 Task: Open an excel sheet and write heading  Triumph Sales. Add 10 people name  'William Wilson, Isabella Robinson, James Taylor, Charlotte Clark, Michael Walker, Amelia Wright, Matthew Turner, Harper Hall, Joseph Phillips, Abigail Adams'Item code in between  5005-5060. Product range in between  2000-9000. Add Products   TOMS Shoe, UGG Shoe, Wolverine Shoe, Z-Coil Shoe, Adidas shoe, Gucci T-shirt, Louis Vuitton bag, Zara Shirt, H&M jeans, Chanel perfume.Choose quantity  5 to 10 In Total Add the Amounts. Save page  Triumph Sales book
Action: Mouse moved to (26, 106)
Screenshot: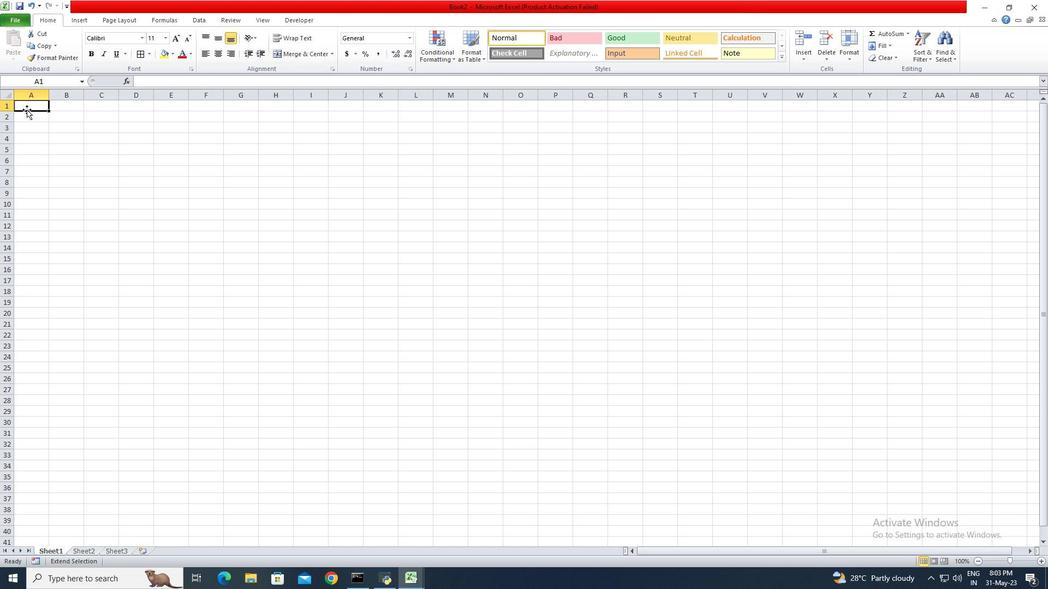 
Action: Mouse pressed left at (26, 106)
Screenshot: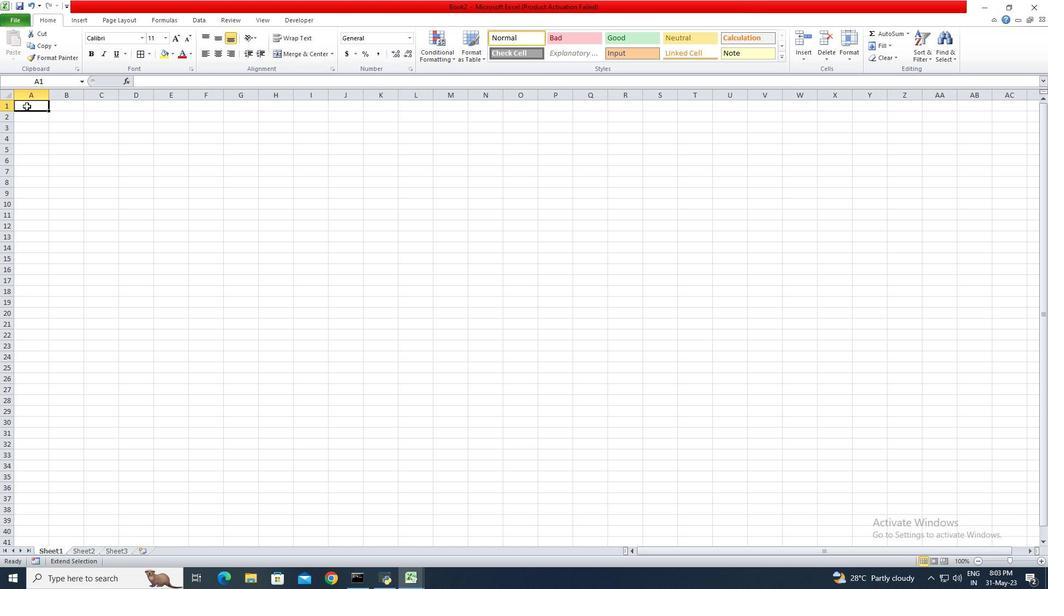 
Action: Mouse moved to (18, 101)
Screenshot: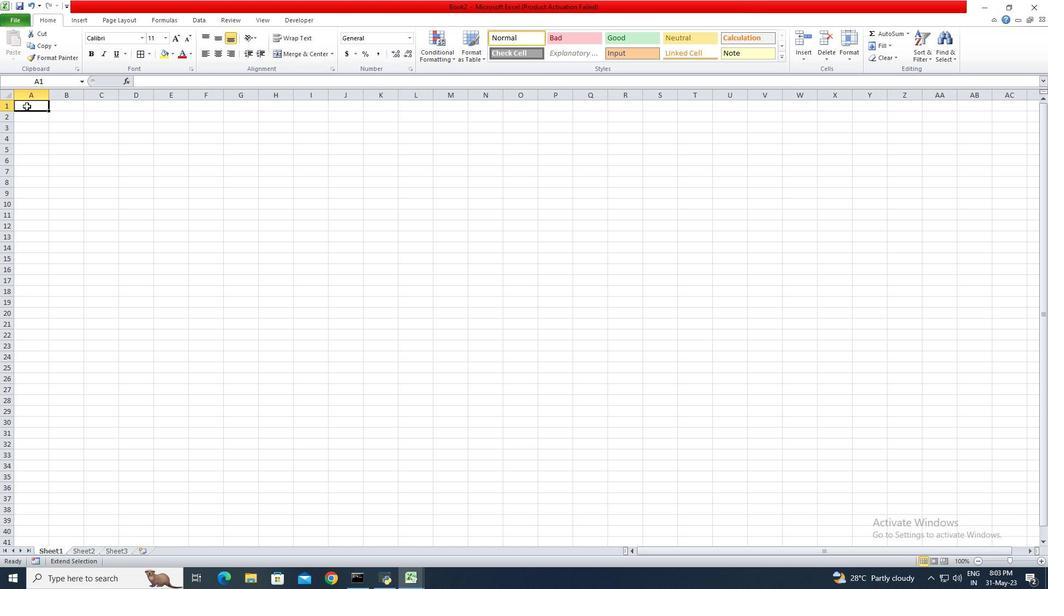 
Action: Key pressed <Key.shift><Key.shift><Key.shift>T
Screenshot: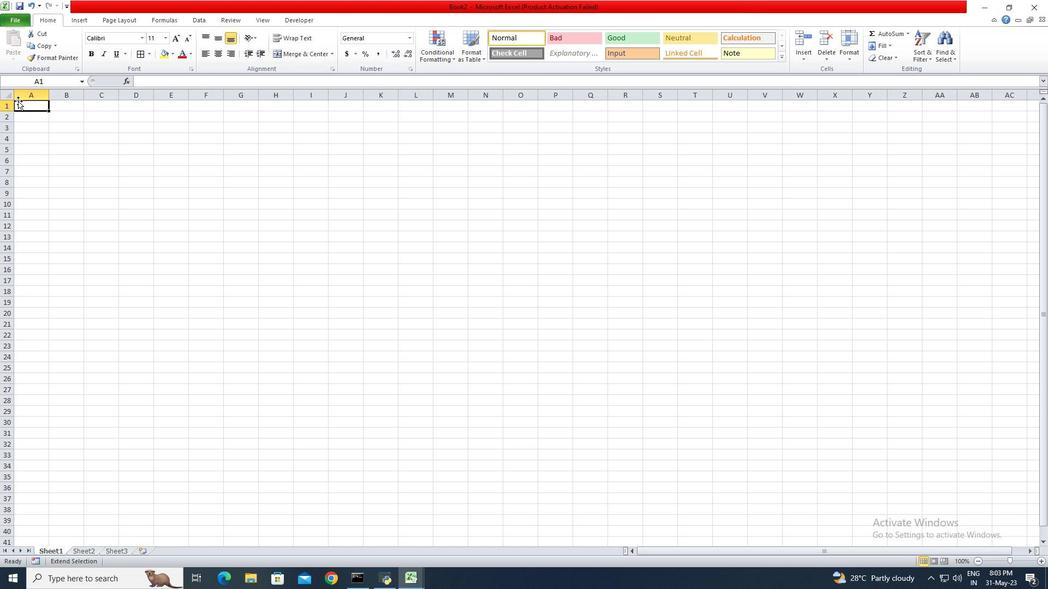 
Action: Mouse moved to (17, 101)
Screenshot: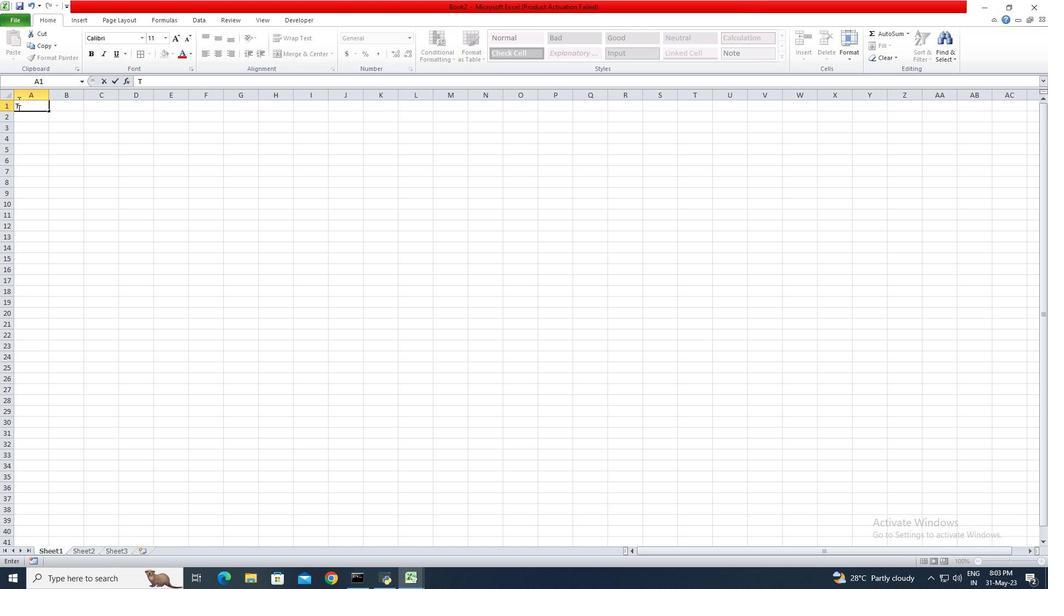 
Action: Key pressed riumph
Screenshot: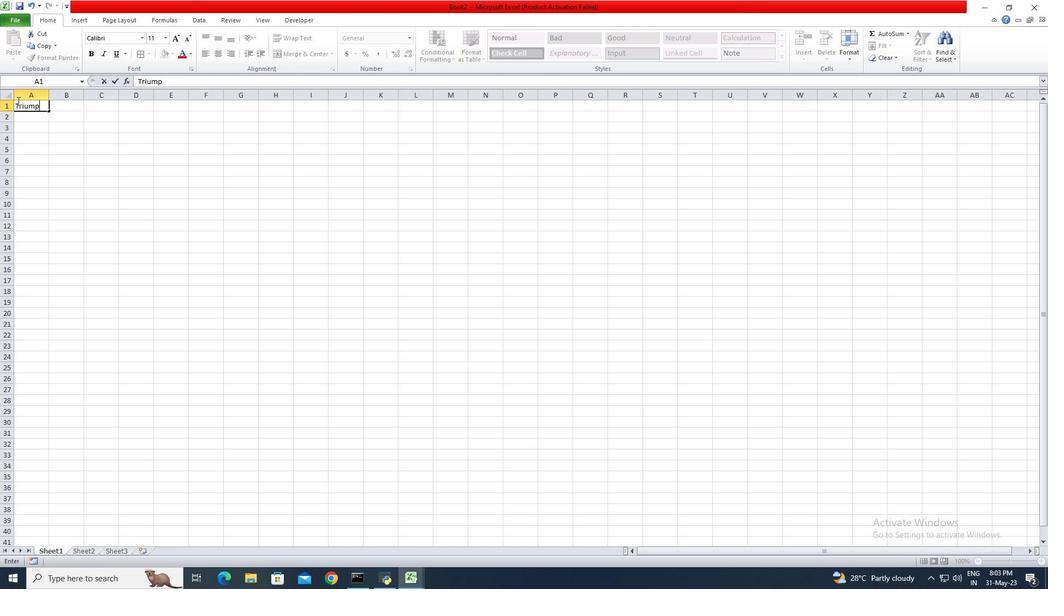 
Action: Mouse moved to (64, 104)
Screenshot: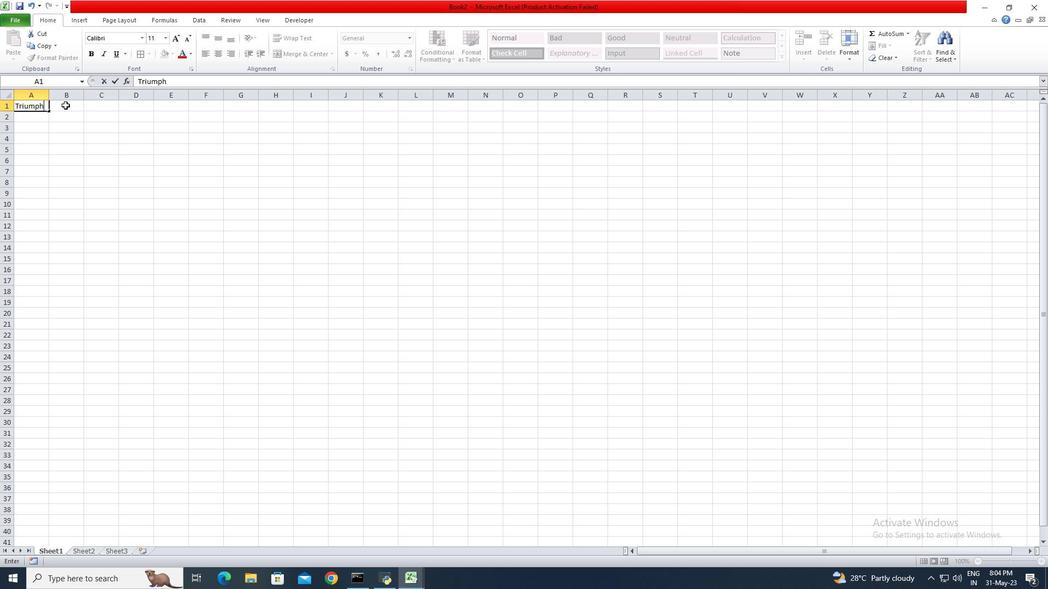 
Action: Key pressed <Key.space><Key.shift>Sales<Key.space><Key.enter><Key.shift><Key.shift><Key.shift><Key.shift><Key.shift><Key.shift><Key.shift><Key.shift><Key.shift><Key.shift><Key.shift><Key.shift><Key.shift><Key.shift><Key.shift>William<Key.space><Key.shift>Wilsom<Key.backspace>n<Key.space><Key.enter><Key.shift>Isabella<Key.space><Key.shift><Key.shift><Key.shift><Key.shift>Robia\nson<Key.enter><Key.shift>James<Key.space><Key.shift>Taylor<Key.enter><Key.shift>Charlotte<Key.space><Key.shift><Key.shift><Key.shift><Key.shift><Key.shift><Key.shift><Key.shift>Clark<Key.enter><Key.shift>Michael<Key.space><Key.shift><Key.shift><Key.shift><Key.shift><Key.shift><Key.shift>Walker<Key.enter><Key.shift><Key.shift><Key.shift><Key.shift><Key.shift><Key.shift><Key.shift><Key.shift><Key.shift><Key.shift><Key.shift><Key.shift>Amelia<Key.space><Key.shift>Wright<Key.enter><Key.shift><Key.shift><Key.shift><Key.shift><Key.shift><Key.shift><Key.shift><Key.shift><Key.shift><Key.shift><Key.shift>Matthew<Key.space><Key.shift><Key.shift>Turner<Key.enter><Key.shift><Key.shift><Key.shift><Key.shift><Key.shift><Key.shift><Key.shift><Key.shift>Harper<Key.space><Key.shift>Hall<Key.enter><Key.shift><Key.shift><Key.shift><Key.shift><Key.shift><Key.shift><Key.shift><Key.shift><Key.shift><Key.shift><Key.shift><Key.shift><Key.shift><Key.shift><Key.shift><Key.shift><Key.shift><Key.shift><Key.shift><Key.shift><Key.shift><Key.shift><Key.shift><Key.shift><Key.shift><Key.shift><Key.shift><Key.shift><Key.shift><Key.shift><Key.shift>Joseph<Key.space><Key.shift><Key.shift><Key.shift>Phillips<Key.space><Key.enter><Key.shift>Abigail<Key.space><Key.shift><Key.shift><Key.shift><Key.shift><Key.shift>Adams<Key.enter>
Screenshot: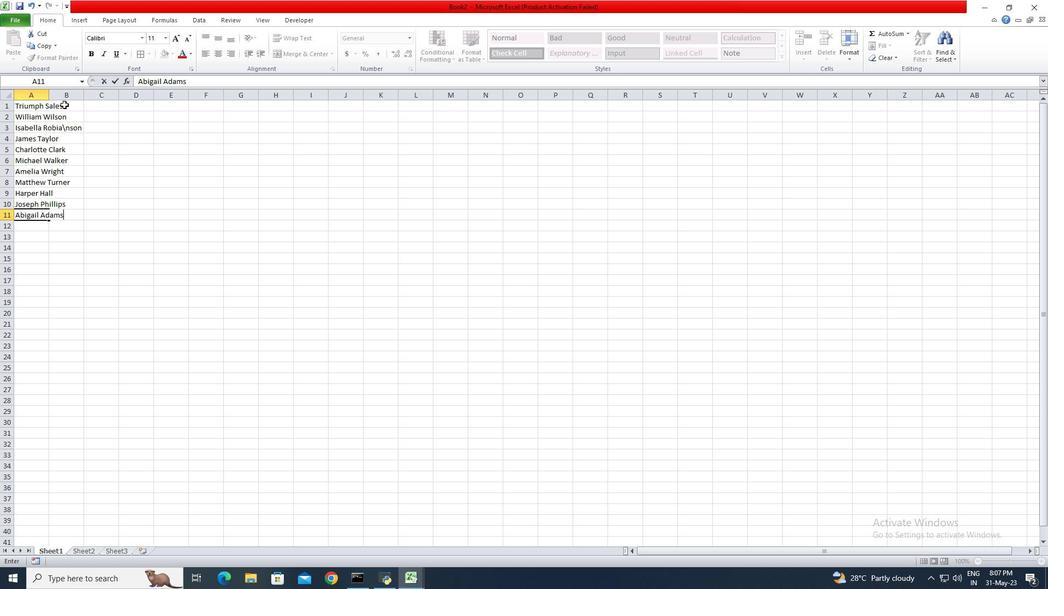 
Action: Mouse moved to (33, 116)
Screenshot: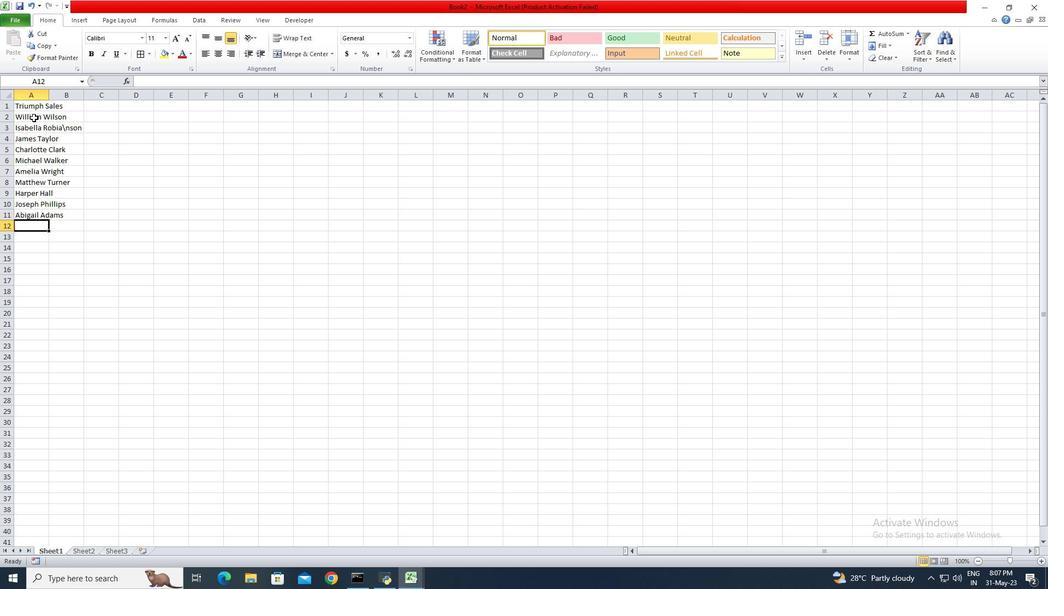 
Action: Mouse pressed left at (33, 116)
Screenshot: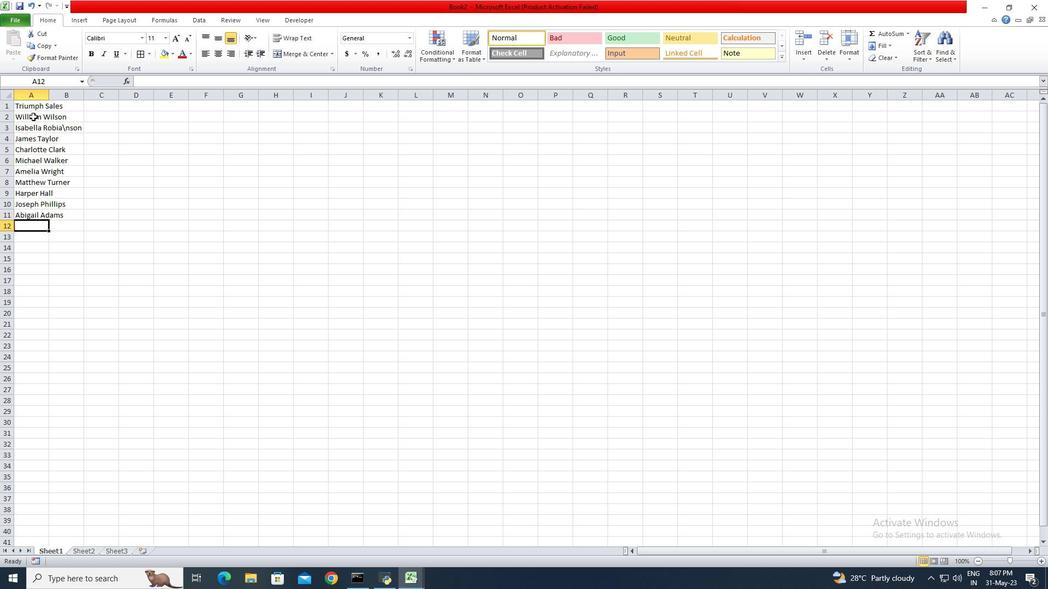 
Action: Mouse moved to (44, 118)
Screenshot: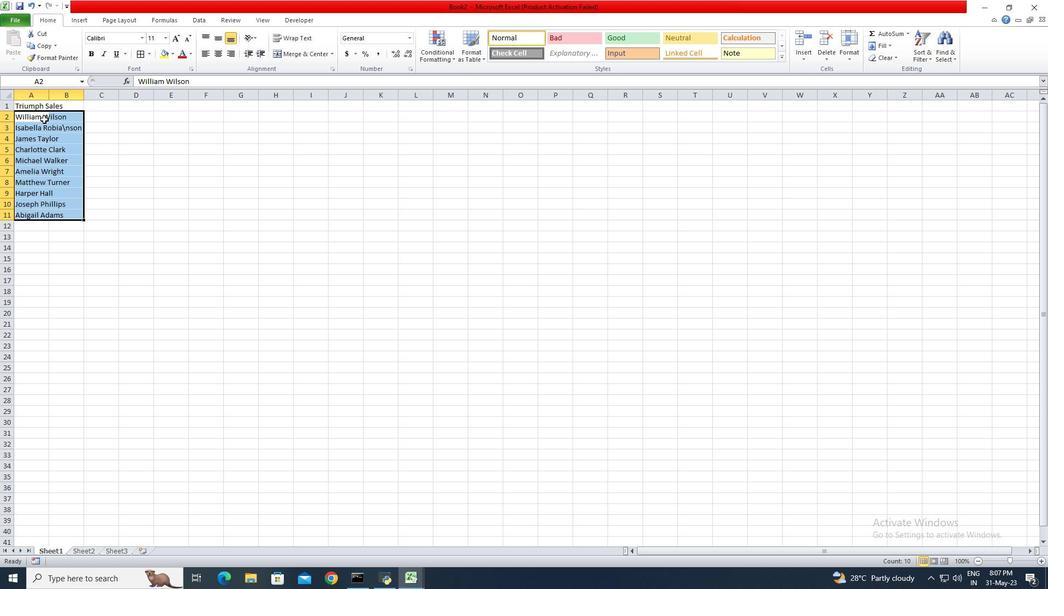 
Action: Mouse pressed left at (44, 118)
Screenshot: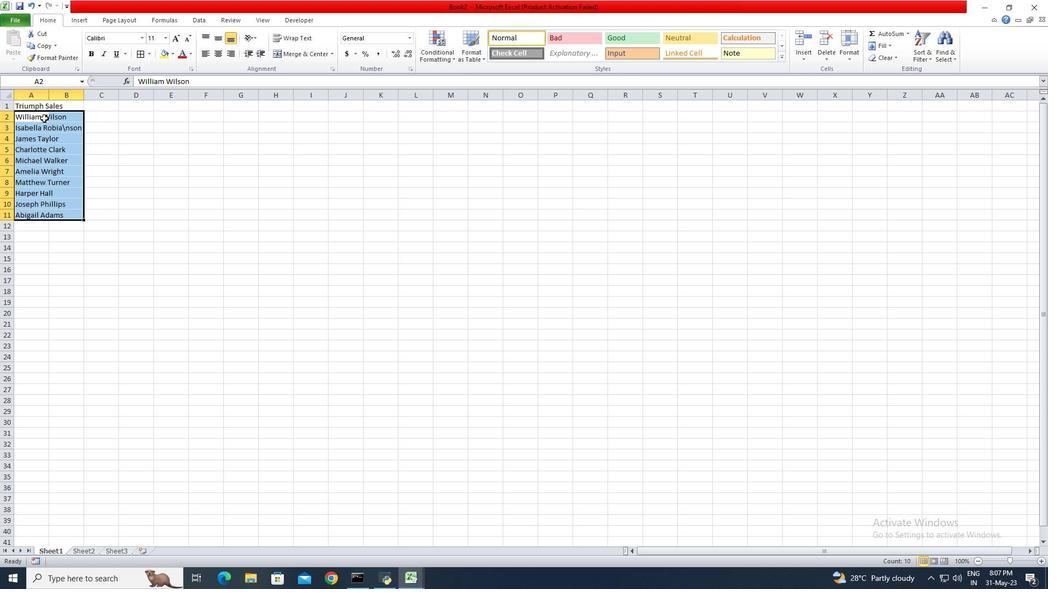 
Action: Mouse moved to (47, 131)
Screenshot: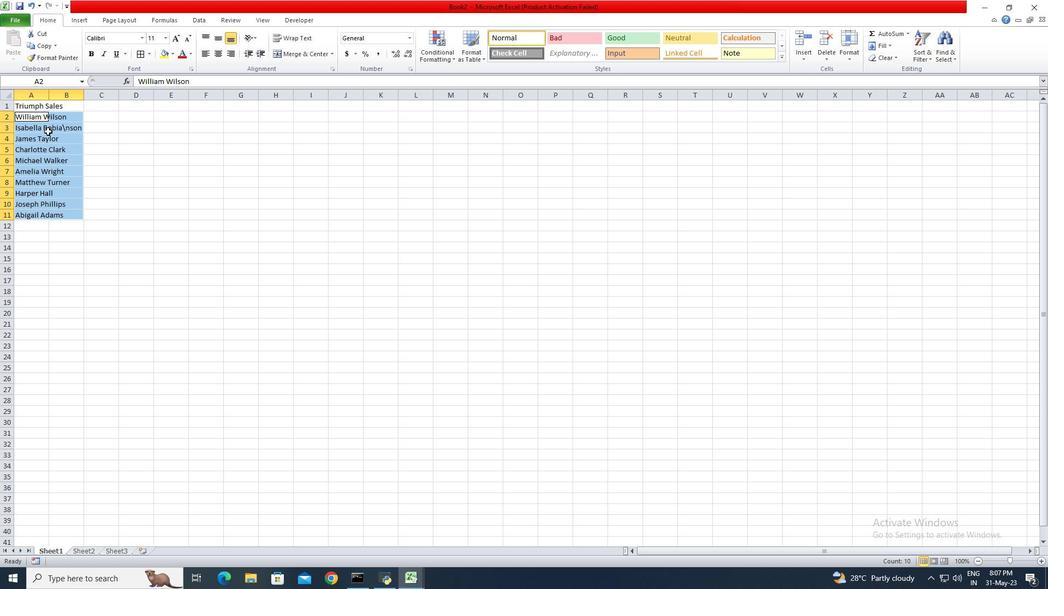 
Action: Key pressed <Key.shift>
Screenshot: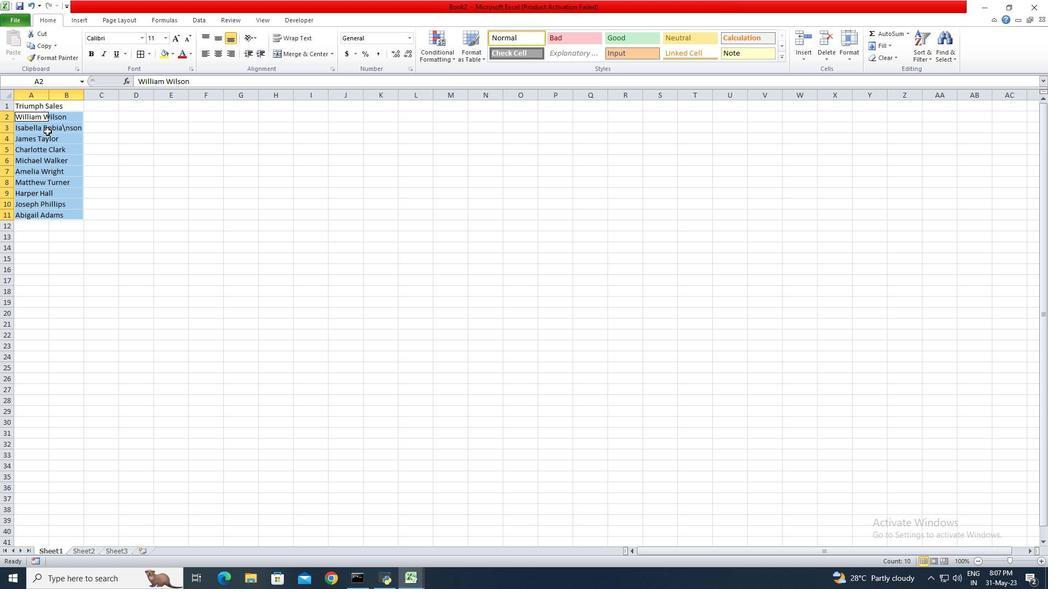 
Action: Mouse moved to (41, 114)
Screenshot: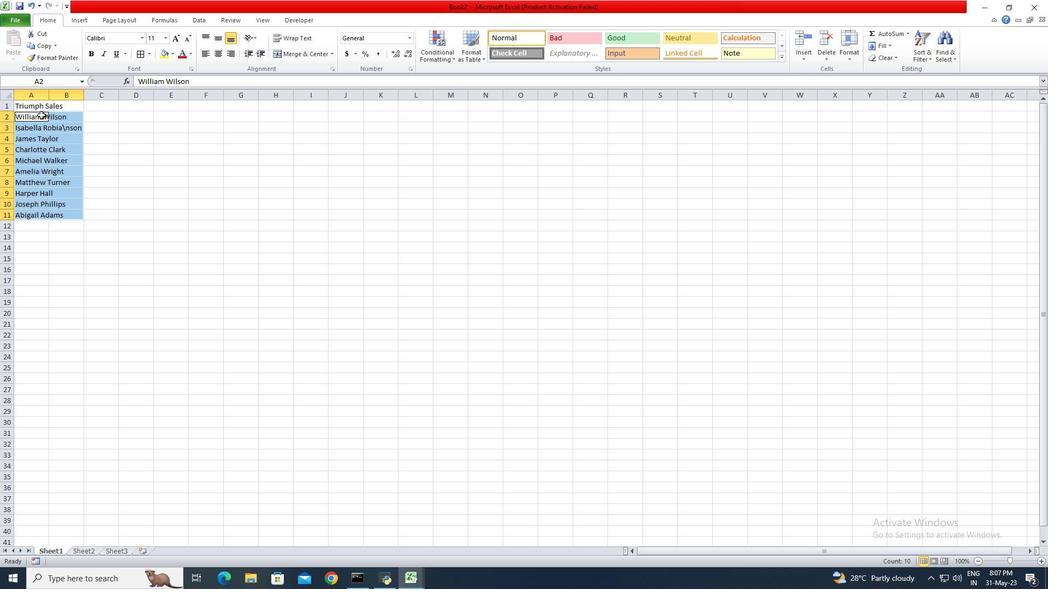 
Action: Key pressed <Key.shift><Key.shift><Key.shift><Key.shift><Key.shift><Key.shift><Key.shift>
Screenshot: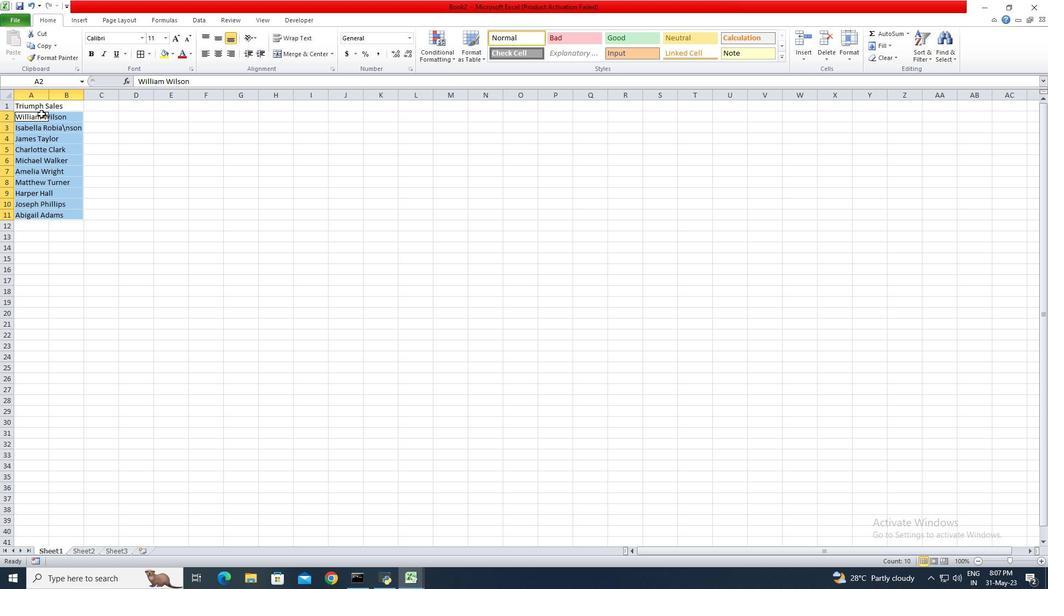 
Action: Mouse moved to (41, 114)
Screenshot: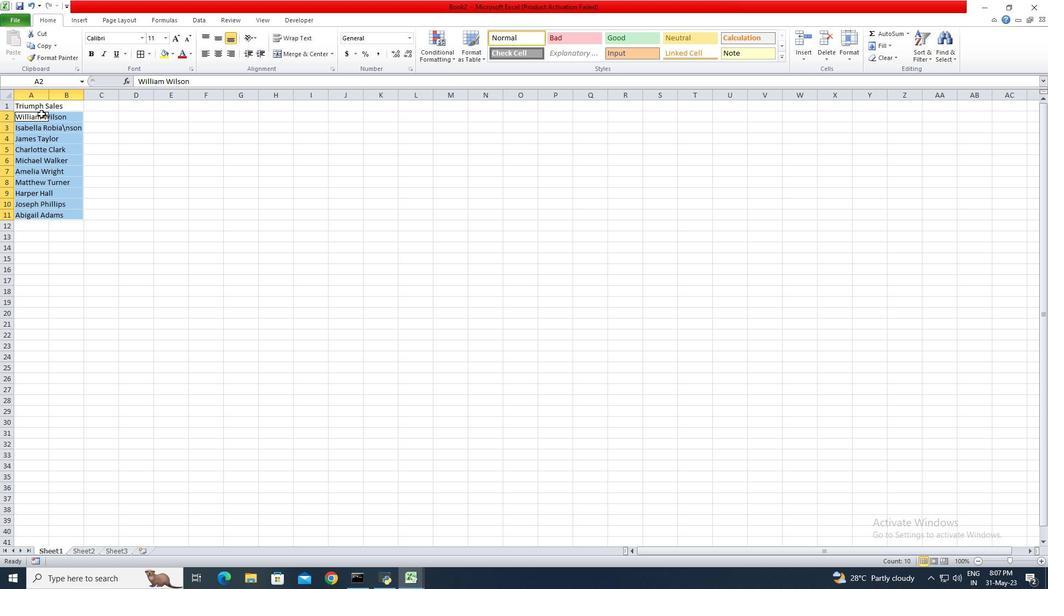 
Action: Key pressed <Key.shift>
Screenshot: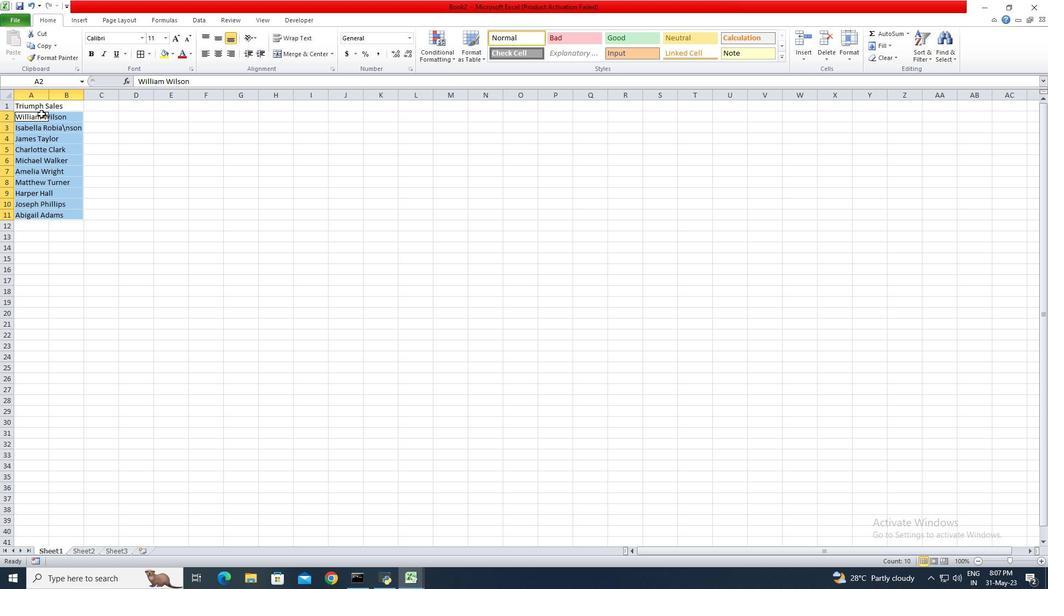 
Action: Mouse moved to (41, 115)
Screenshot: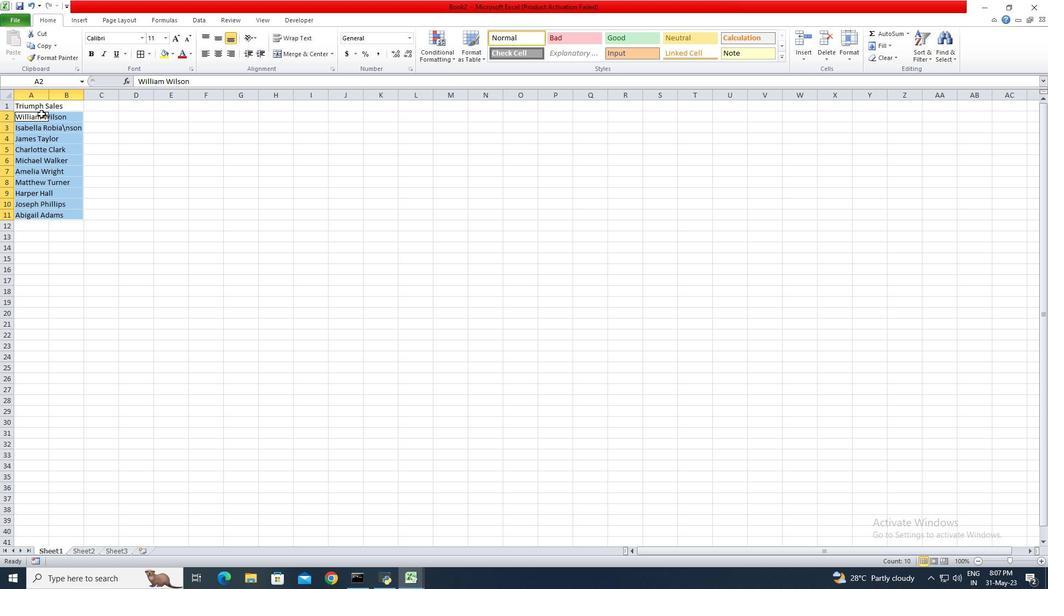 
Action: Key pressed <Key.shift>
Screenshot: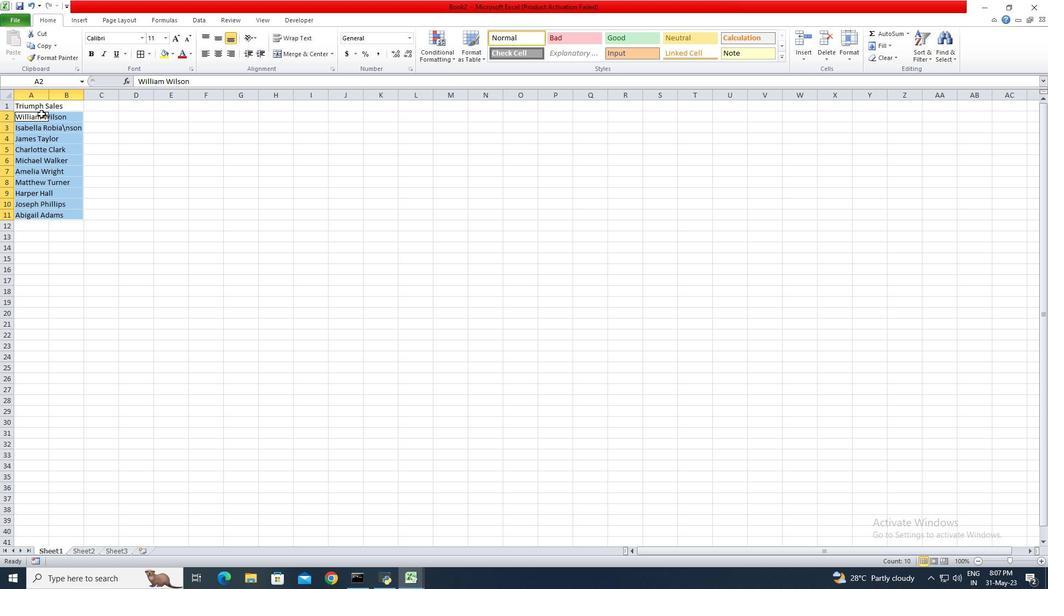 
Action: Mouse moved to (42, 115)
Screenshot: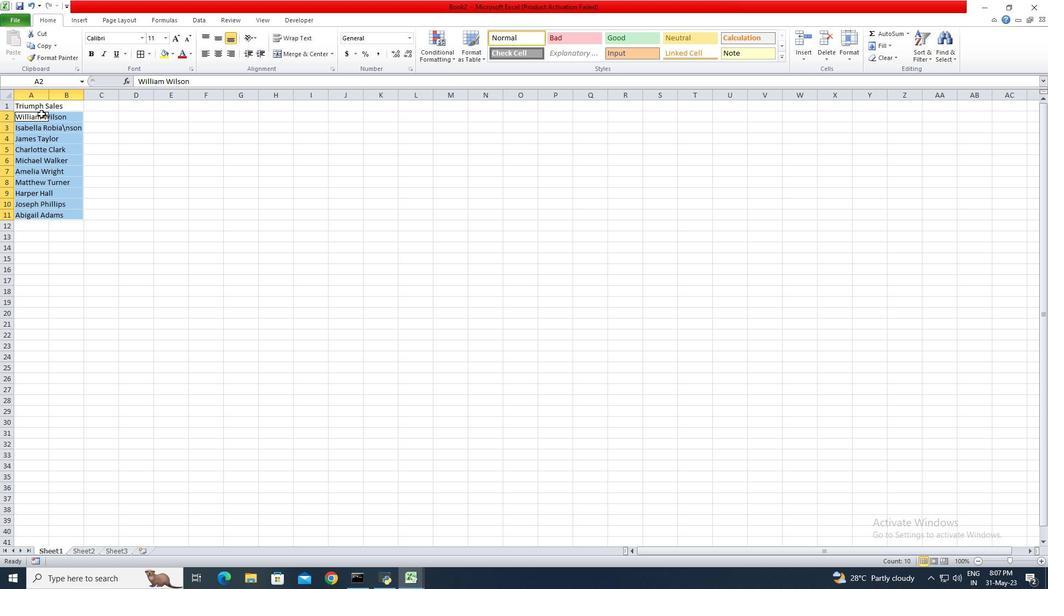 
Action: Key pressed <Key.shift>
Screenshot: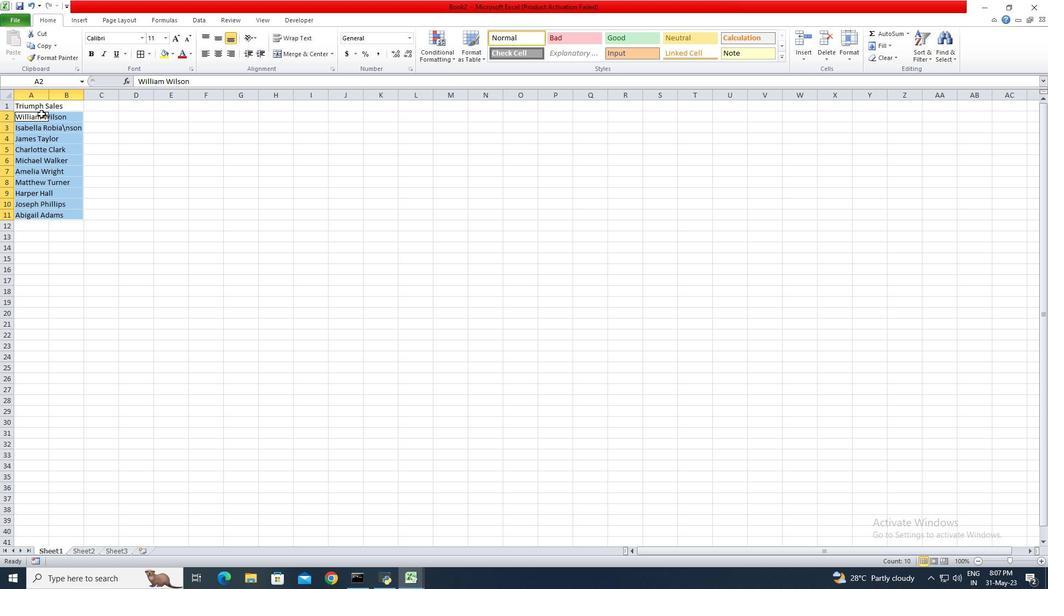 
Action: Mouse moved to (43, 115)
Screenshot: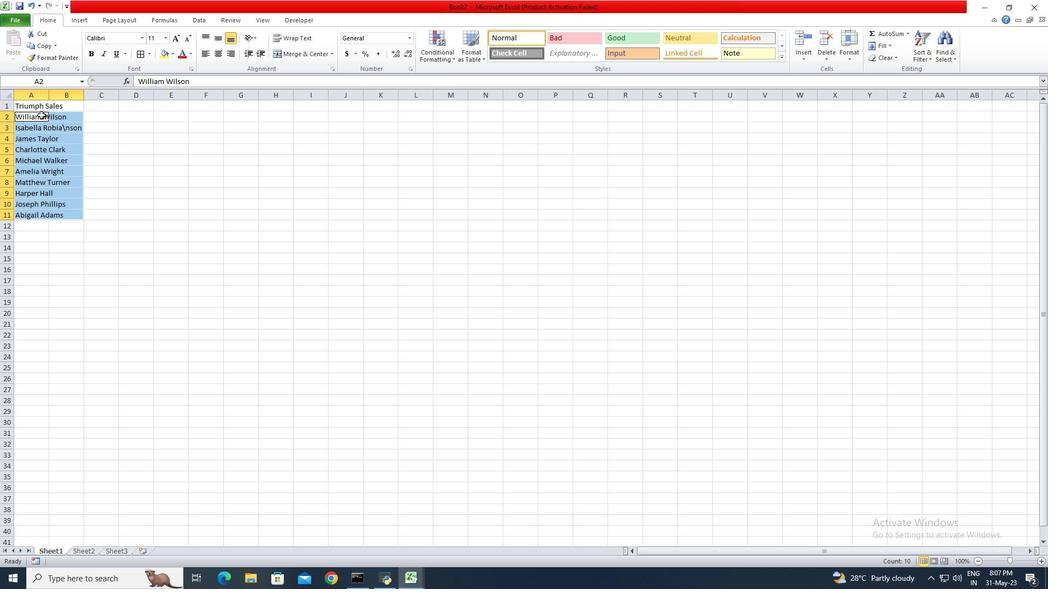 
Action: Key pressed <Key.shift>
Screenshot: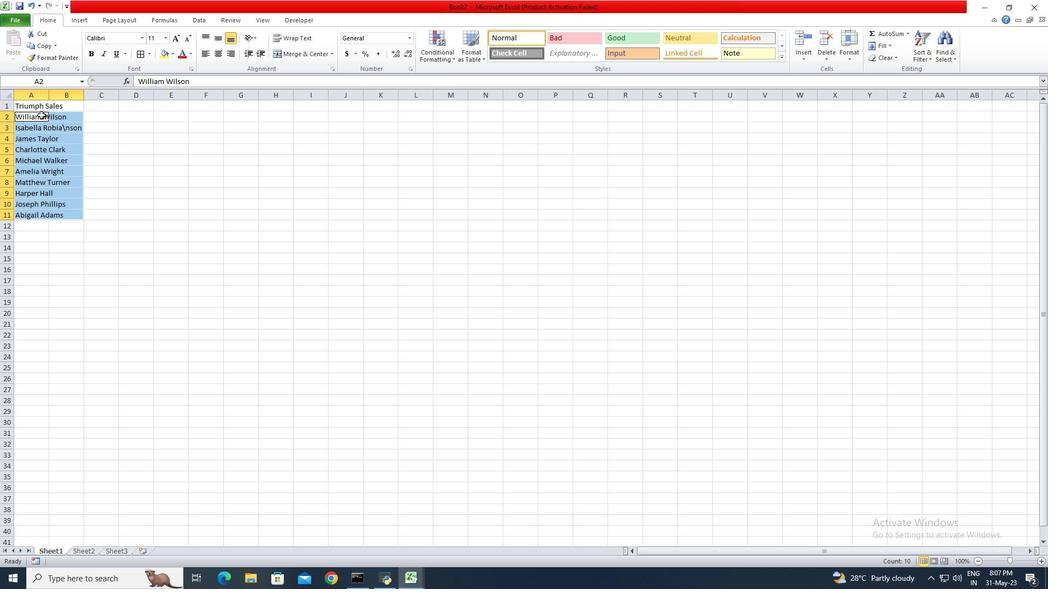 
Action: Mouse moved to (44, 115)
Screenshot: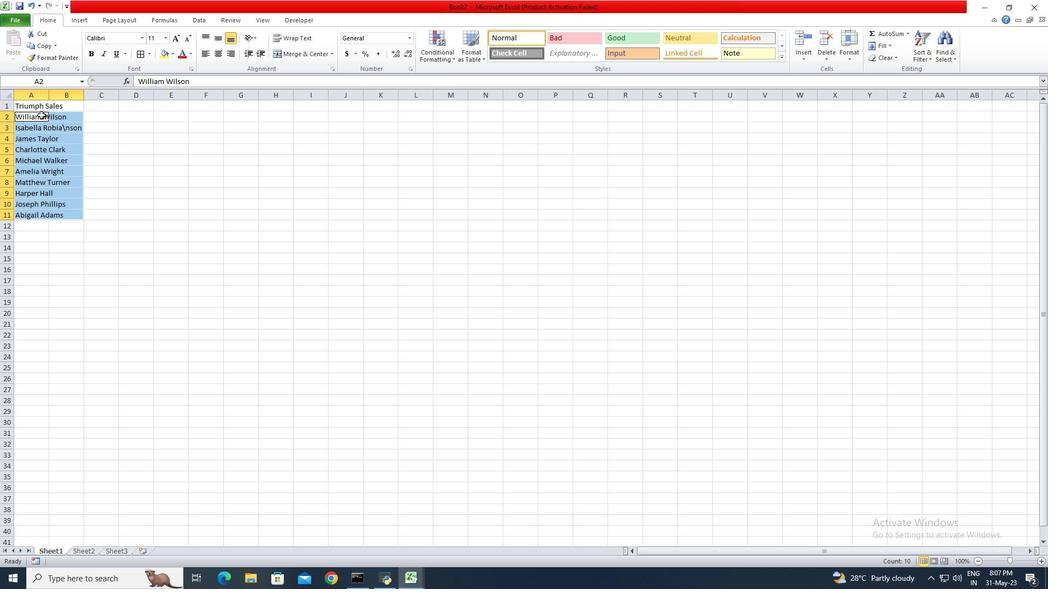 
Action: Key pressed <Key.shift>
Screenshot: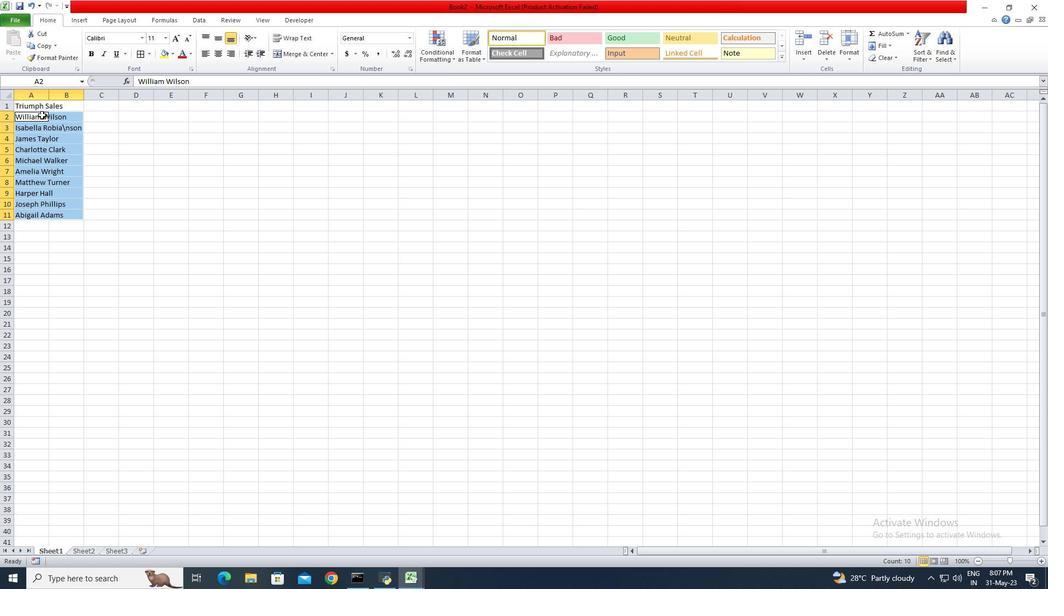
Action: Mouse moved to (46, 115)
Screenshot: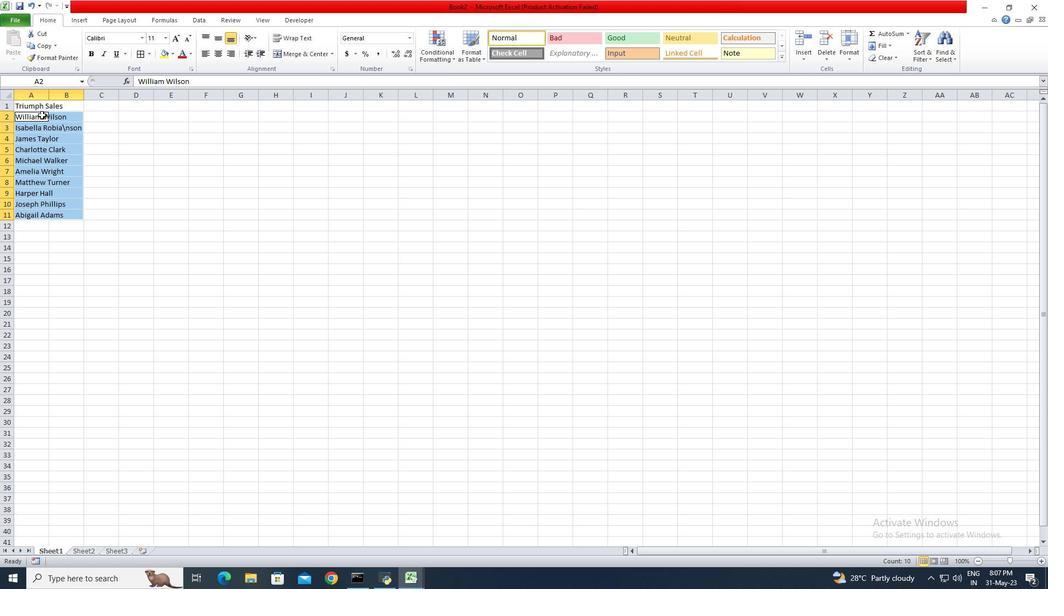 
Action: Key pressed <Key.shift>
Screenshot: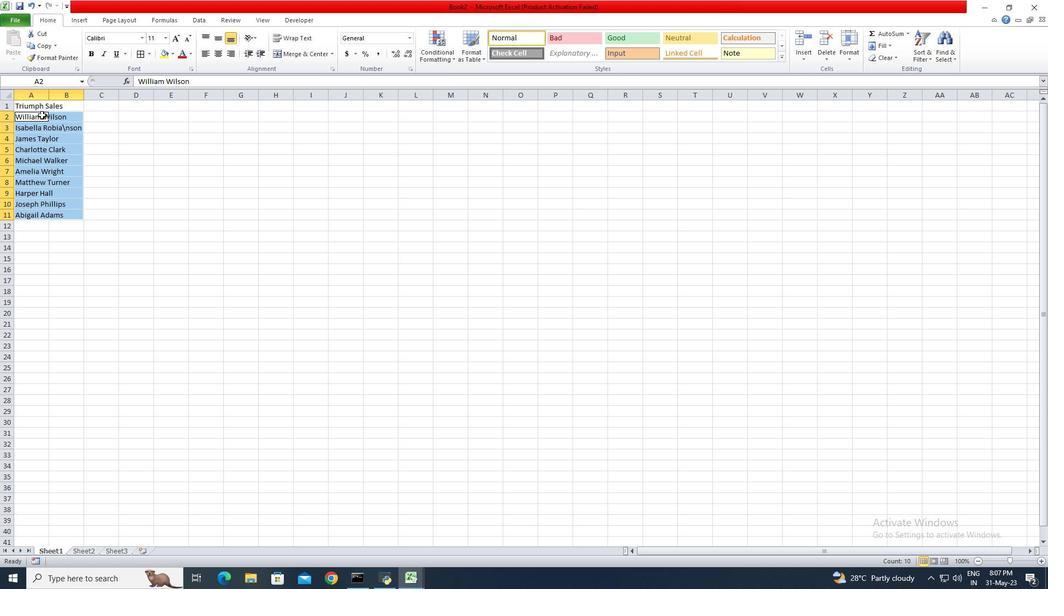 
Action: Mouse moved to (48, 115)
Screenshot: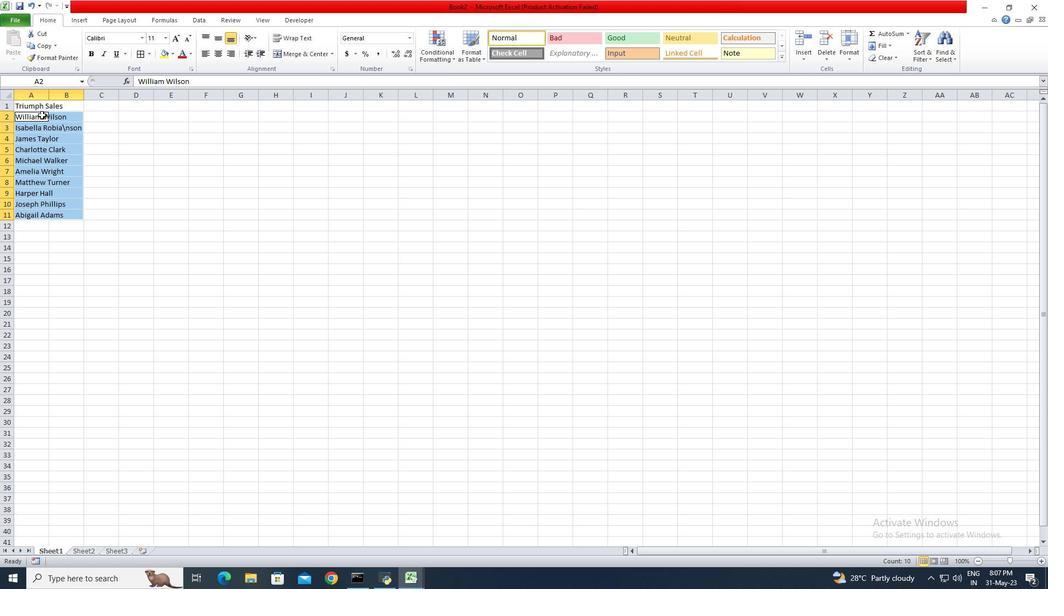 
Action: Key pressed <Key.shift>
Screenshot: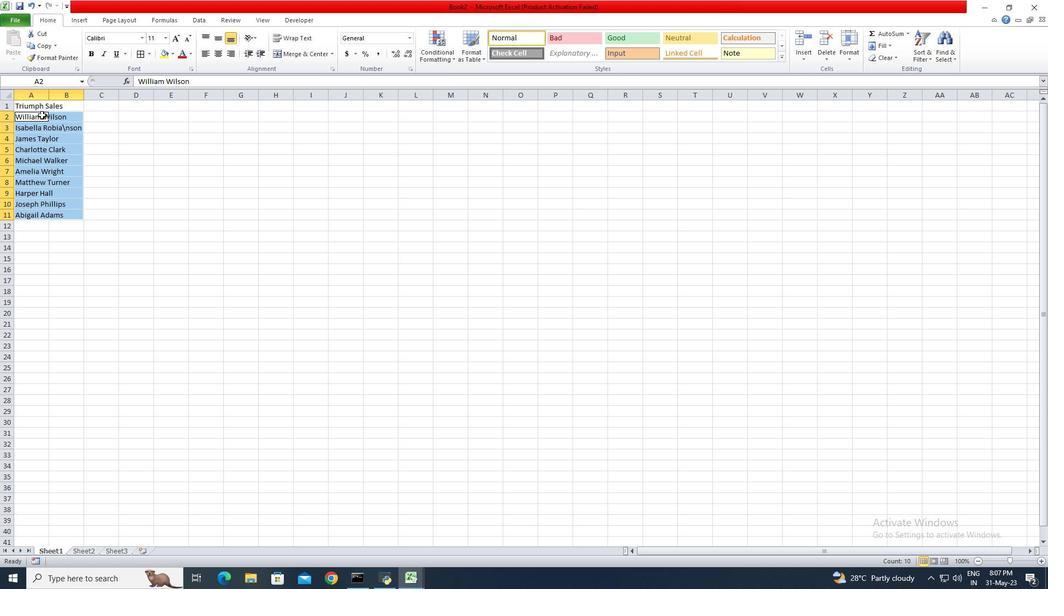 
Action: Mouse moved to (49, 115)
Screenshot: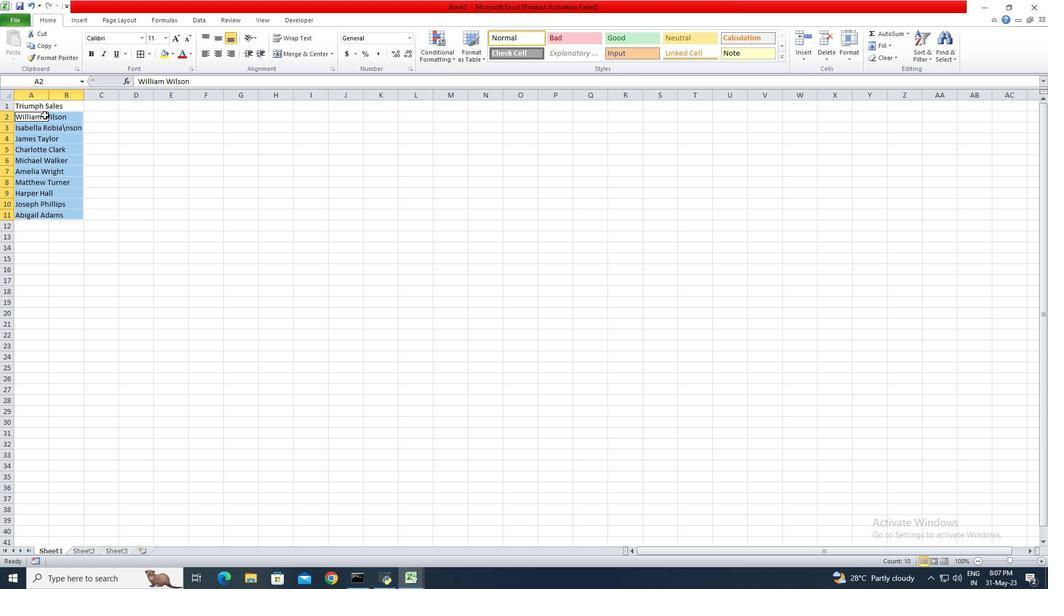 
Action: Key pressed <Key.shift>
Screenshot: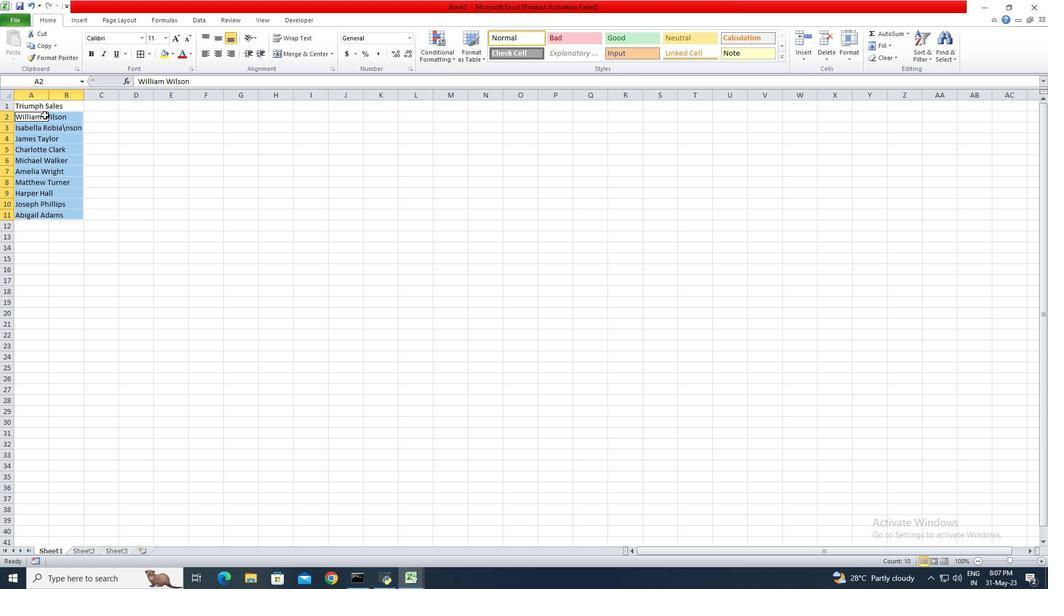 
Action: Mouse moved to (51, 116)
Screenshot: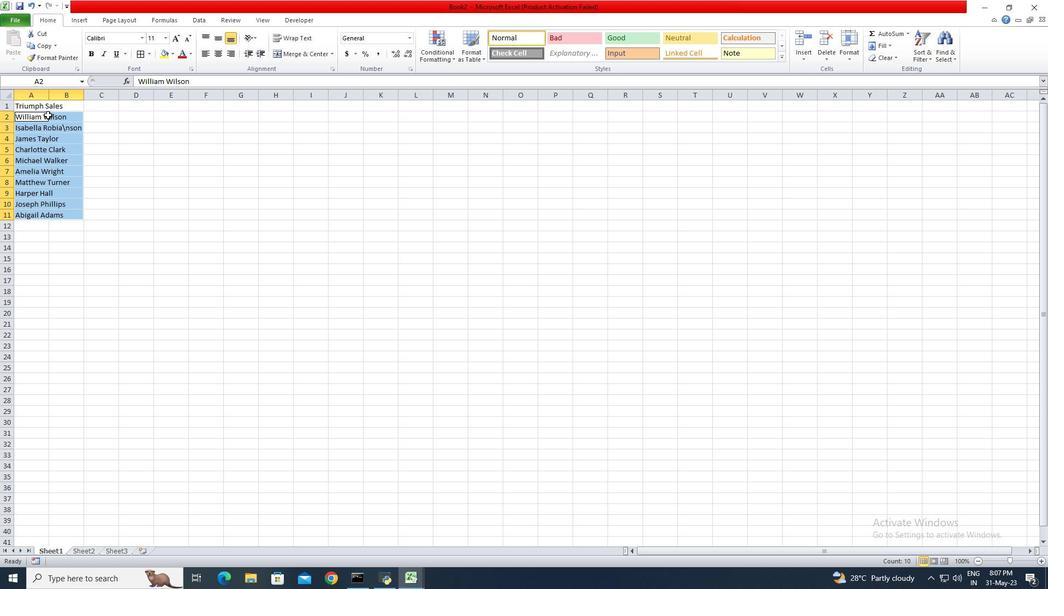 
Action: Key pressed <Key.shift>
Screenshot: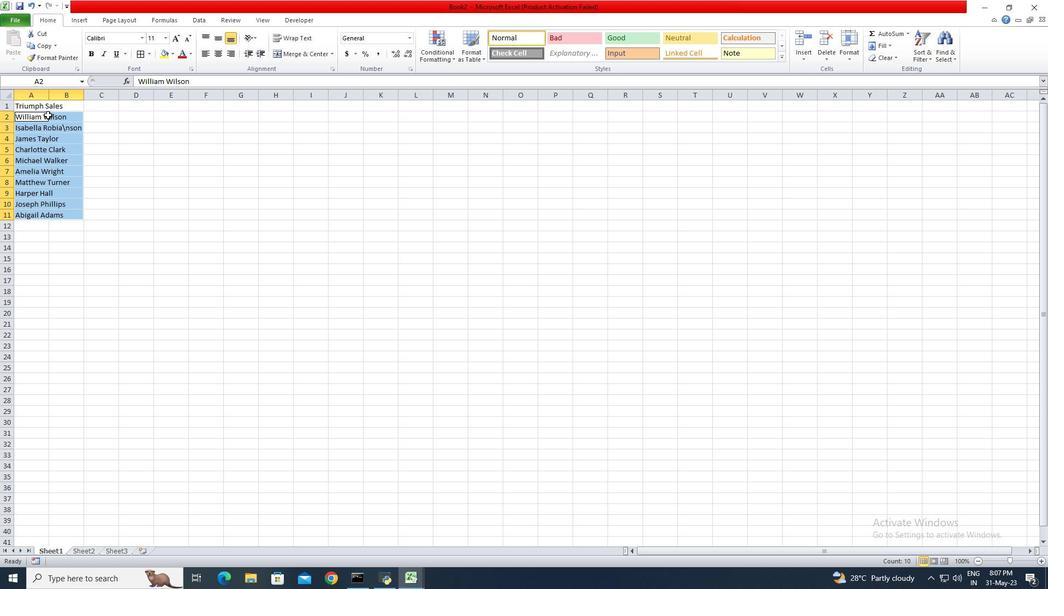 
Action: Mouse moved to (52, 116)
Screenshot: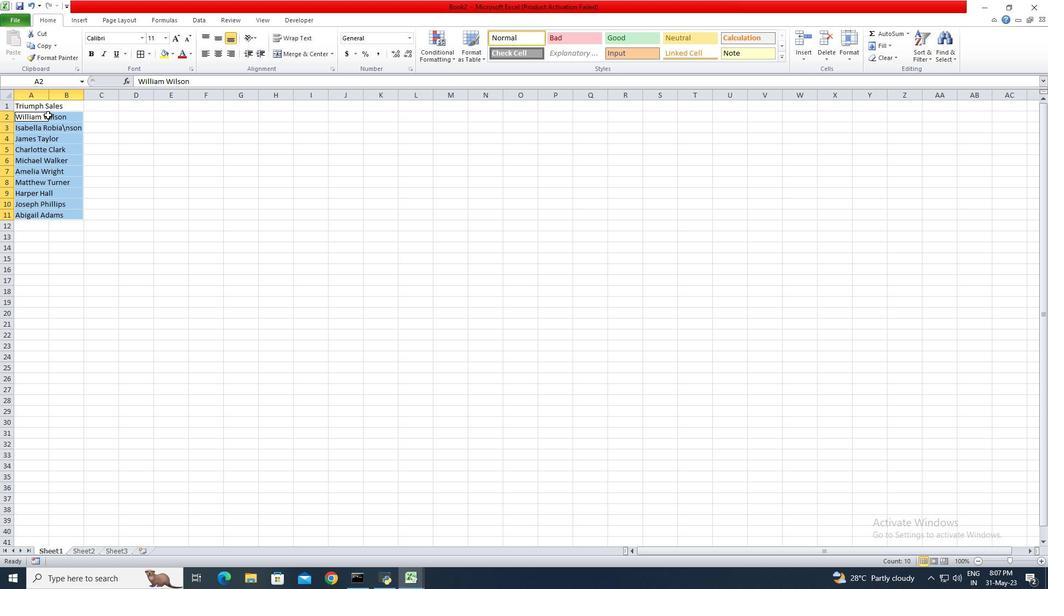 
Action: Key pressed <Key.shift><Key.shift>
Screenshot: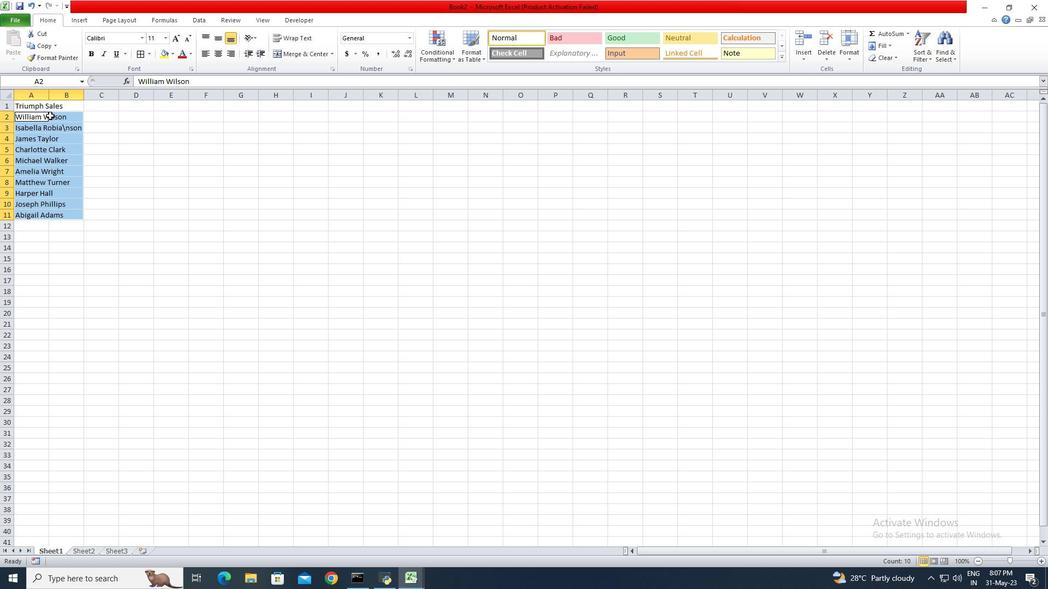 
Action: Mouse moved to (54, 117)
Screenshot: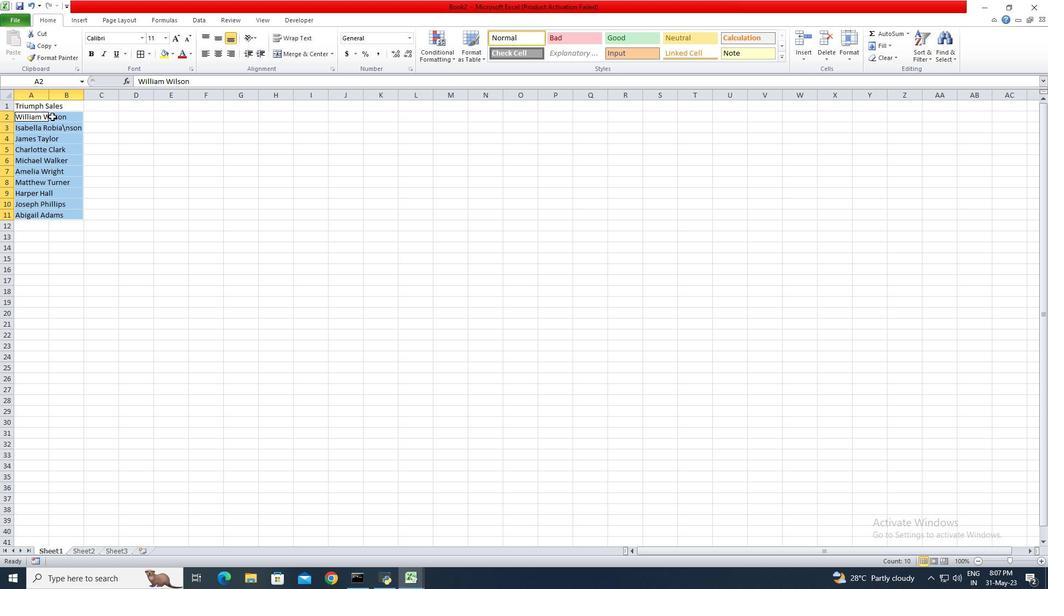
Action: Key pressed <Key.shift>
Screenshot: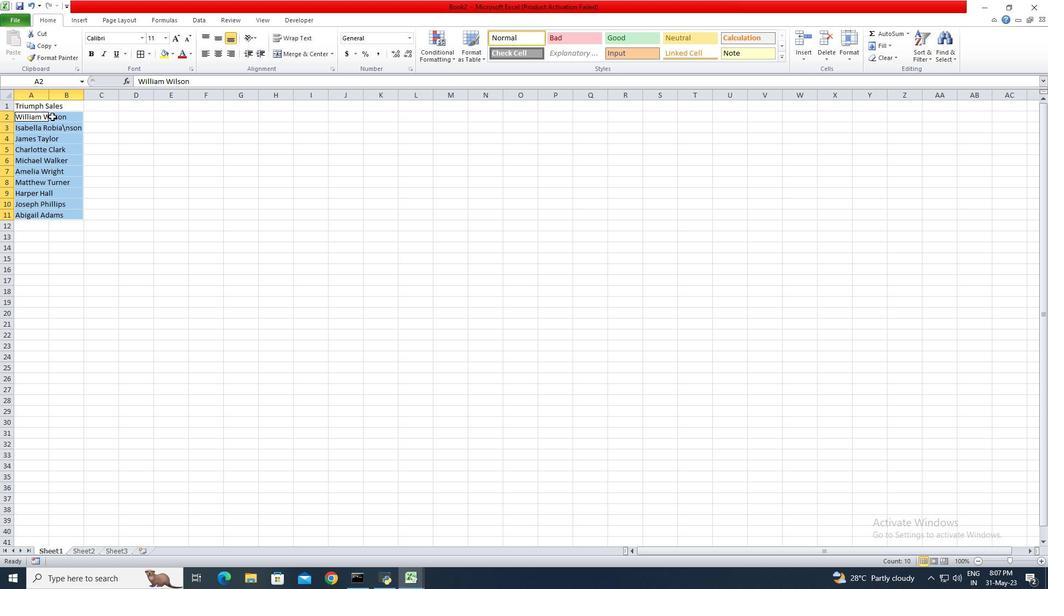 
Action: Mouse moved to (55, 118)
Screenshot: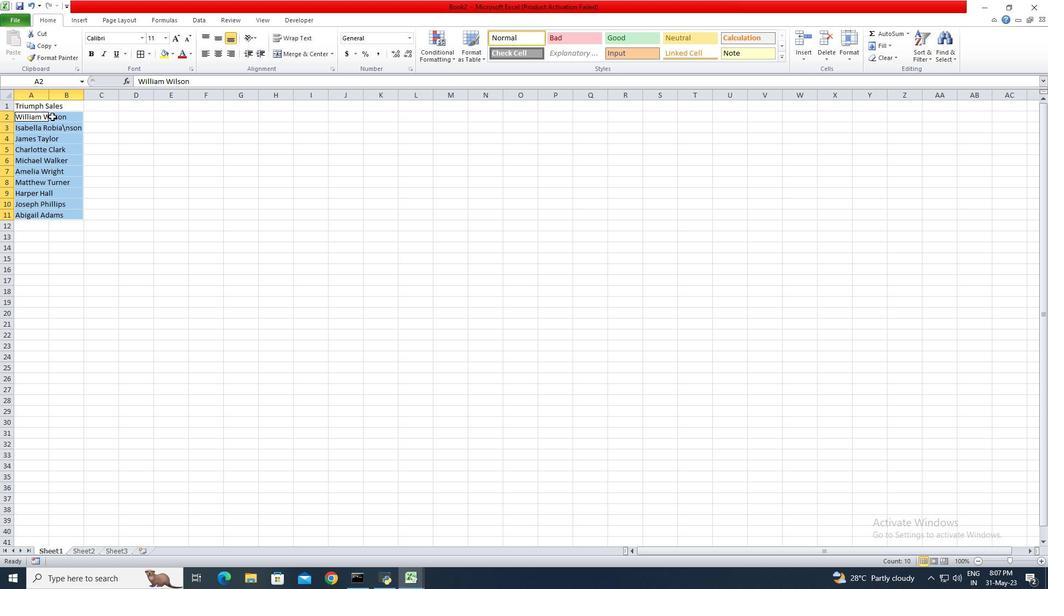 
Action: Key pressed <Key.shift><Key.shift><Key.shift><Key.shift><Key.shift><Key.shift><Key.shift>
Screenshot: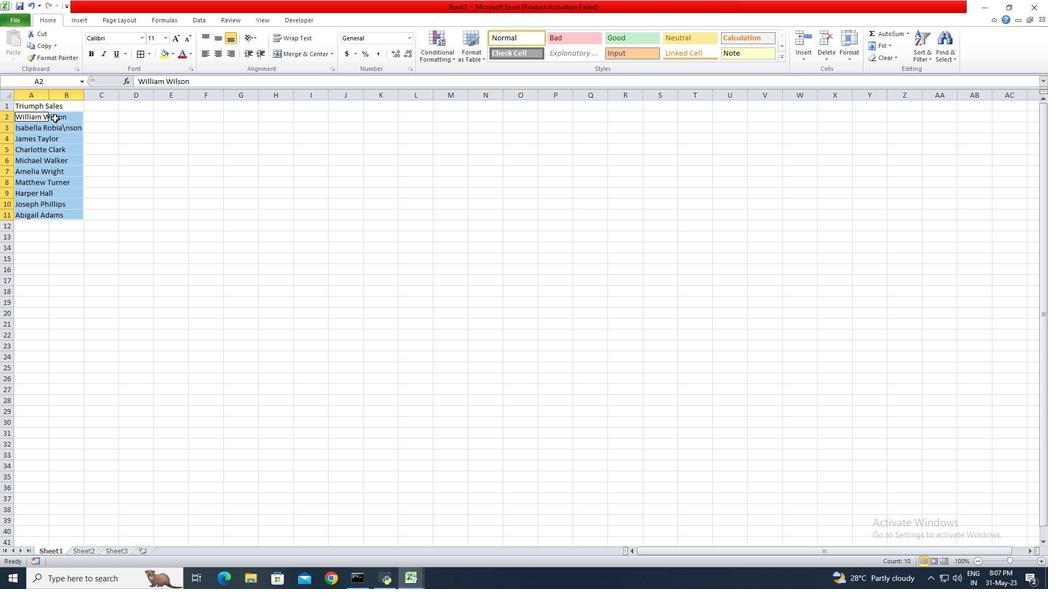 
Action: Mouse pressed left at (55, 118)
Screenshot: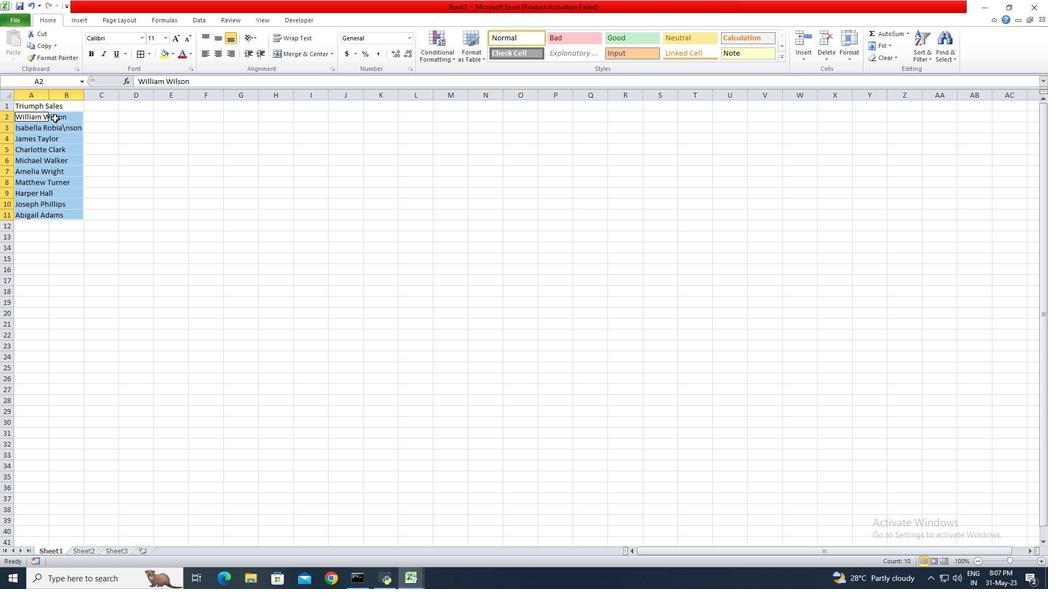 
Action: Key pressed <Key.shift><Key.shift><Key.shift><Key.shift>
Screenshot: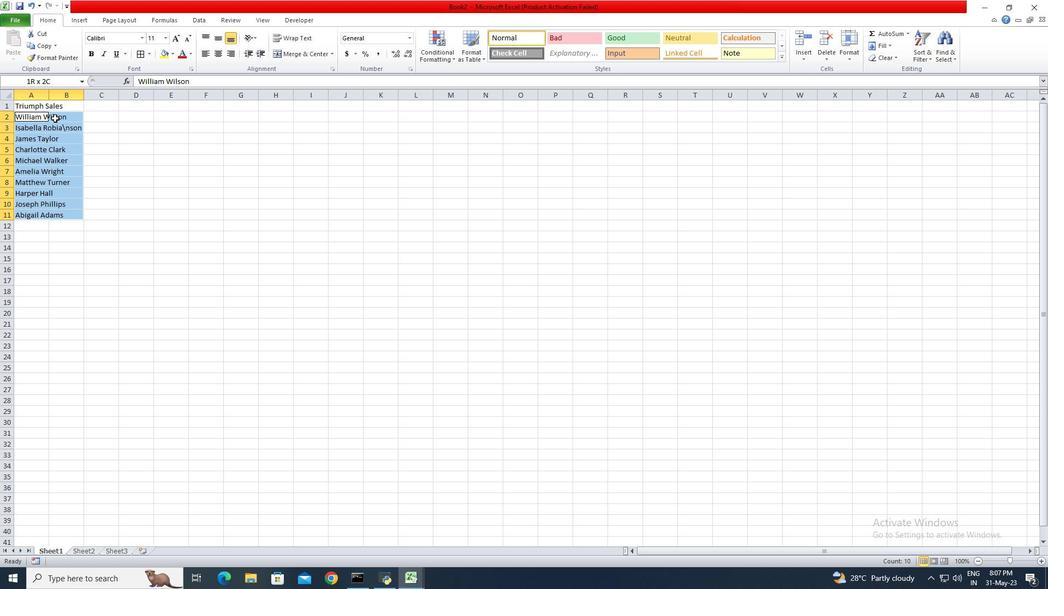 
Action: Mouse moved to (55, 119)
Screenshot: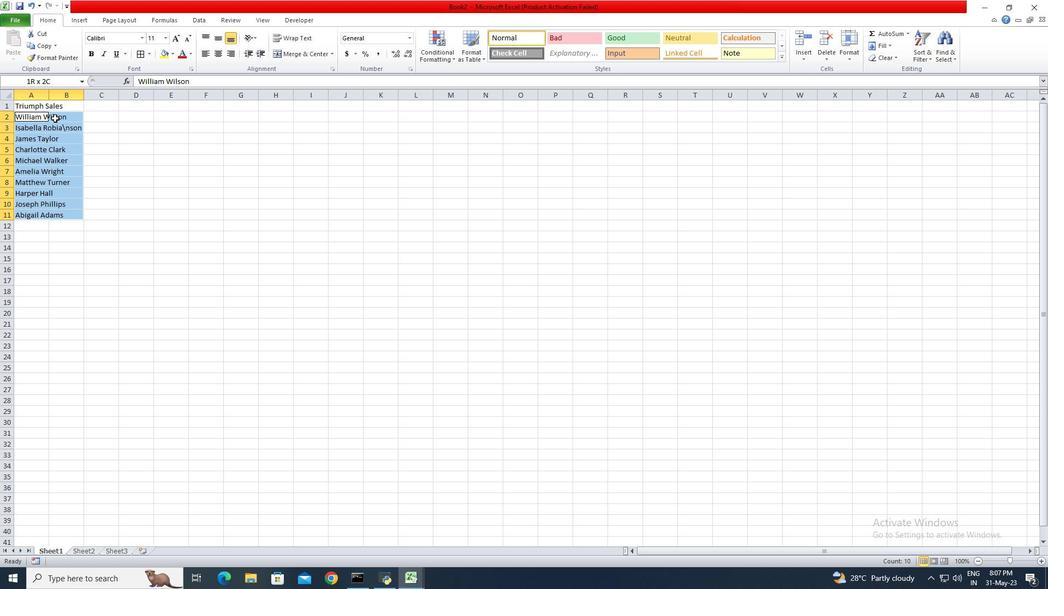 
Action: Key pressed <Key.shift>
Screenshot: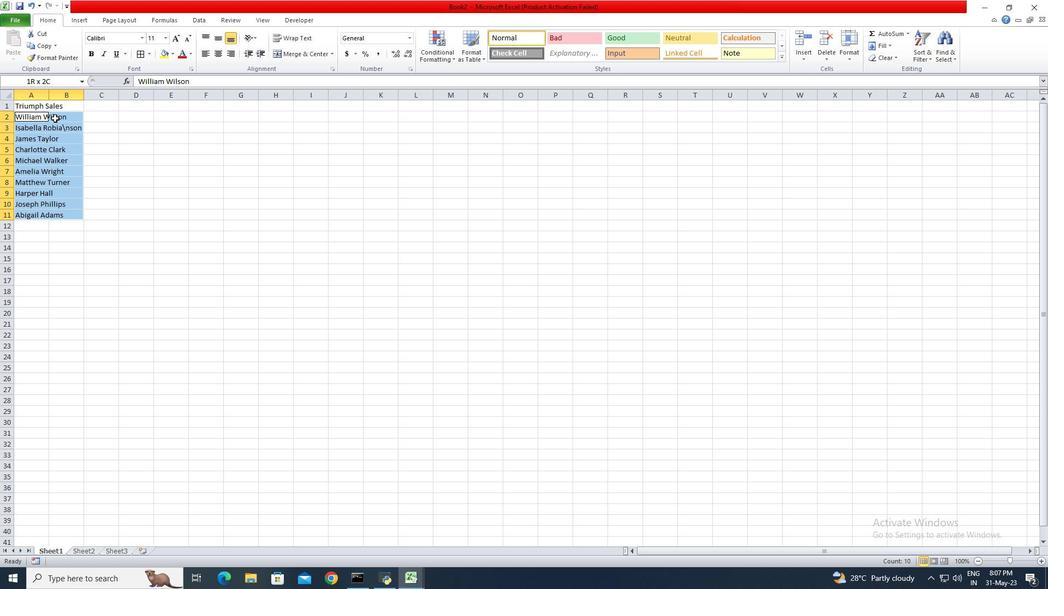 
Action: Mouse moved to (56, 119)
Screenshot: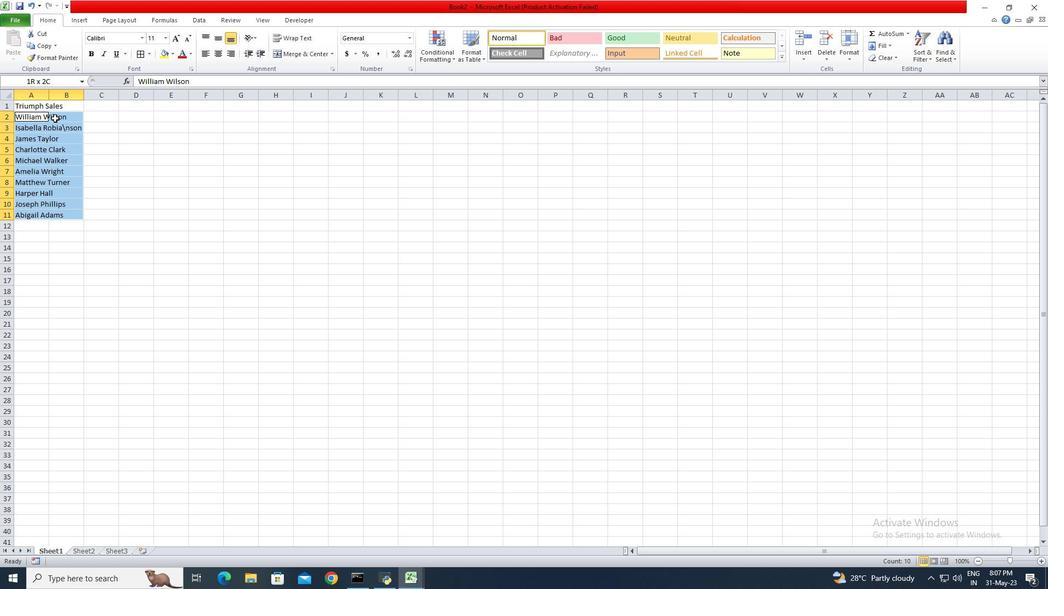 
Action: Key pressed <Key.shift>
Screenshot: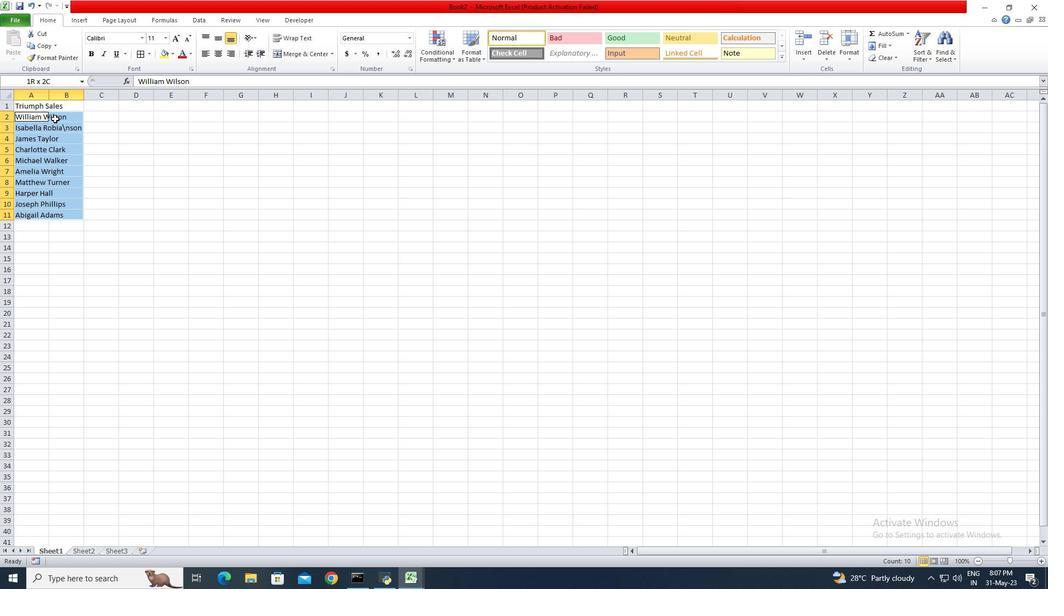
Action: Mouse moved to (57, 121)
Screenshot: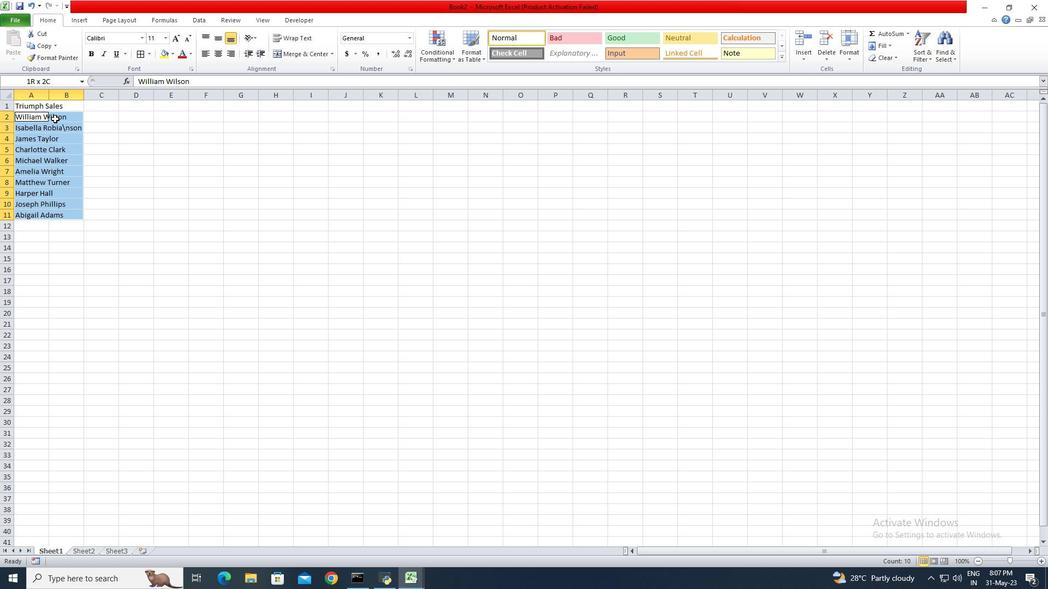 
Action: Key pressed <Key.shift>
Screenshot: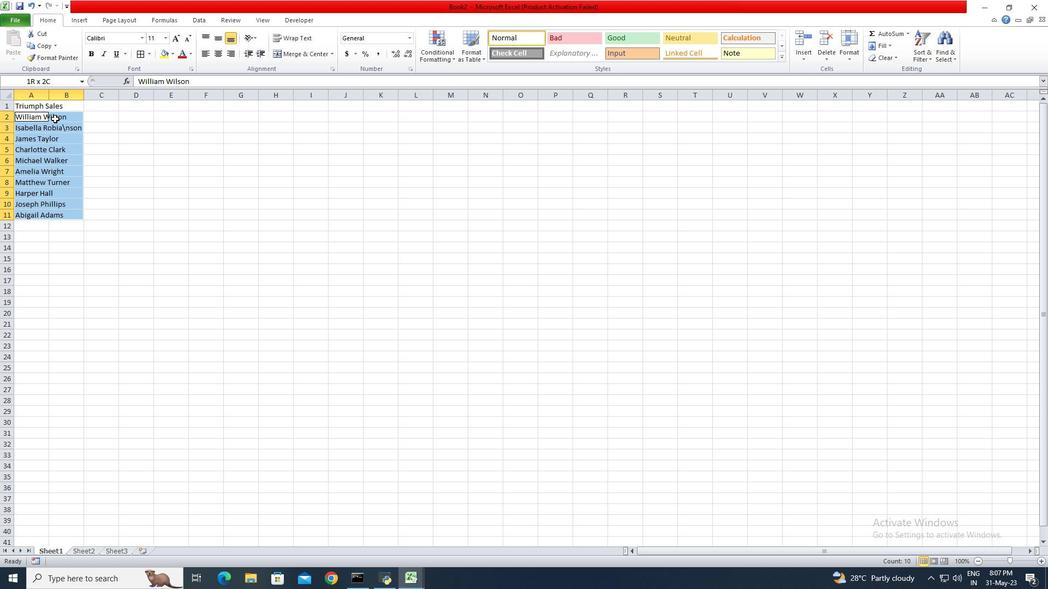 
Action: Mouse moved to (57, 125)
Screenshot: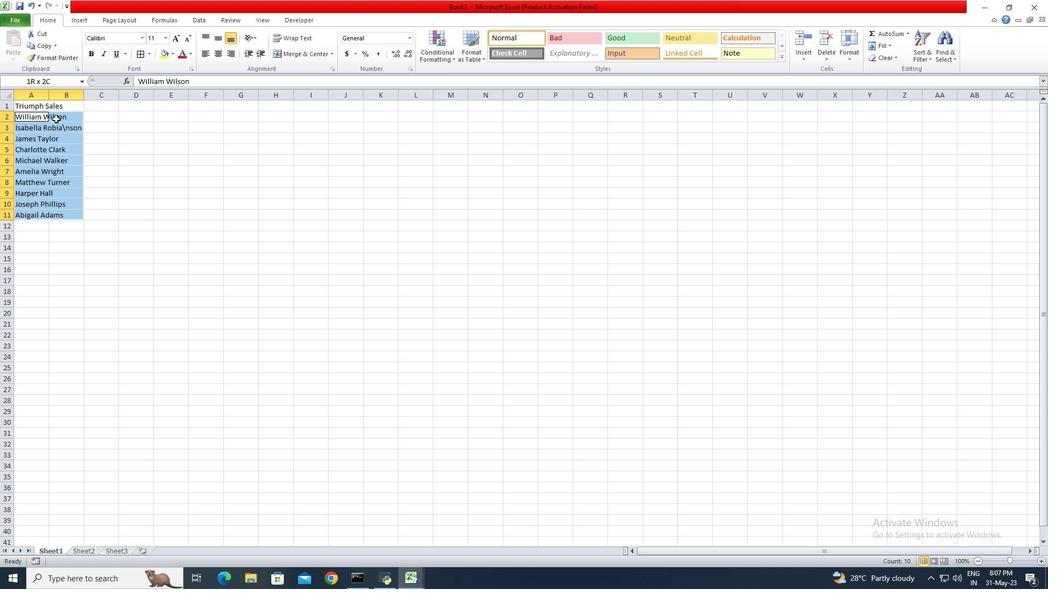 
Action: Key pressed <Key.shift>
Screenshot: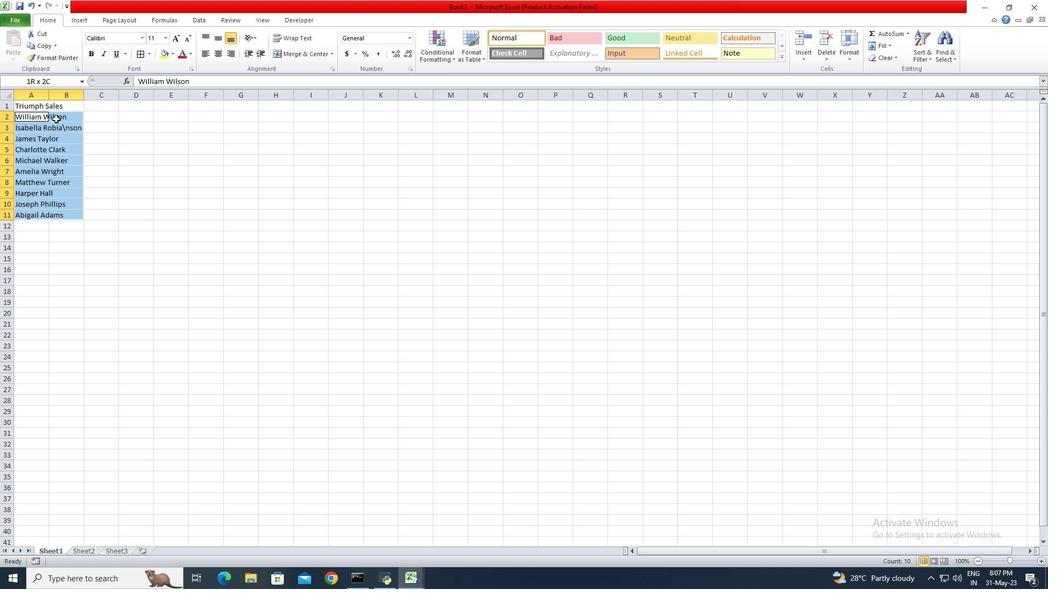 
Action: Mouse moved to (58, 130)
Screenshot: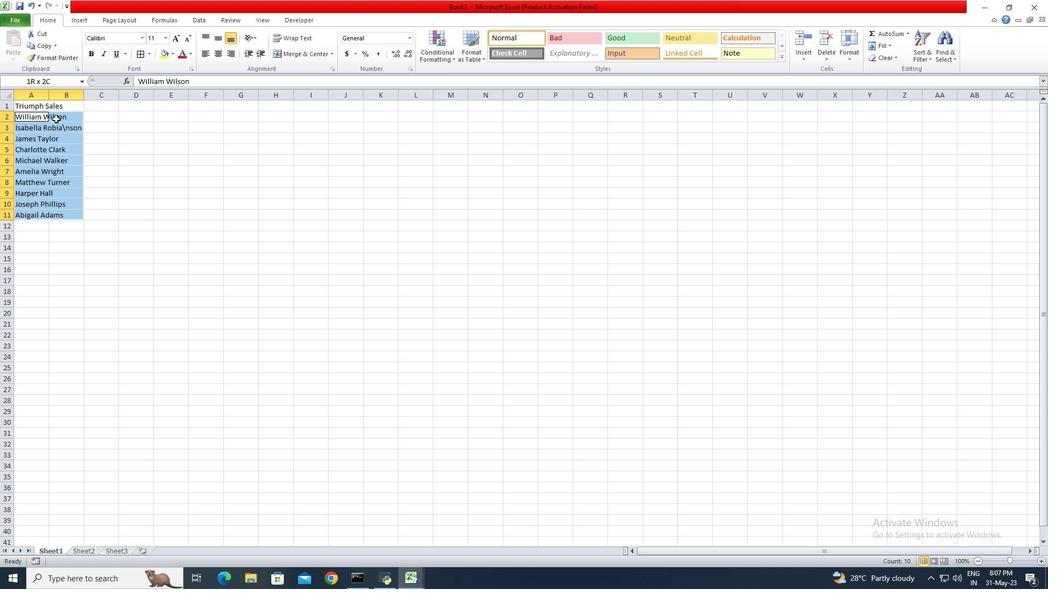 
Action: Key pressed <Key.shift>
Screenshot: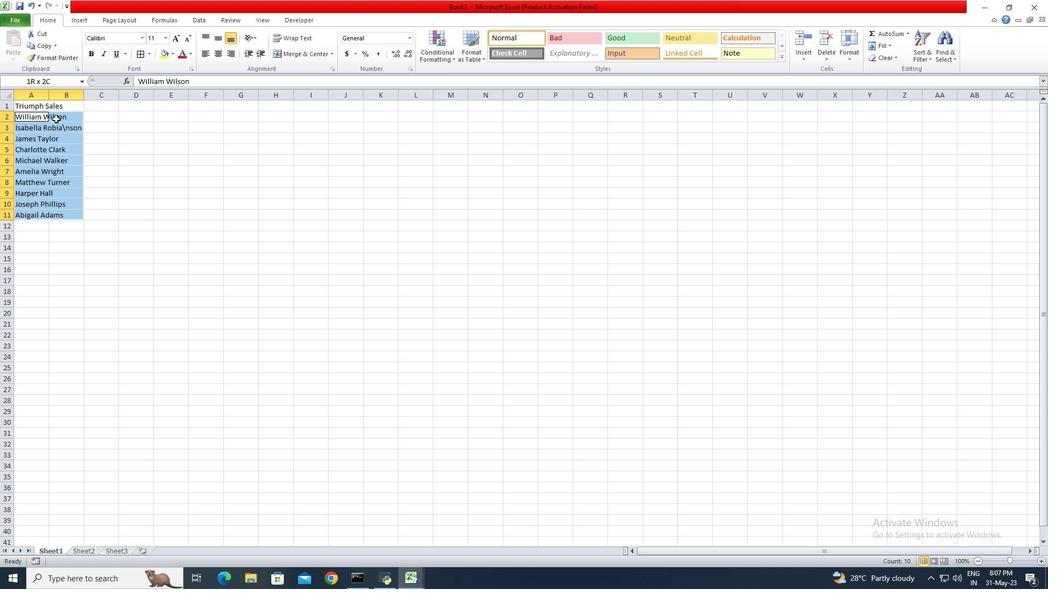 
Action: Mouse moved to (58, 133)
Screenshot: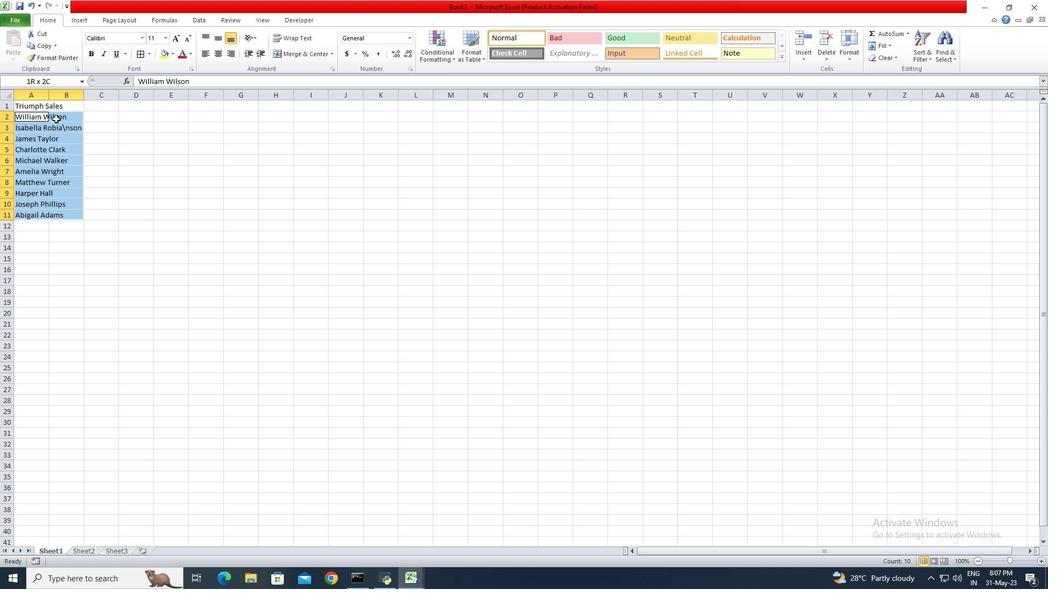 
Action: Key pressed <Key.shift>
Screenshot: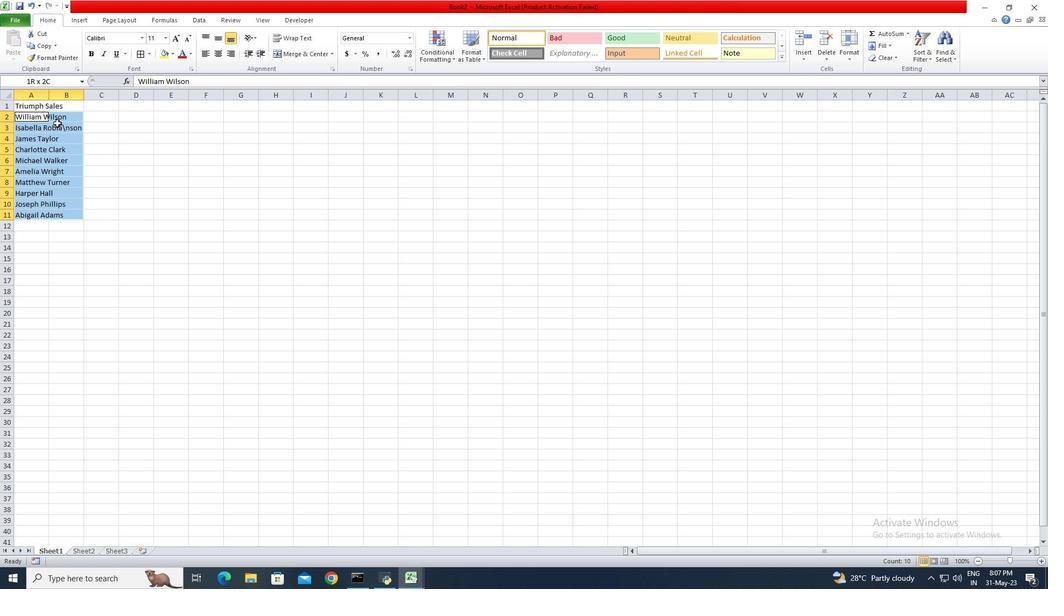 
Action: Mouse moved to (59, 139)
Screenshot: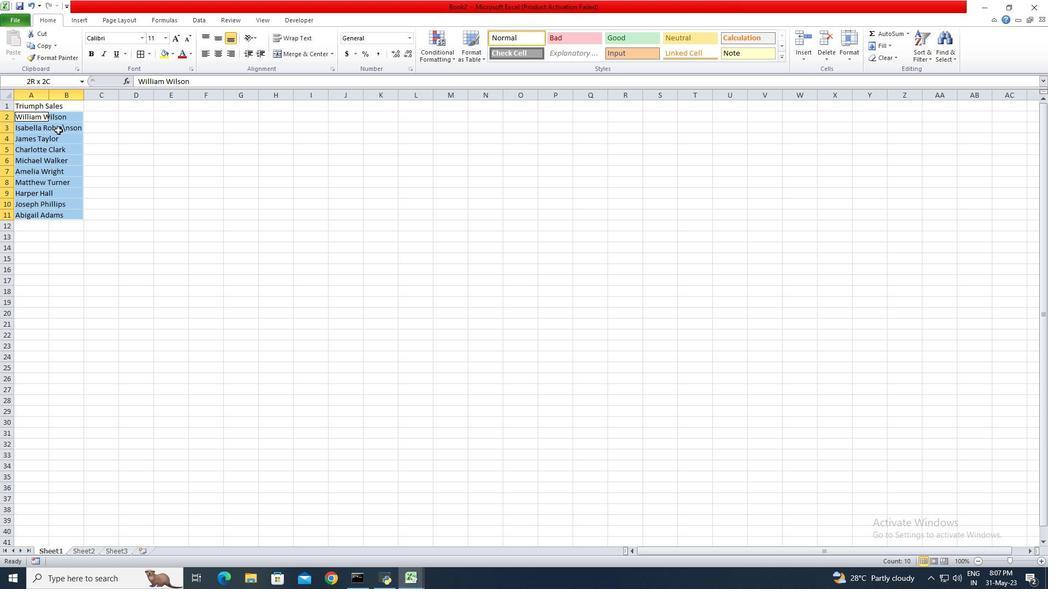 
Action: Key pressed <Key.shift>
Screenshot: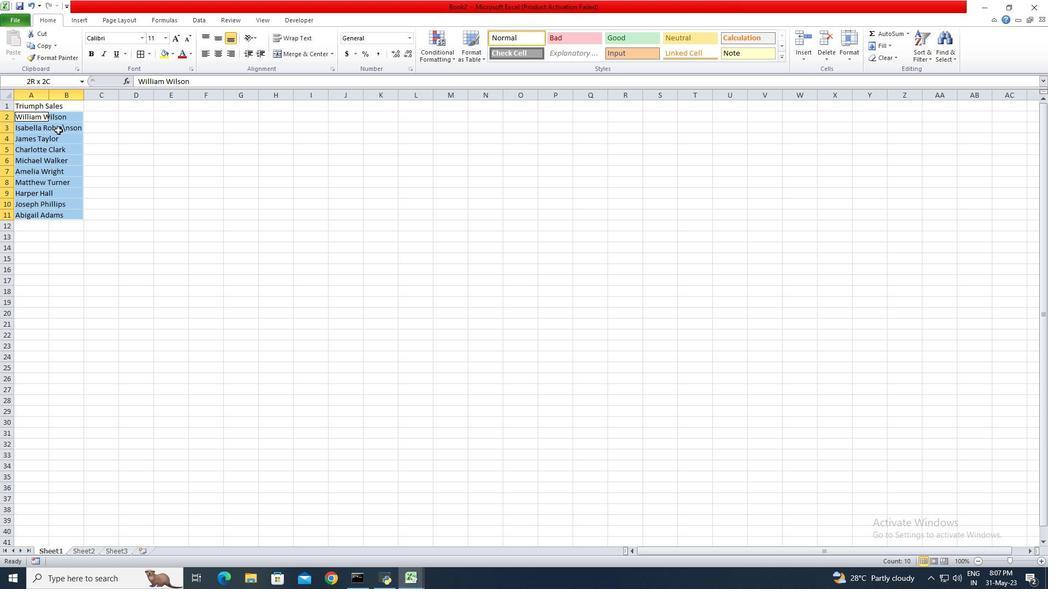 
Action: Mouse moved to (60, 142)
Screenshot: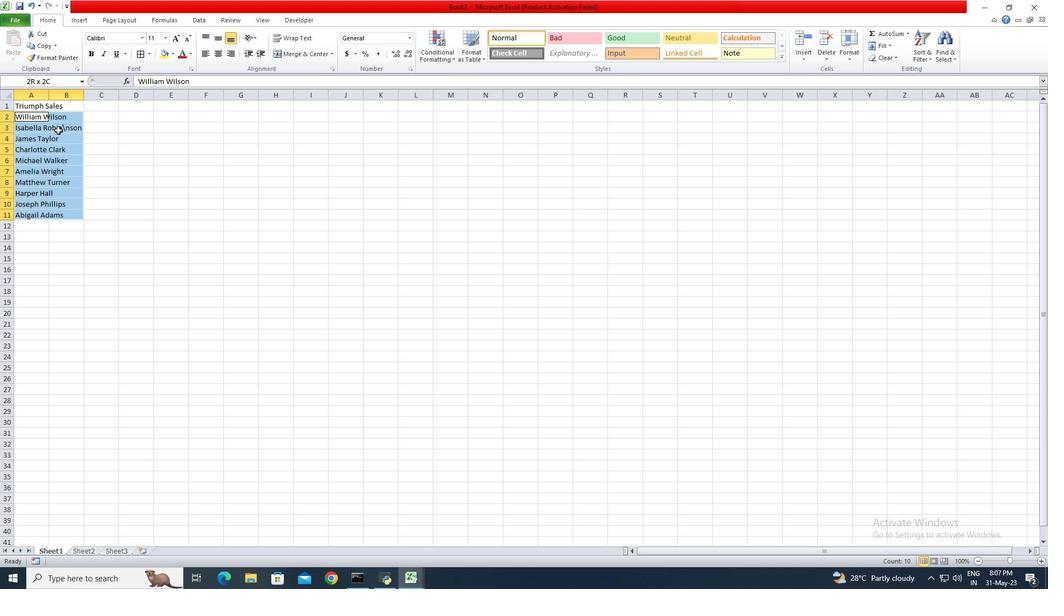 
Action: Key pressed <Key.shift>
Screenshot: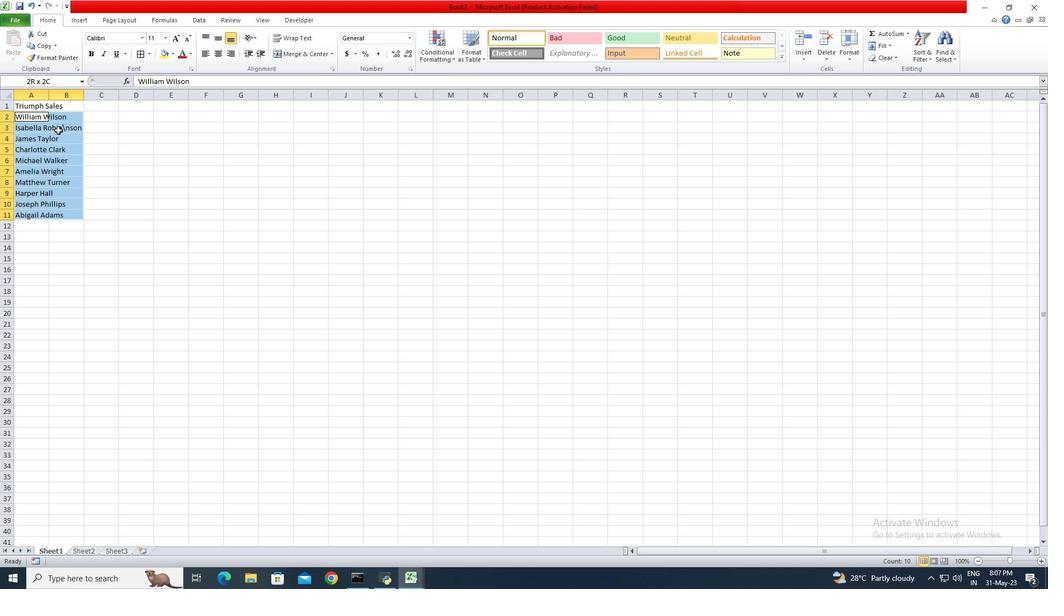 
Action: Mouse moved to (60, 145)
Screenshot: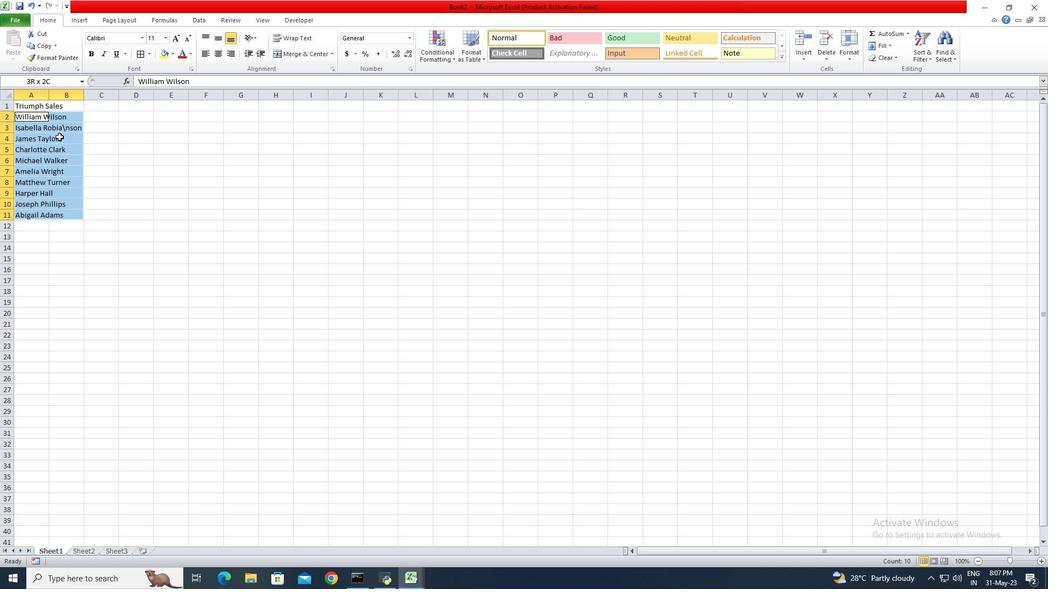 
Action: Key pressed <Key.shift>
Screenshot: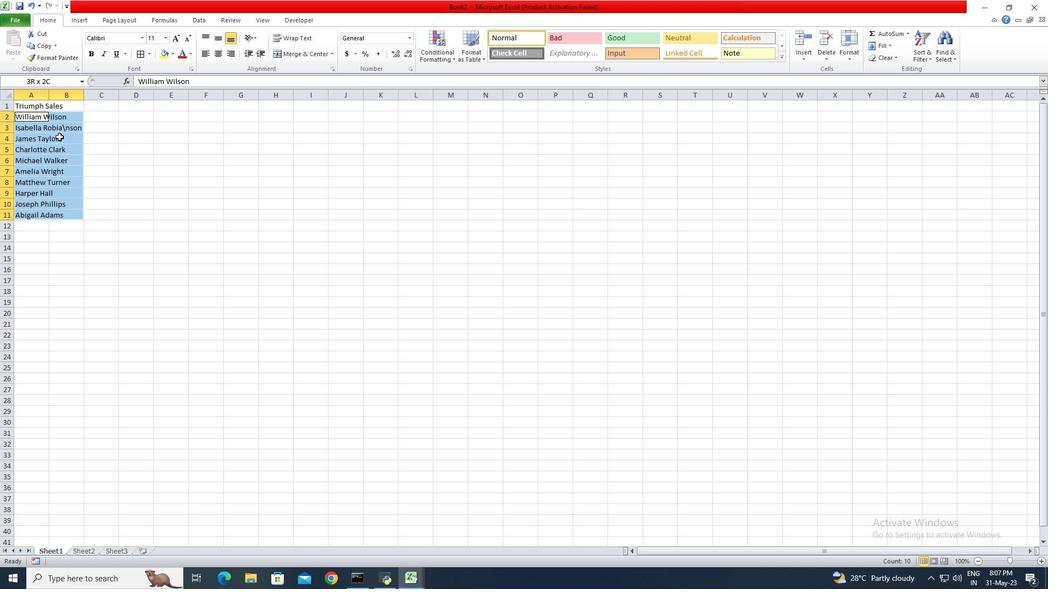 
Action: Mouse moved to (60, 150)
Screenshot: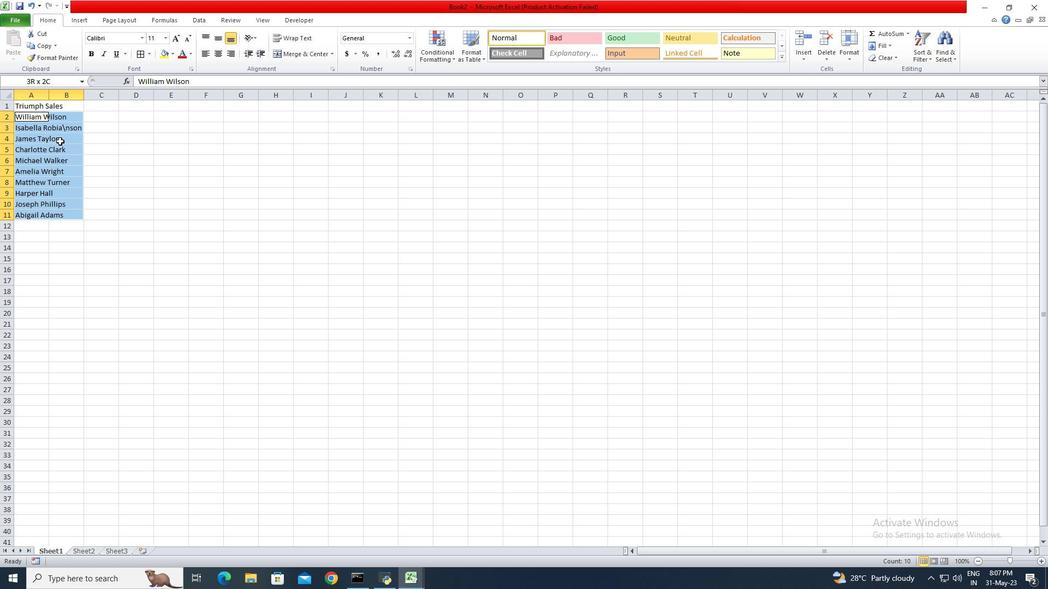 
Action: Key pressed <Key.shift>
Screenshot: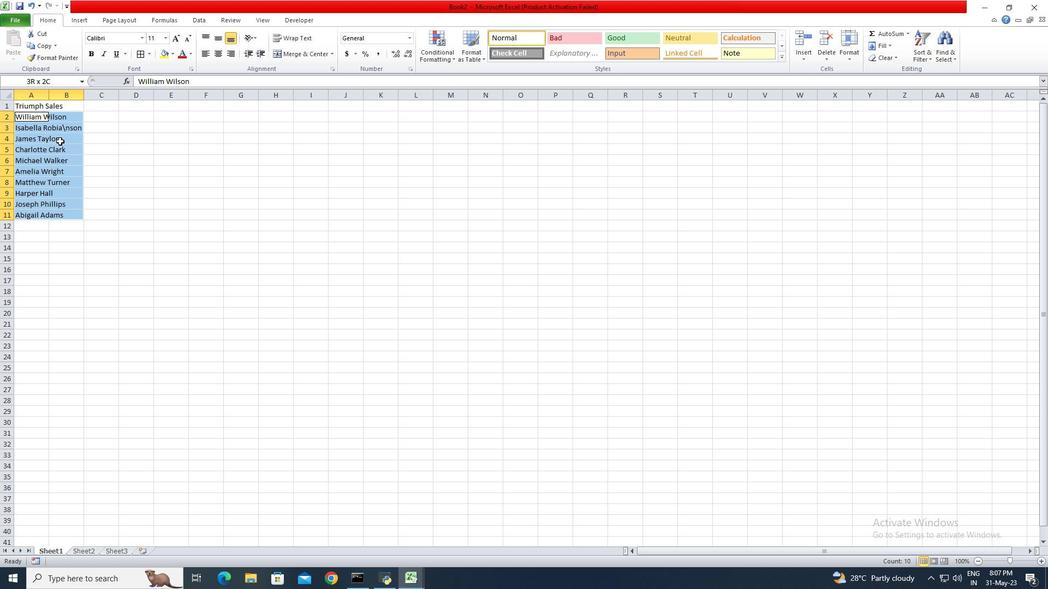 
Action: Mouse moved to (60, 162)
Screenshot: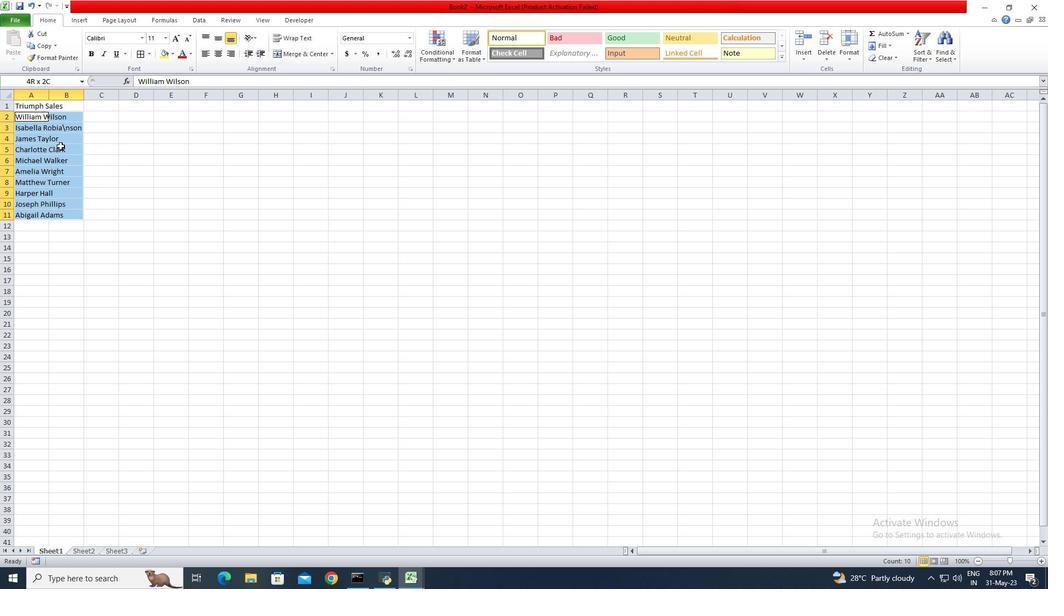 
Action: Key pressed <Key.shift>
Screenshot: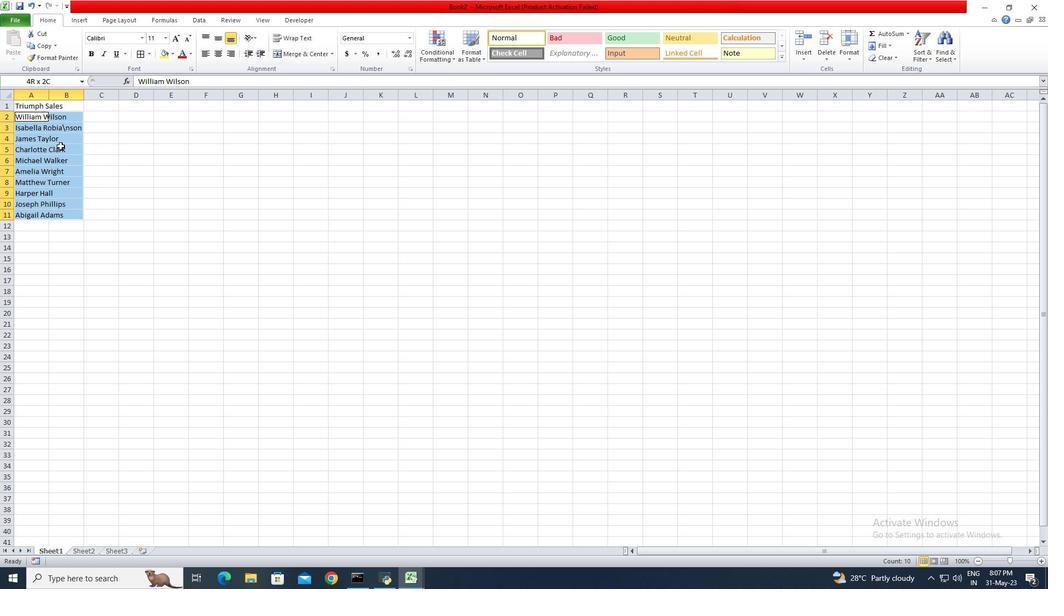 
Action: Mouse moved to (60, 164)
Screenshot: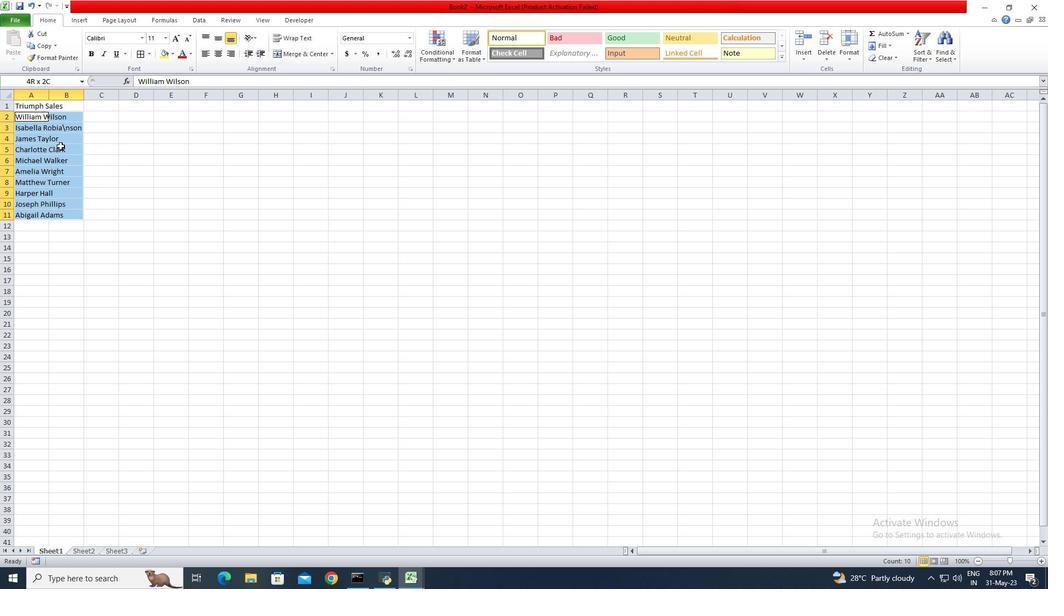 
Action: Key pressed <Key.shift>
Screenshot: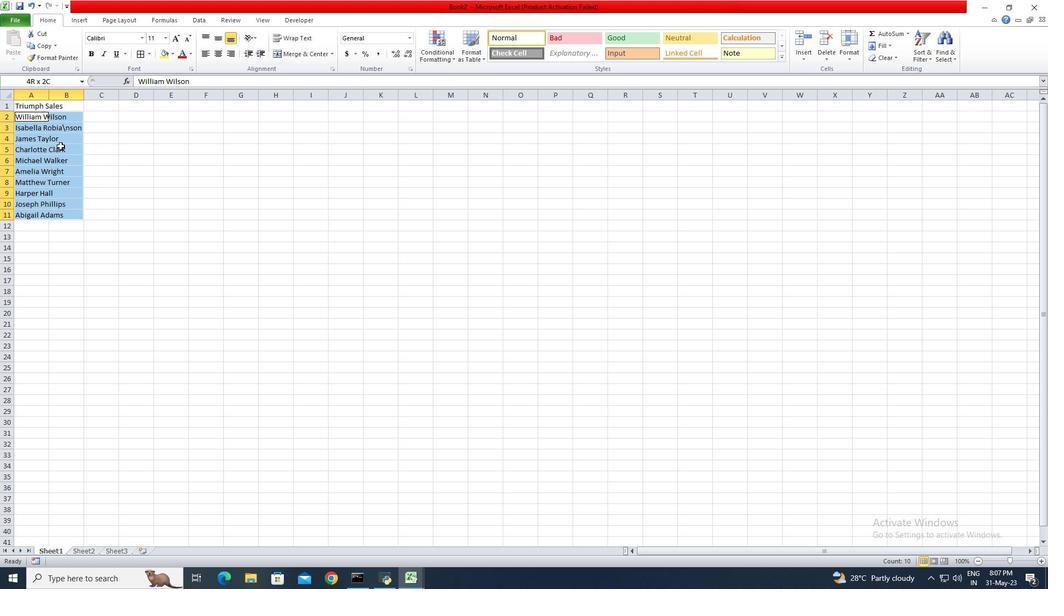 
Action: Mouse moved to (60, 167)
Screenshot: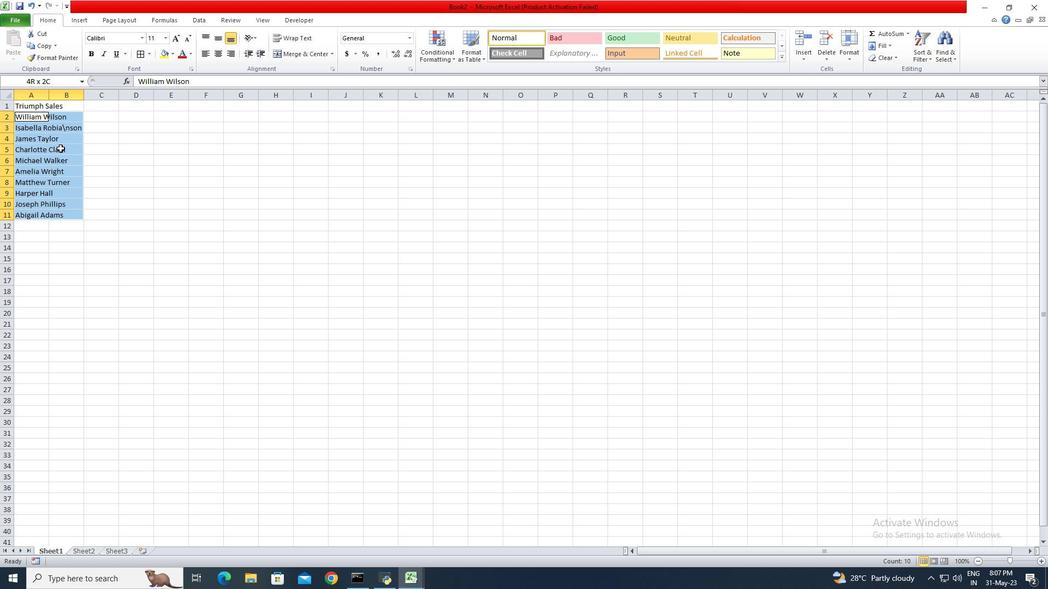 
Action: Key pressed <Key.shift>
Screenshot: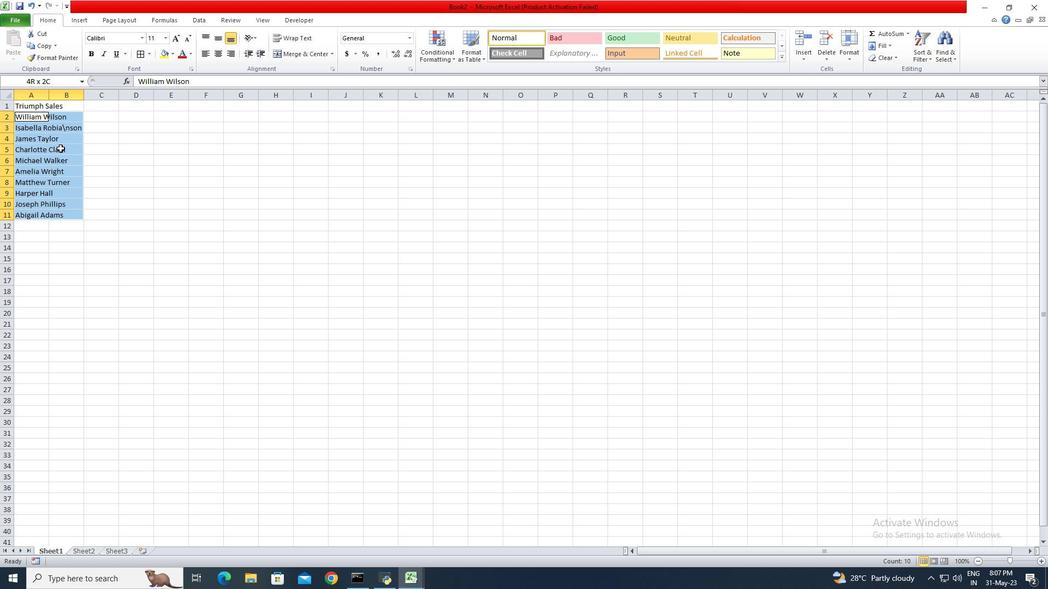 
Action: Mouse moved to (60, 173)
Screenshot: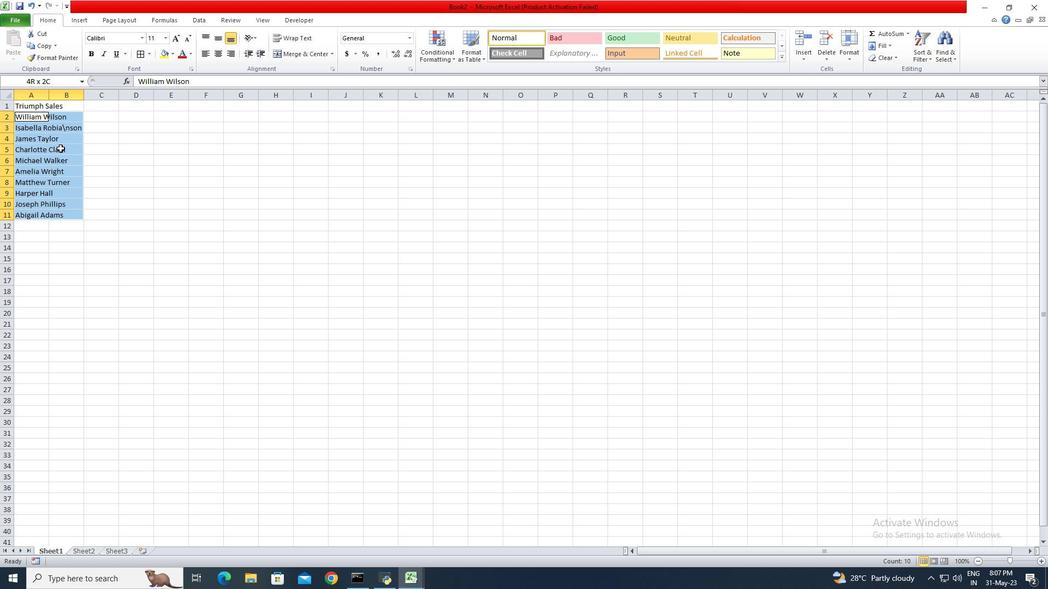 
Action: Key pressed <Key.shift>
Screenshot: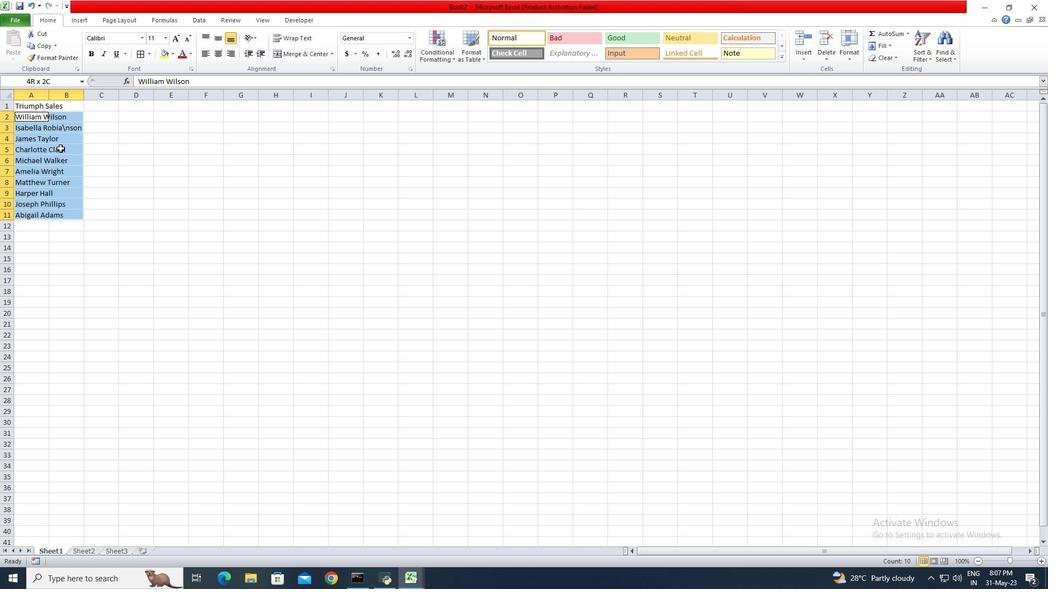 
Action: Mouse moved to (61, 185)
Screenshot: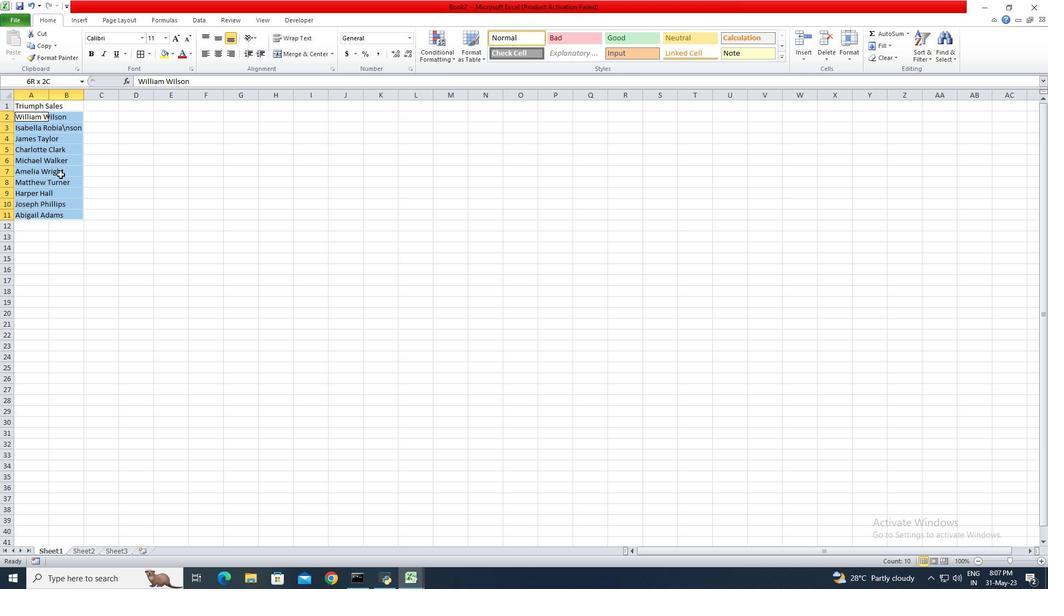
Action: Key pressed <Key.shift>
Screenshot: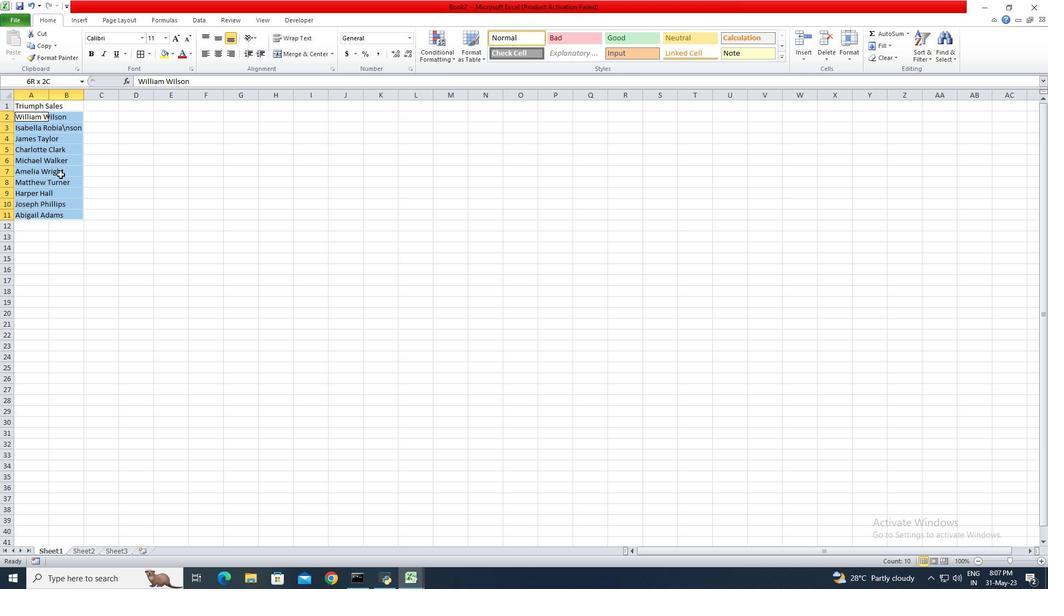 
Action: Mouse moved to (63, 188)
Screenshot: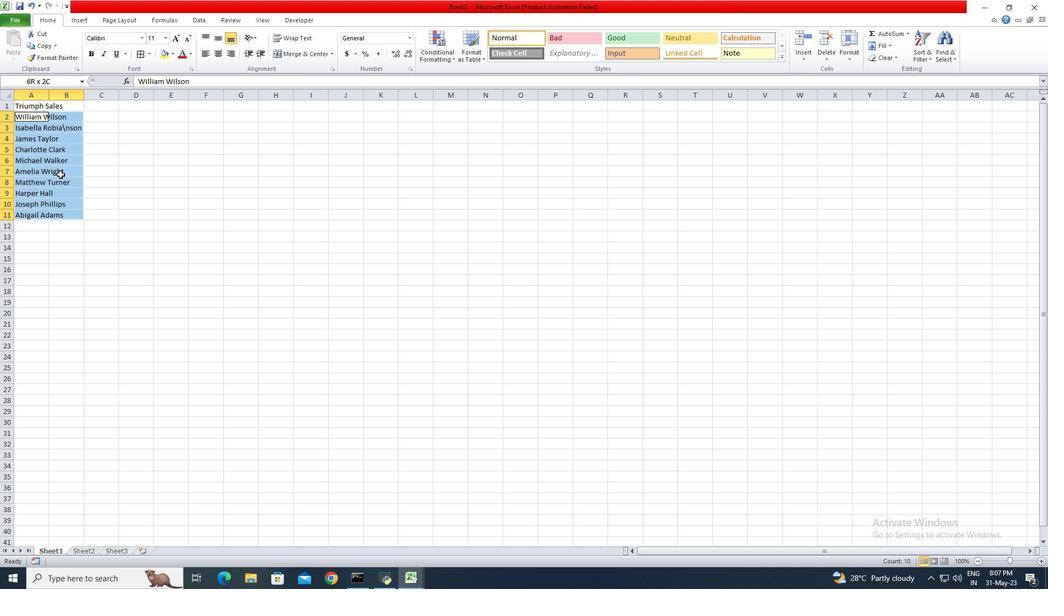 
Action: Key pressed <Key.shift>
Screenshot: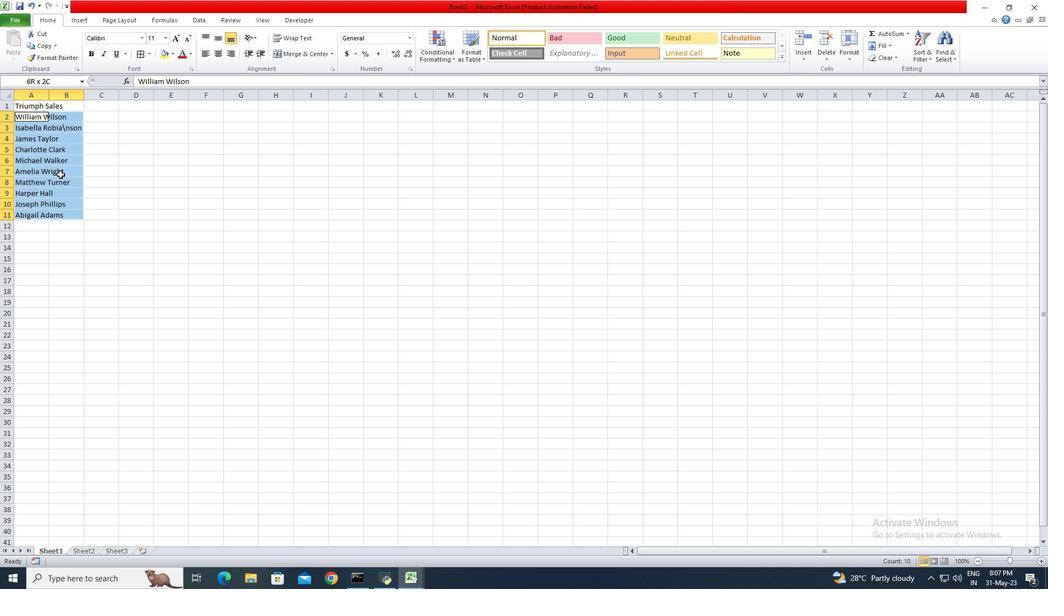 
Action: Mouse moved to (64, 190)
Screenshot: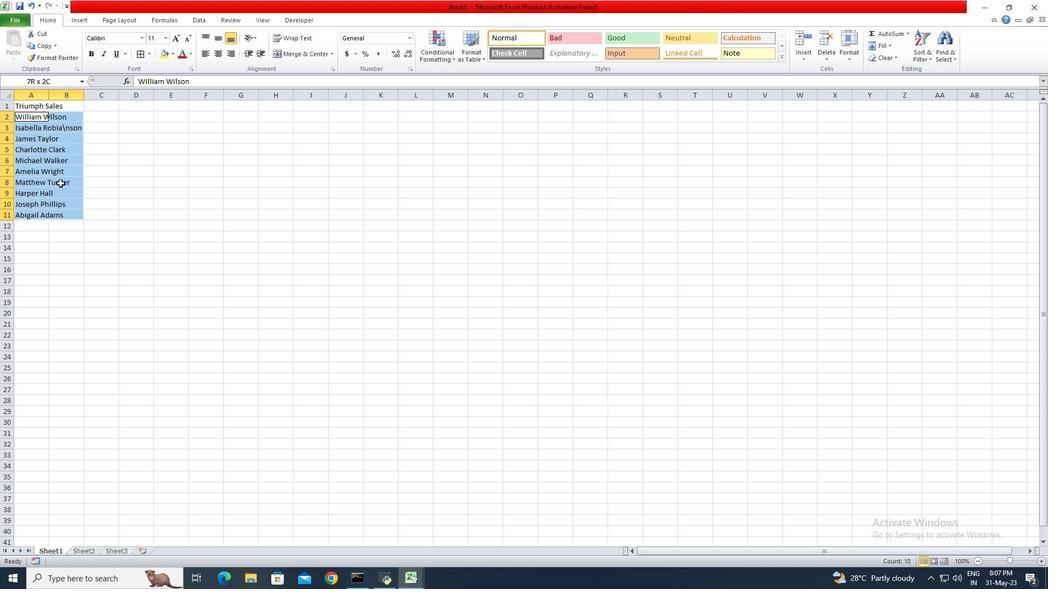 
Action: Key pressed <Key.shift>
Screenshot: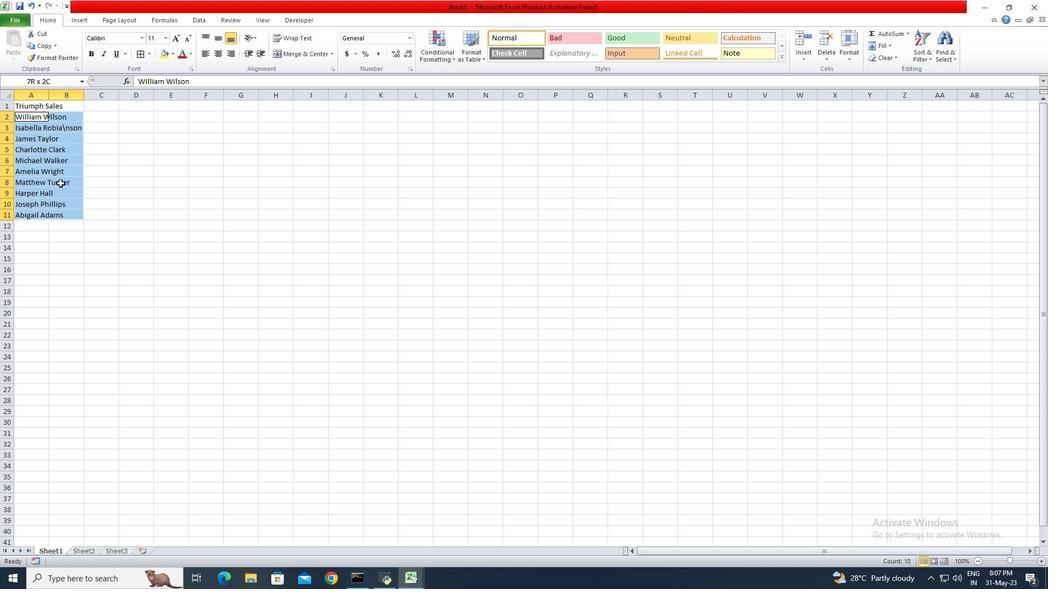 
Action: Mouse moved to (64, 191)
Screenshot: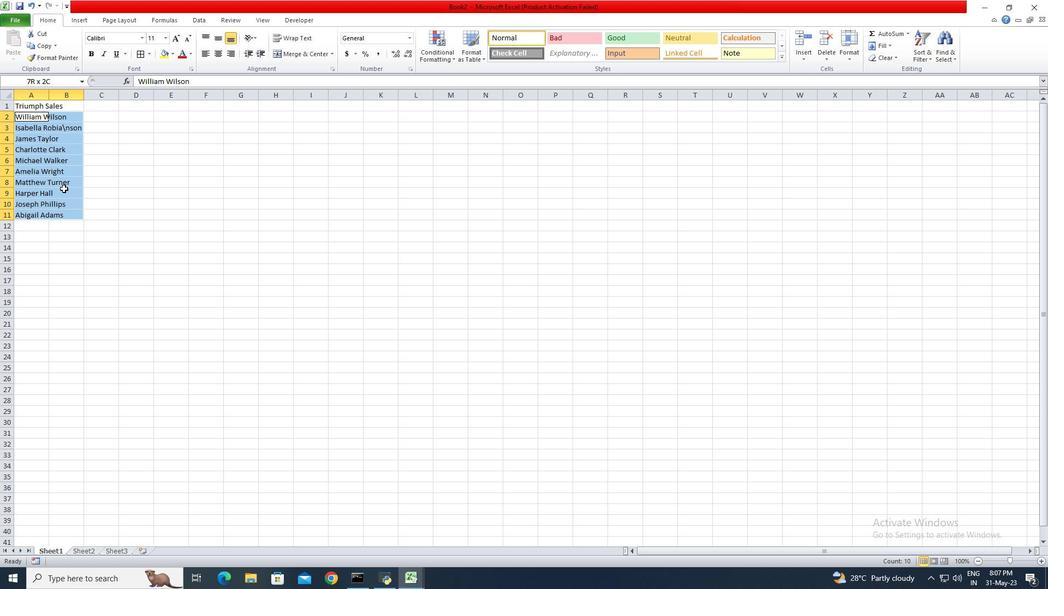 
Action: Key pressed <Key.shift>
Screenshot: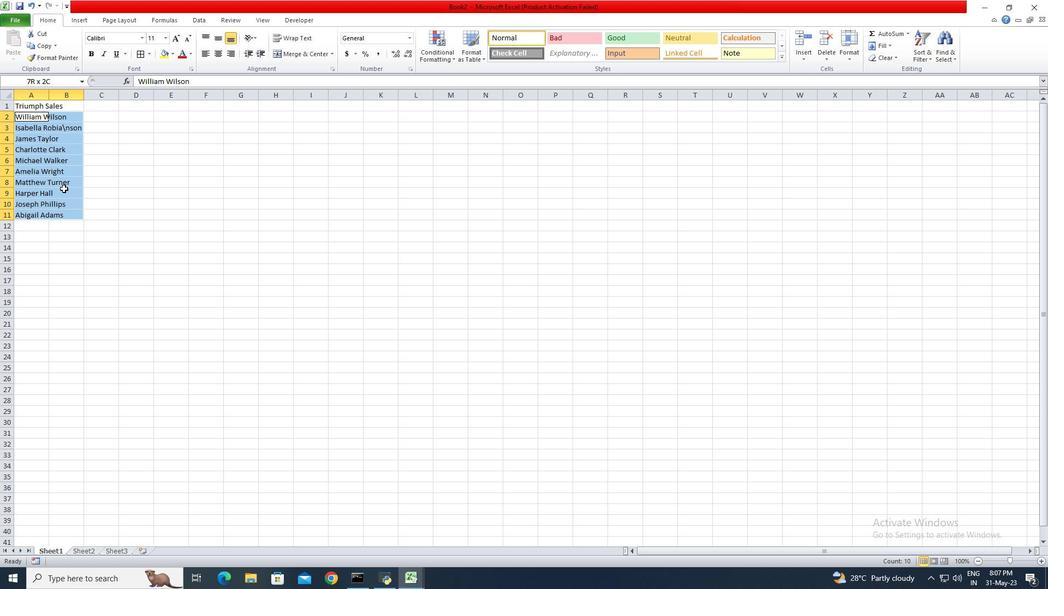 
Action: Mouse moved to (68, 194)
Screenshot: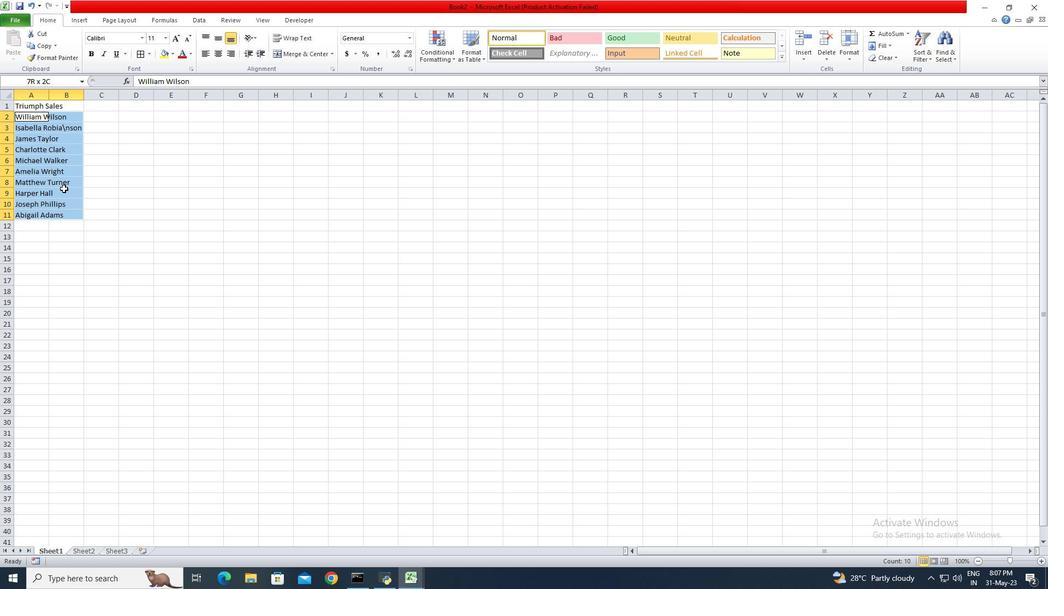
Action: Key pressed <Key.shift>
Screenshot: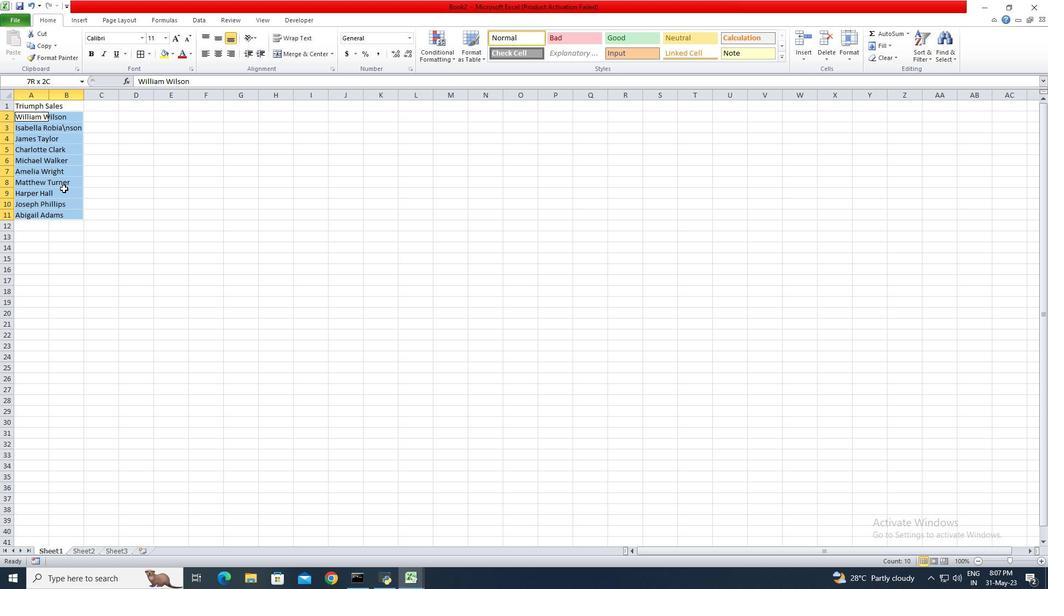 
Action: Mouse moved to (72, 199)
Screenshot: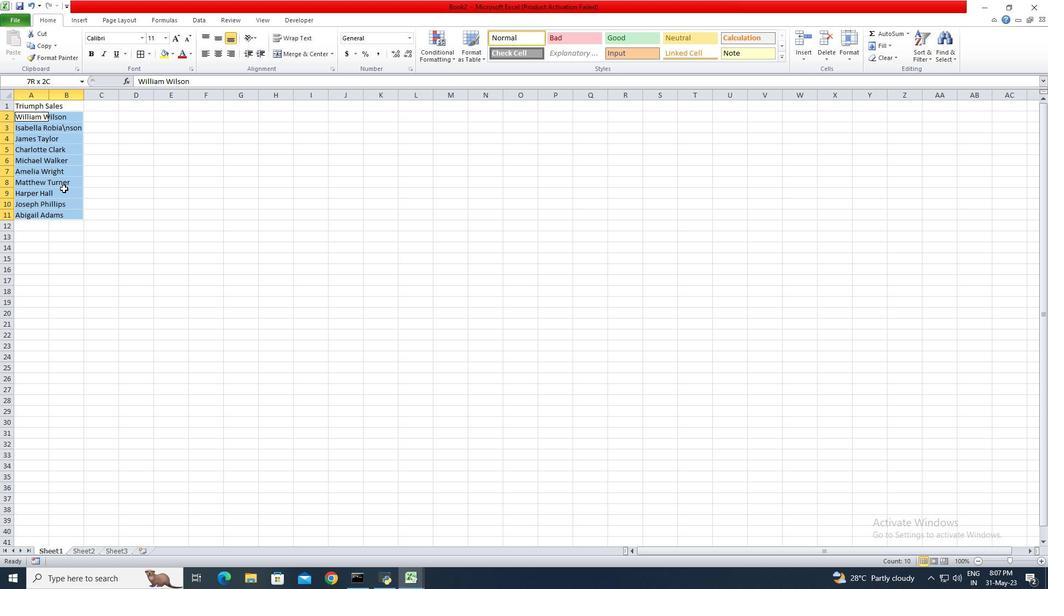 
Action: Key pressed <Key.shift>
Screenshot: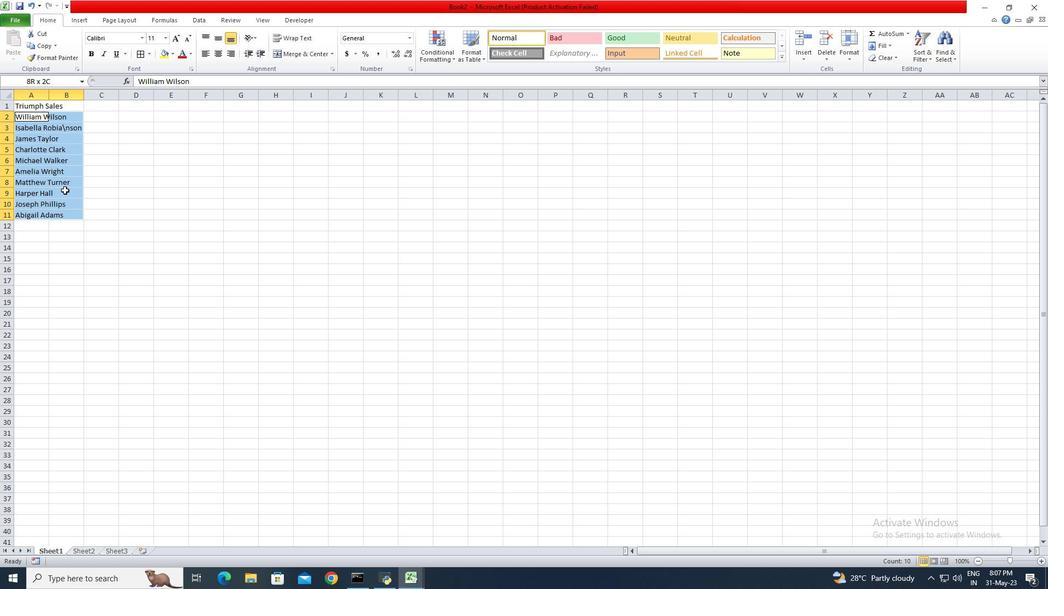 
Action: Mouse moved to (76, 206)
Screenshot: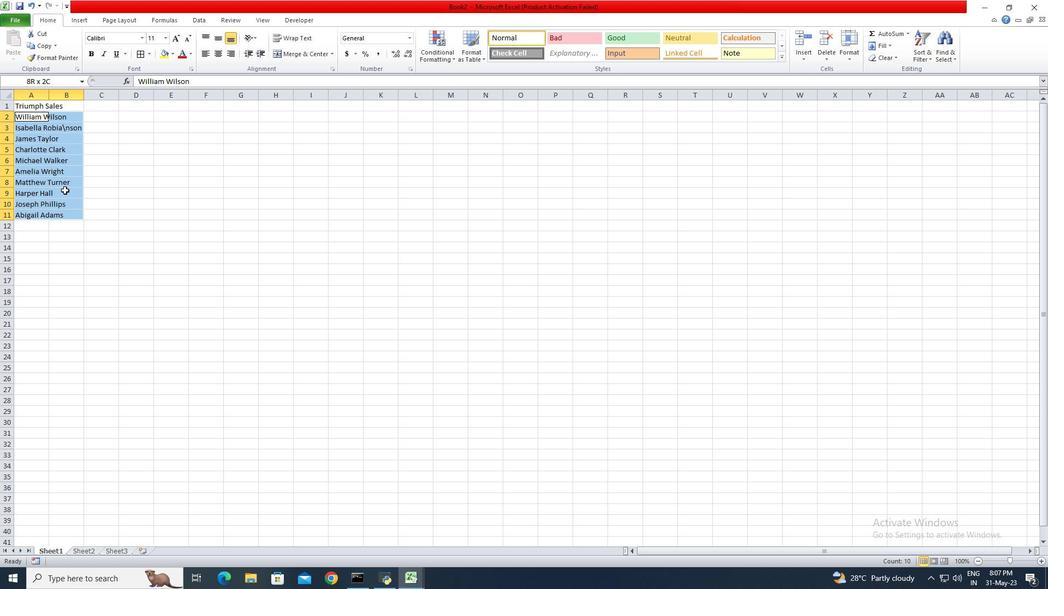 
Action: Key pressed <Key.shift>
Screenshot: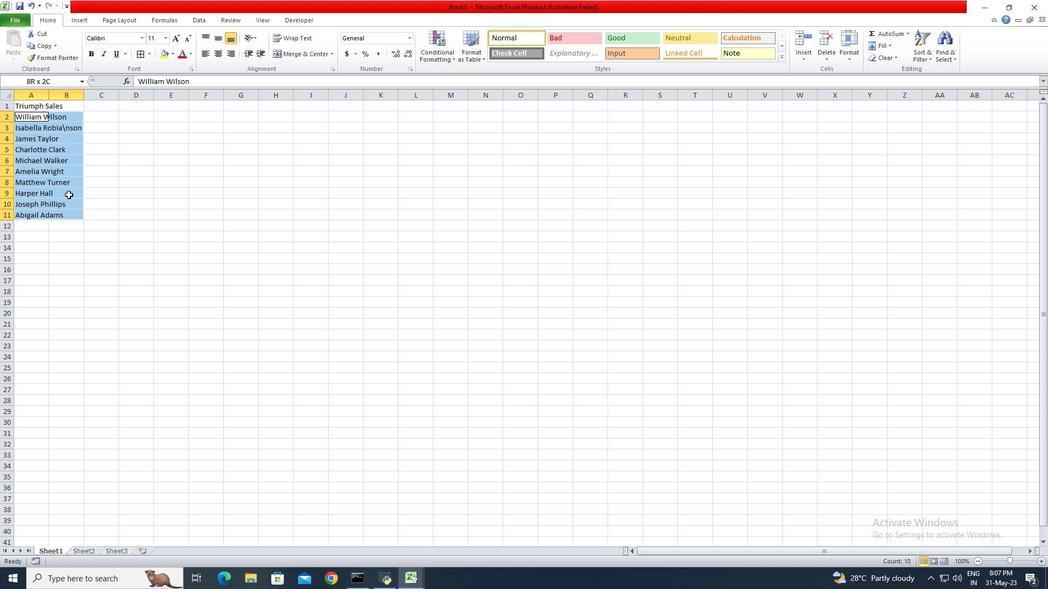 
Action: Mouse moved to (78, 208)
Screenshot: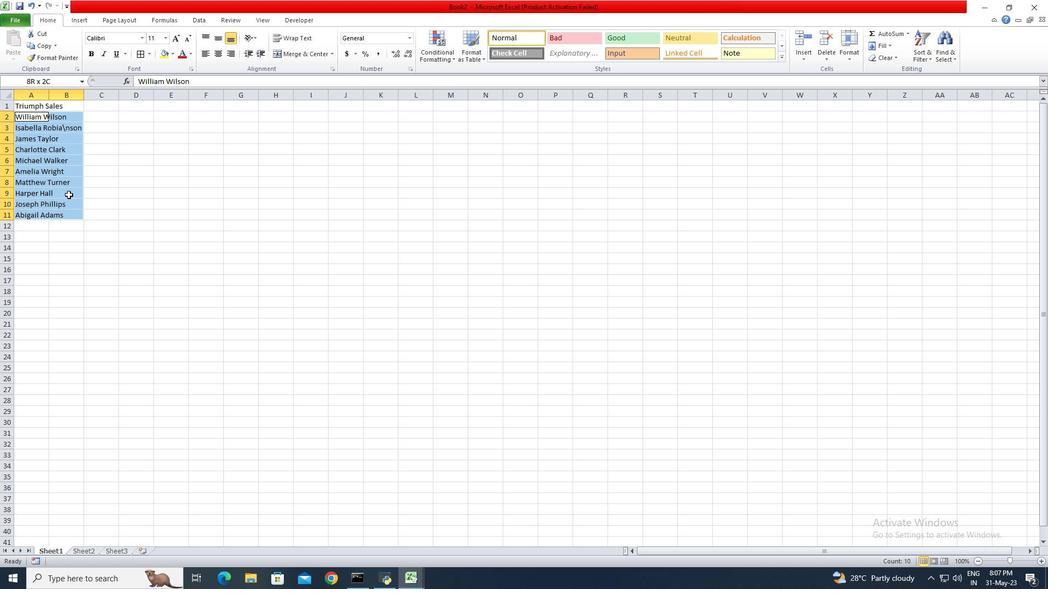 
Action: Key pressed <Key.shift>
Screenshot: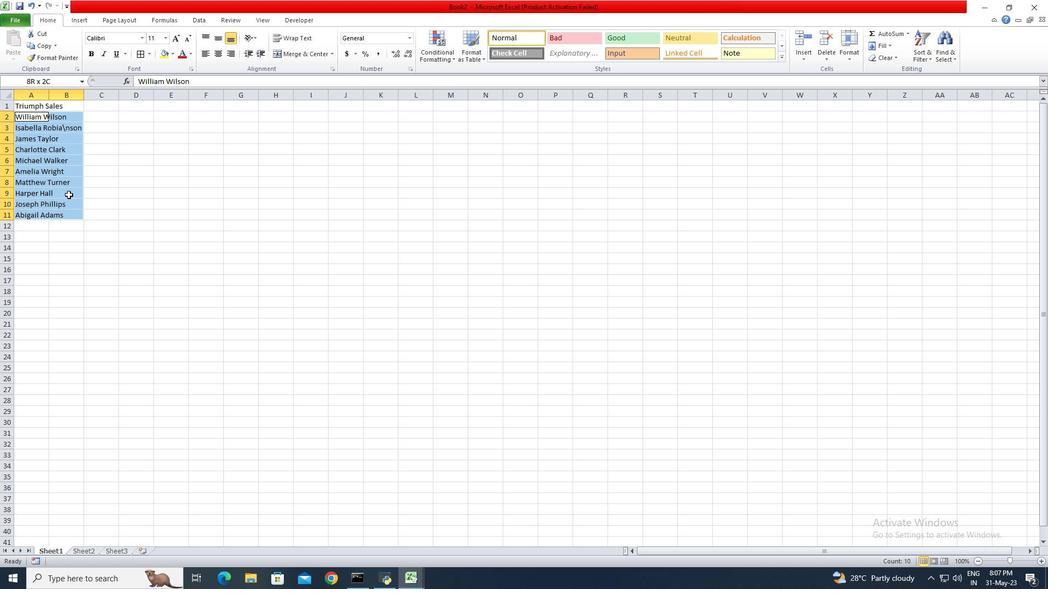 
Action: Mouse moved to (80, 211)
Screenshot: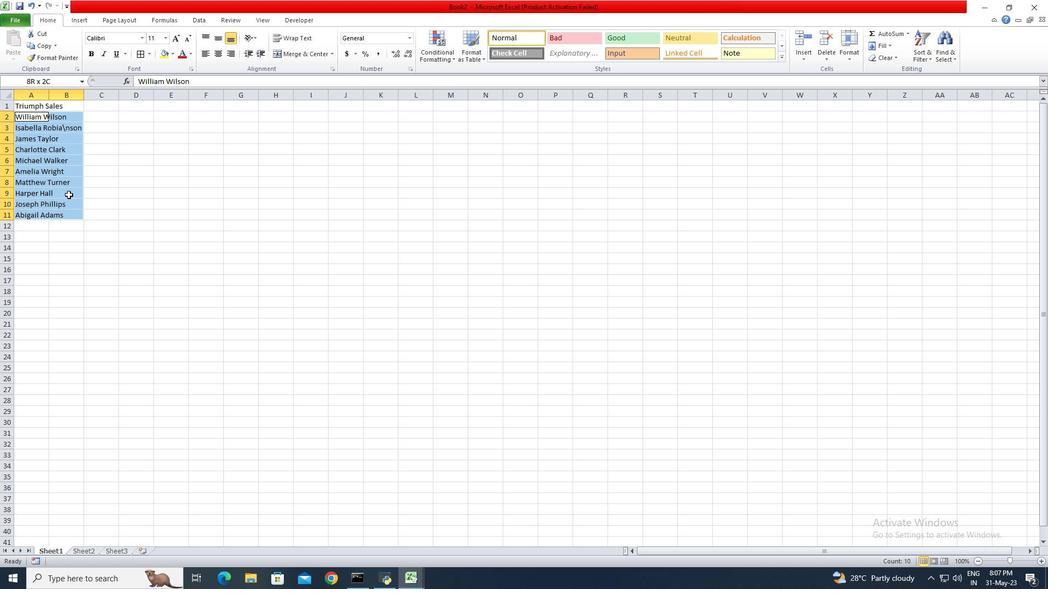 
Action: Key pressed <Key.shift>
Screenshot: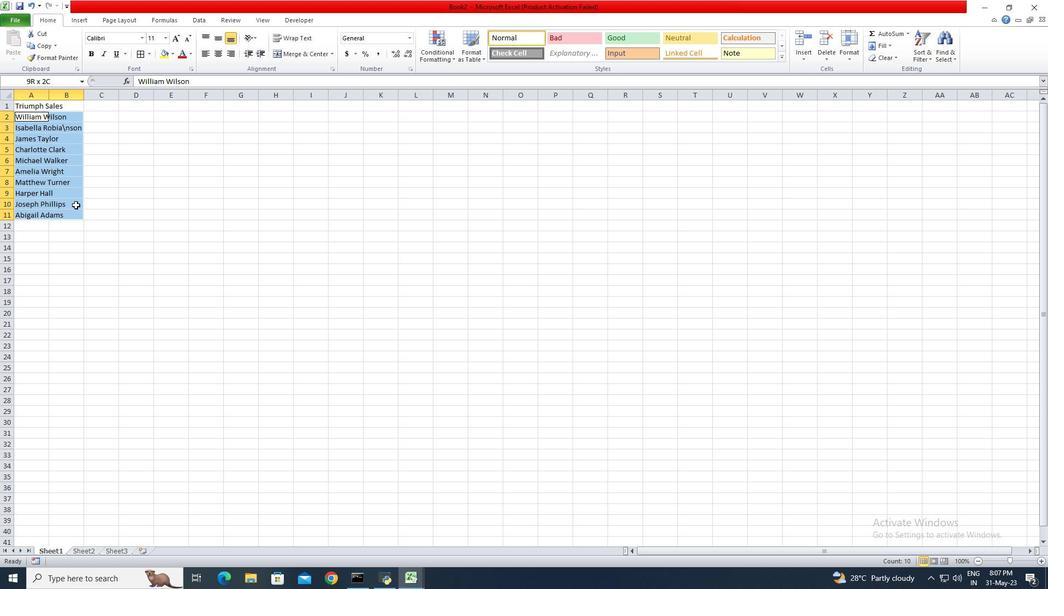 
Action: Mouse moved to (85, 220)
Screenshot: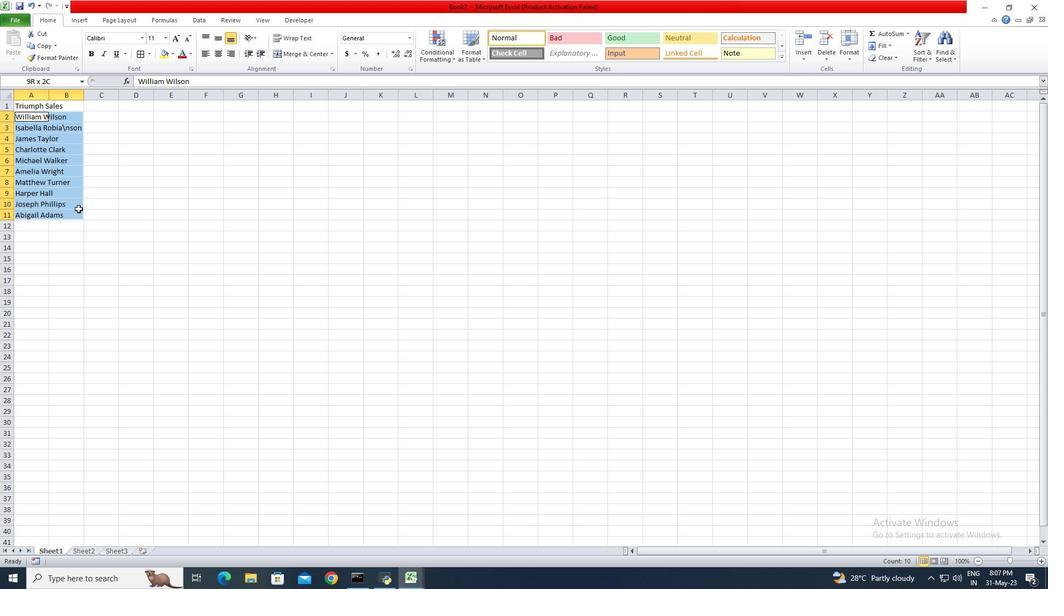 
Action: Key pressed <Key.shift>
Screenshot: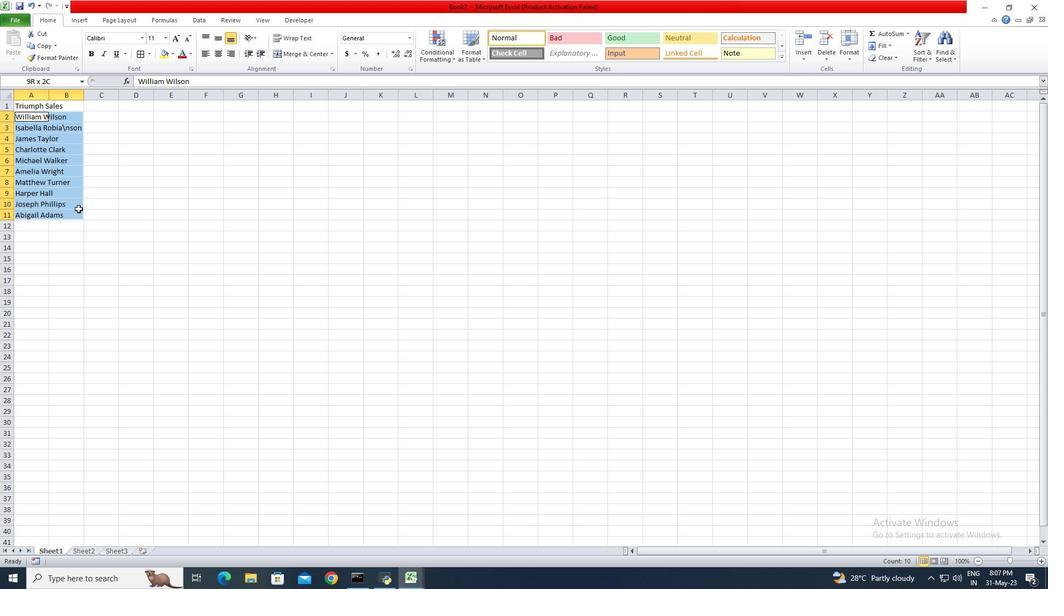 
Action: Mouse moved to (89, 224)
Screenshot: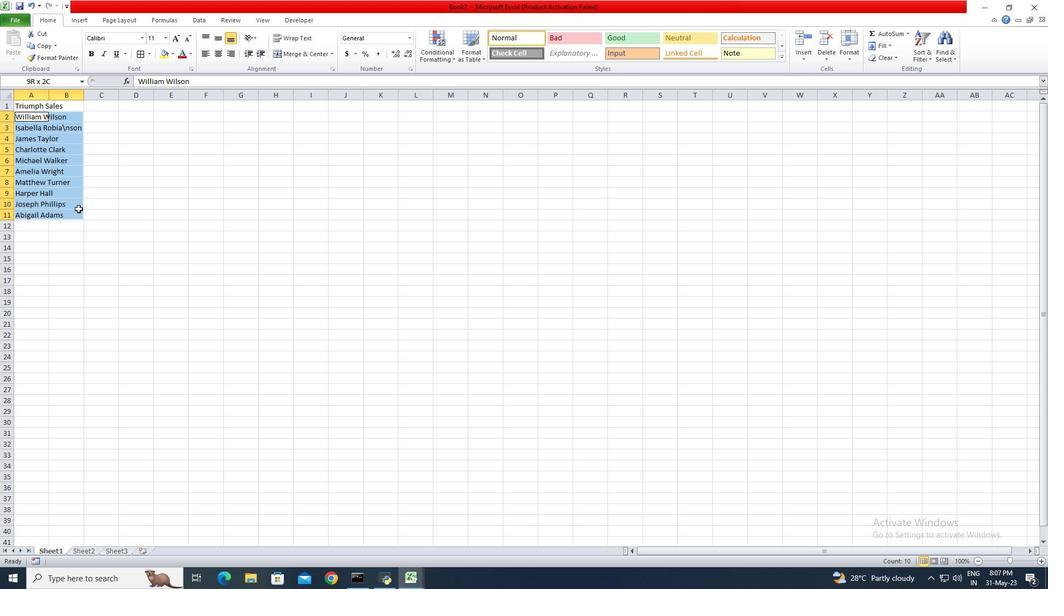 
Action: Key pressed <Key.shift>
Screenshot: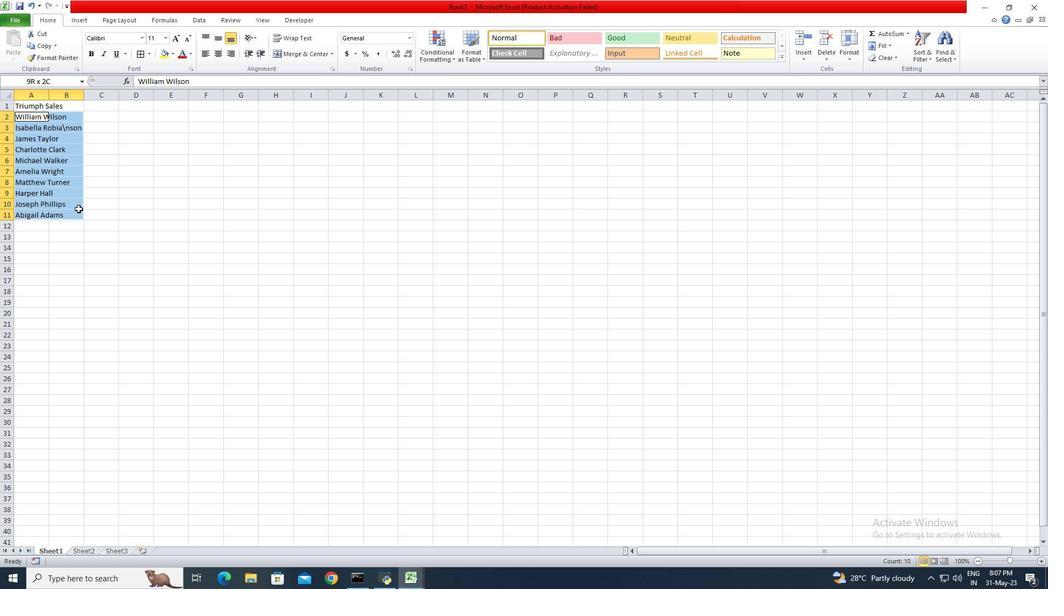 
Action: Mouse moved to (93, 229)
Screenshot: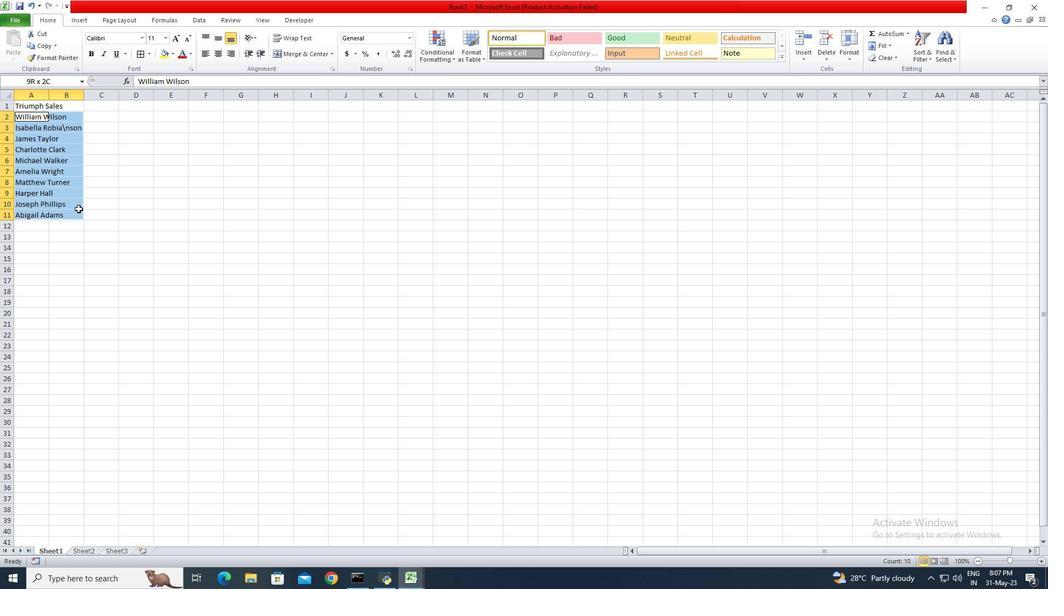 
Action: Key pressed <Key.shift>
Screenshot: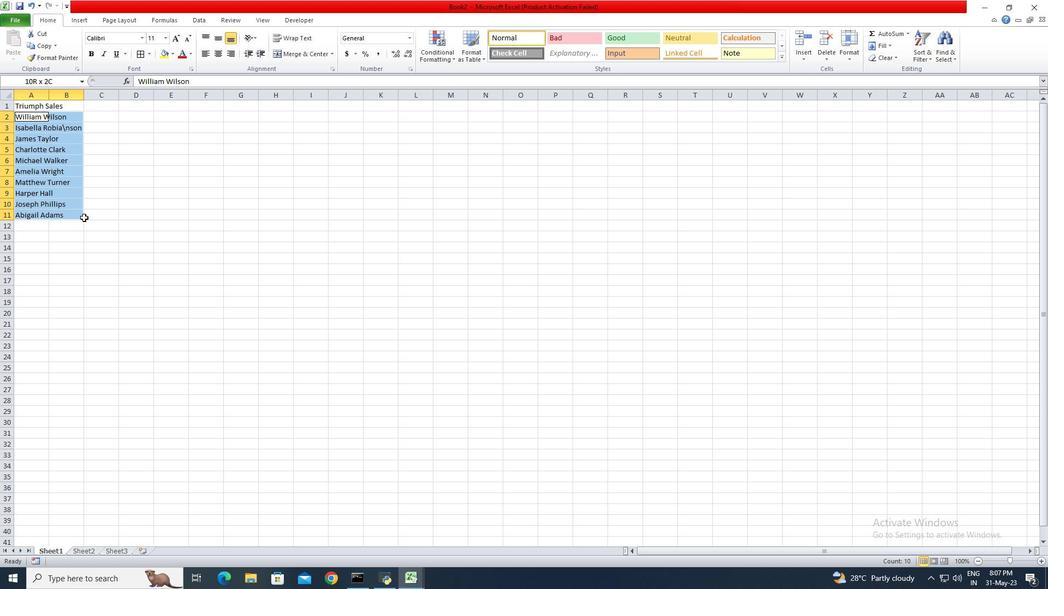 
Action: Mouse moved to (98, 235)
Screenshot: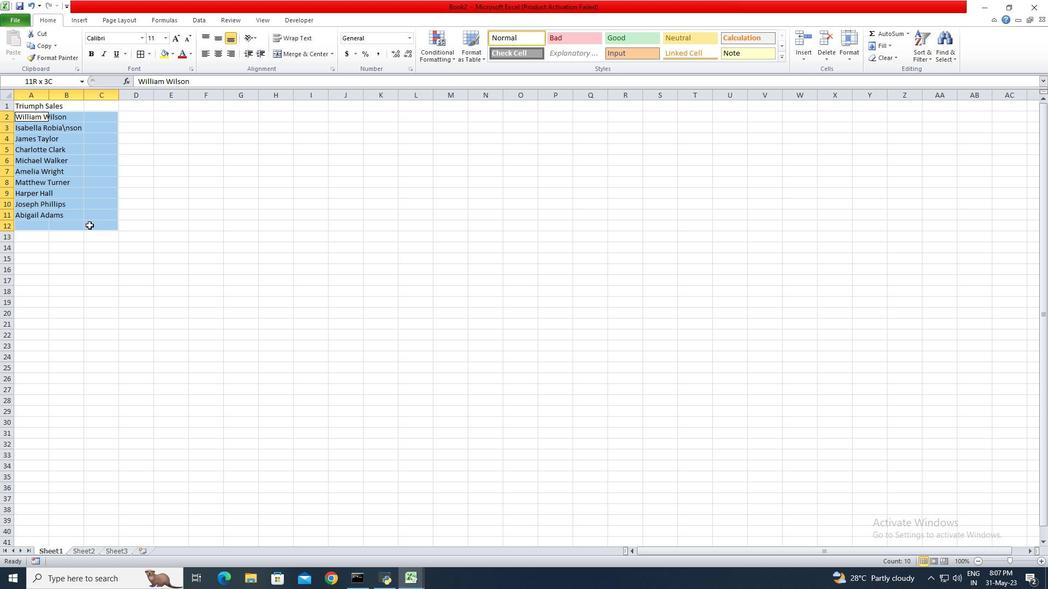
Action: Key pressed <Key.shift>
Screenshot: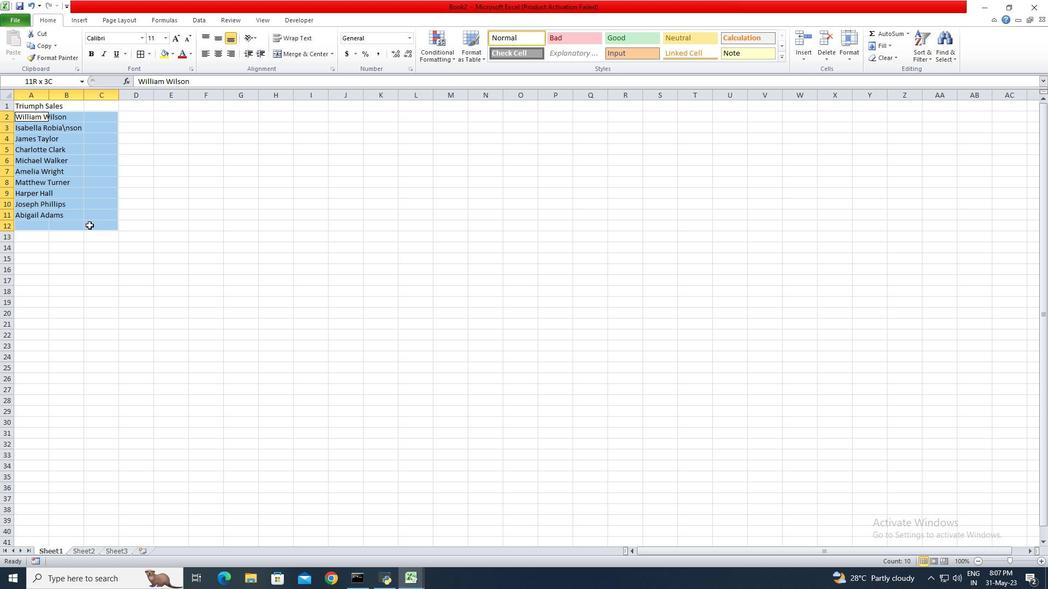 
Action: Mouse moved to (107, 244)
Screenshot: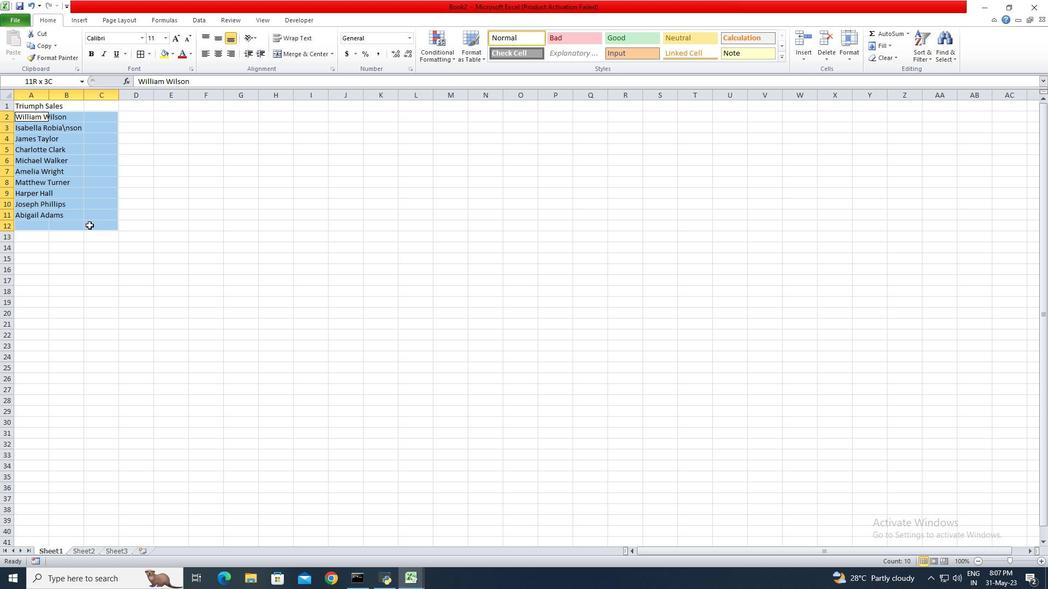
Action: Key pressed <Key.shift>
Screenshot: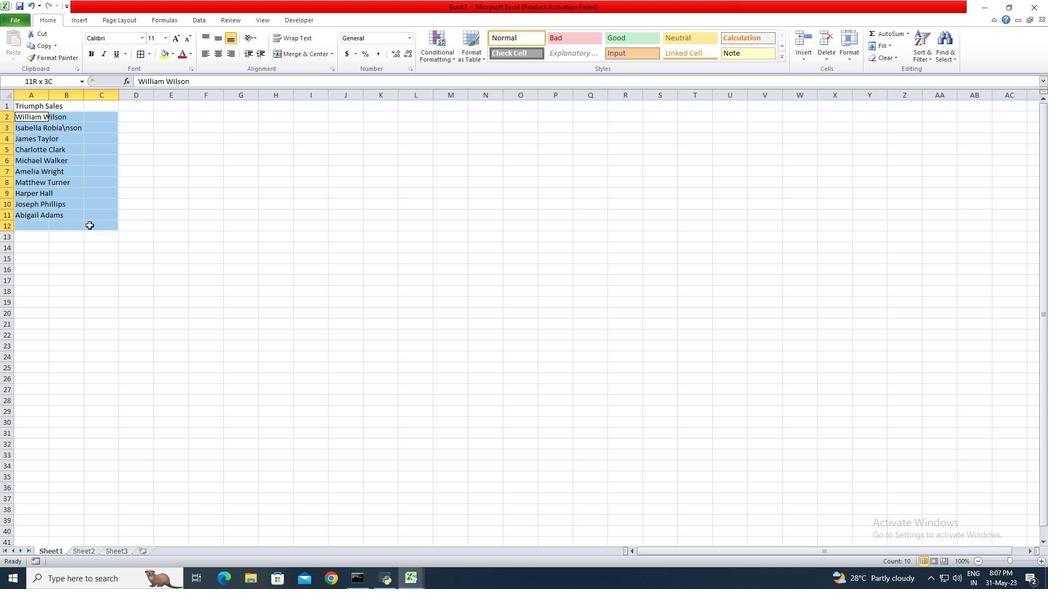 
Action: Mouse moved to (114, 250)
Screenshot: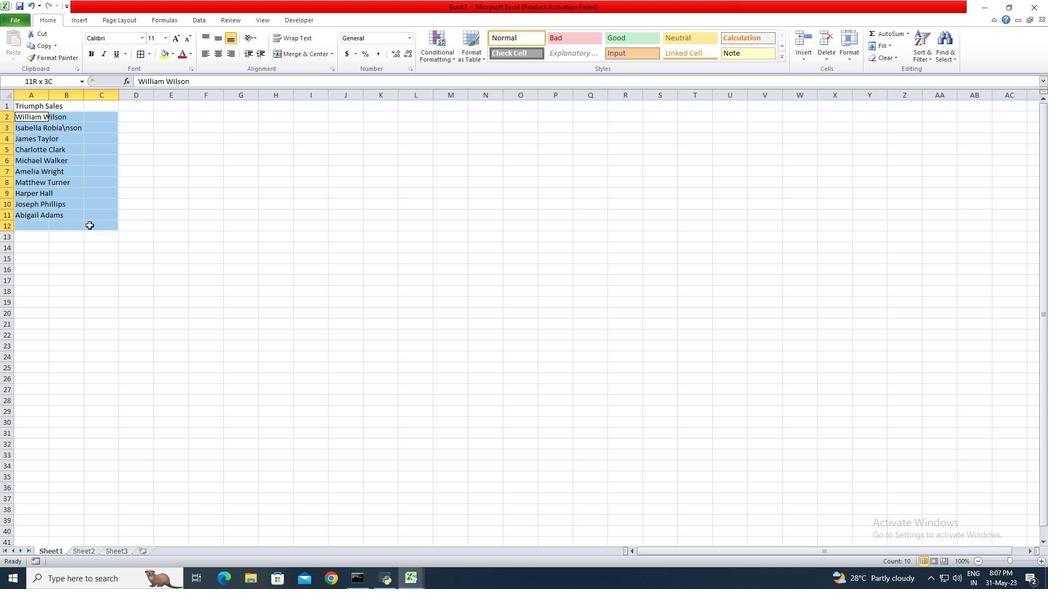 
Action: Key pressed <Key.shift>
Screenshot: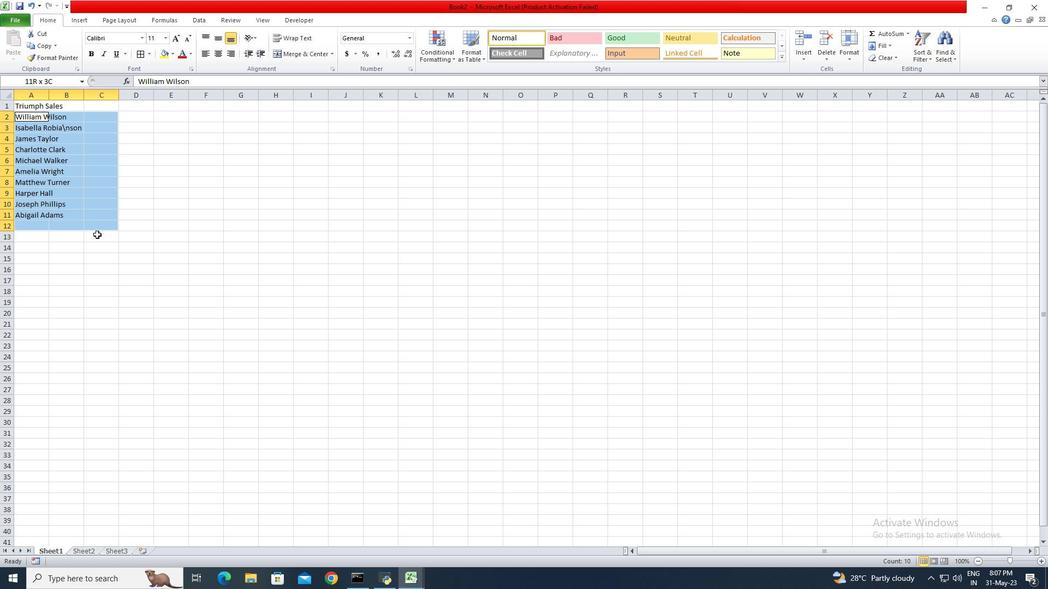 
Action: Mouse moved to (119, 255)
Screenshot: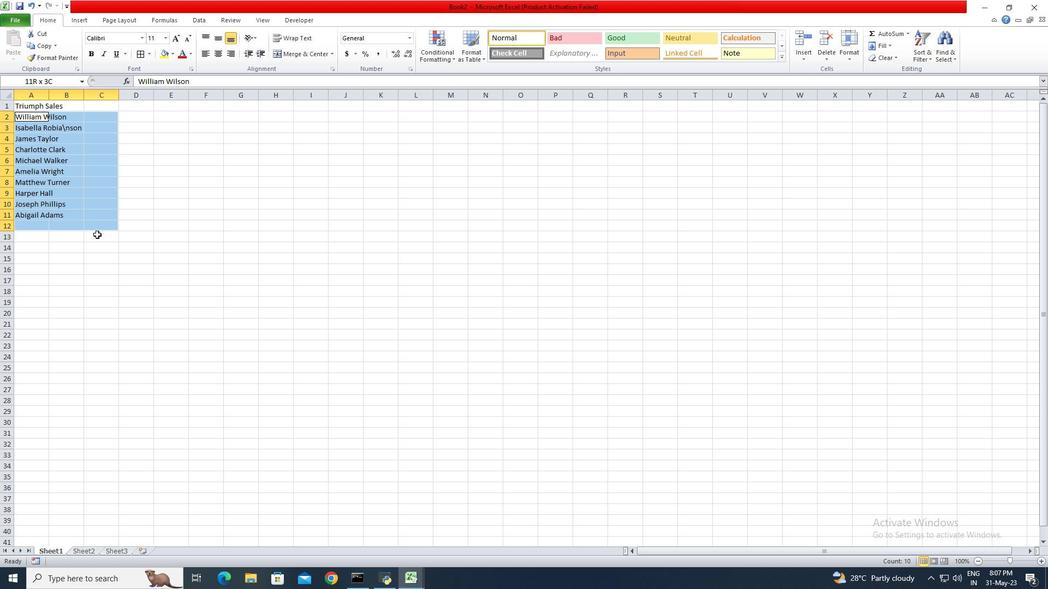 
Action: Key pressed <Key.shift>
Screenshot: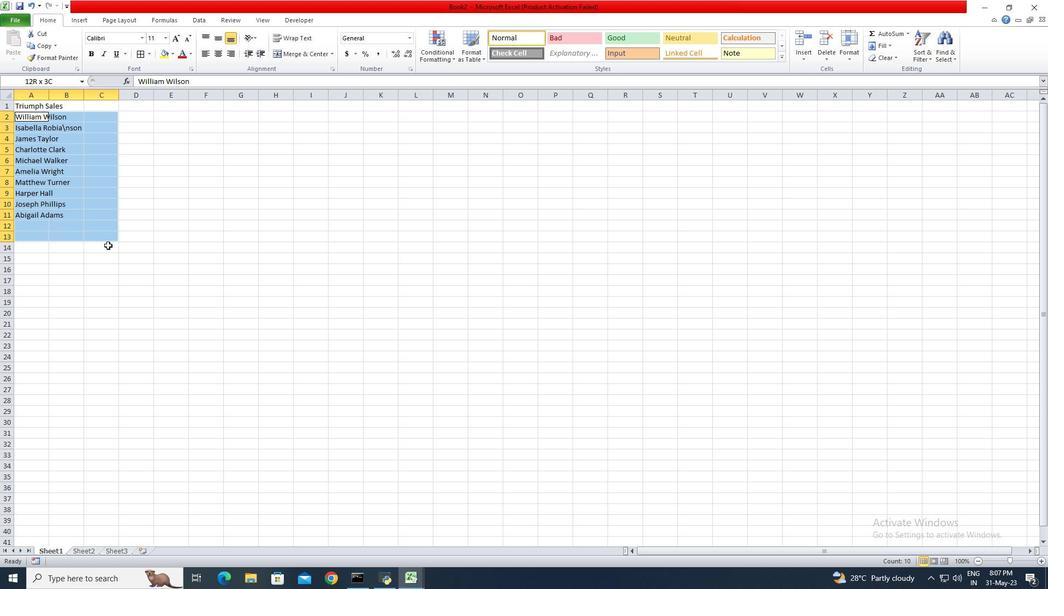 
Action: Mouse moved to (120, 256)
Screenshot: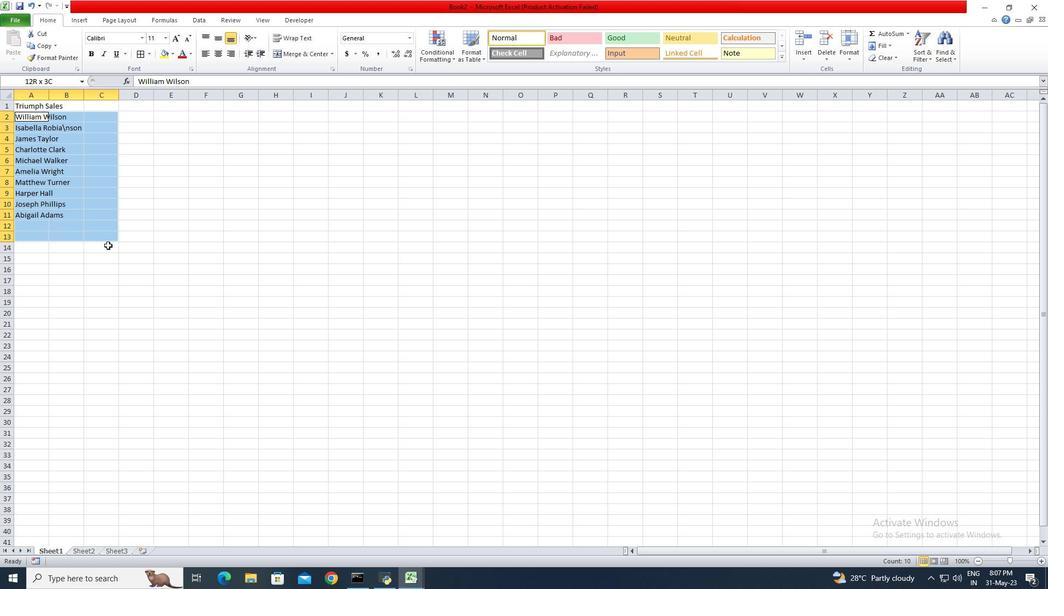 
Action: Key pressed <Key.shift>
Screenshot: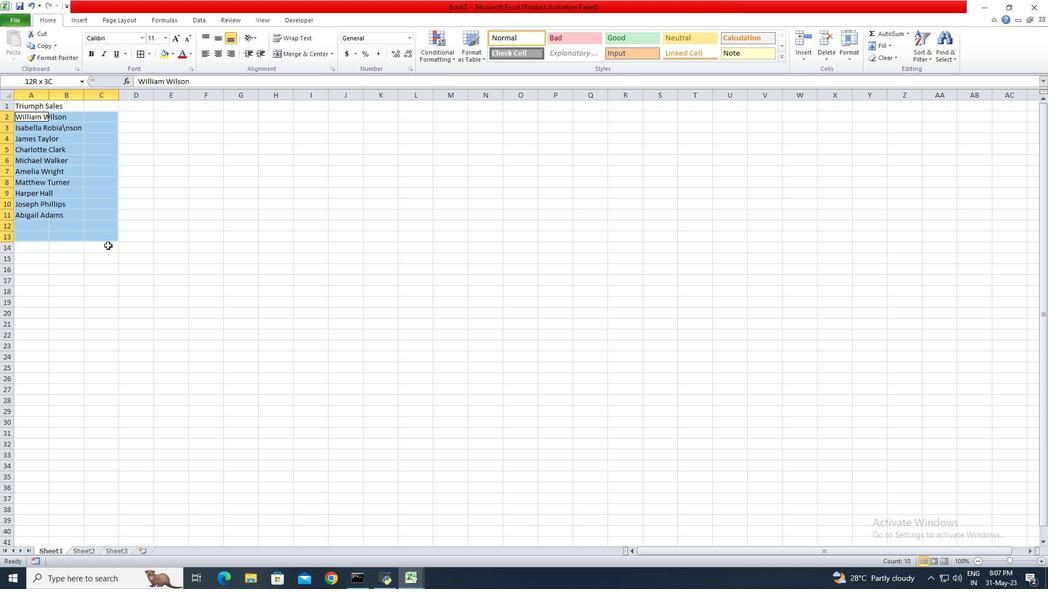 
Action: Mouse moved to (120, 256)
Screenshot: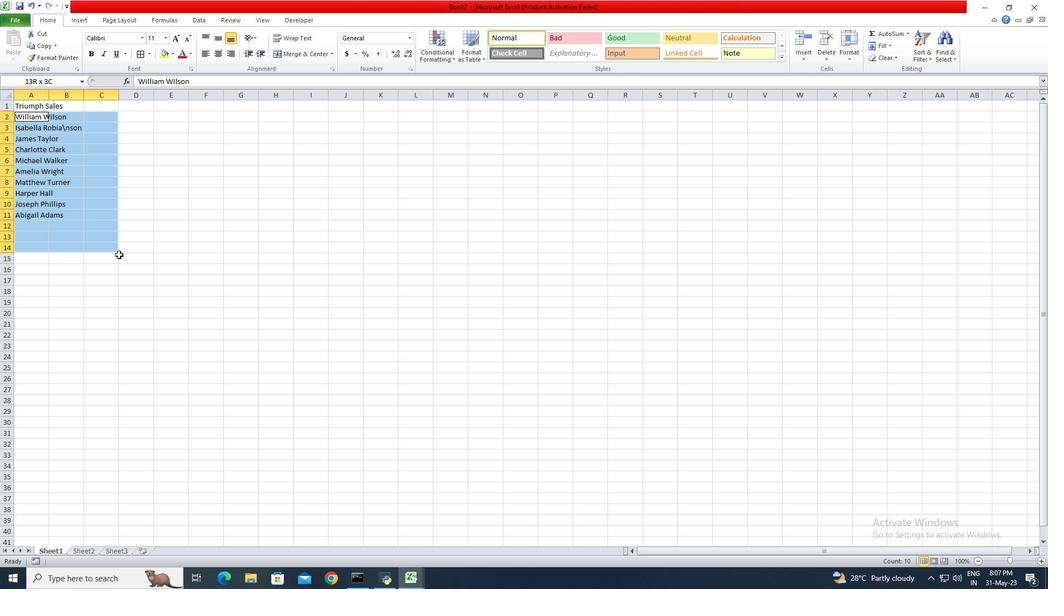 
Action: Key pressed <Key.shift>
Screenshot: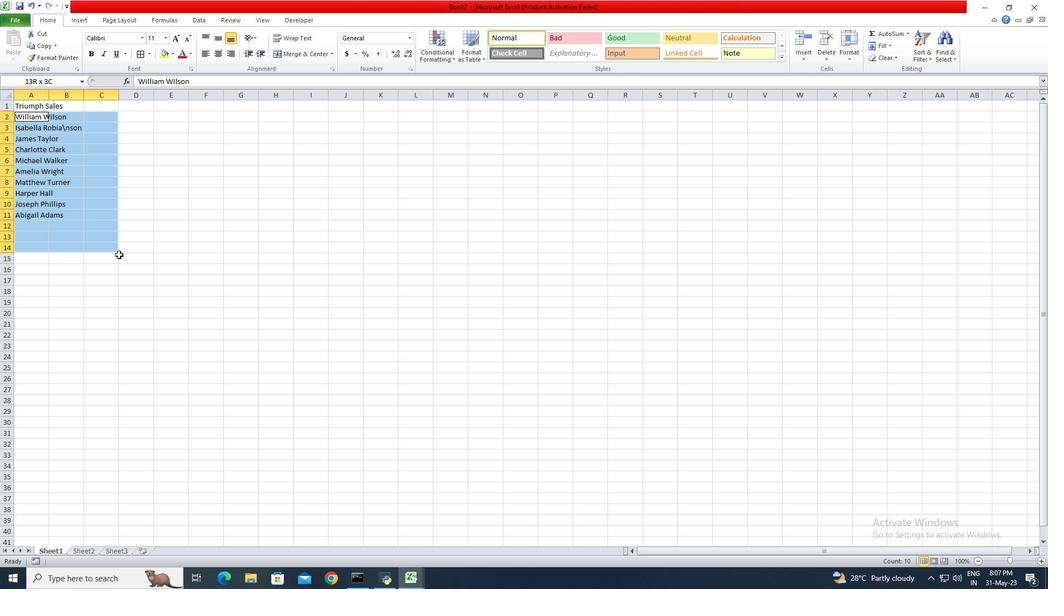
Action: Mouse moved to (121, 256)
Screenshot: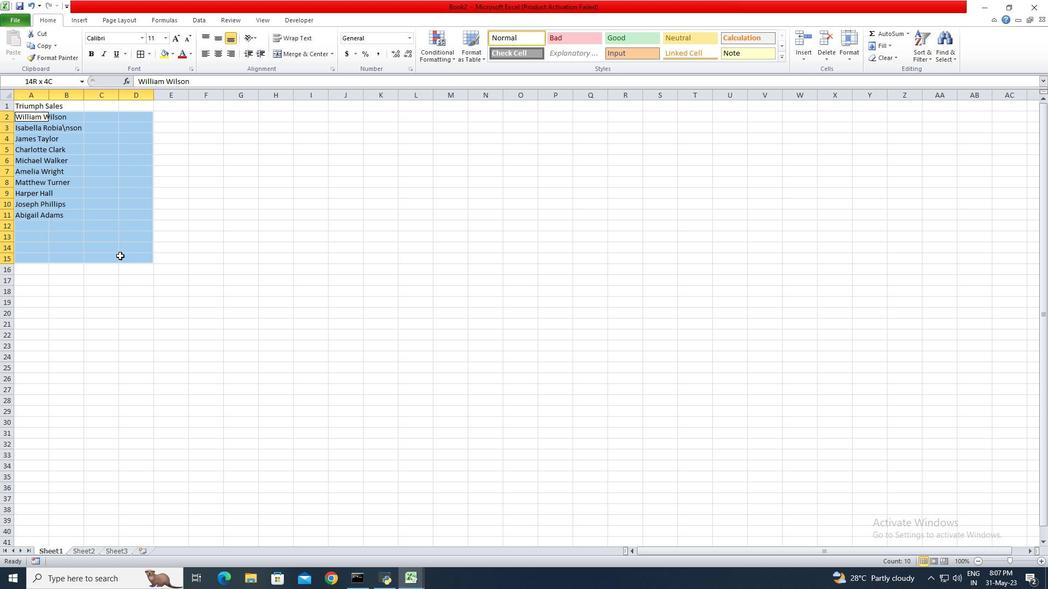
Action: Key pressed <Key.shift>
Screenshot: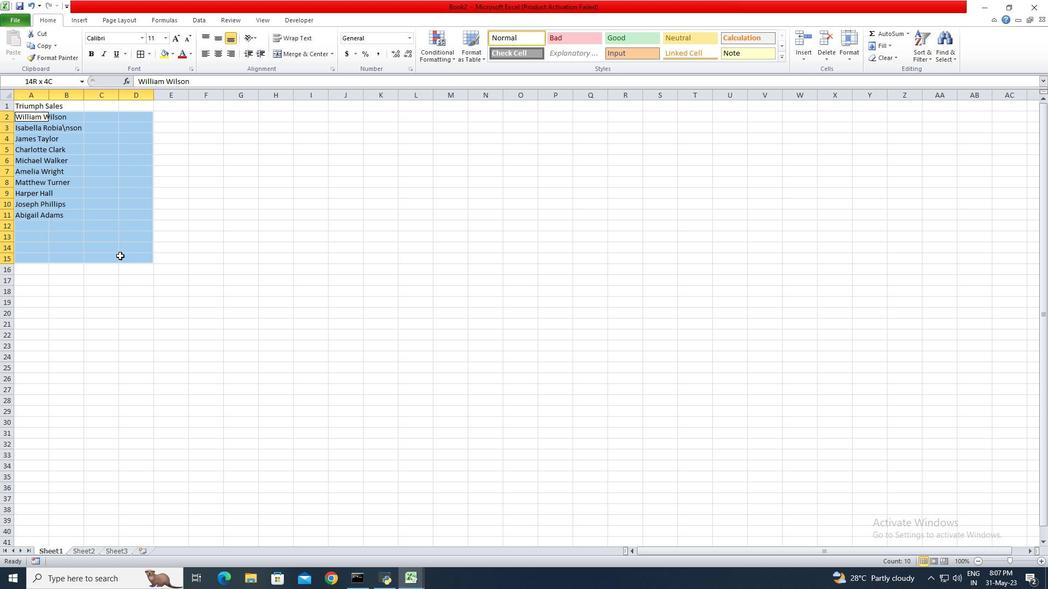 
Action: Mouse moved to (121, 256)
Screenshot: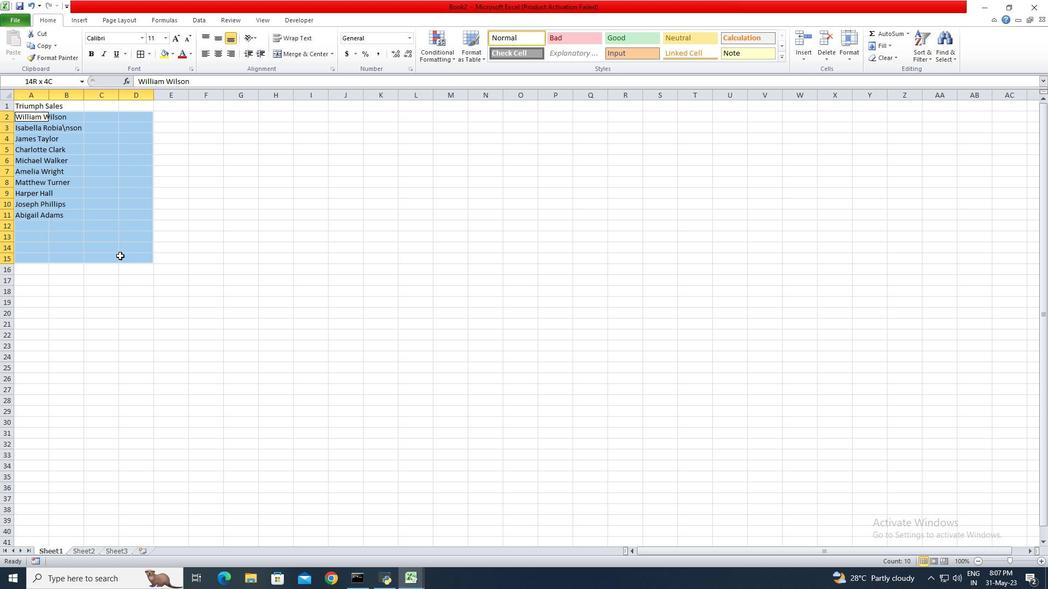 
Action: Key pressed <Key.shift>
Screenshot: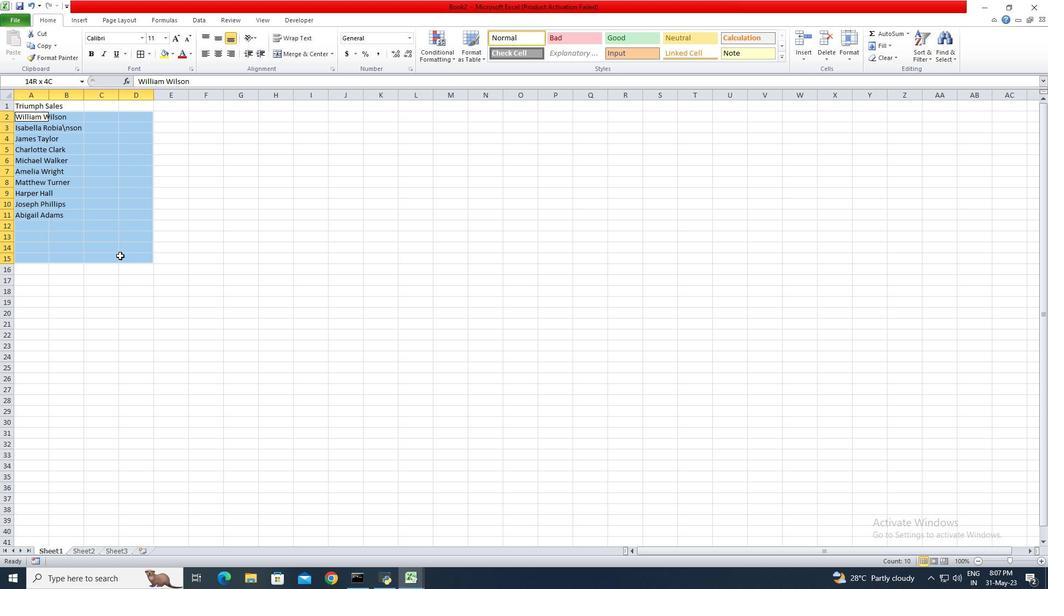 
Action: Mouse moved to (122, 257)
Screenshot: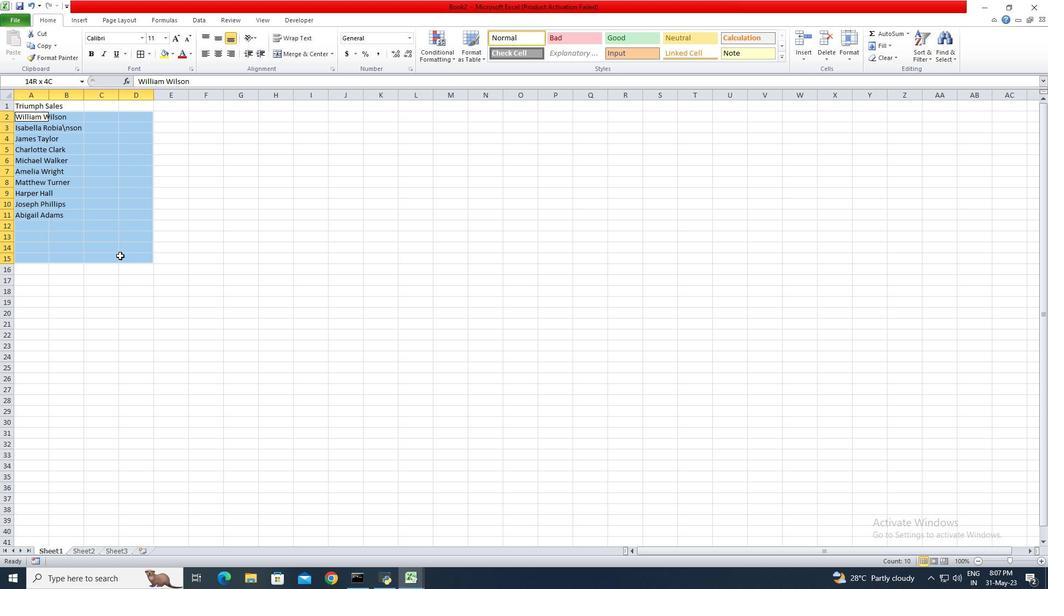 
Action: Key pressed <Key.shift><Key.shift><Key.shift><Key.shift>
Screenshot: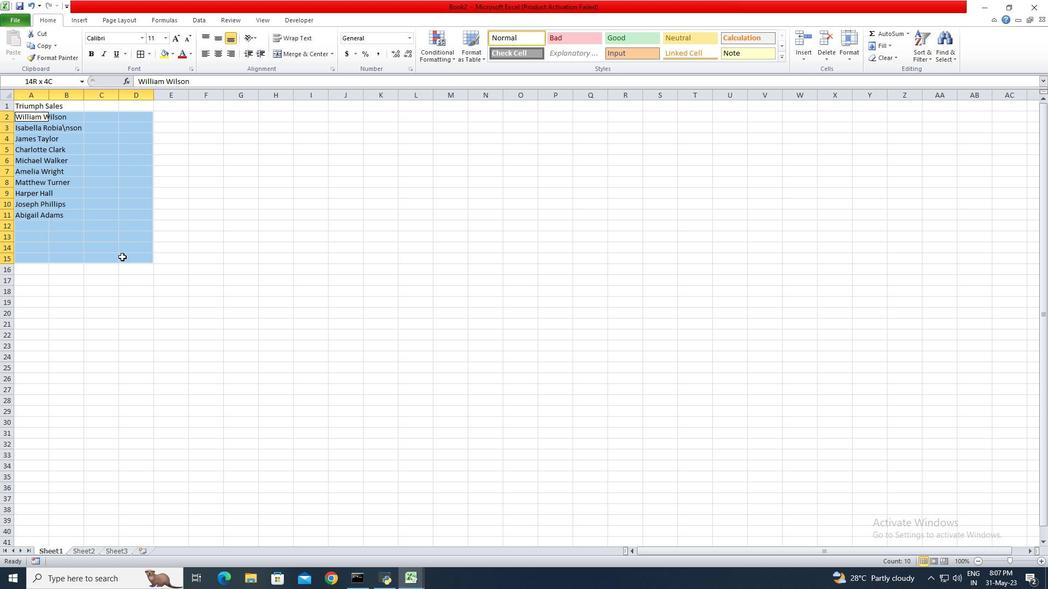 
Action: Mouse moved to (122, 257)
Screenshot: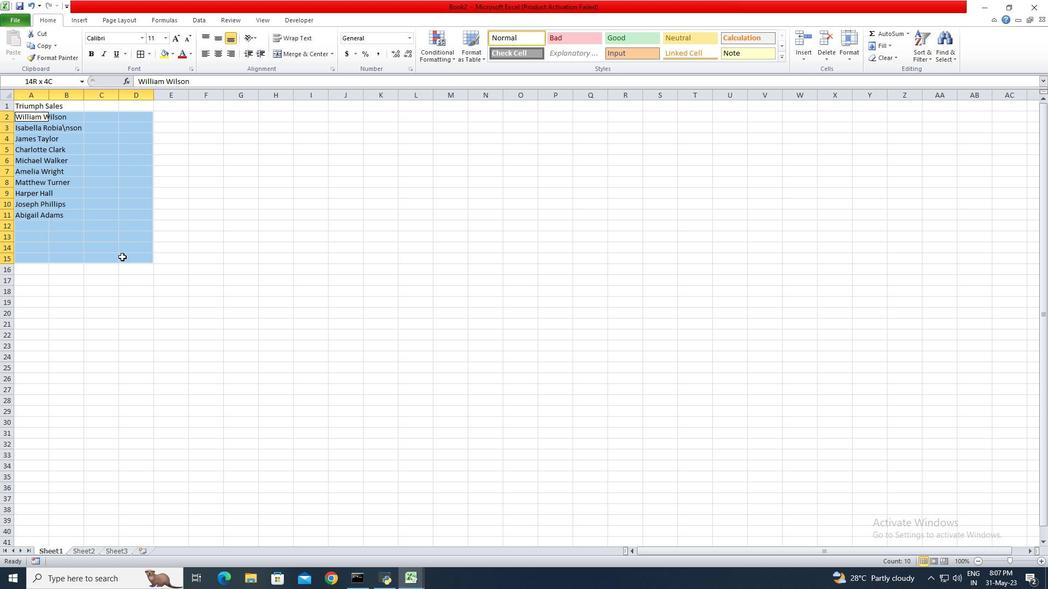 
Action: Key pressed <Key.shift><Key.shift><Key.shift>
Screenshot: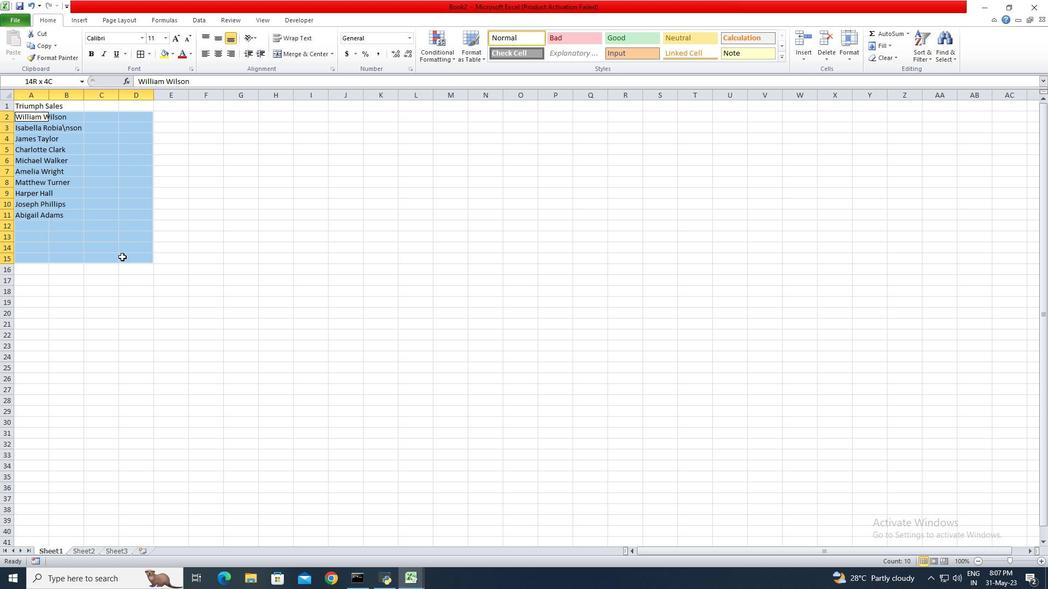 
Action: Mouse moved to (120, 253)
Screenshot: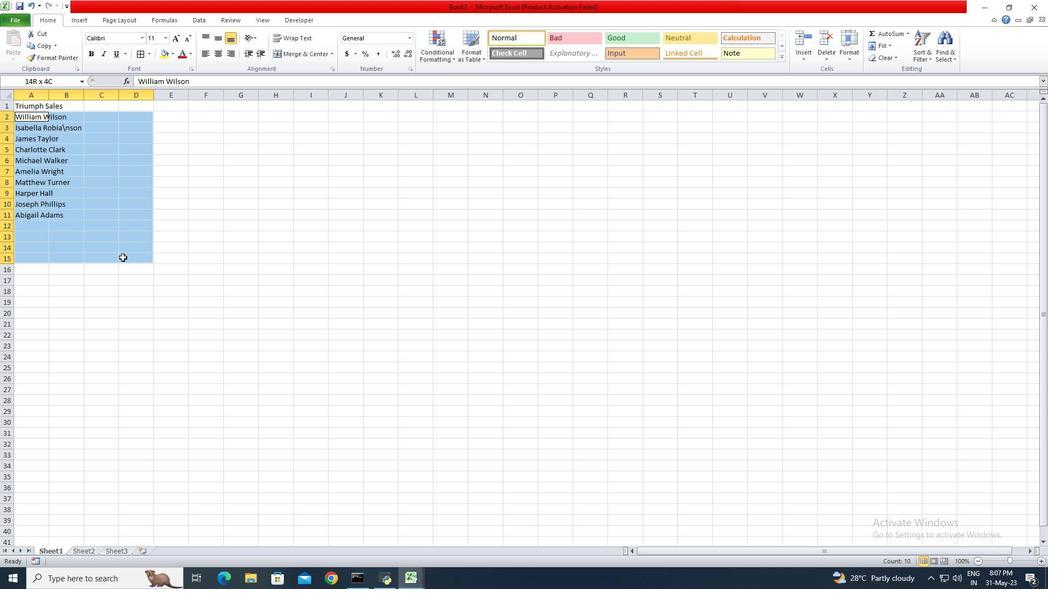 
Action: Key pressed <Key.shift>
Screenshot: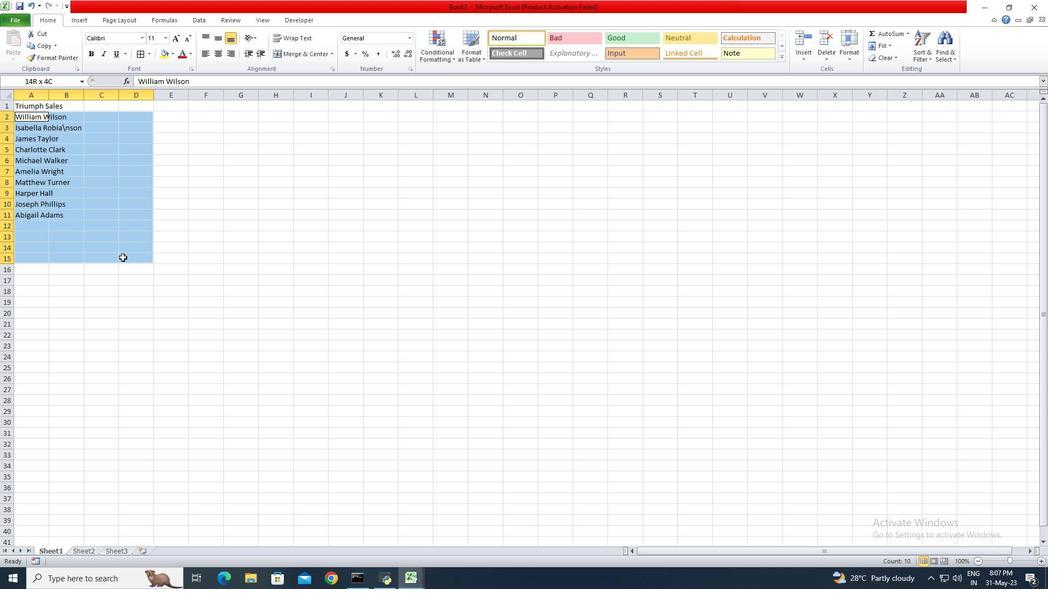 
Action: Mouse moved to (109, 238)
Screenshot: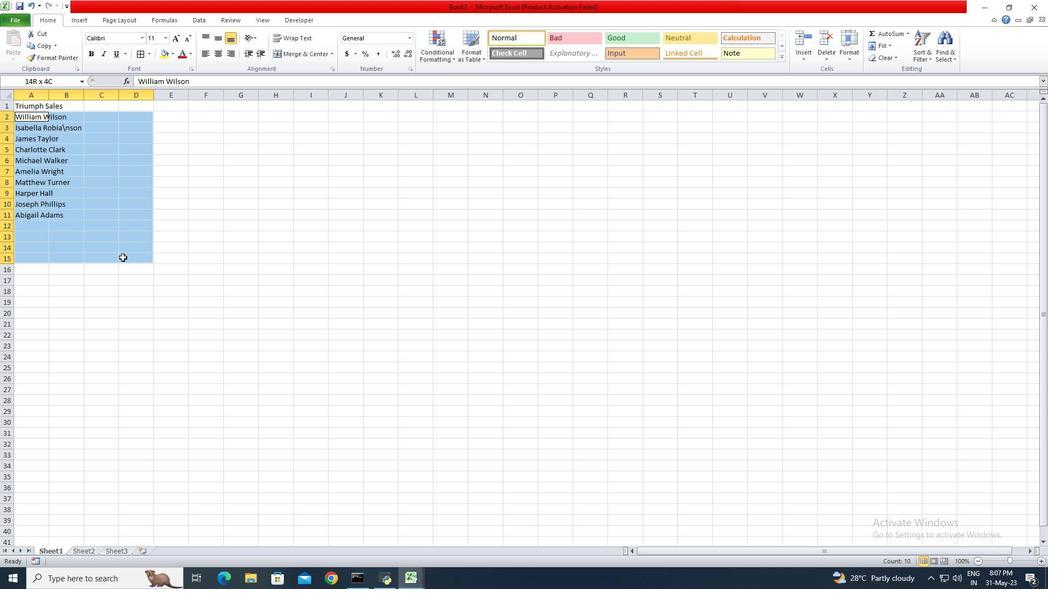 
Action: Key pressed <Key.shift>
Screenshot: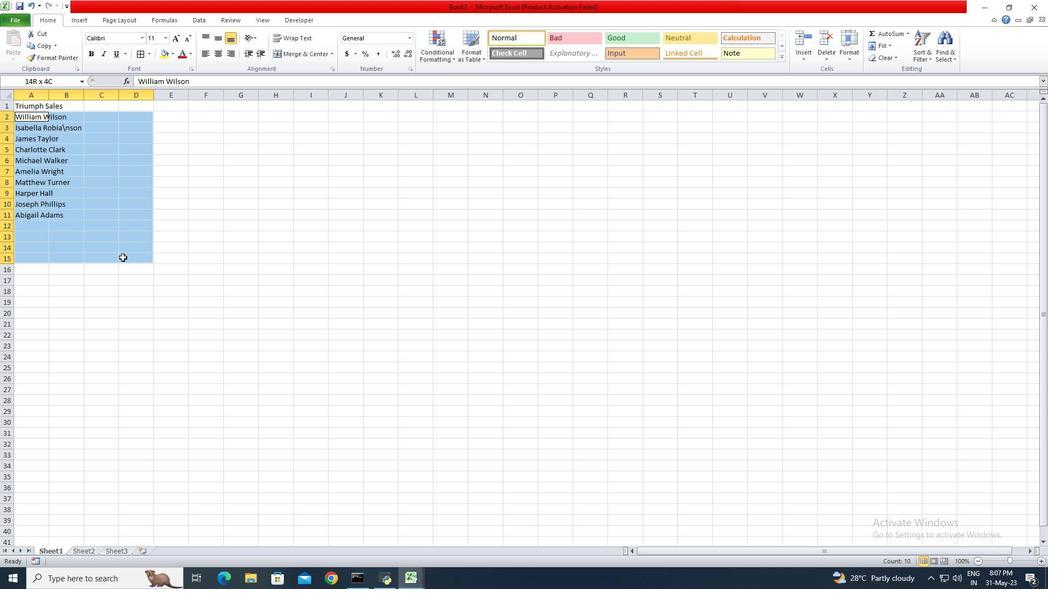
Action: Mouse moved to (99, 226)
Screenshot: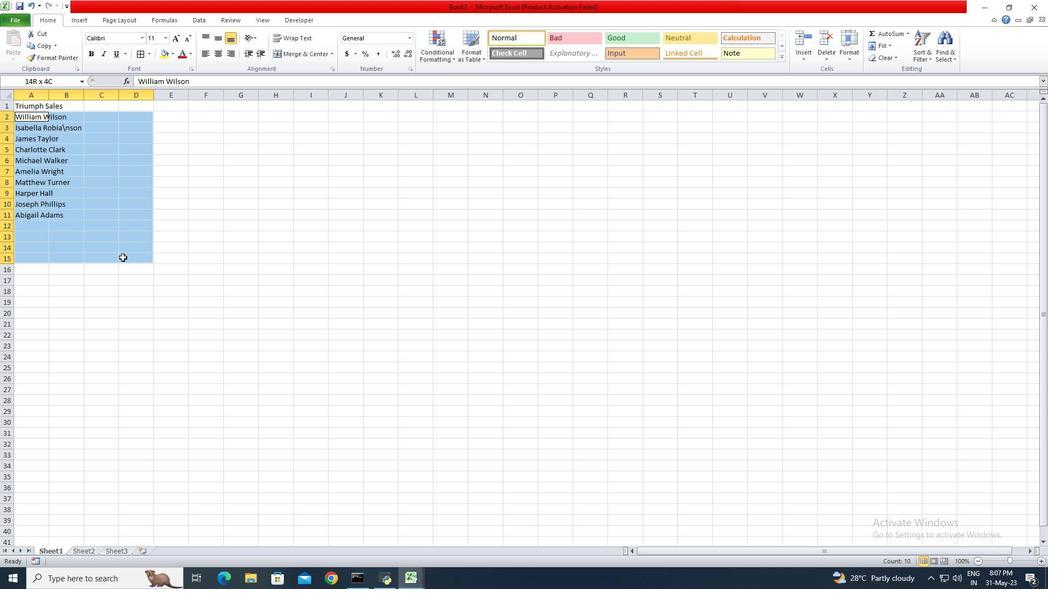 
Action: Key pressed <Key.shift>
Screenshot: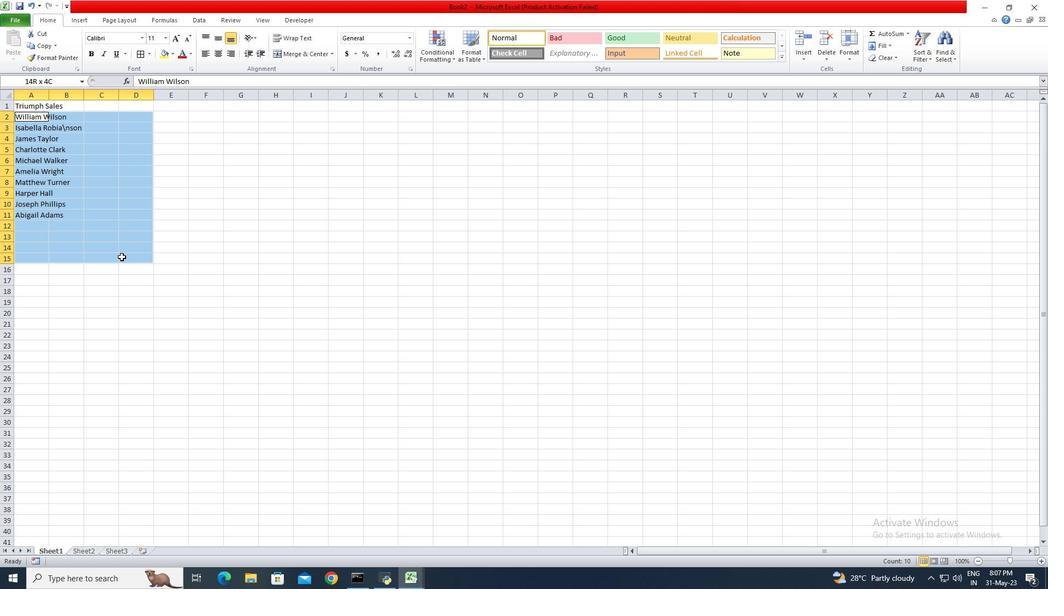 
Action: Mouse moved to (92, 217)
Screenshot: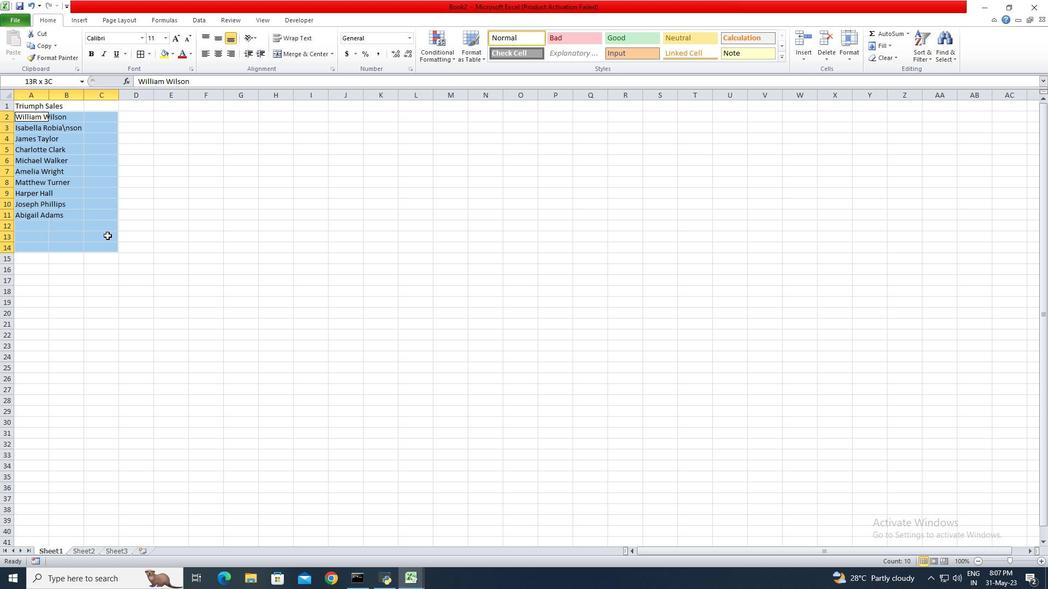 
Action: Key pressed <Key.shift>
Screenshot: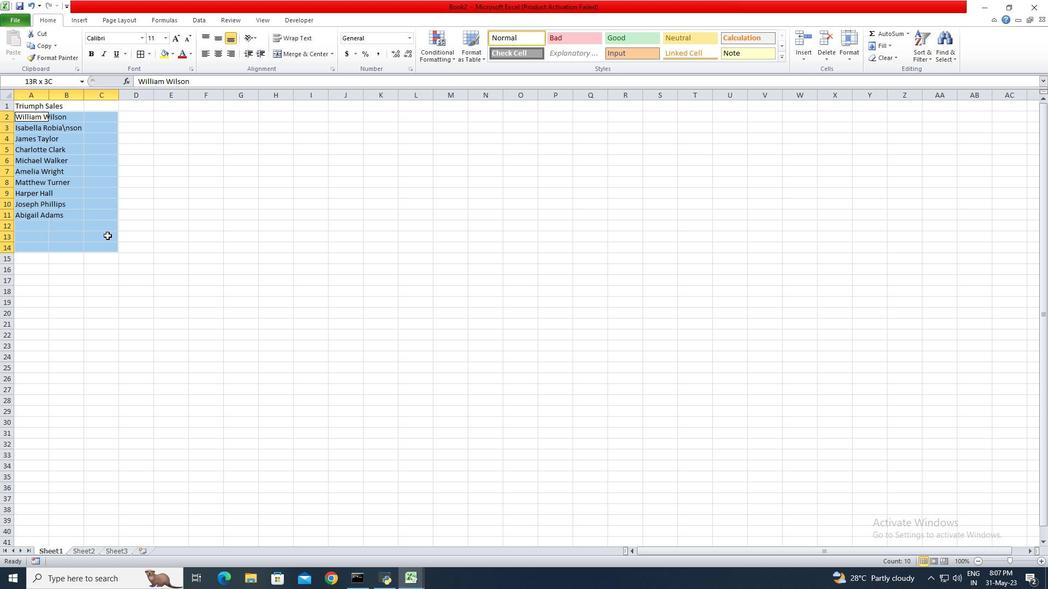 
Action: Mouse moved to (88, 211)
Screenshot: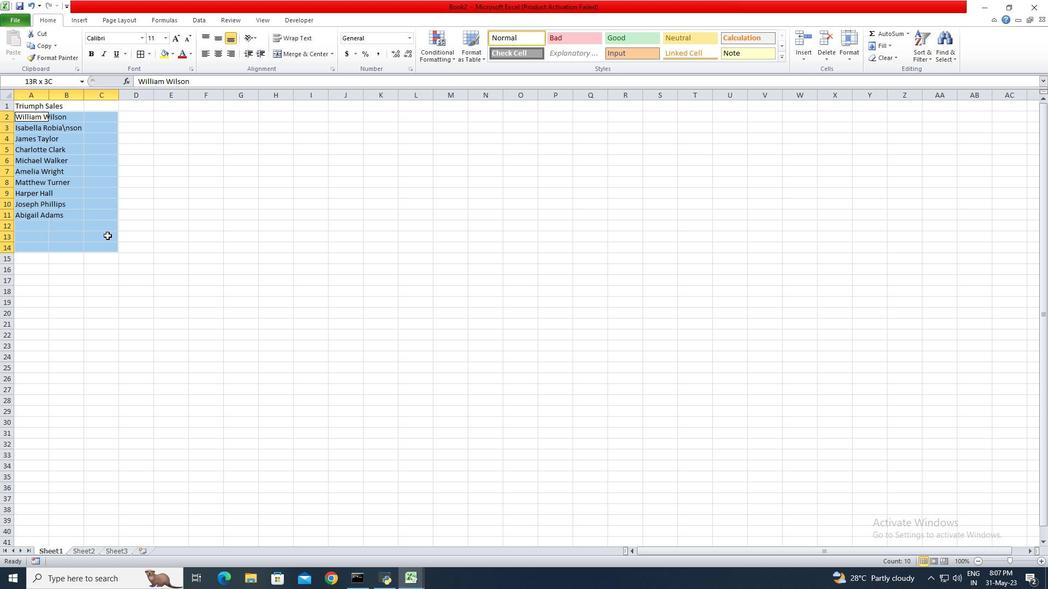 
Action: Key pressed <Key.shift>
Screenshot: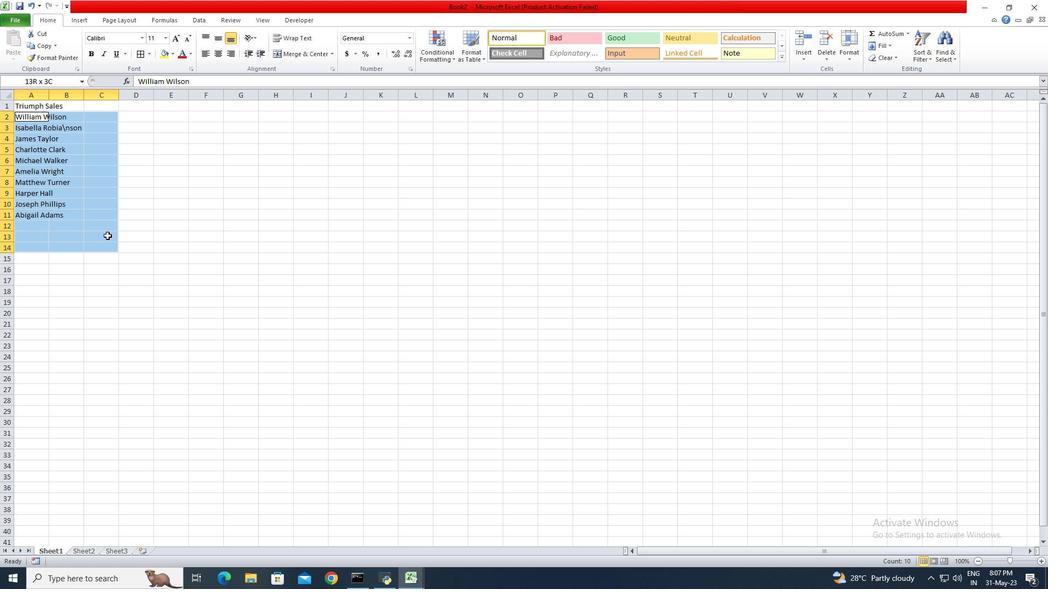 
Action: Mouse moved to (86, 209)
Screenshot: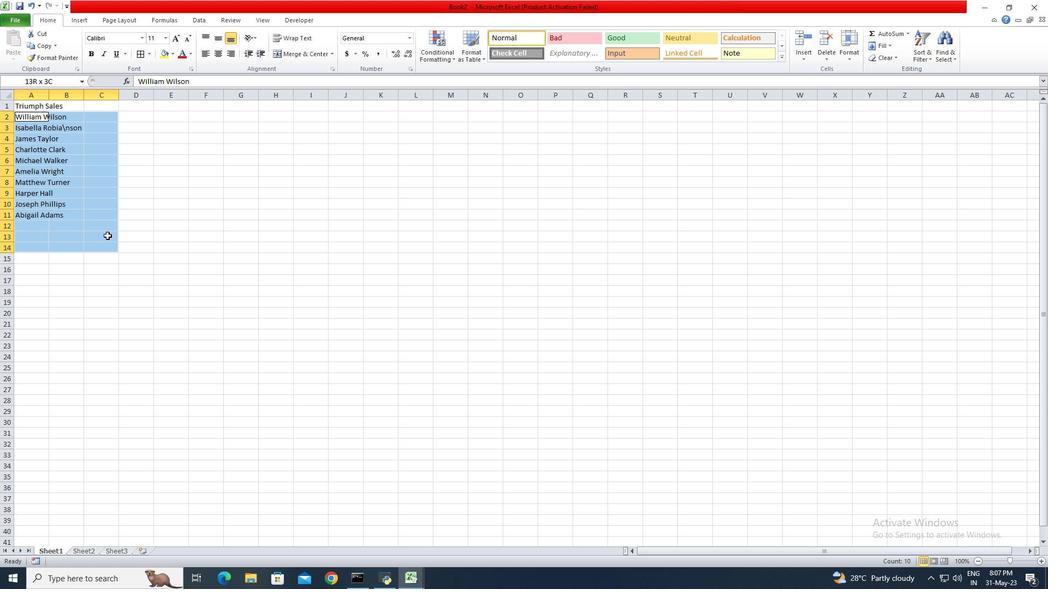 
Action: Key pressed <Key.shift>
Screenshot: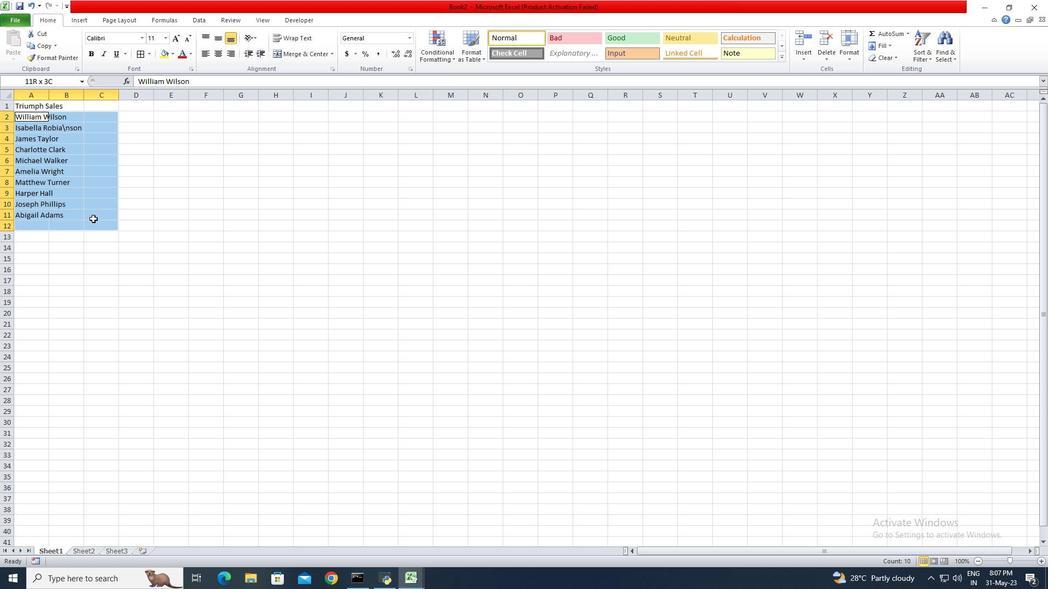 
Action: Mouse moved to (84, 207)
Screenshot: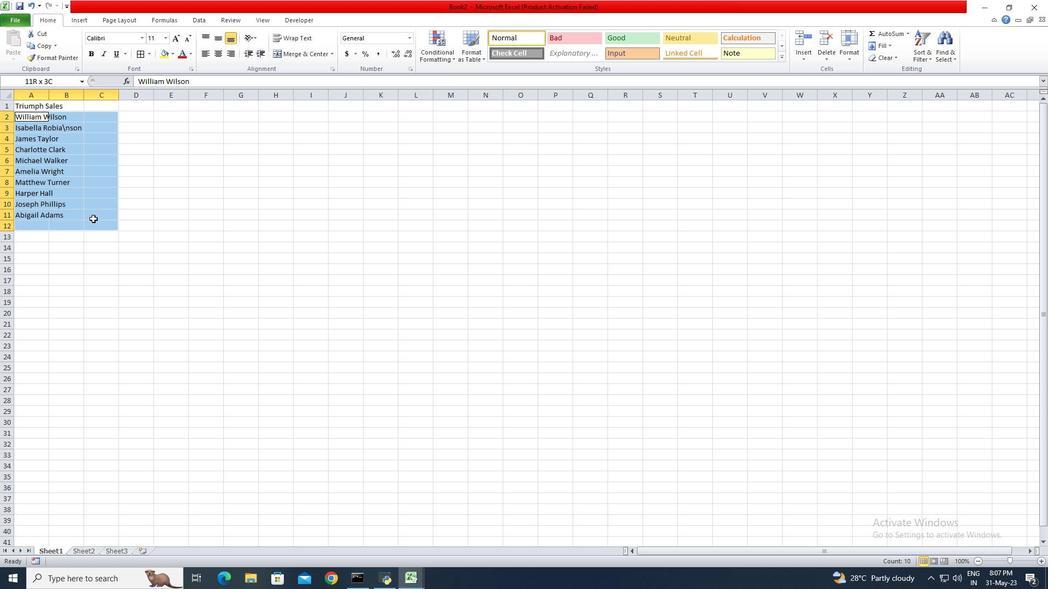 
Action: Key pressed <Key.shift>
Screenshot: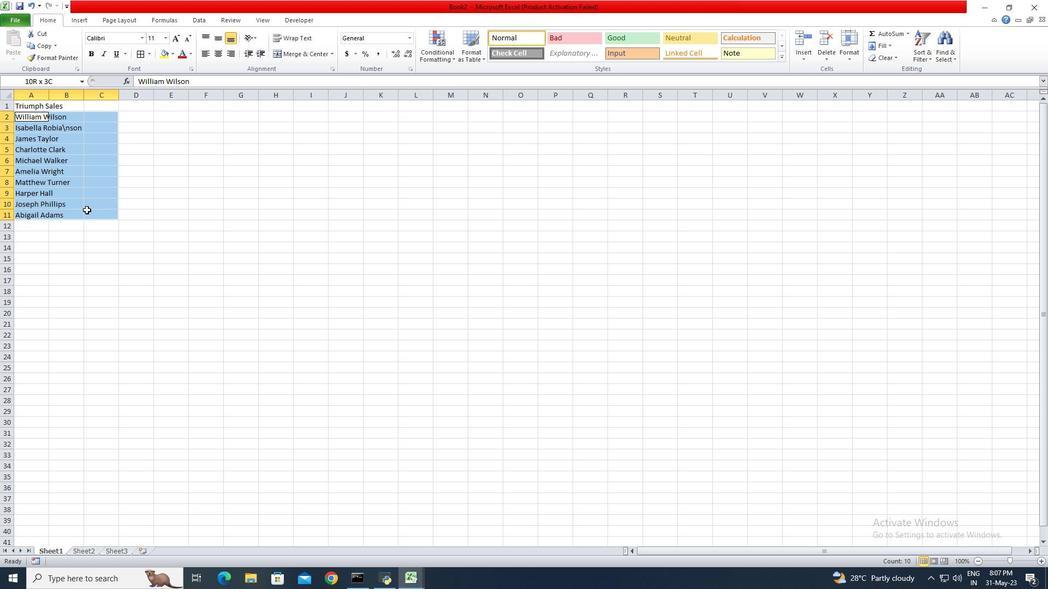 
Action: Mouse moved to (83, 207)
Screenshot: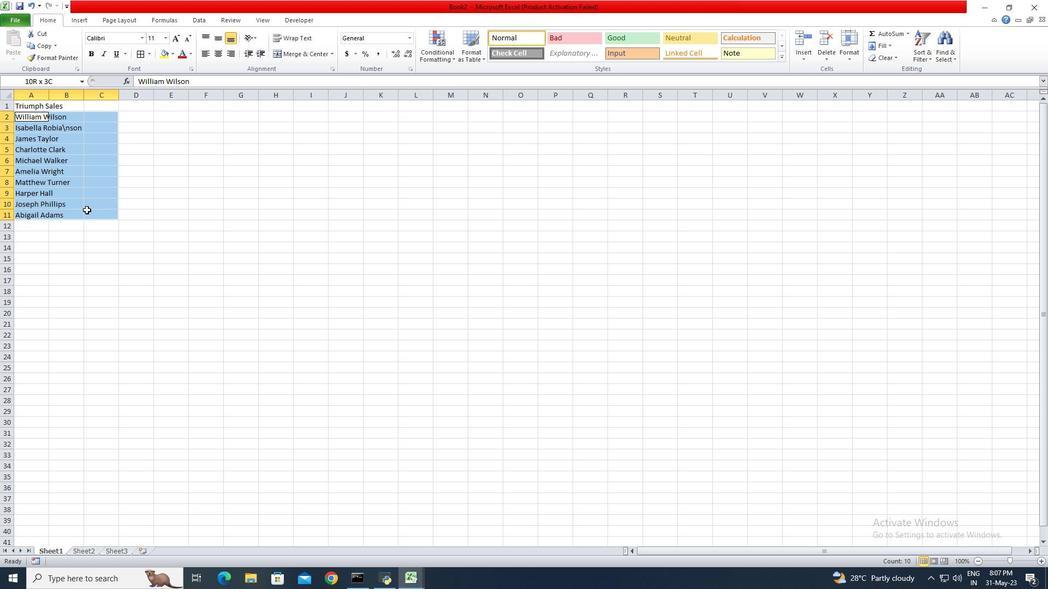 
Action: Key pressed <Key.shift>
Screenshot: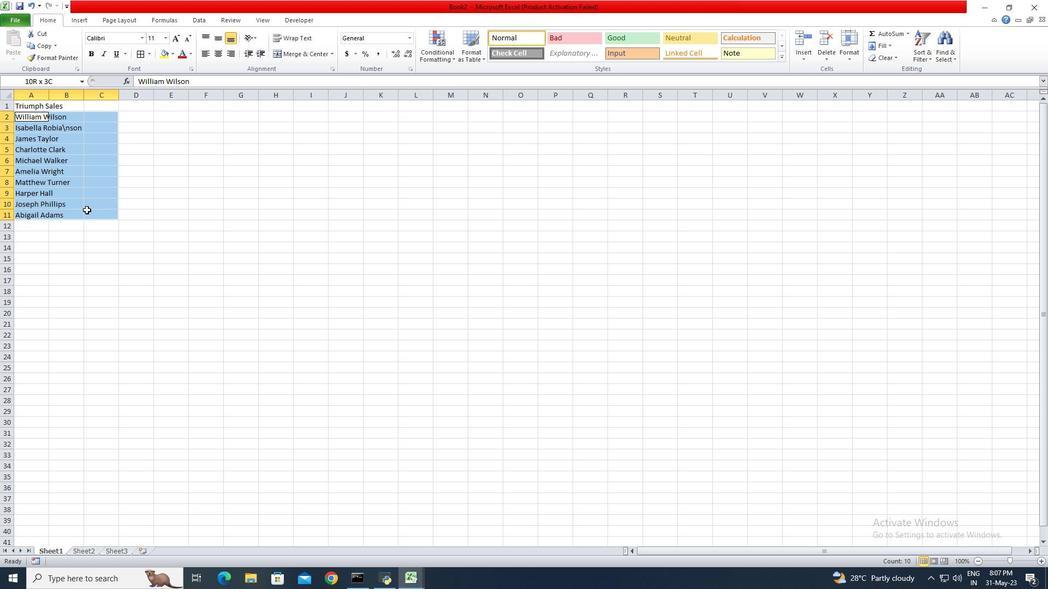 
Action: Mouse moved to (83, 207)
Screenshot: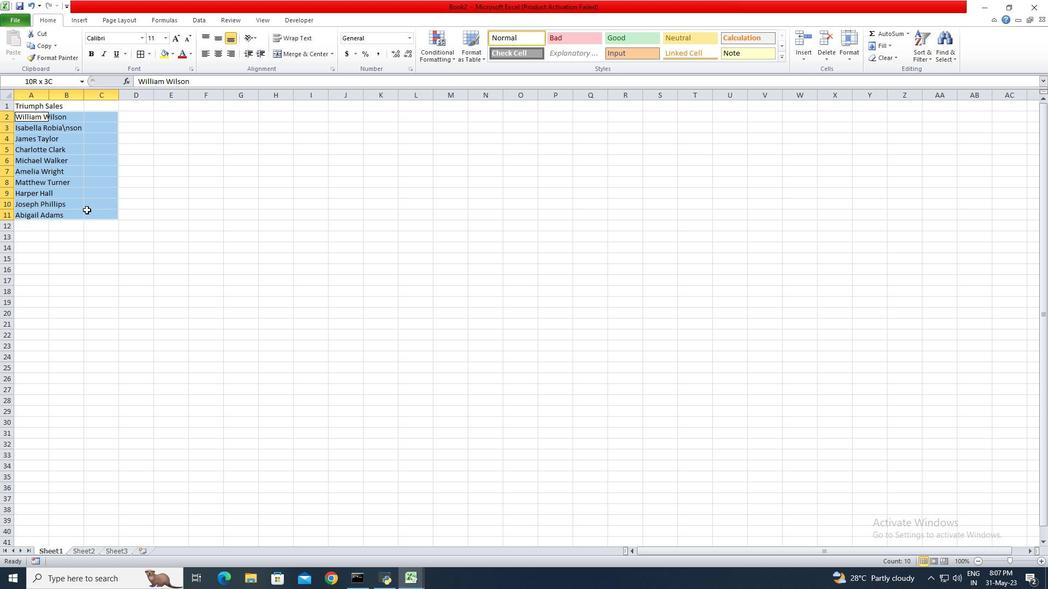 
Action: Key pressed <Key.shift>
Screenshot: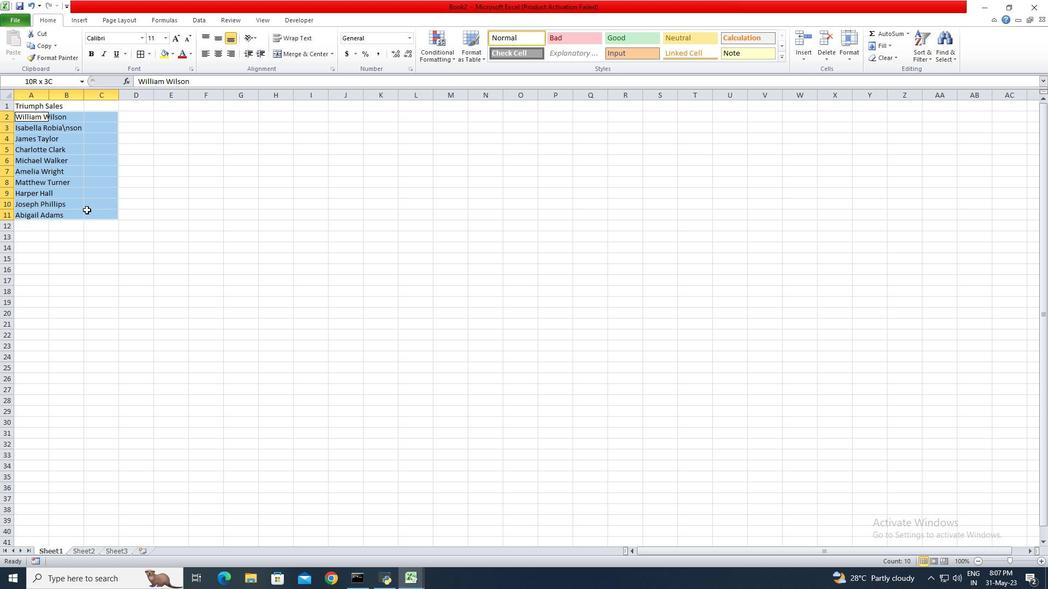 
Action: Mouse moved to (81, 207)
Screenshot: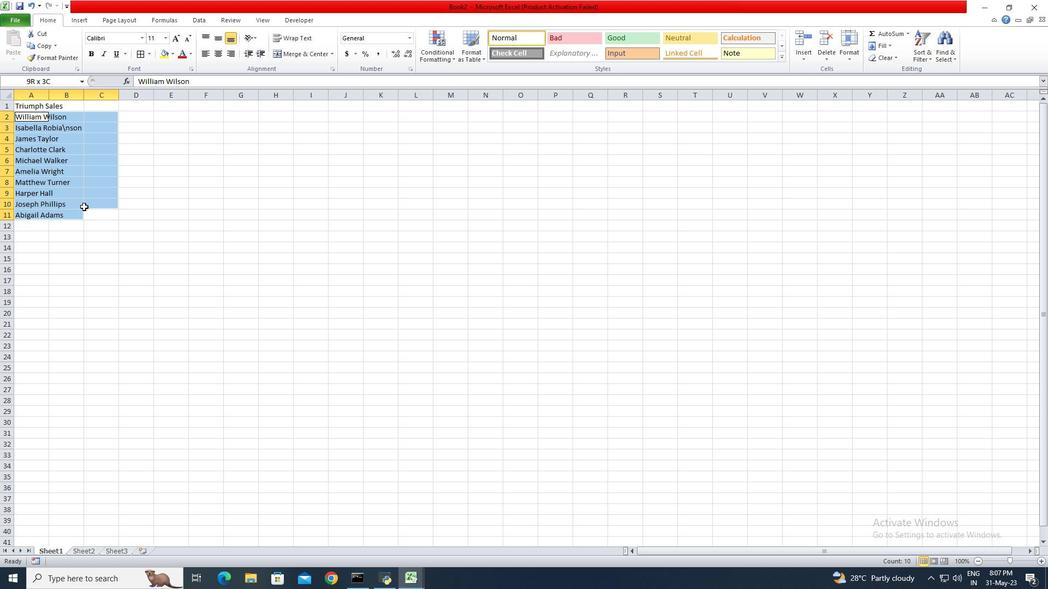 
Action: Key pressed <Key.shift><Key.shift><Key.shift><Key.shift><Key.shift><Key.shift><Key.shift>
Screenshot: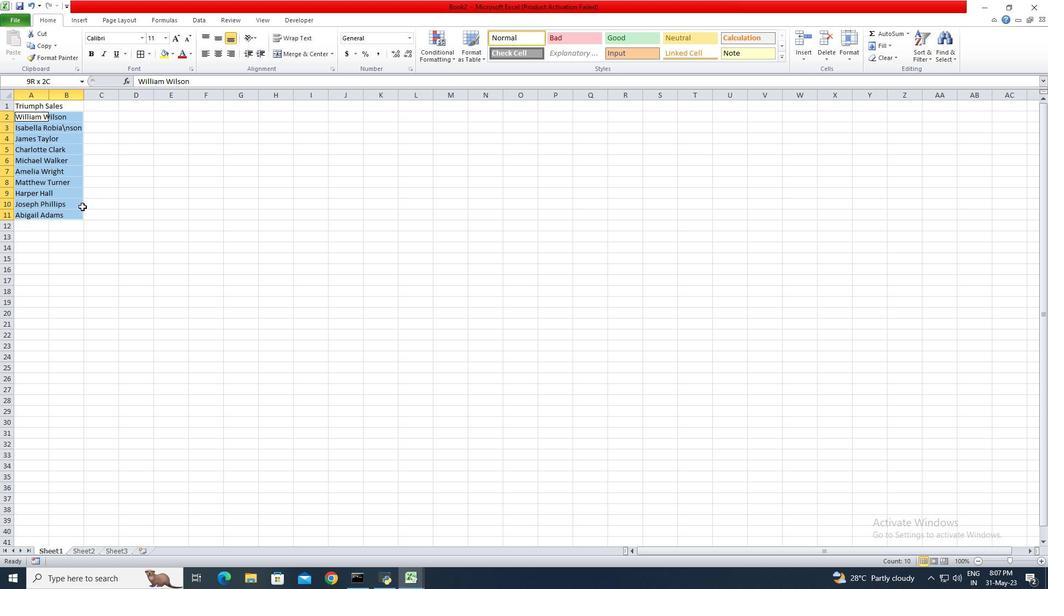 
Action: Mouse moved to (77, 209)
Screenshot: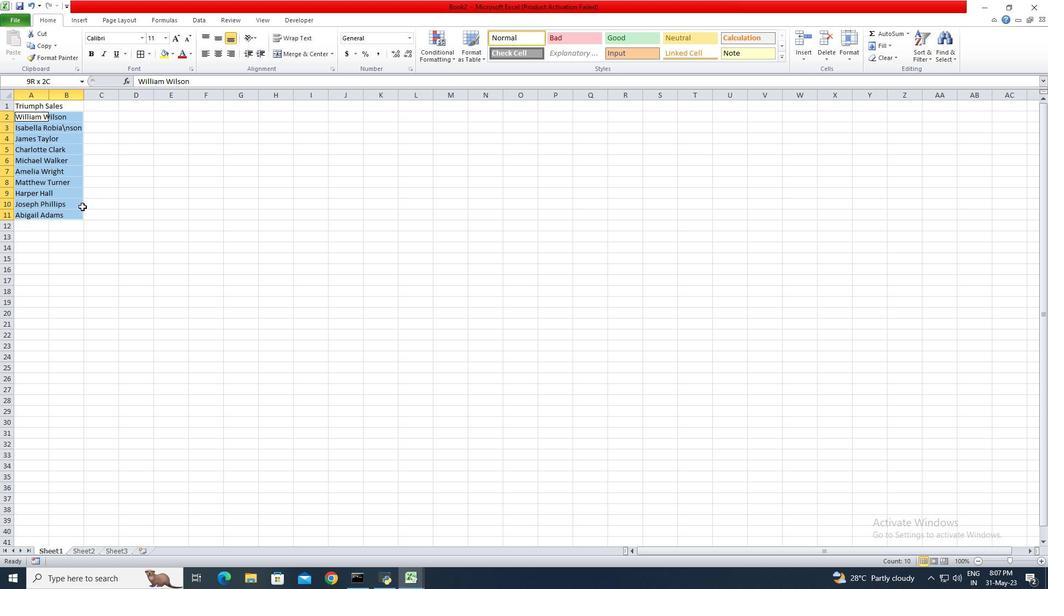 
Action: Key pressed <Key.shift>
Screenshot: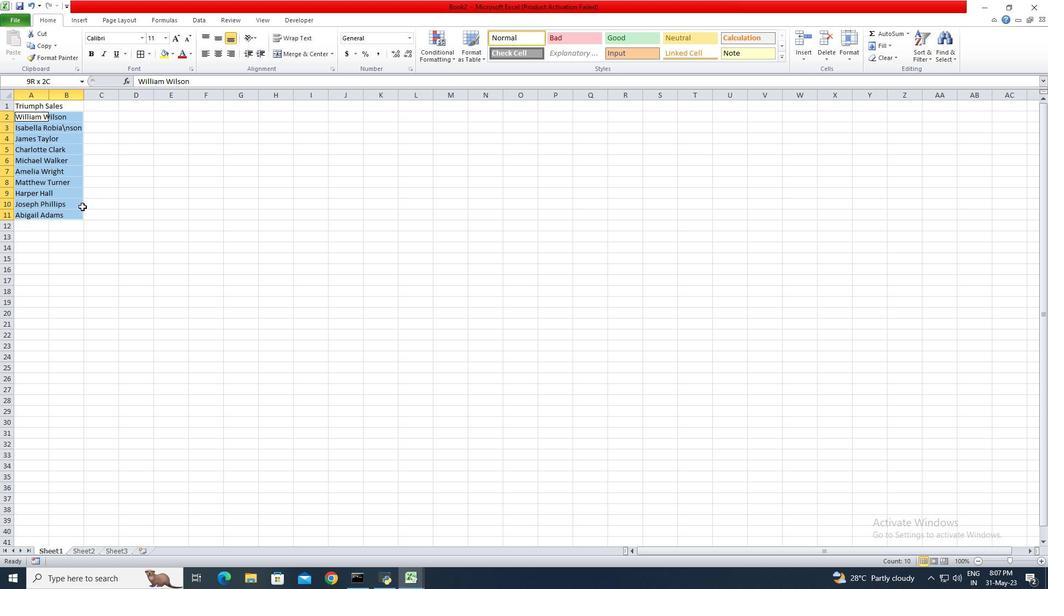 
Action: Mouse moved to (76, 209)
Screenshot: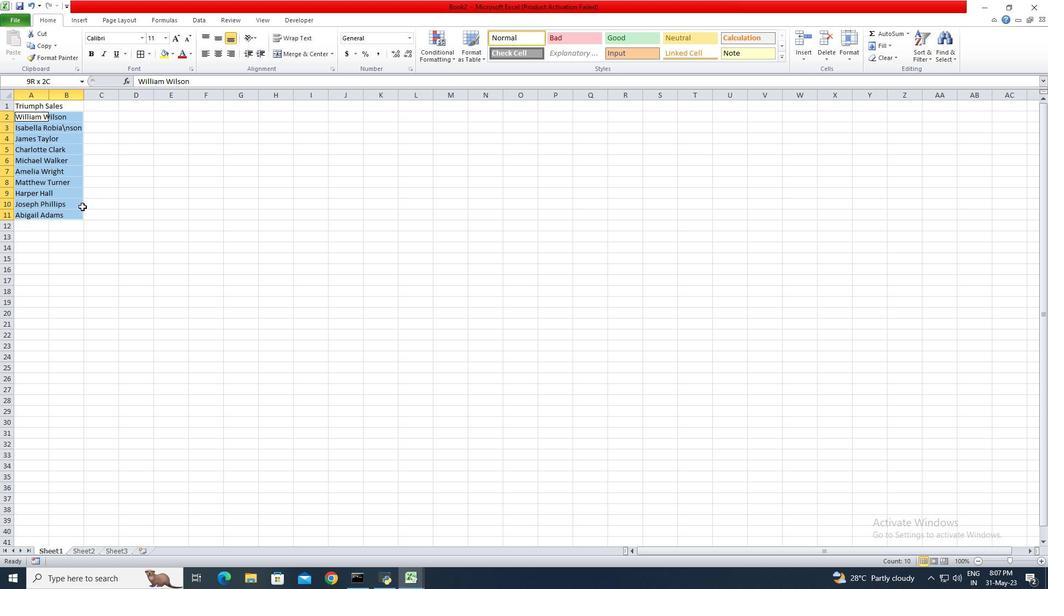 
Action: Key pressed <Key.shift><Key.shift>
Screenshot: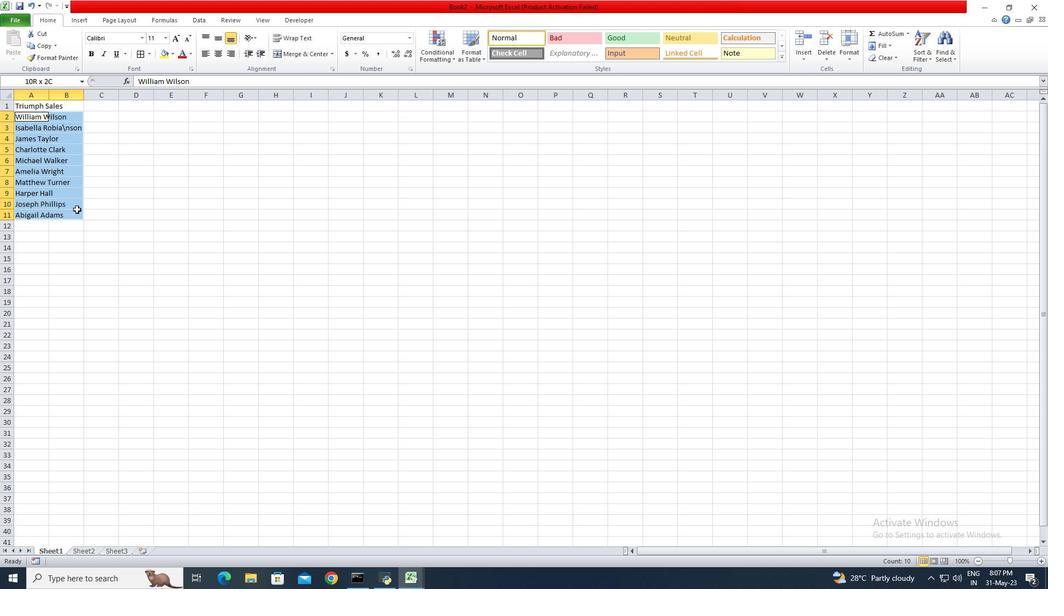 
Action: Mouse moved to (76, 210)
Screenshot: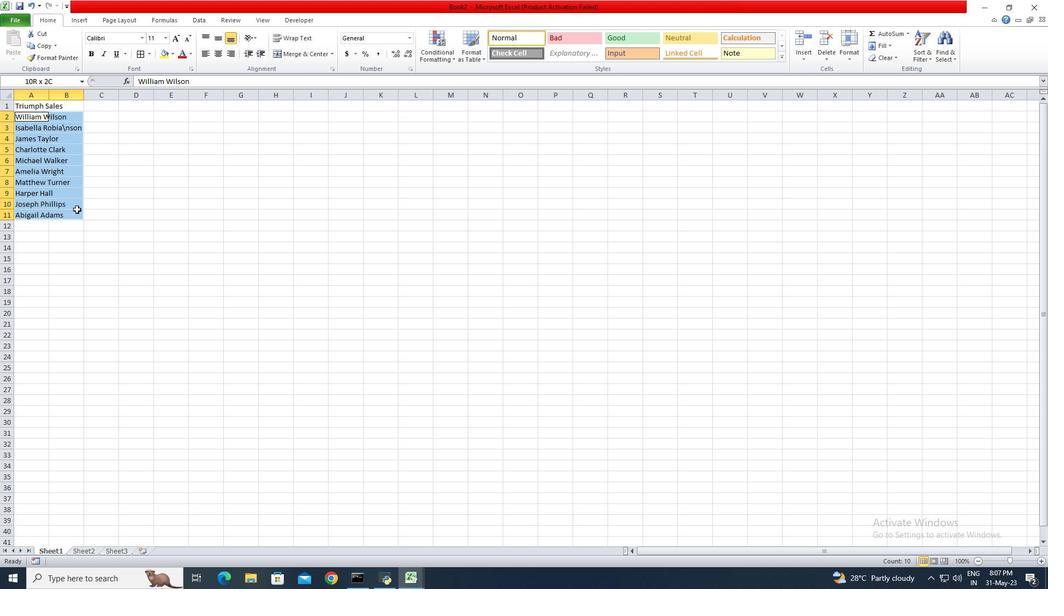 
Action: Key pressed <Key.shift>
Screenshot: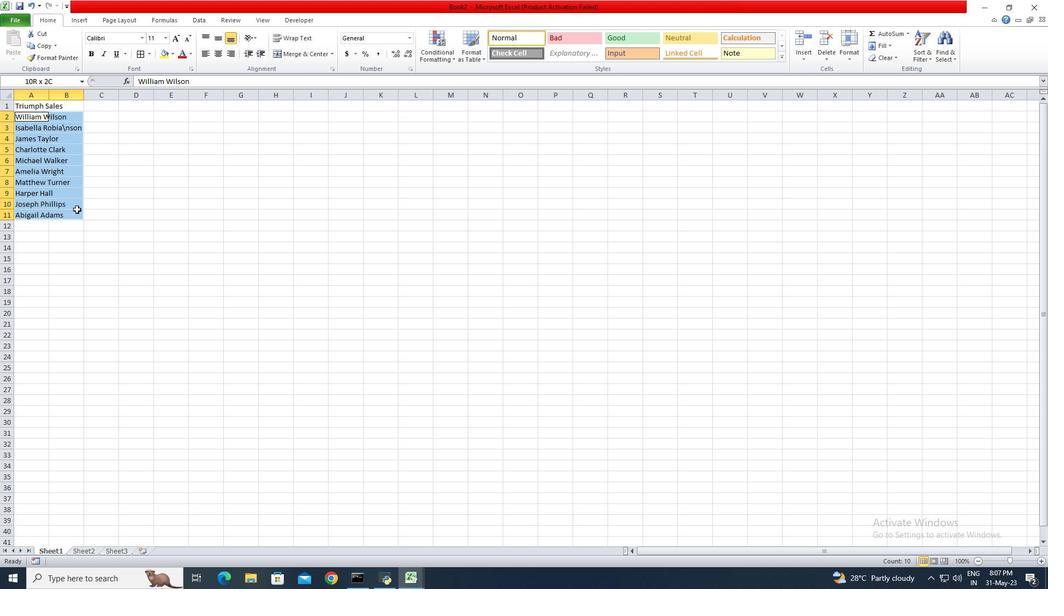 
Action: Mouse moved to (76, 210)
Screenshot: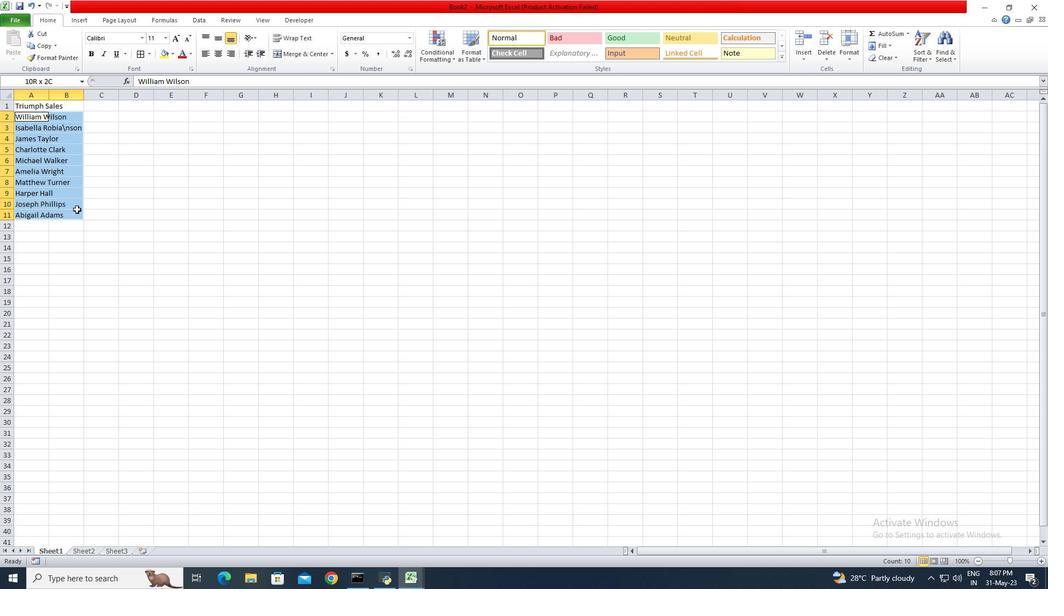 
Action: Key pressed <Key.shift><Key.shift>
Screenshot: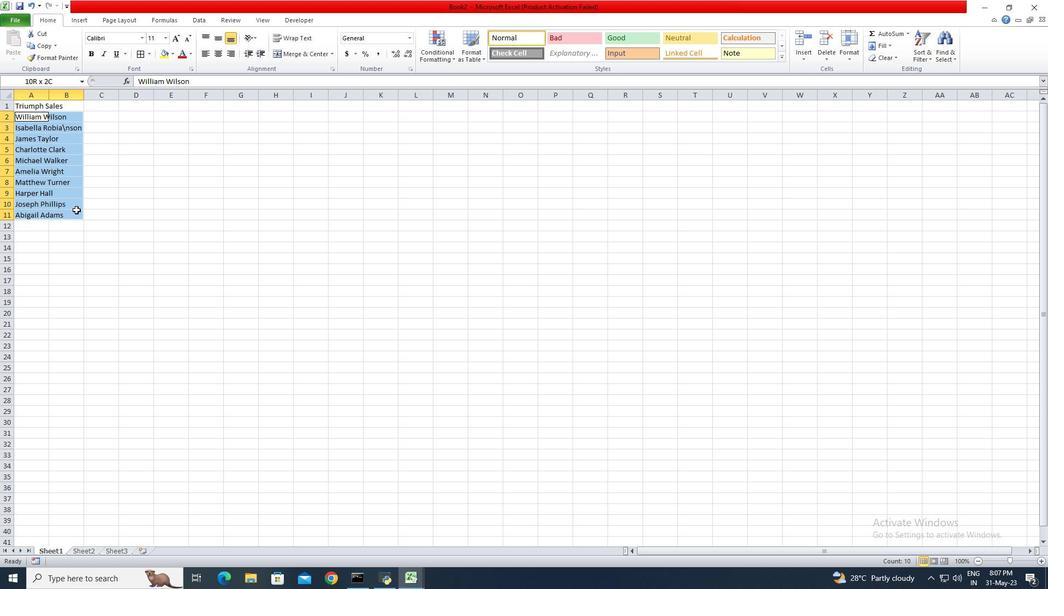 
Action: Mouse moved to (76, 210)
Screenshot: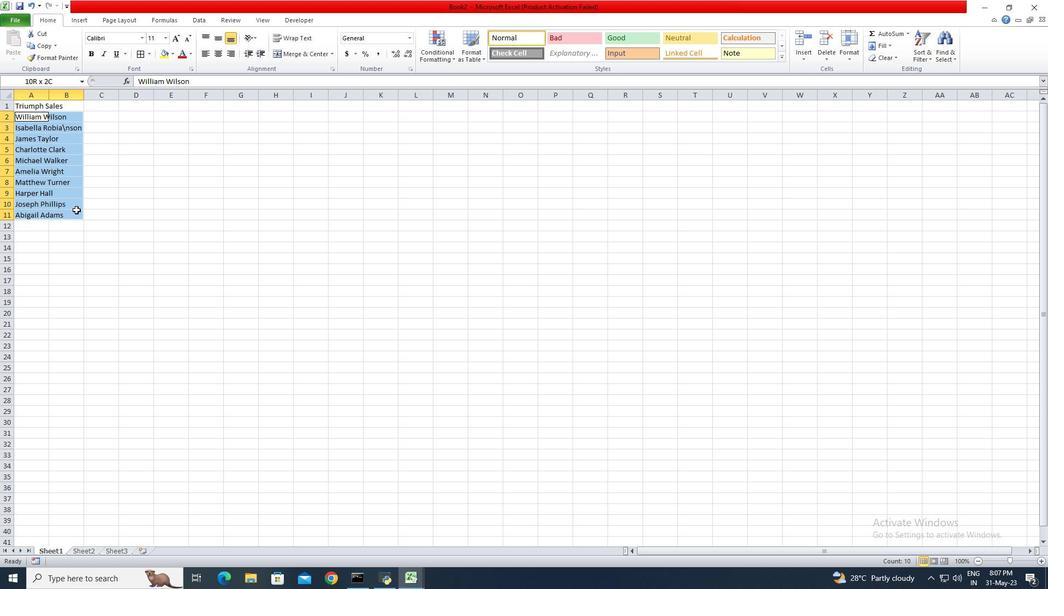 
Action: Key pressed <Key.shift><Key.shift><Key.shift><Key.shift><Key.shift><Key.shift><Key.shift>
Screenshot: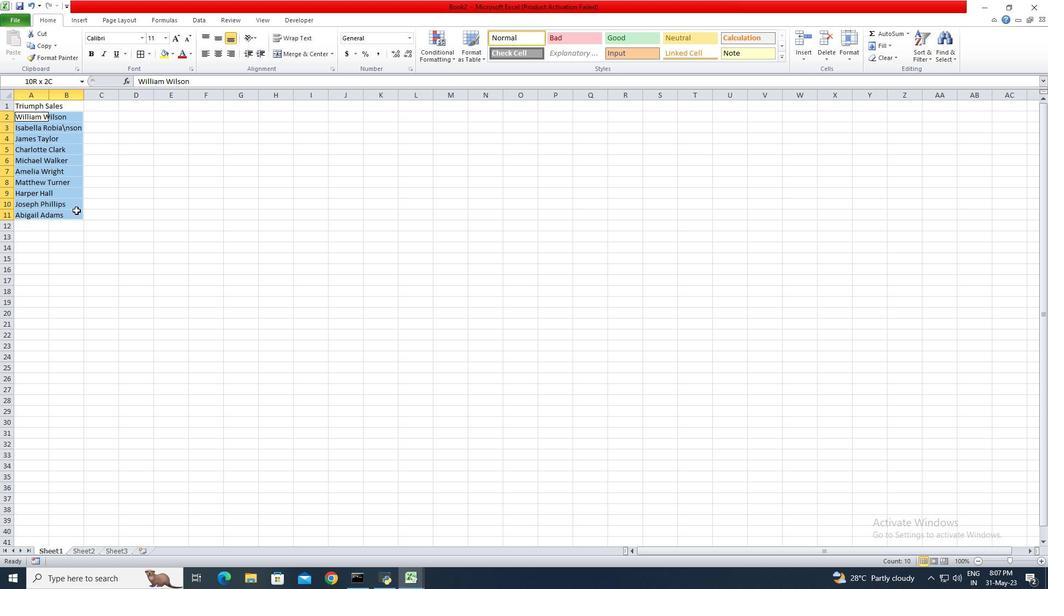 
Action: Mouse moved to (62, 116)
Screenshot: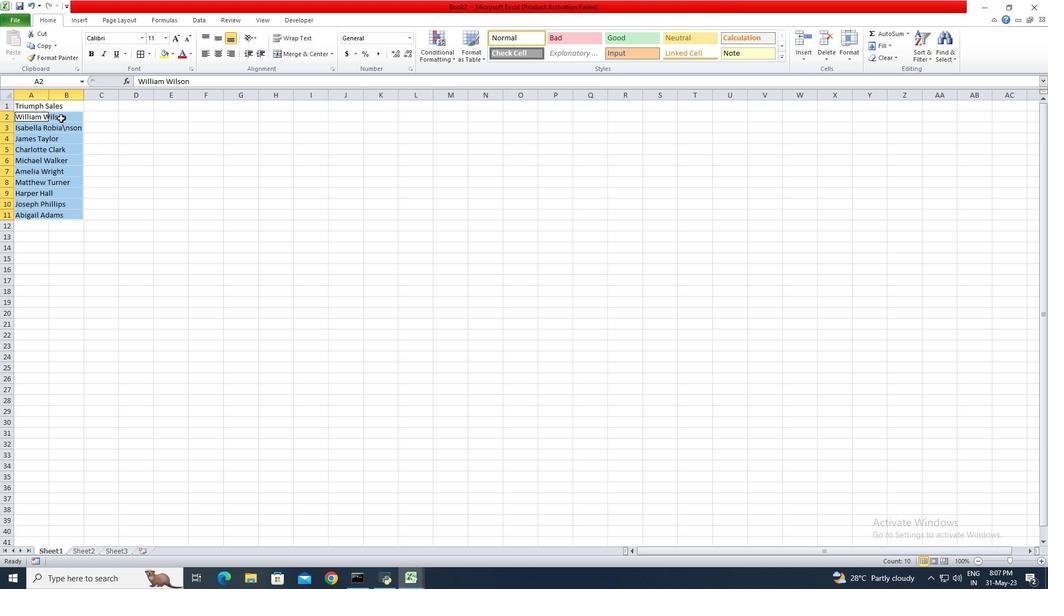 
Action: Mouse pressed right at (62, 116)
Screenshot: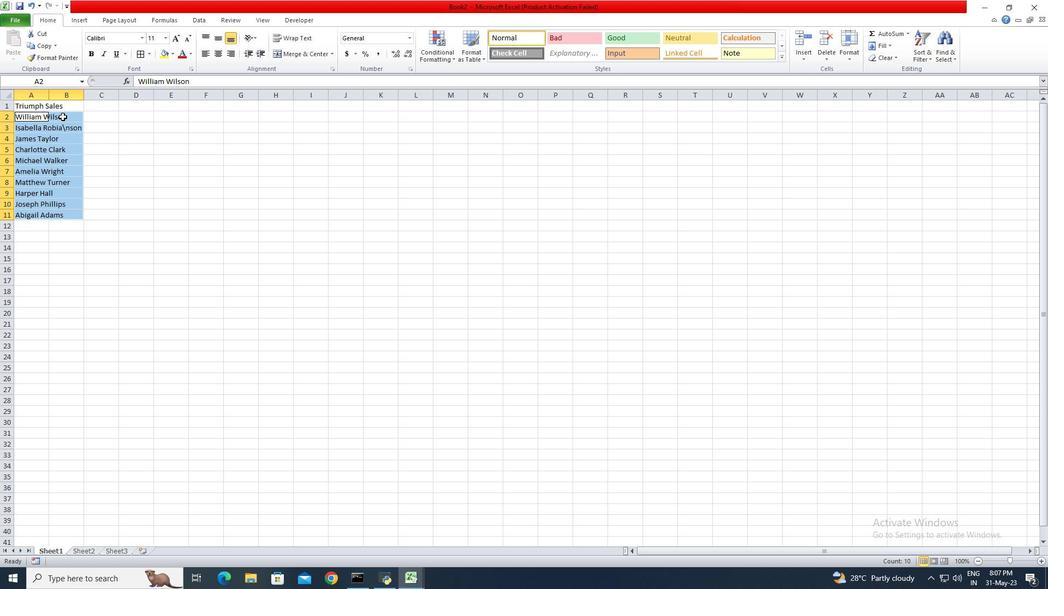 
Action: Mouse moved to (57, 117)
Screenshot: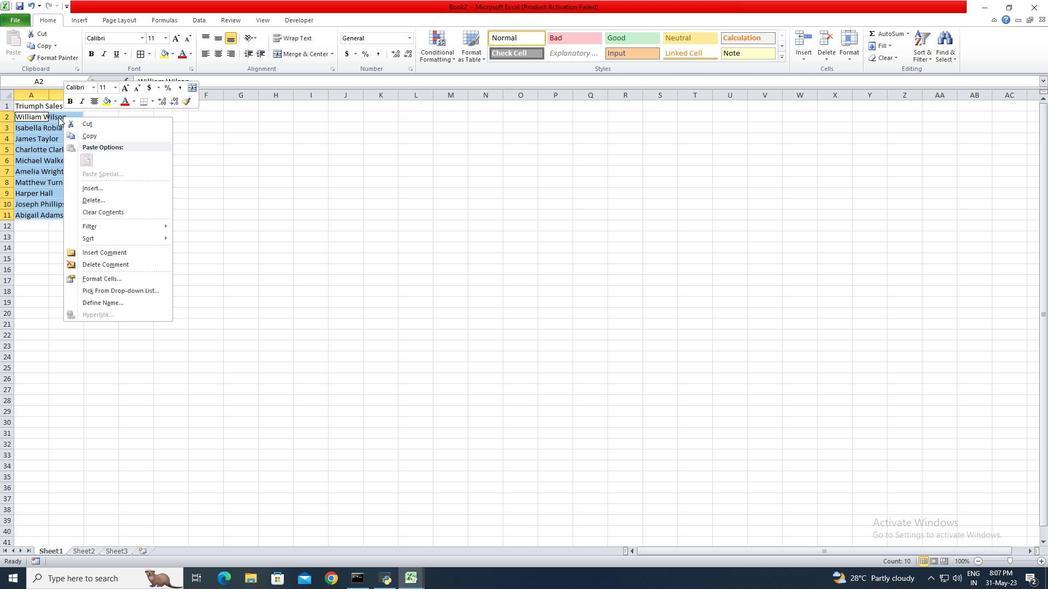 
Action: Mouse pressed left at (57, 117)
Screenshot: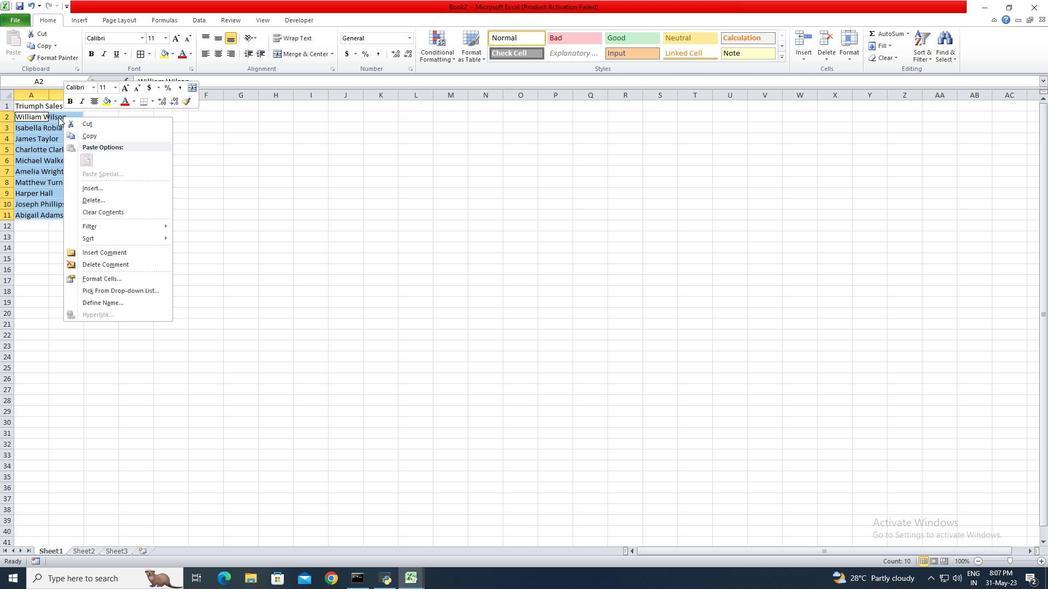 
Action: Mouse moved to (65, 121)
Screenshot: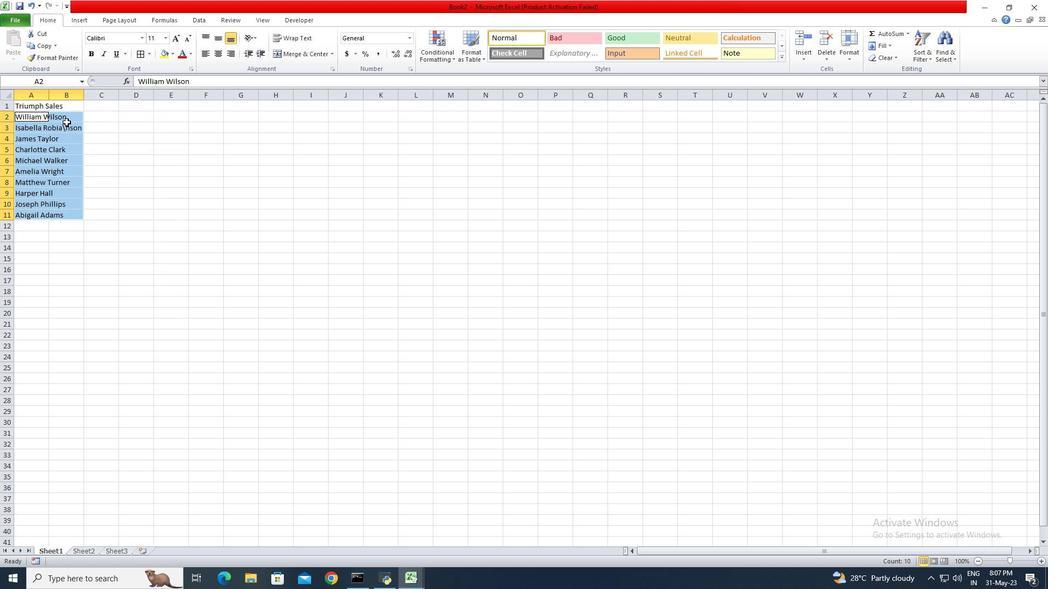 
Action: Mouse pressed right at (65, 121)
Screenshot: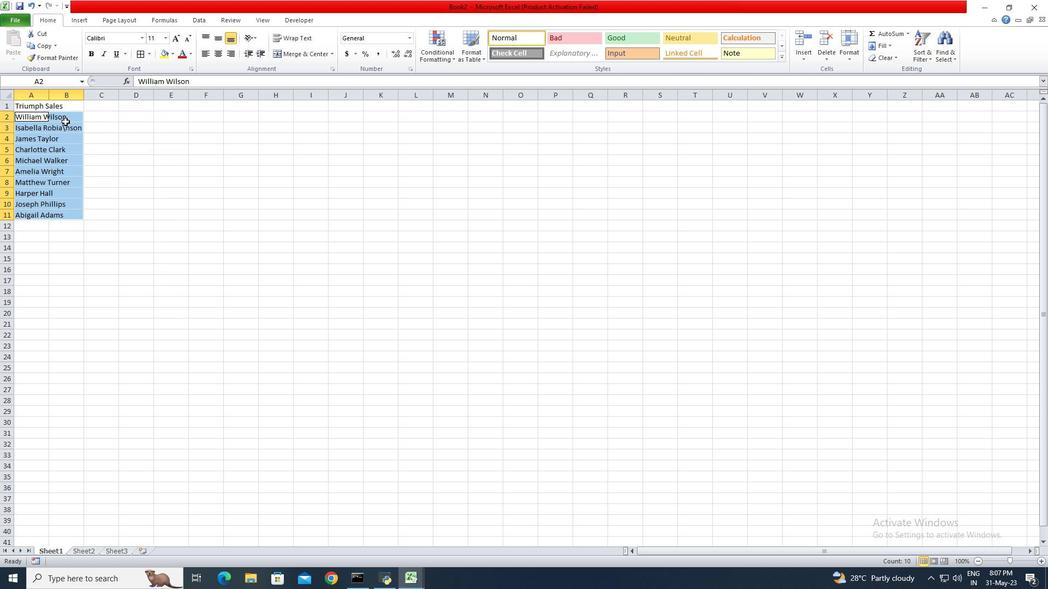 
Action: Mouse moved to (75, 126)
Screenshot: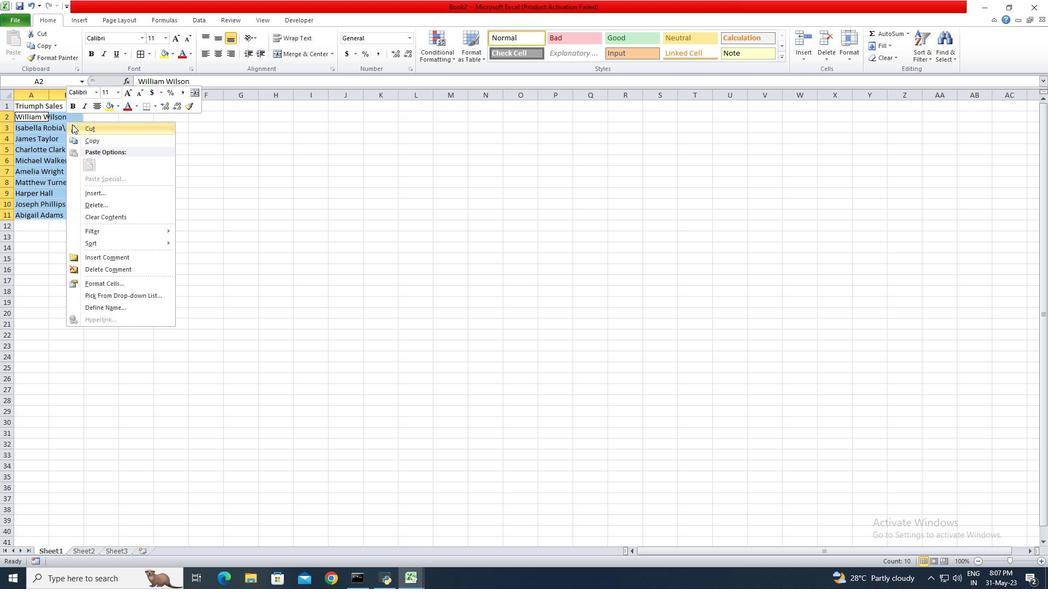 
Action: Mouse pressed left at (75, 126)
Screenshot: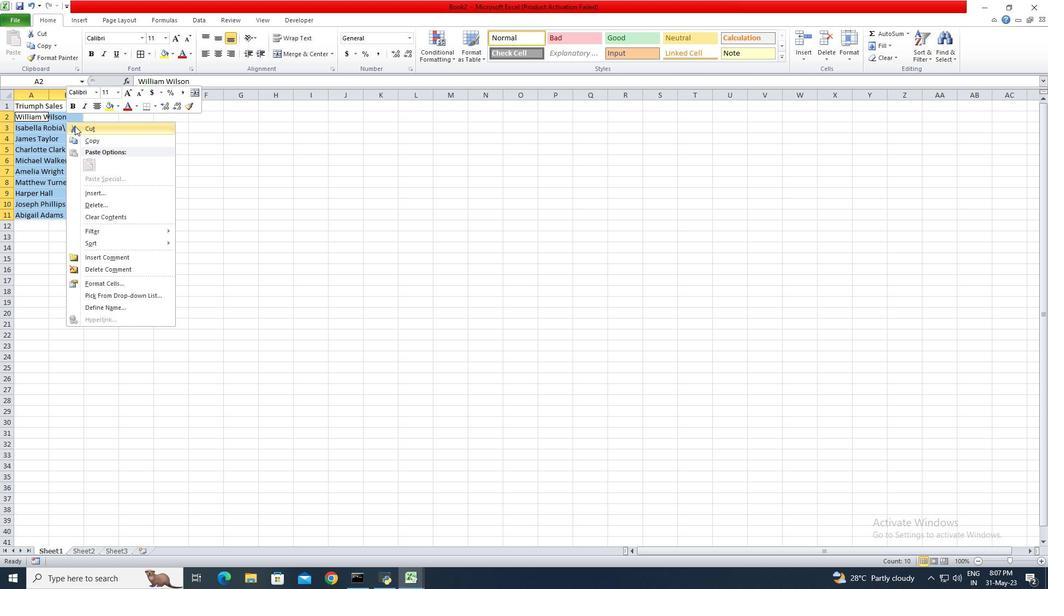 
Action: Mouse moved to (530, 321)
Screenshot: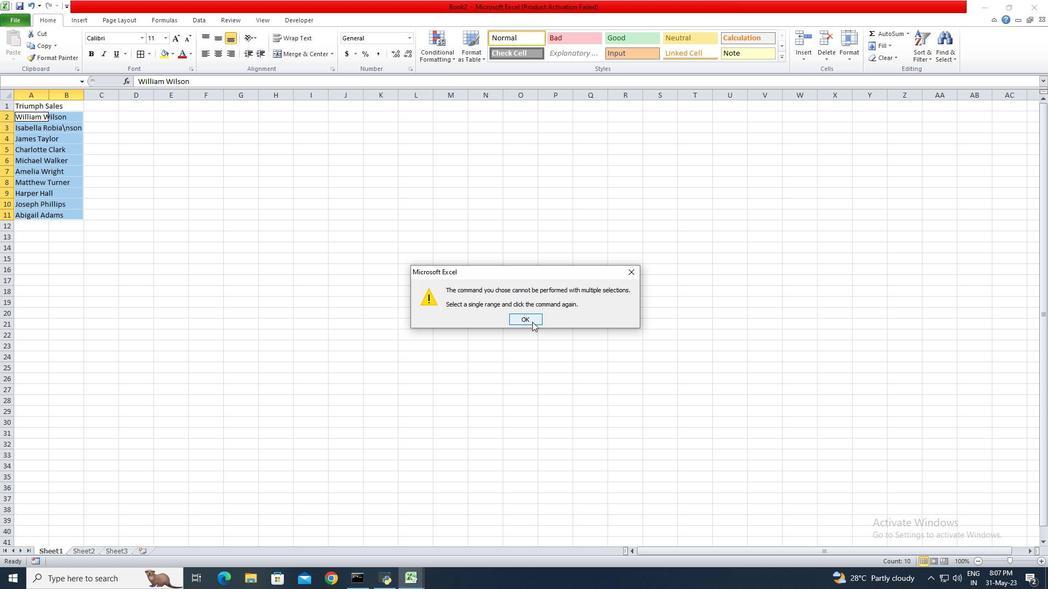 
Action: Mouse pressed left at (530, 321)
Screenshot: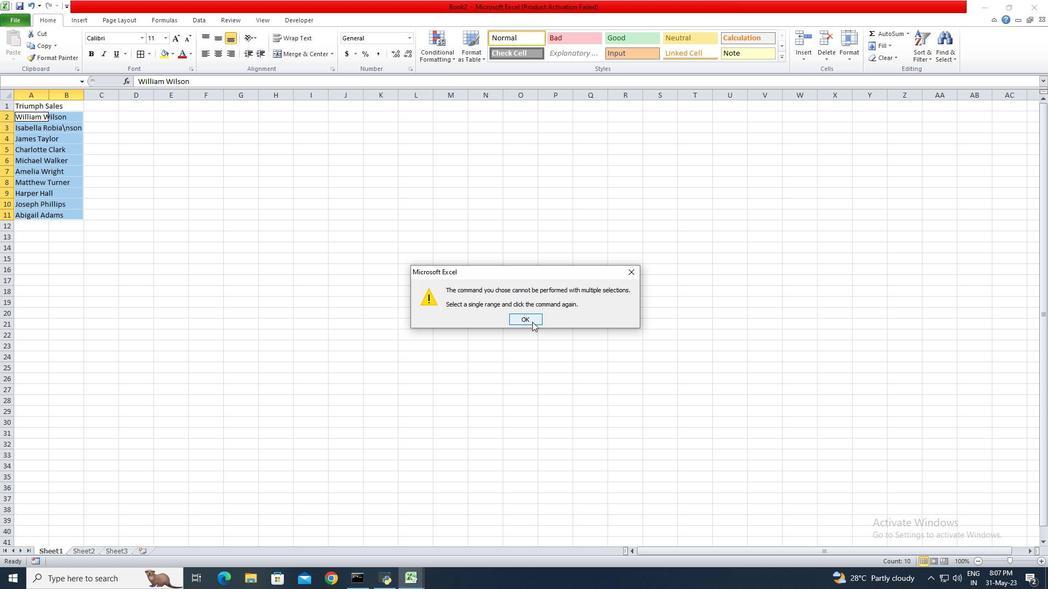 
Action: Mouse moved to (67, 119)
Screenshot: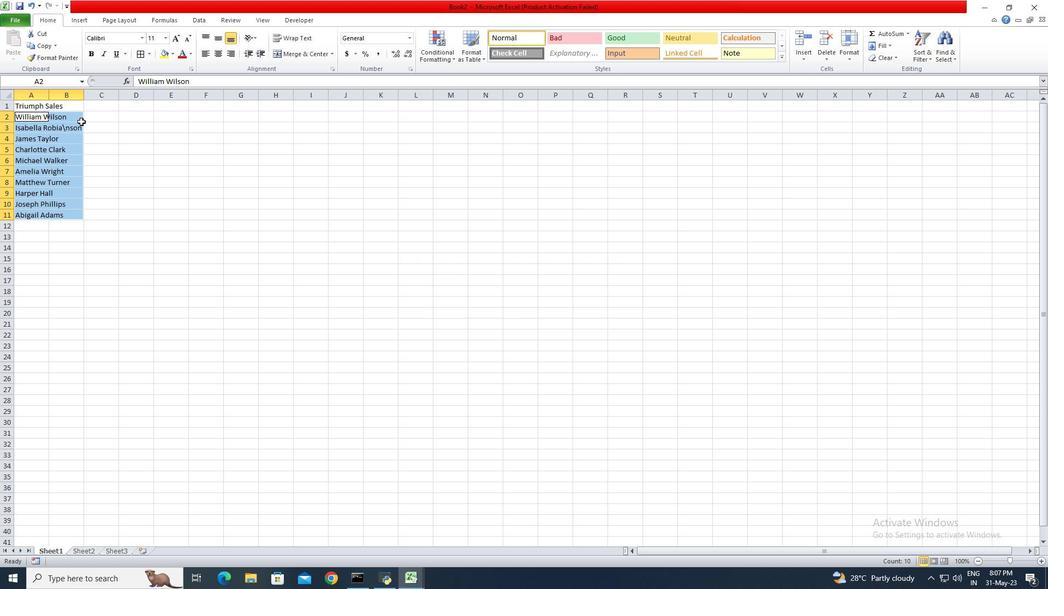
Action: Mouse pressed left at (67, 119)
Screenshot: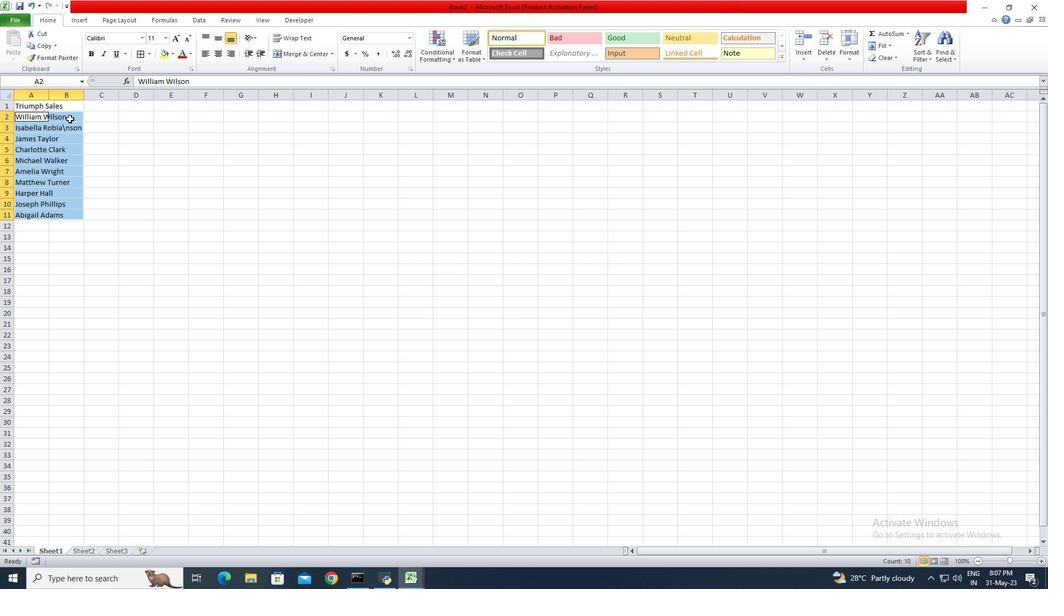
Action: Mouse moved to (25, 117)
Screenshot: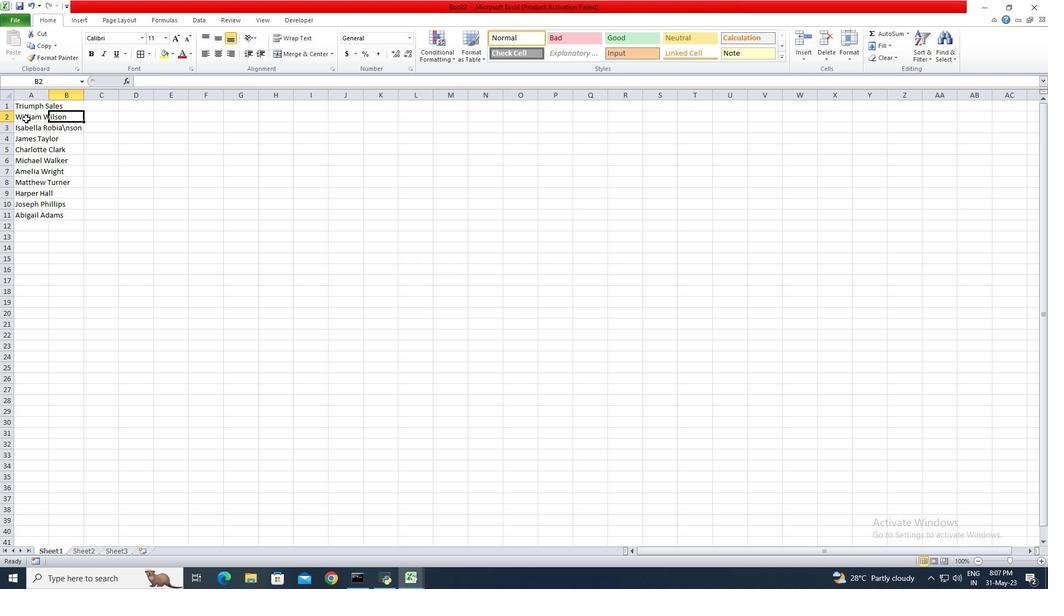 
Action: Mouse pressed left at (25, 117)
Screenshot: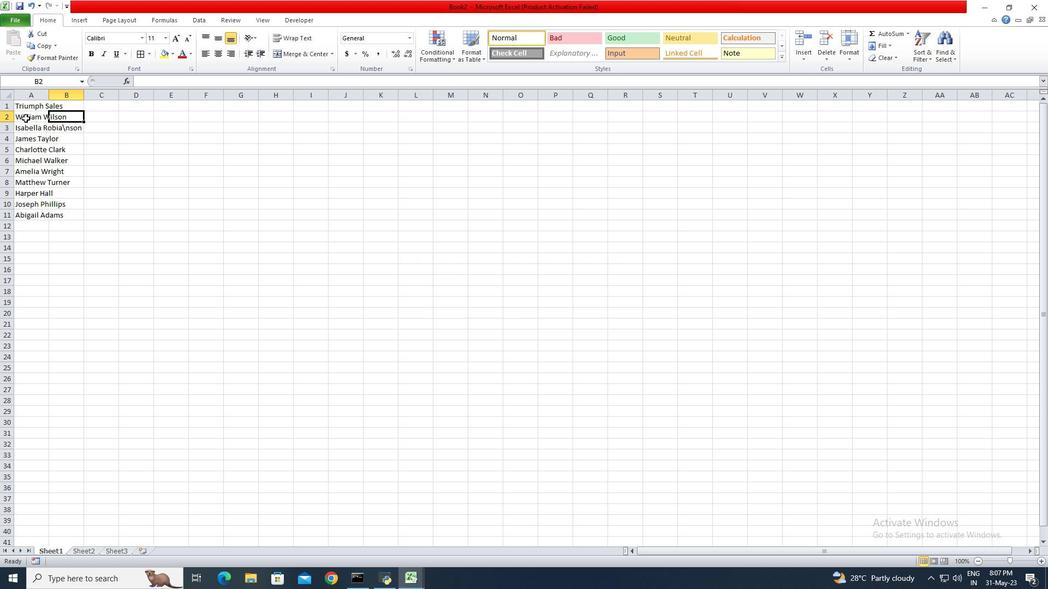 
Action: Mouse moved to (51, 144)
Screenshot: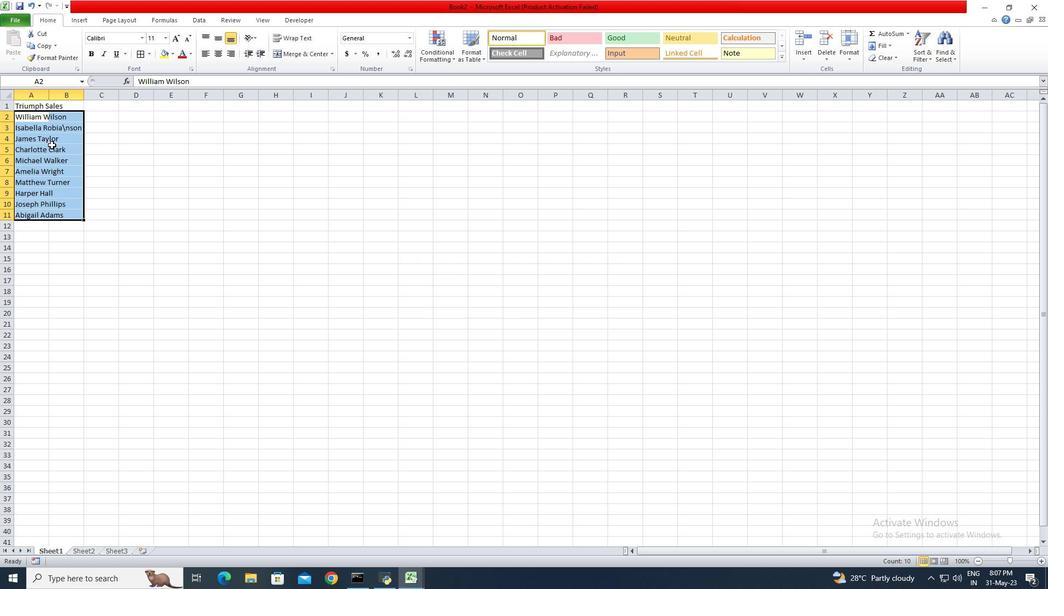 
Action: Mouse pressed right at (51, 144)
Screenshot: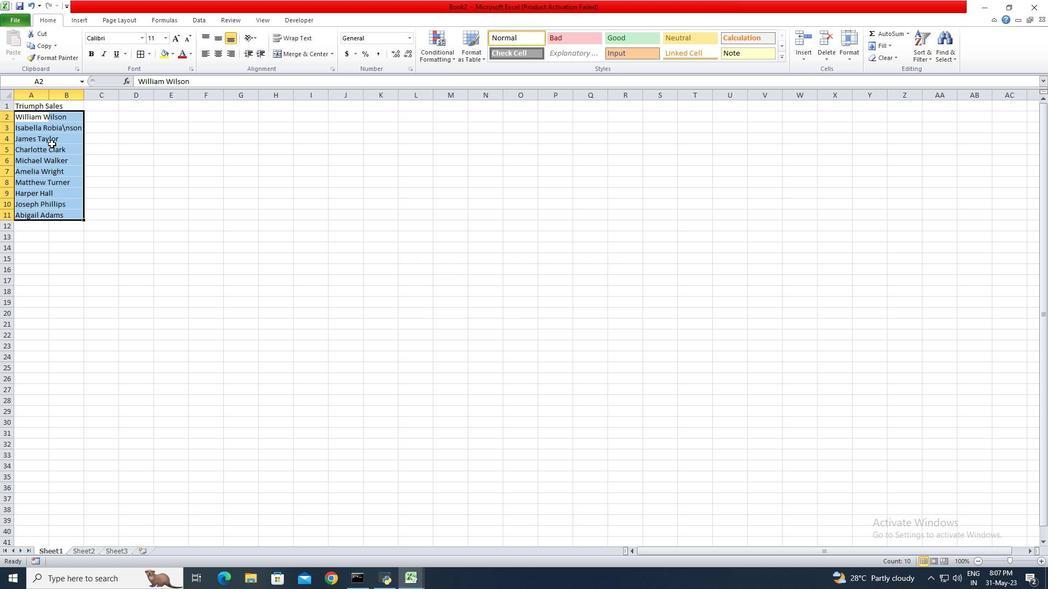 
Action: Mouse moved to (88, 152)
Screenshot: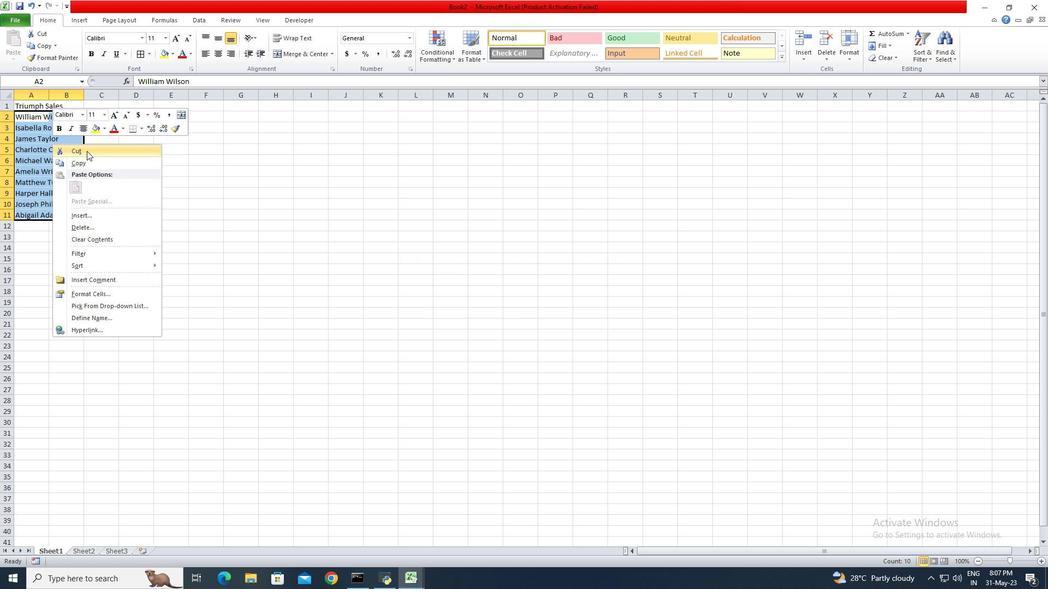 
Action: Mouse pressed left at (88, 152)
Screenshot: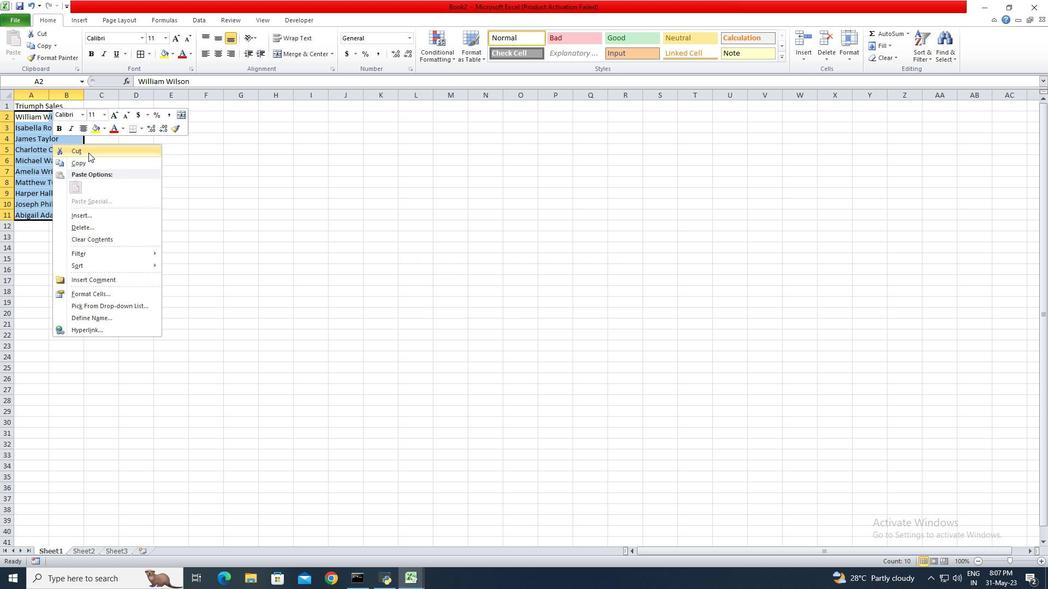 
Action: Mouse moved to (45, 129)
Screenshot: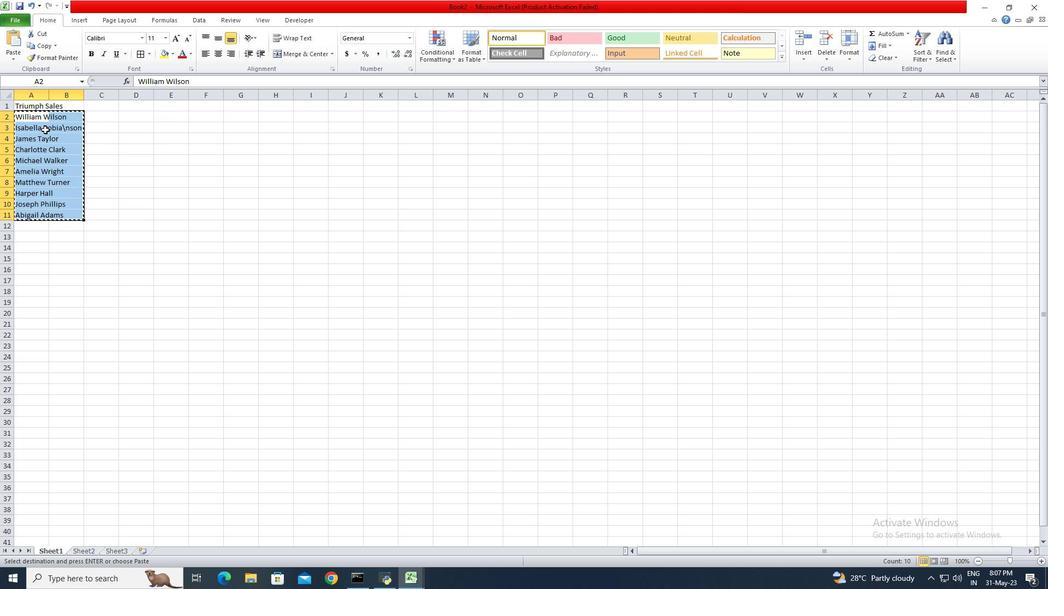 
Action: Mouse pressed right at (45, 129)
Screenshot: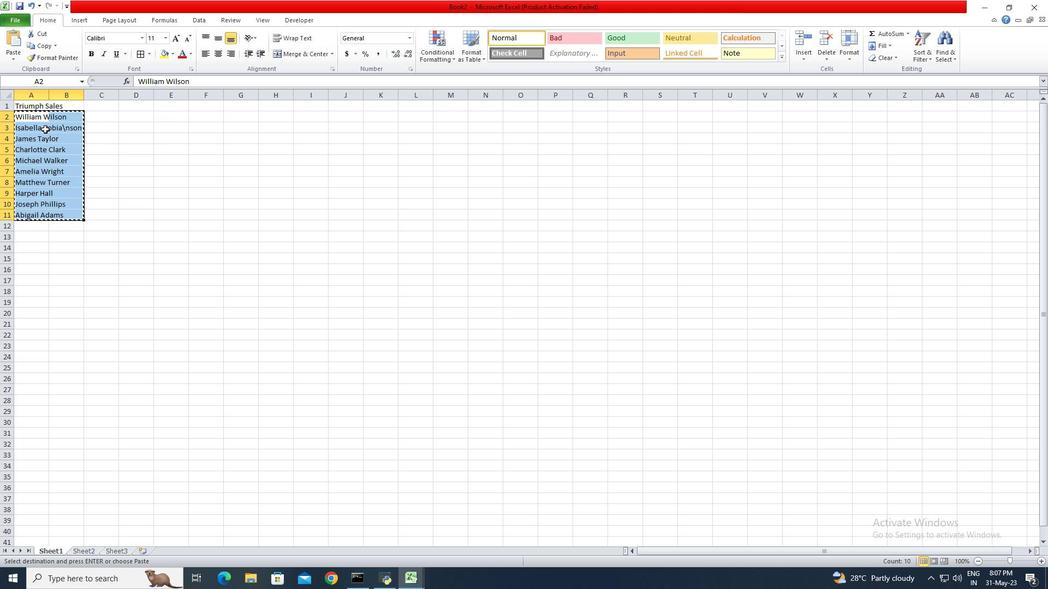 
Action: Mouse moved to (60, 151)
Screenshot: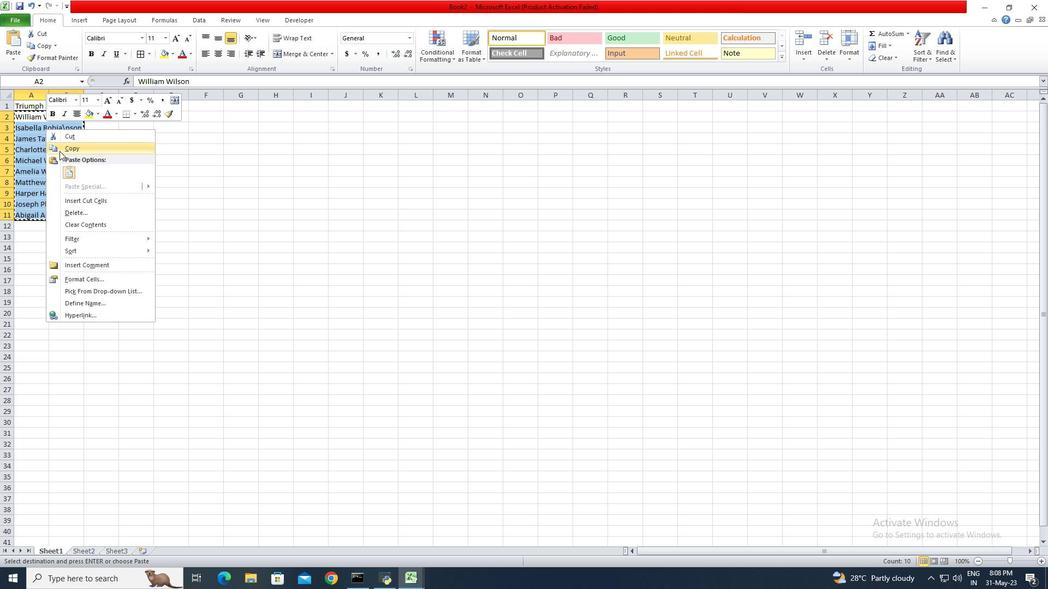 
Action: Mouse pressed left at (60, 151)
Screenshot: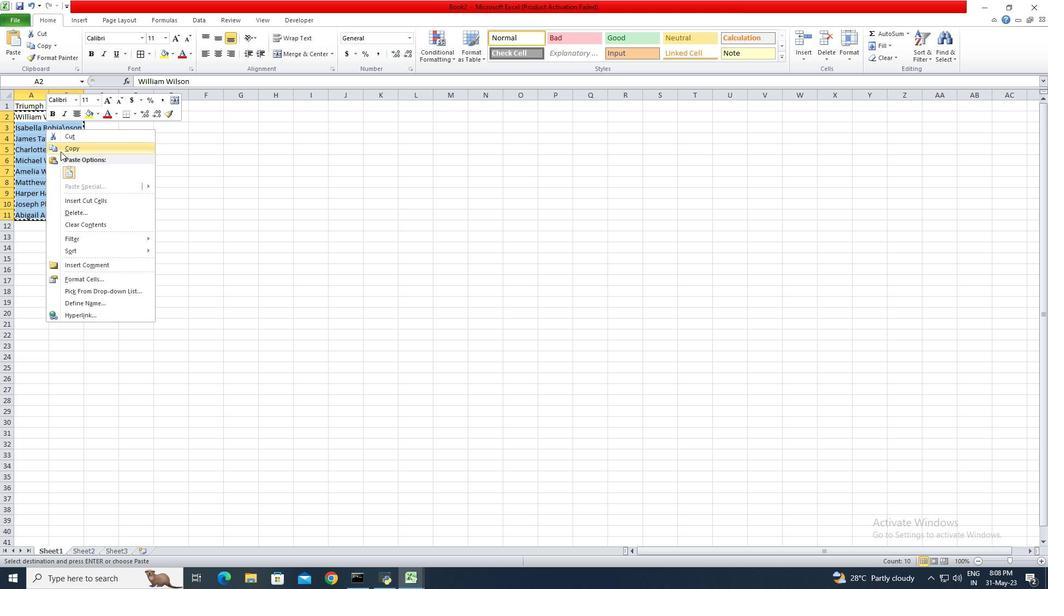 
Action: Mouse moved to (54, 280)
Screenshot: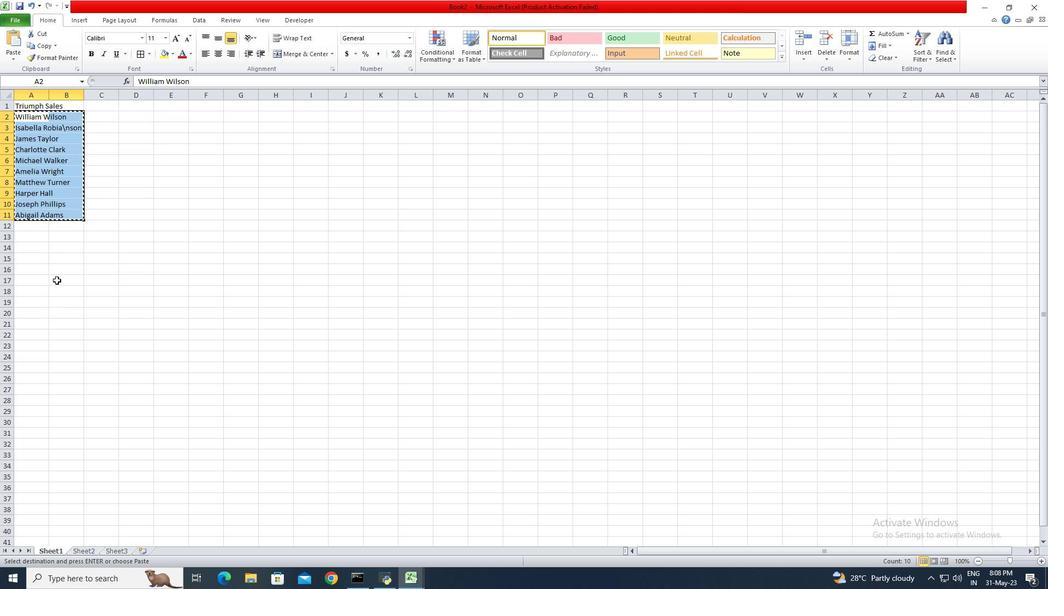 
Action: Mouse pressed right at (54, 280)
Screenshot: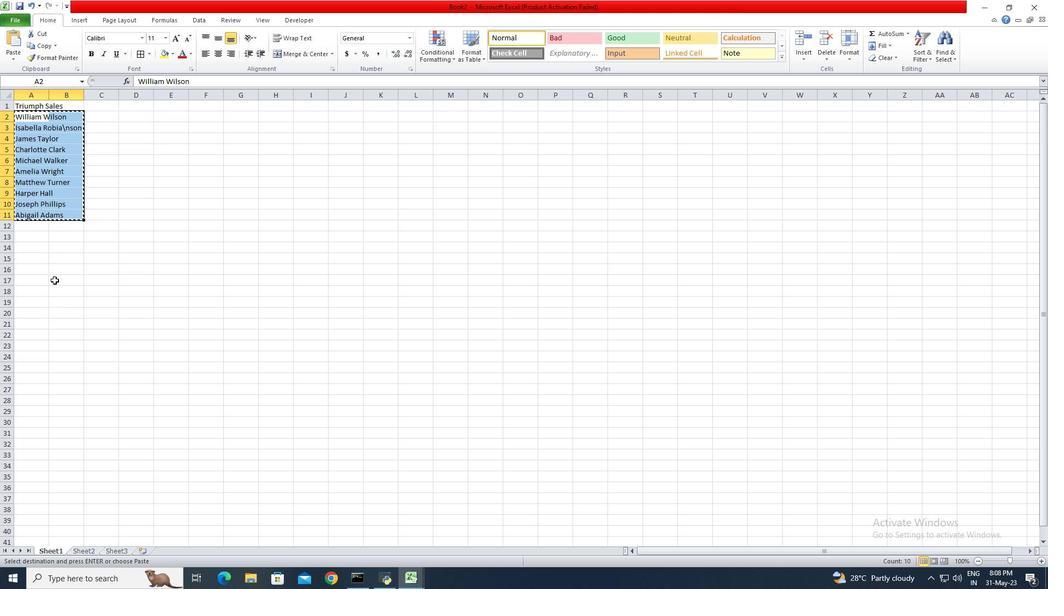 
Action: Mouse moved to (34, 223)
Screenshot: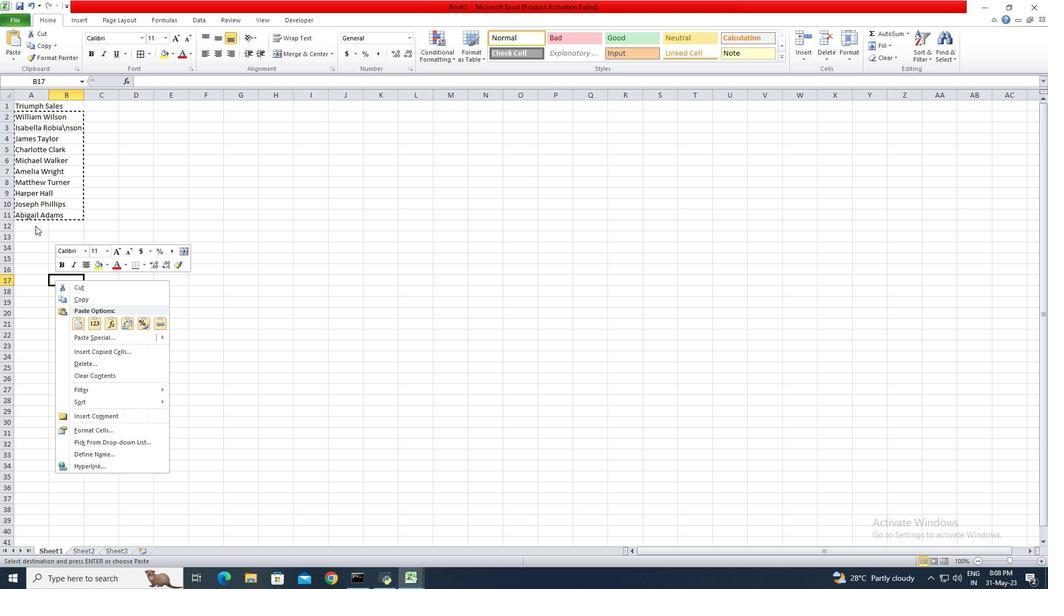 
Action: Mouse pressed left at (34, 223)
Screenshot: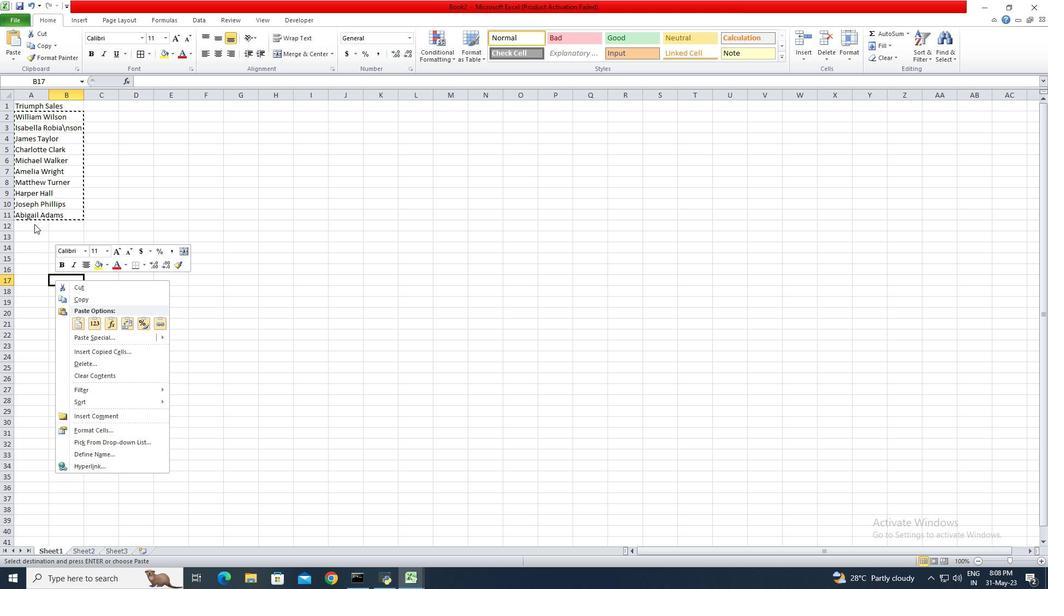 
Action: Mouse moved to (48, 253)
Screenshot: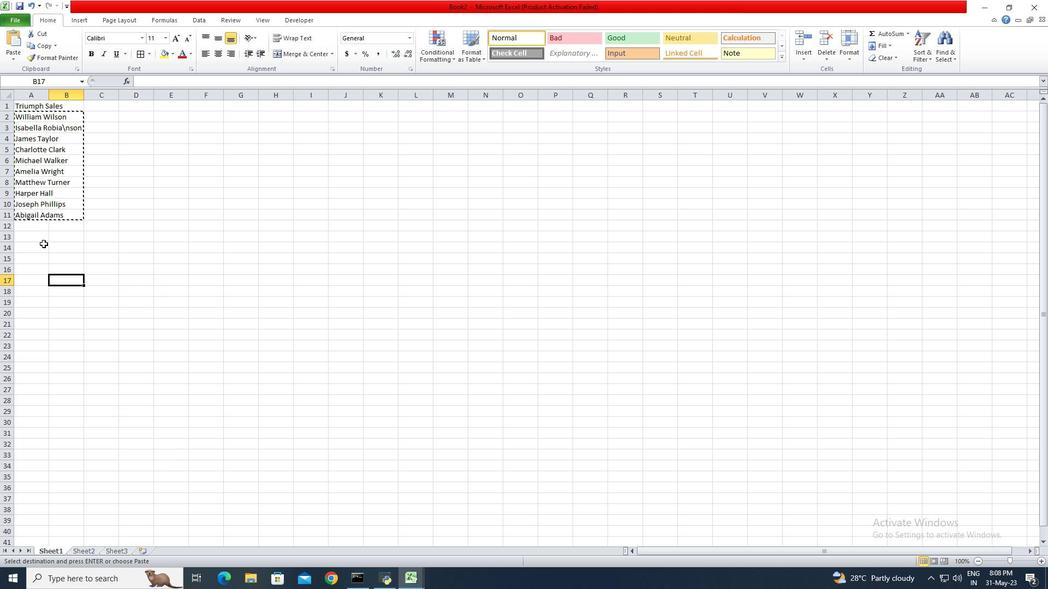 
Action: Mouse pressed left at (48, 253)
Screenshot: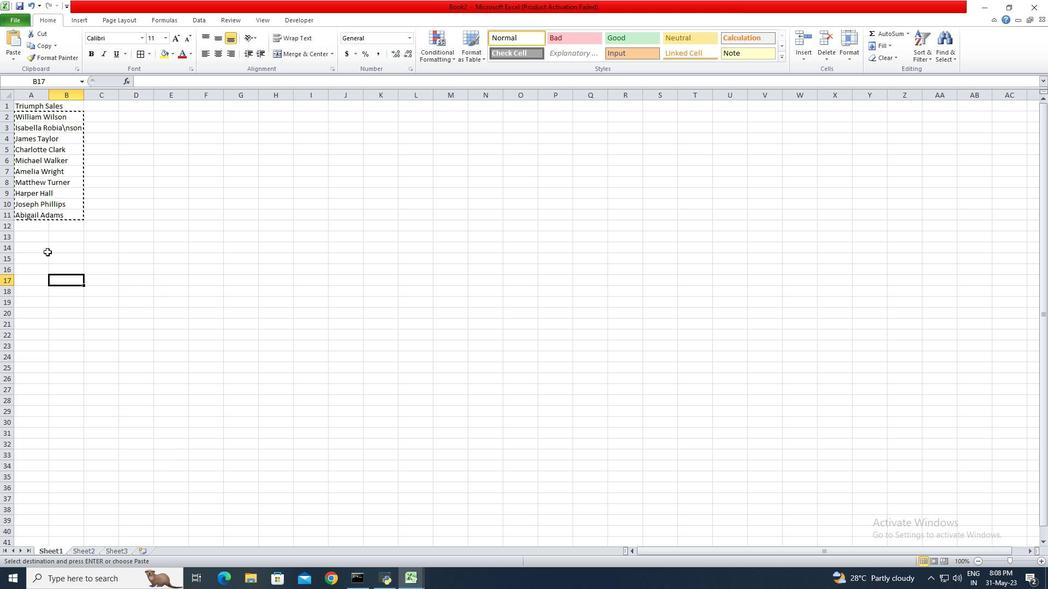 
Action: Key pressed ctrl+V
Screenshot: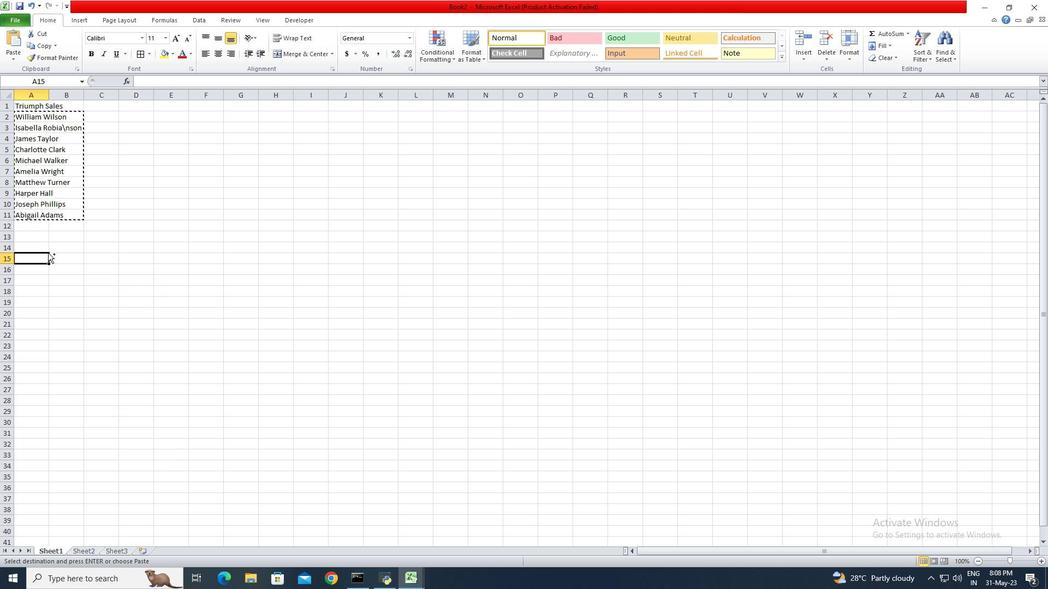 
Action: Mouse moved to (42, 144)
Screenshot: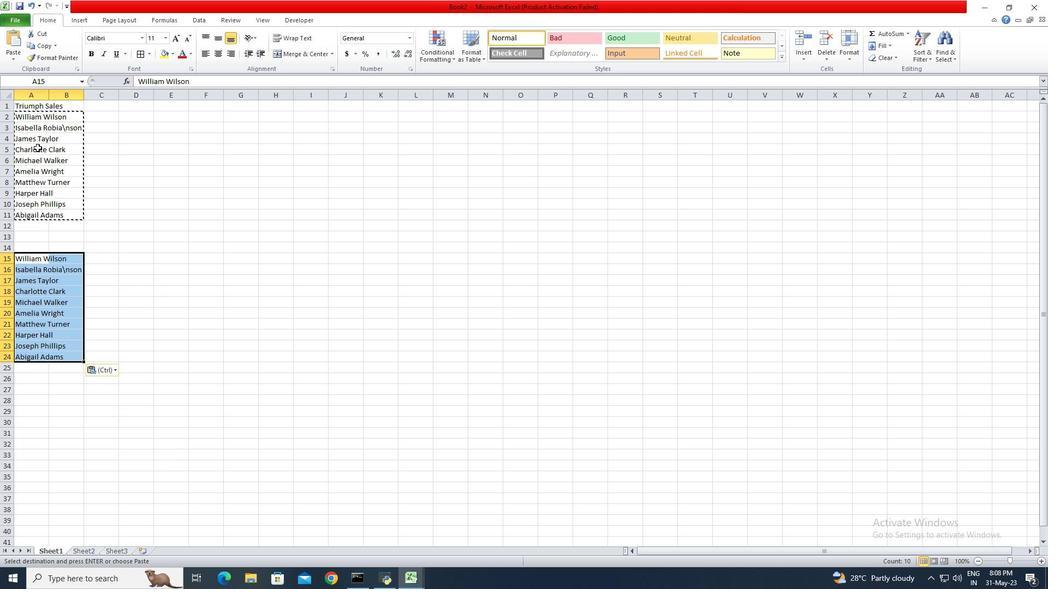 
Action: Mouse pressed right at (42, 144)
Screenshot: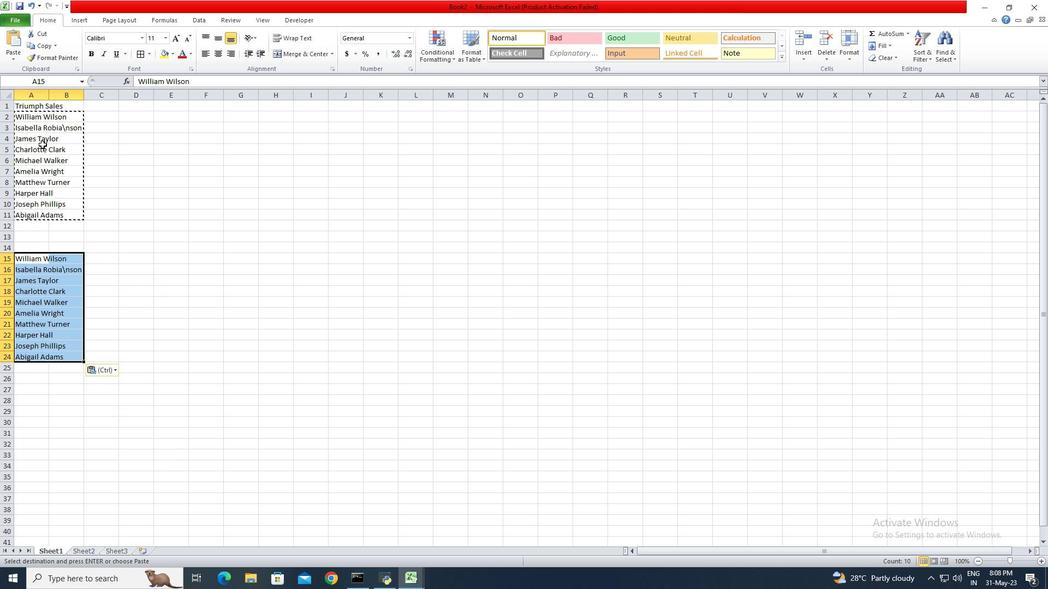 
Action: Mouse moved to (27, 122)
Screenshot: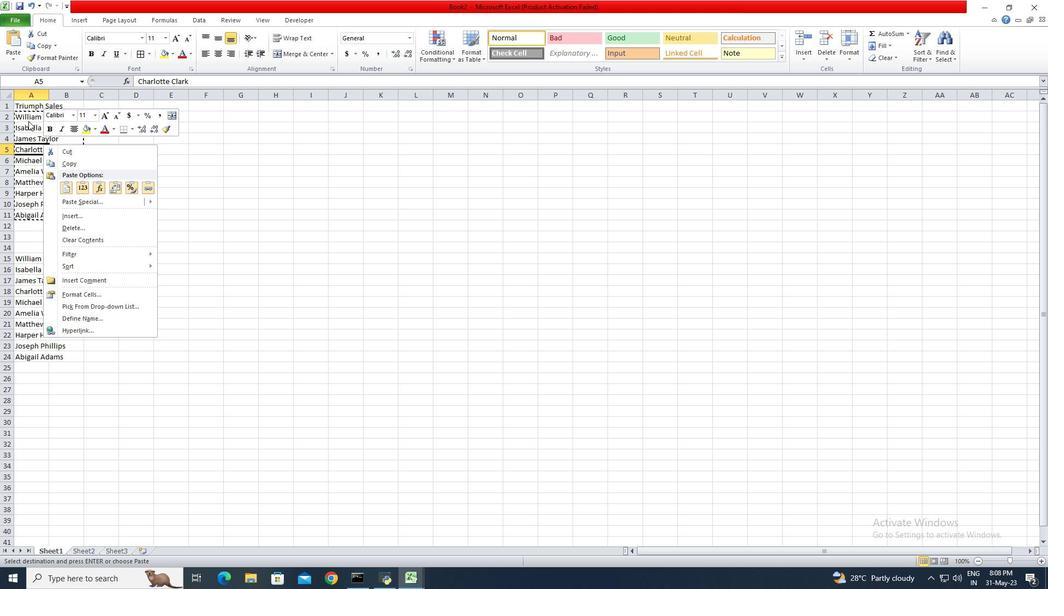 
Action: Key pressed ctrl+Z
Screenshot: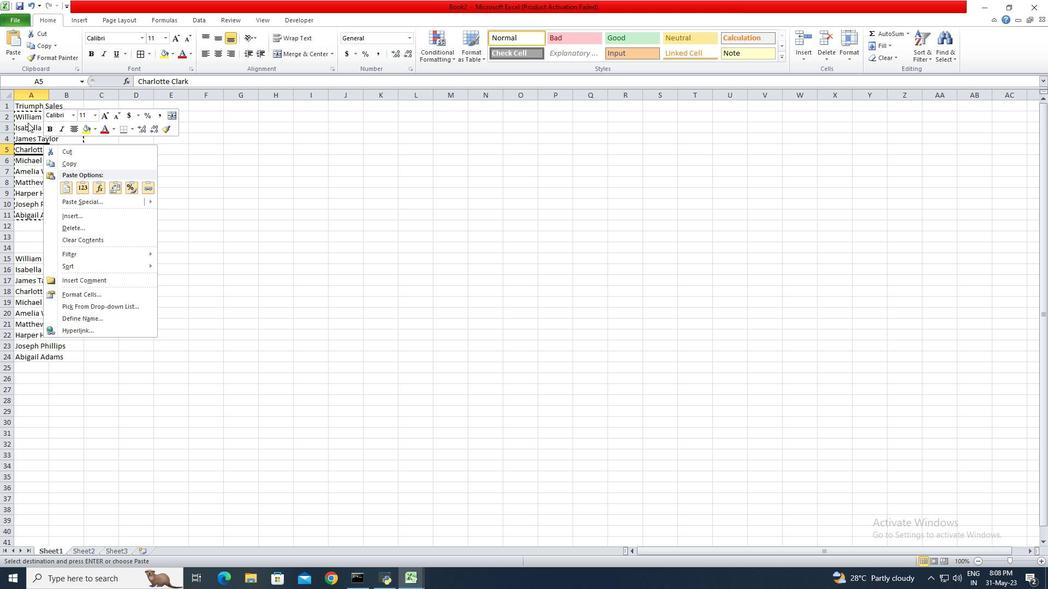 
Action: Mouse moved to (27, 124)
Screenshot: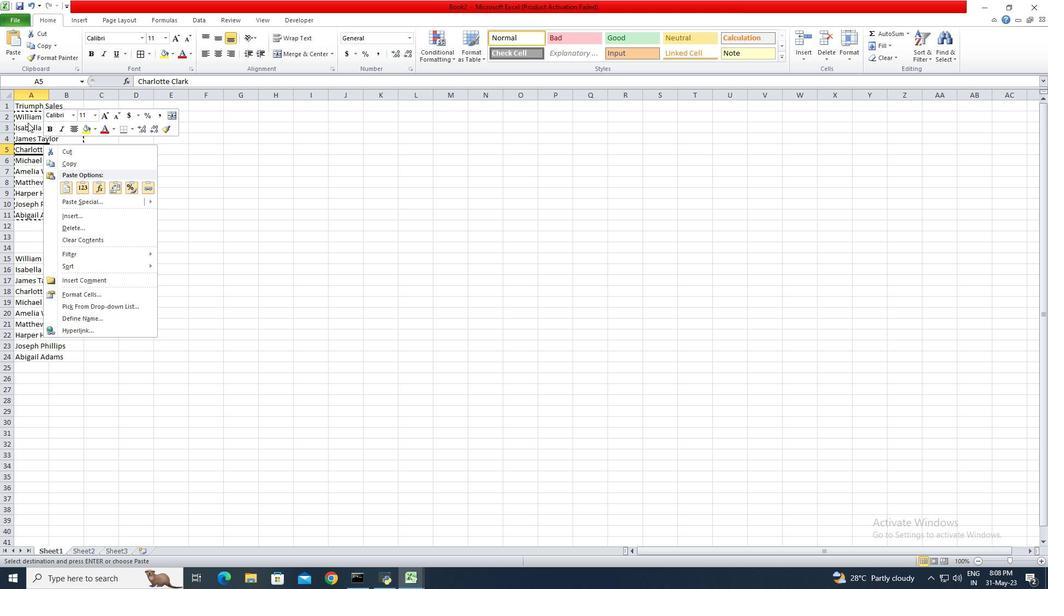 
Action: Key pressed <'\x1a'><'\x1a'>
Screenshot: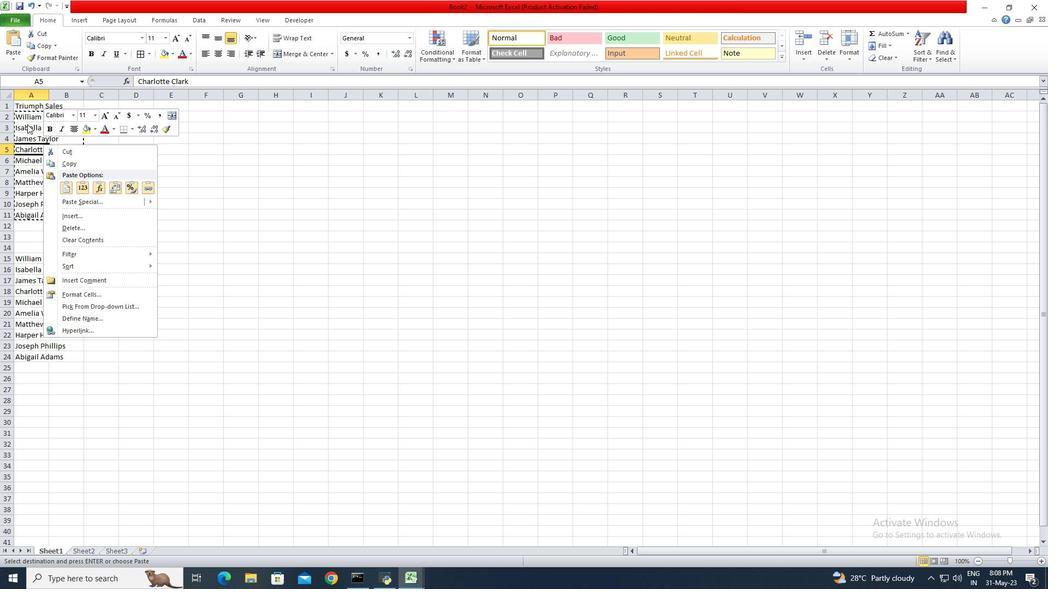 
Action: Mouse moved to (77, 229)
Screenshot: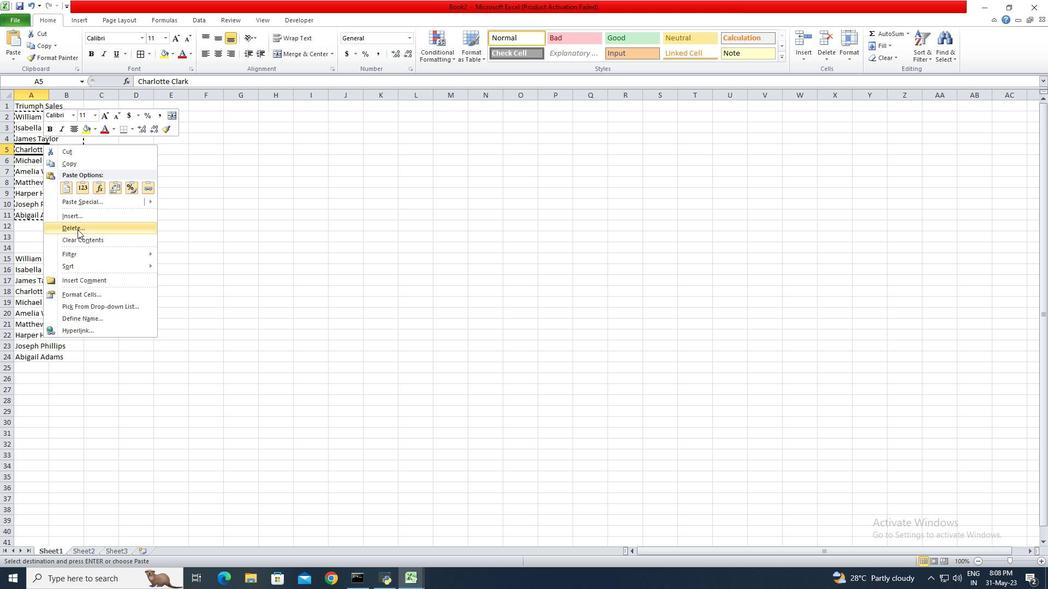 
Action: Mouse pressed left at (77, 229)
Screenshot: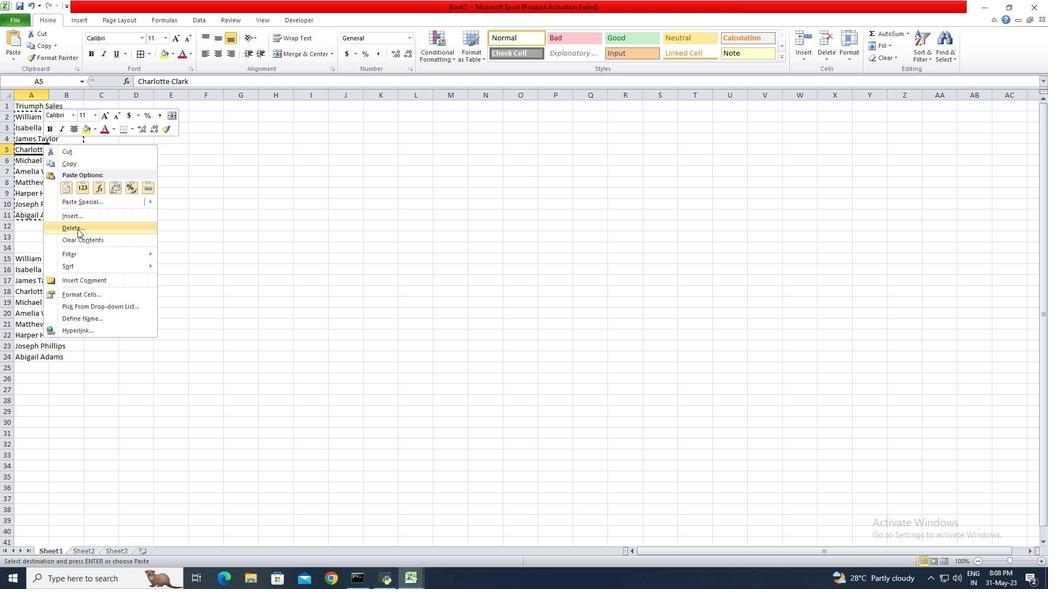 
Action: Mouse moved to (60, 257)
Screenshot: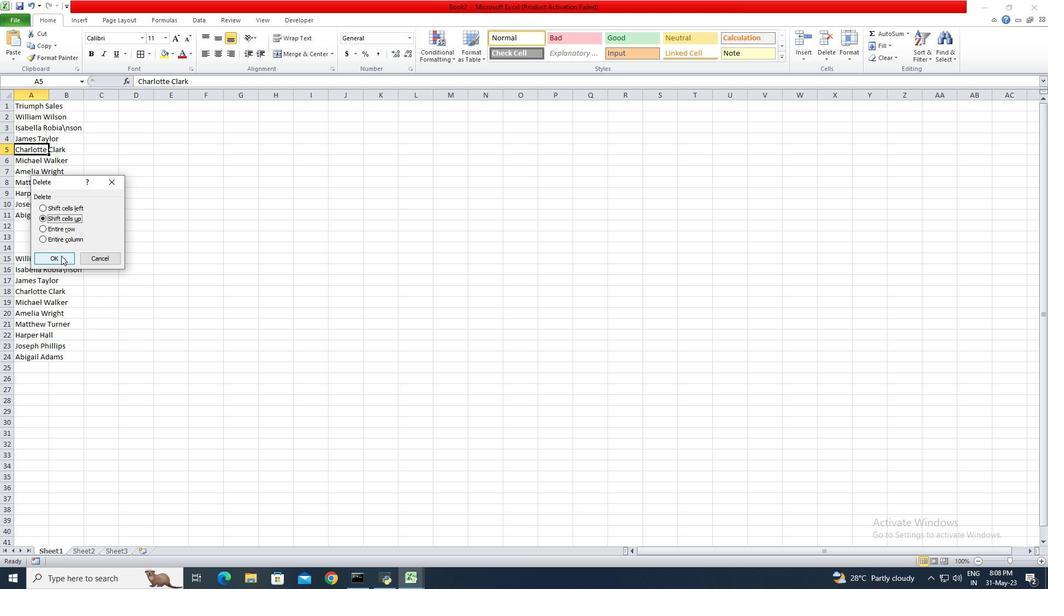 
Action: Mouse pressed left at (60, 257)
Screenshot: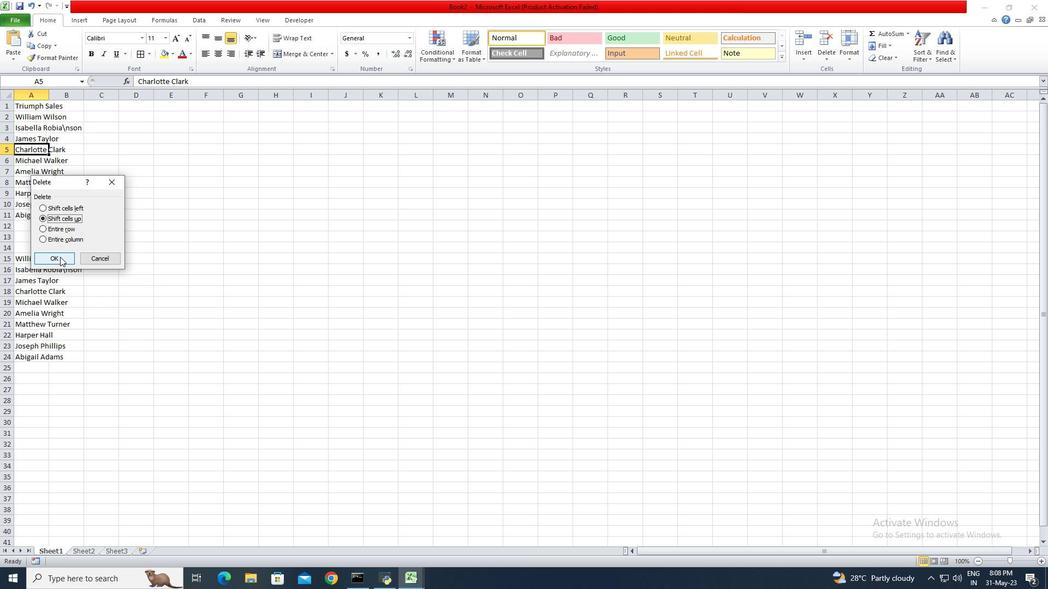 
Action: Mouse moved to (22, 116)
Screenshot: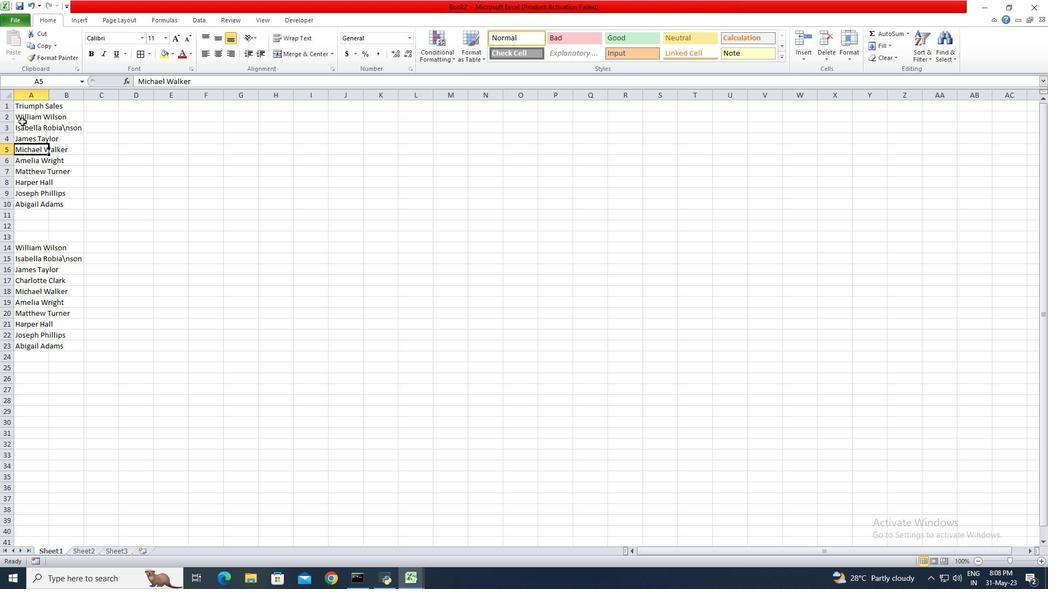 
Action: Mouse pressed left at (22, 116)
Screenshot: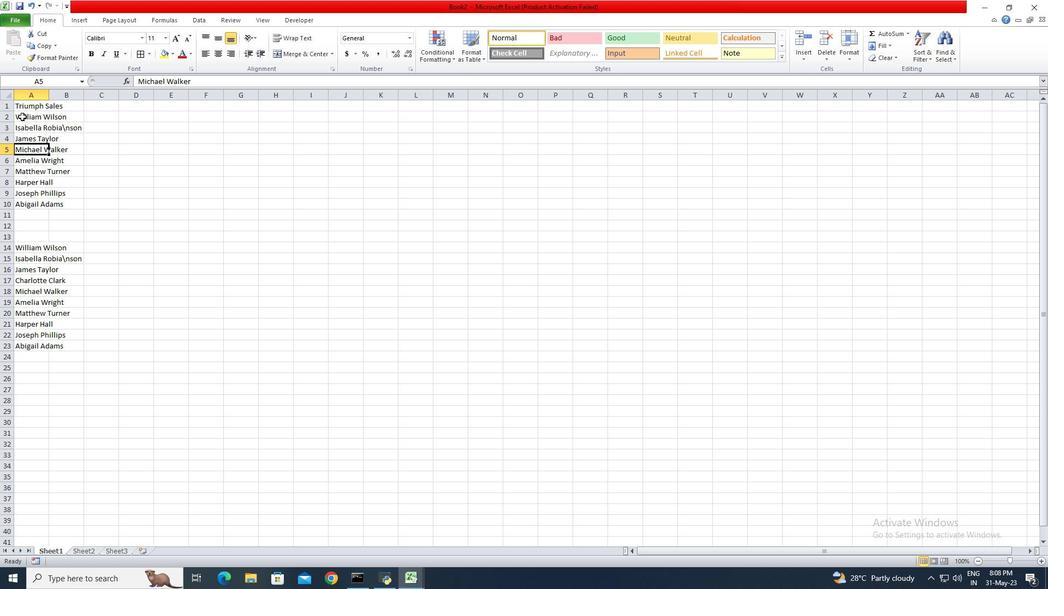 
Action: Mouse moved to (35, 150)
Screenshot: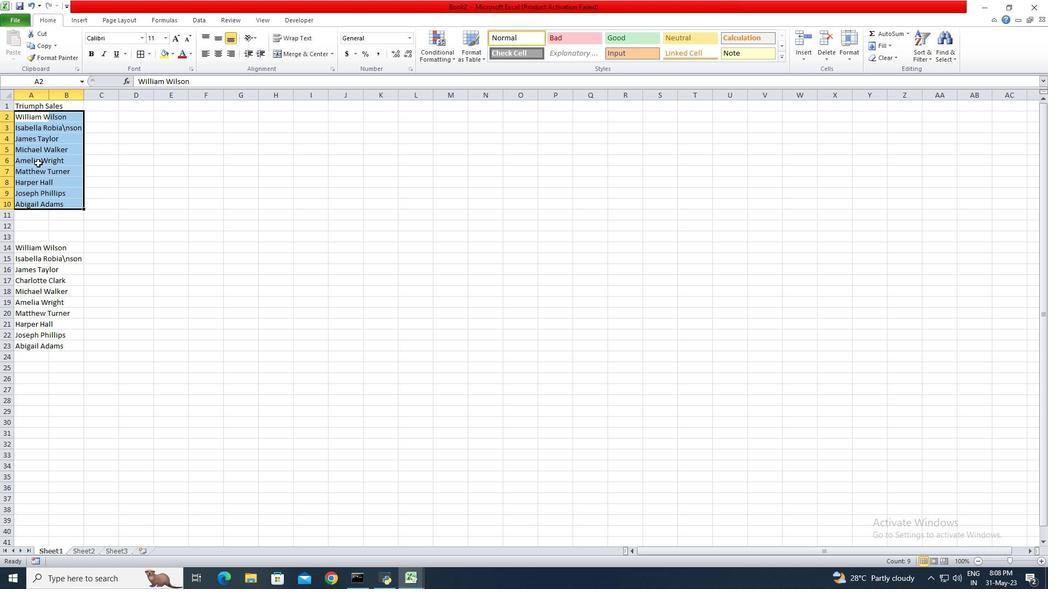 
Action: Mouse pressed right at (35, 150)
Screenshot: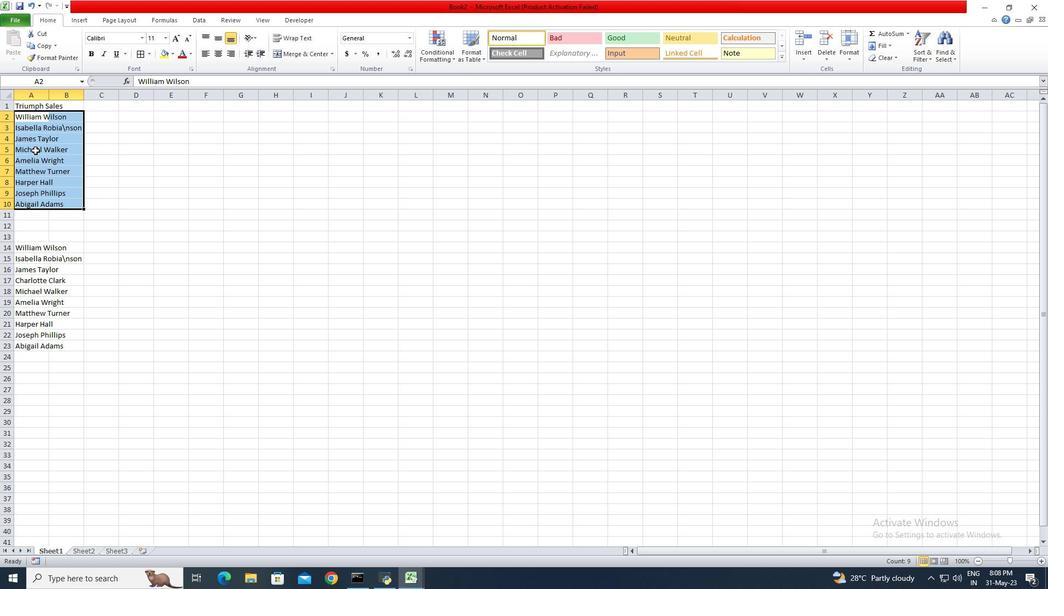 
Action: Mouse moved to (71, 232)
Screenshot: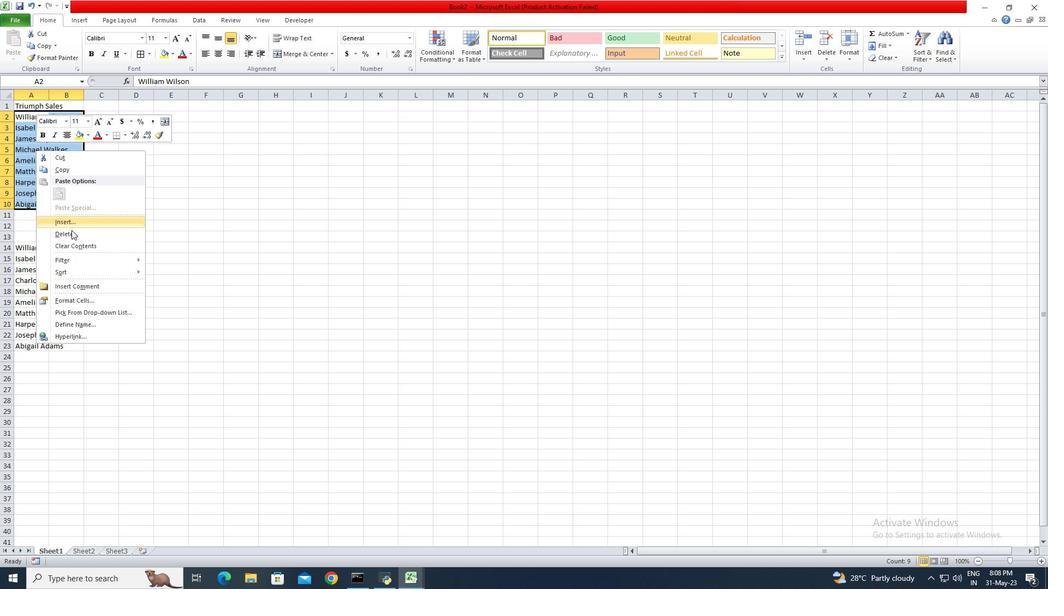 
Action: Mouse pressed left at (71, 232)
Screenshot: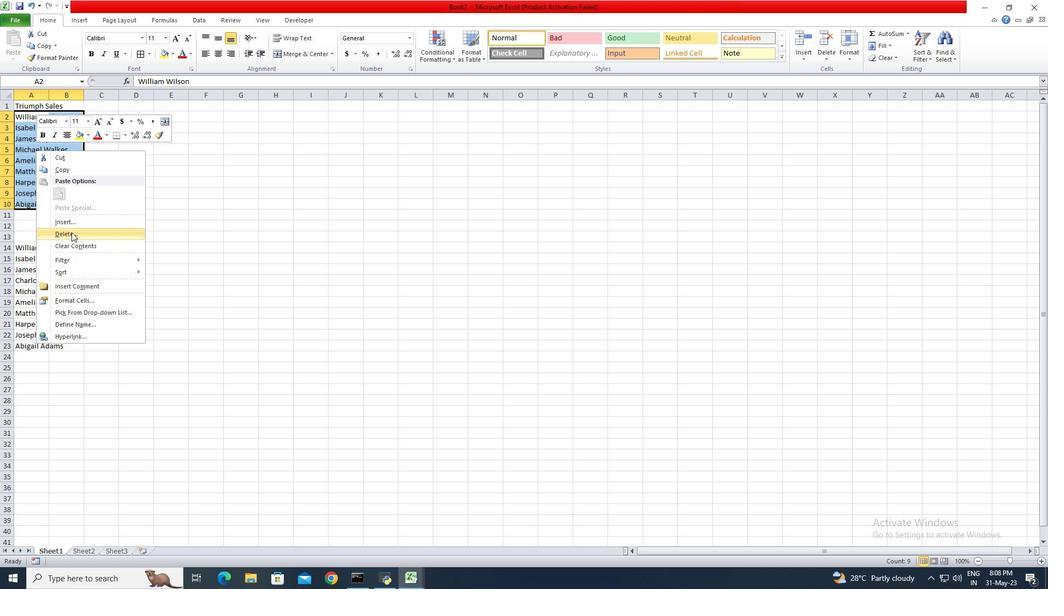 
Action: Mouse moved to (56, 257)
Screenshot: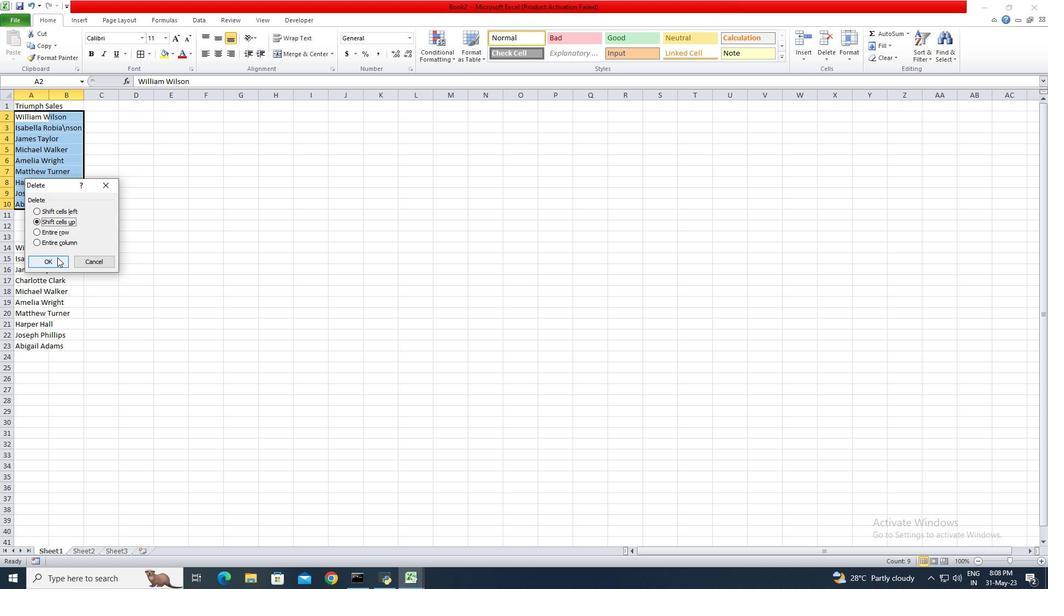 
Action: Mouse pressed left at (56, 257)
Screenshot: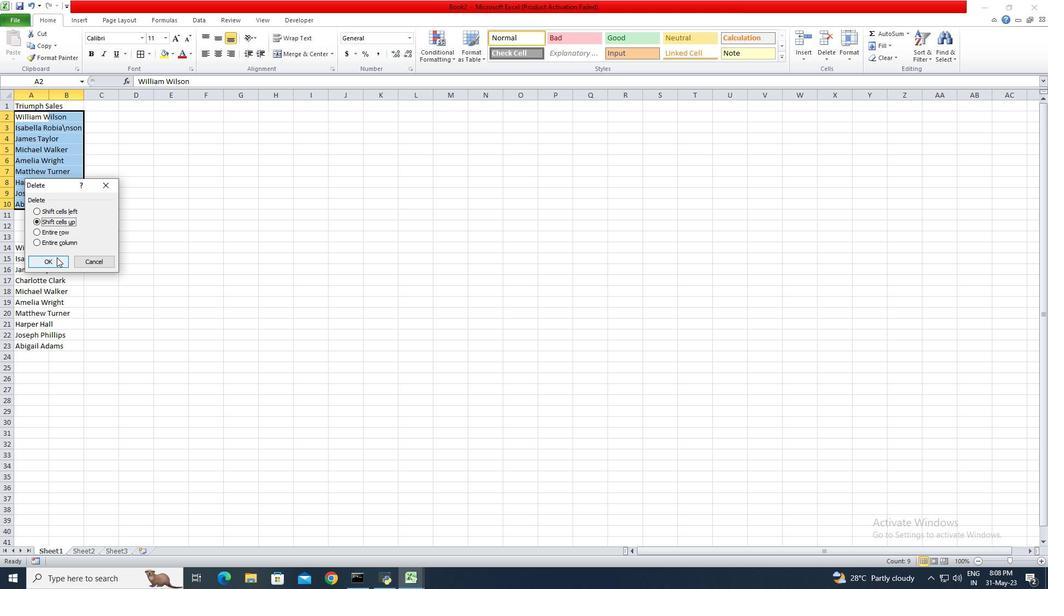 
Action: Mouse moved to (28, 153)
Screenshot: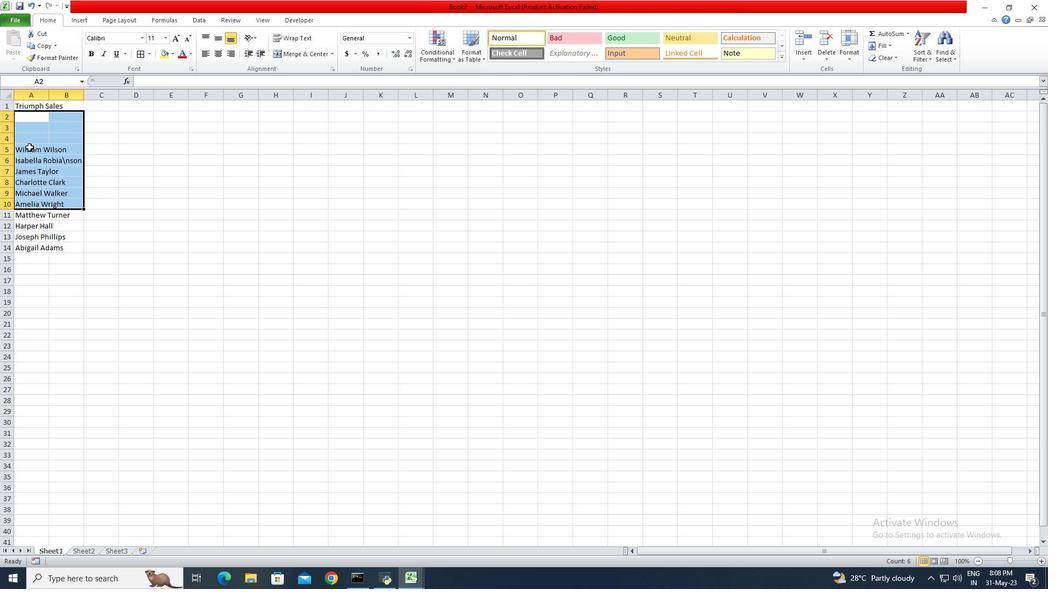 
Action: Mouse pressed left at (28, 153)
Screenshot: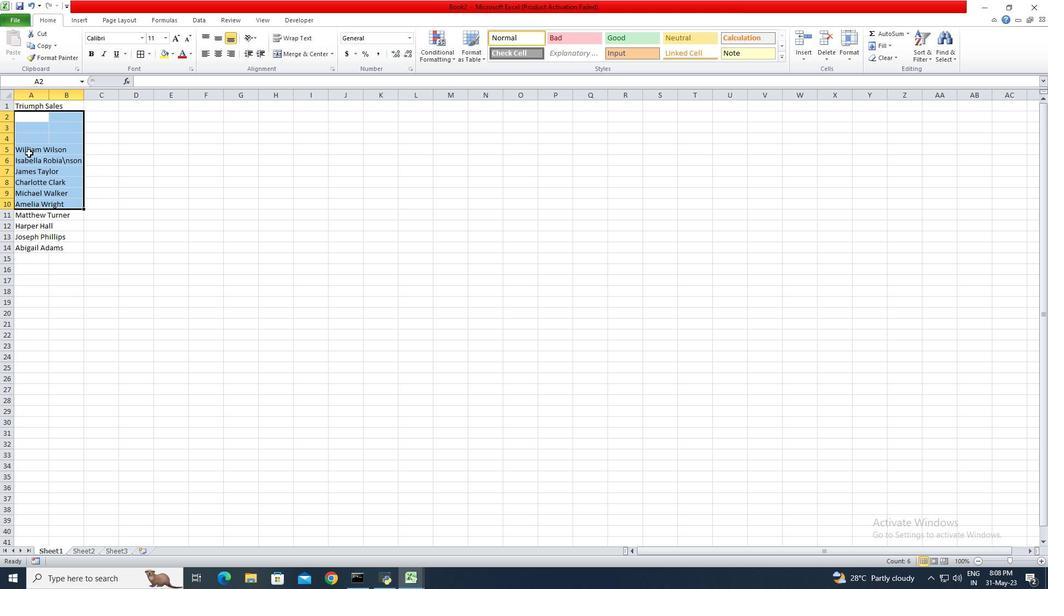 
Action: Mouse moved to (29, 153)
Screenshot: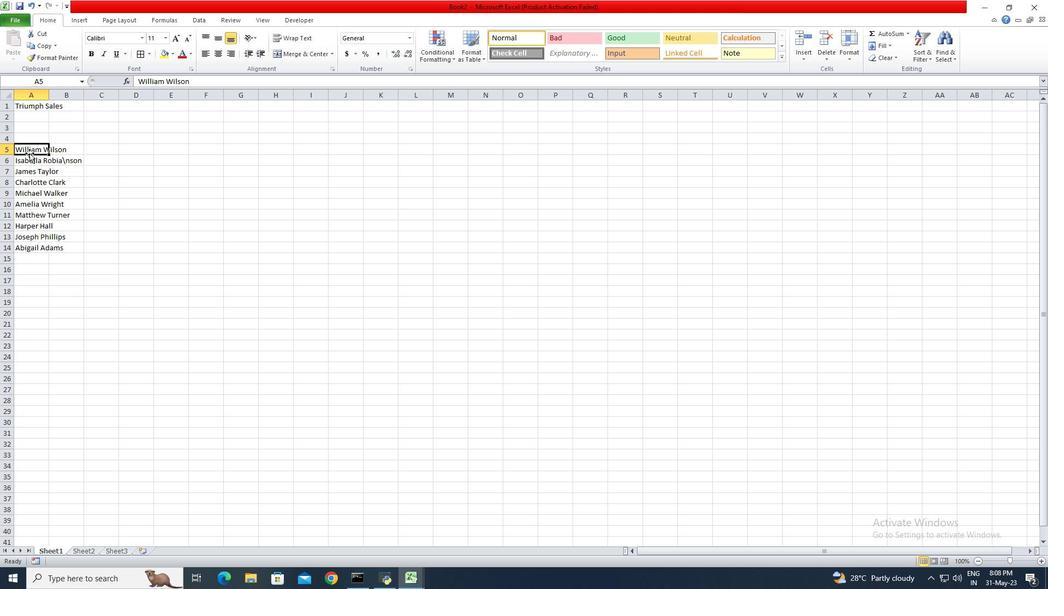 
Action: Mouse pressed left at (29, 153)
Screenshot: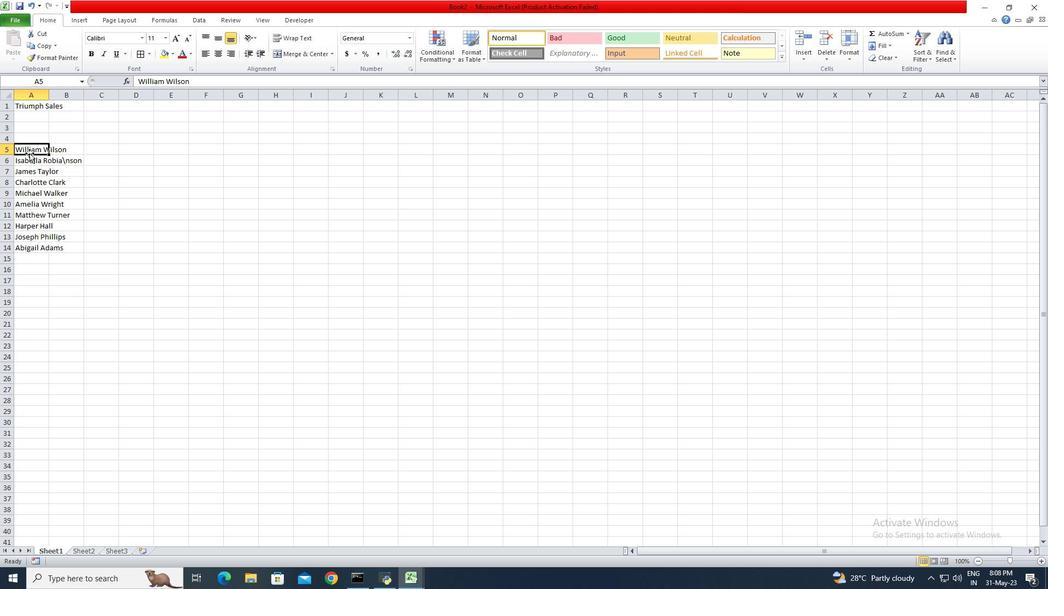 
Action: Mouse moved to (76, 236)
Screenshot: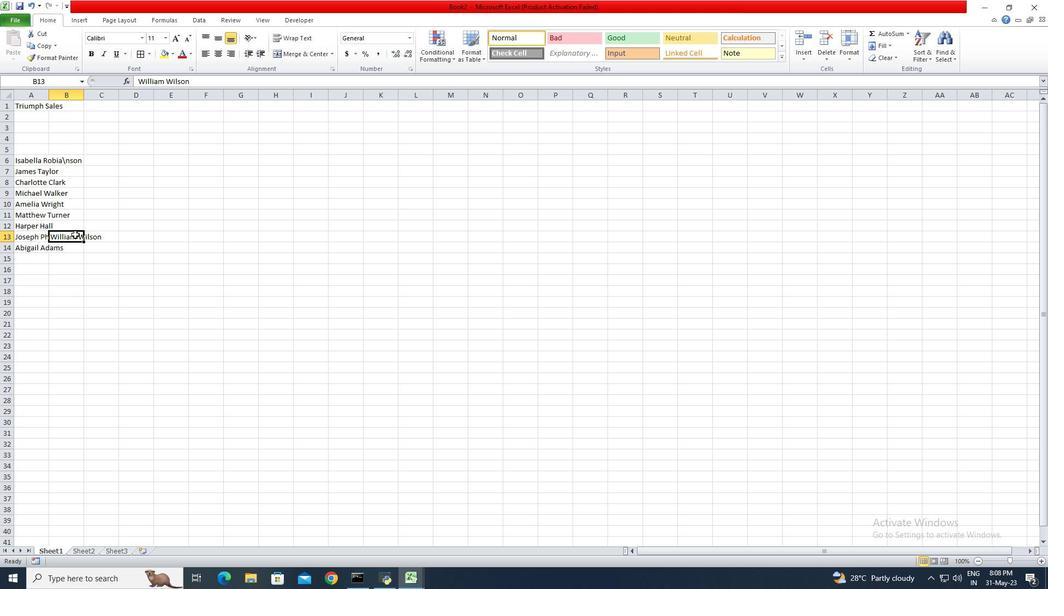 
Action: Mouse pressed left at (76, 236)
Screenshot: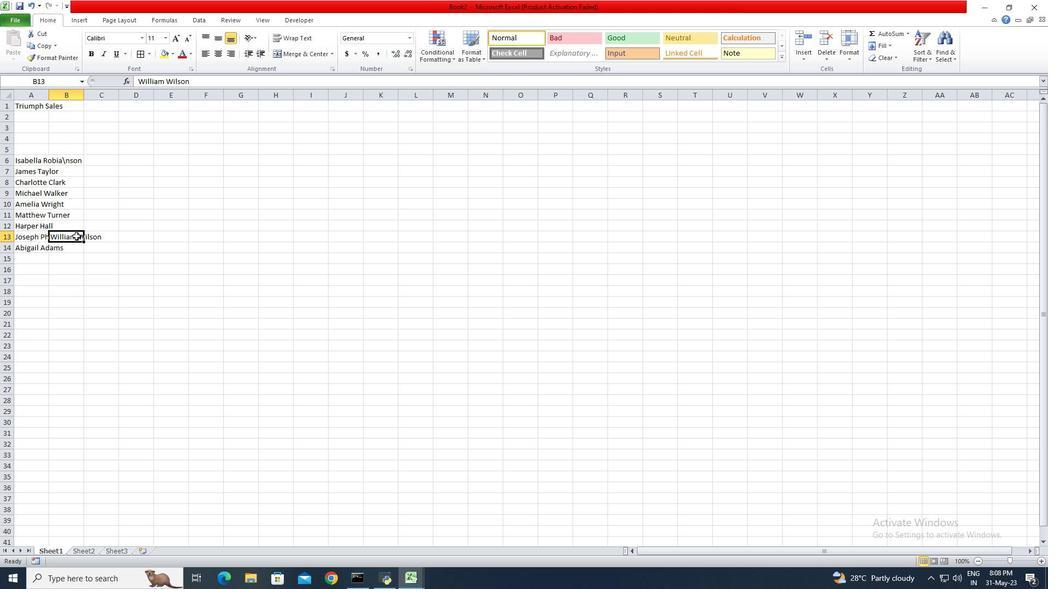 
Action: Mouse moved to (101, 241)
Screenshot: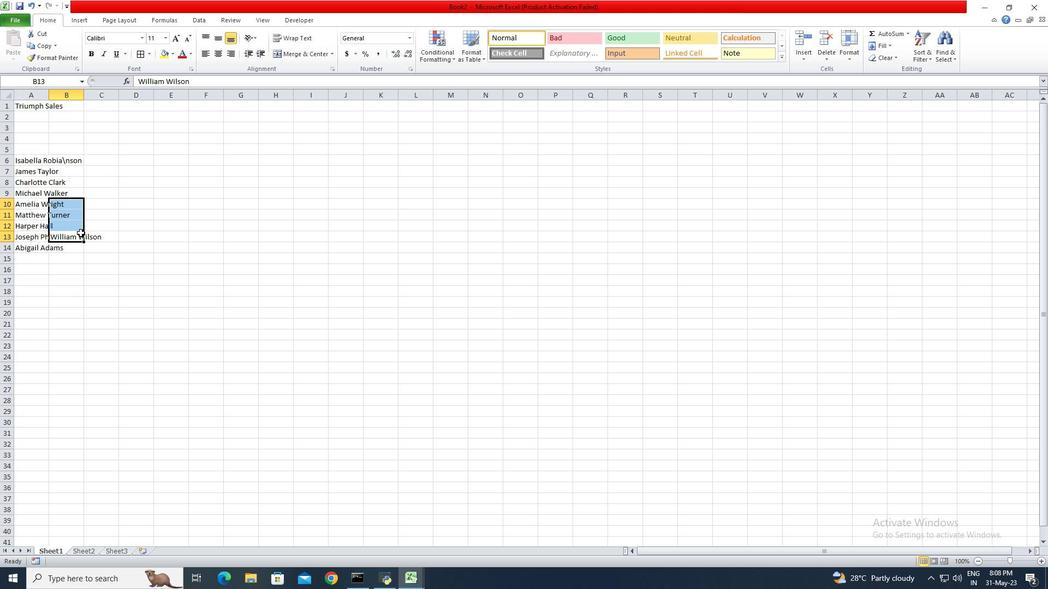 
Action: Mouse pressed left at (101, 241)
Screenshot: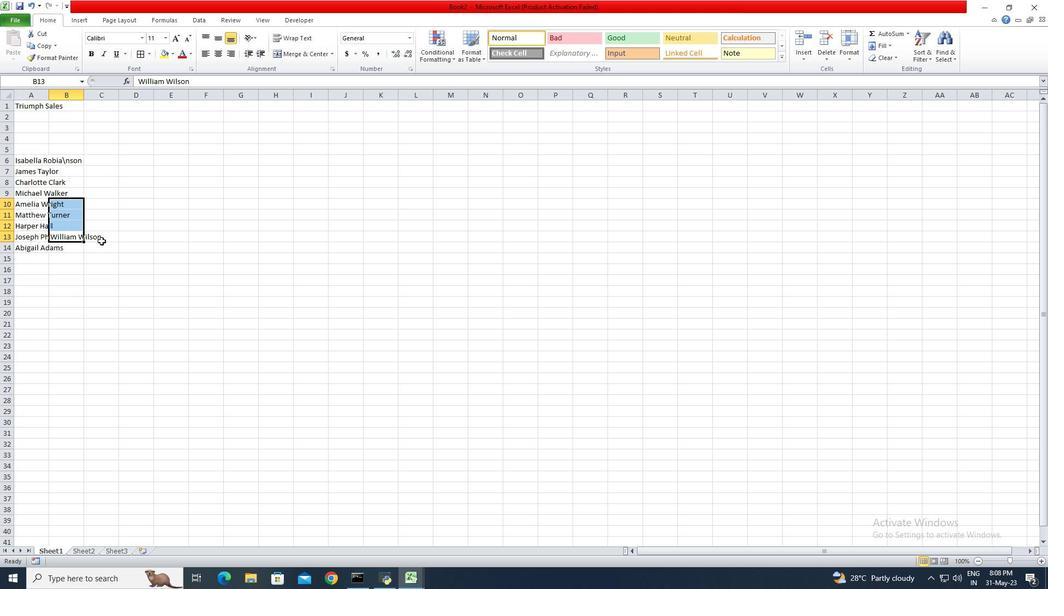
Action: Mouse moved to (98, 241)
Screenshot: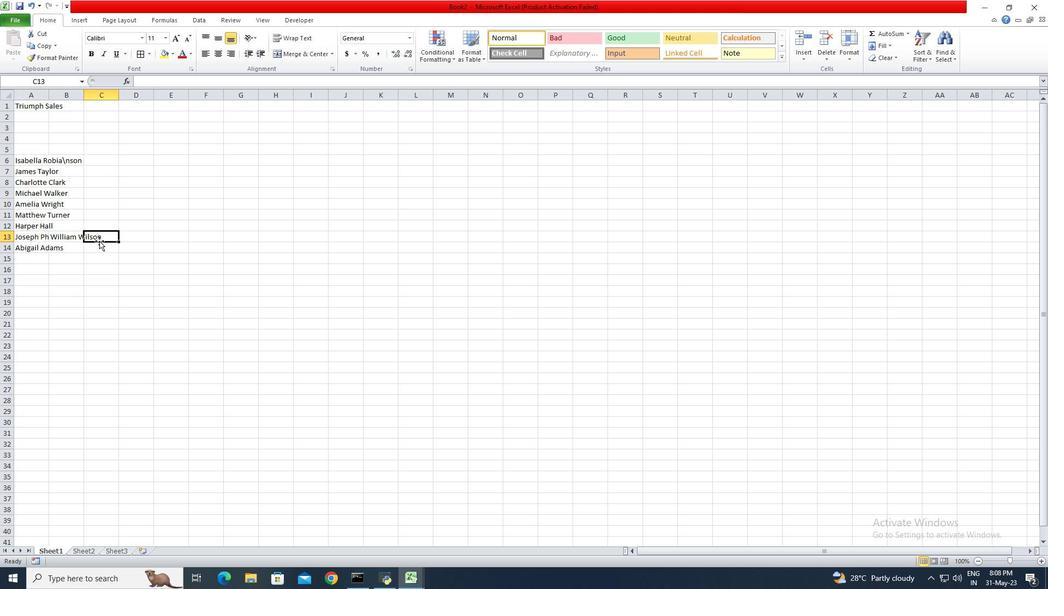
Action: Mouse pressed left at (98, 241)
Screenshot: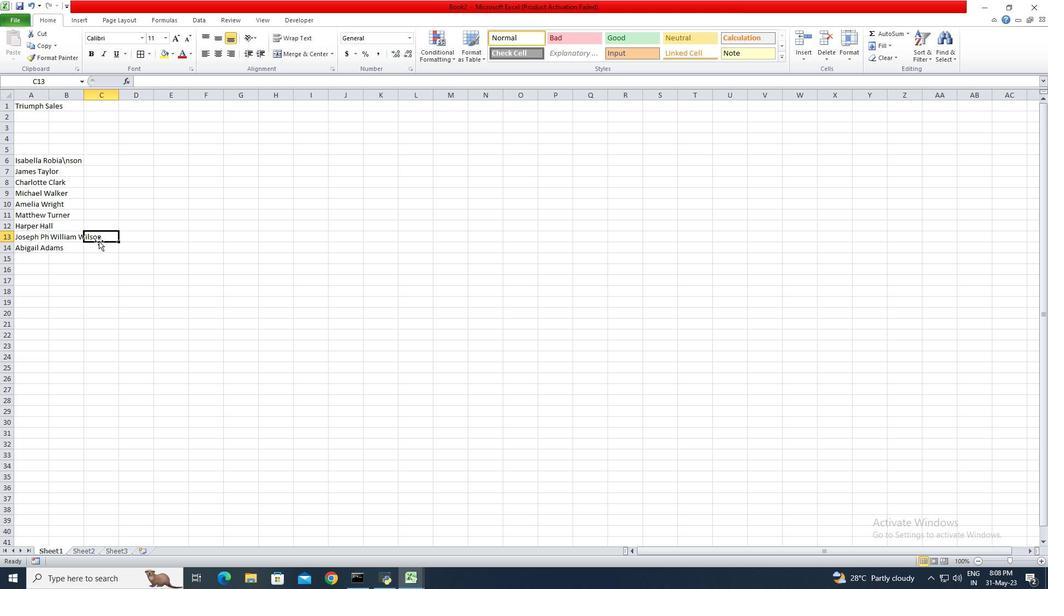 
Action: Mouse moved to (65, 235)
Screenshot: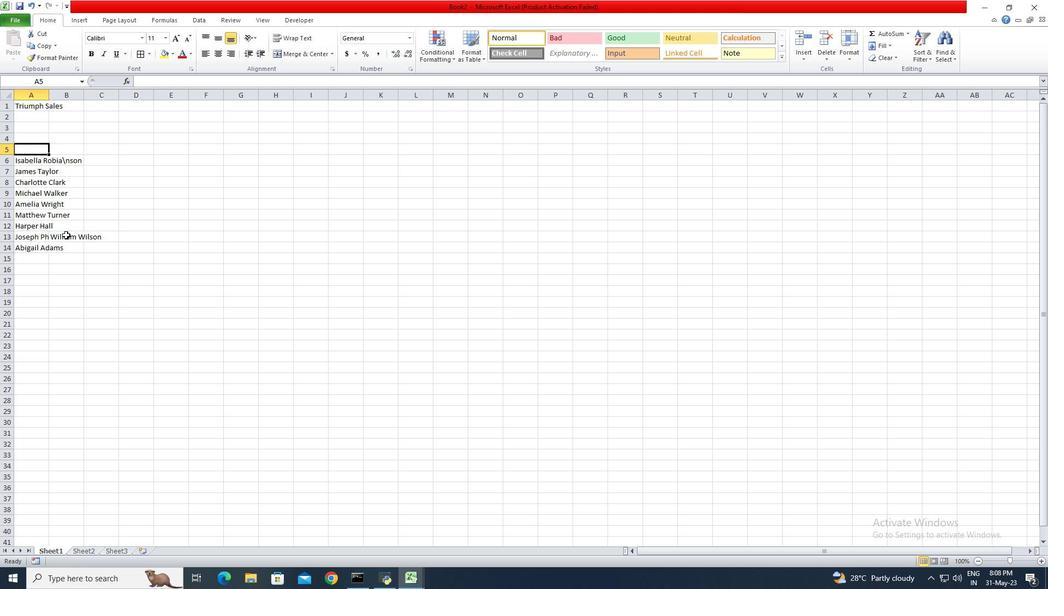 
Action: Mouse pressed left at (65, 235)
Screenshot: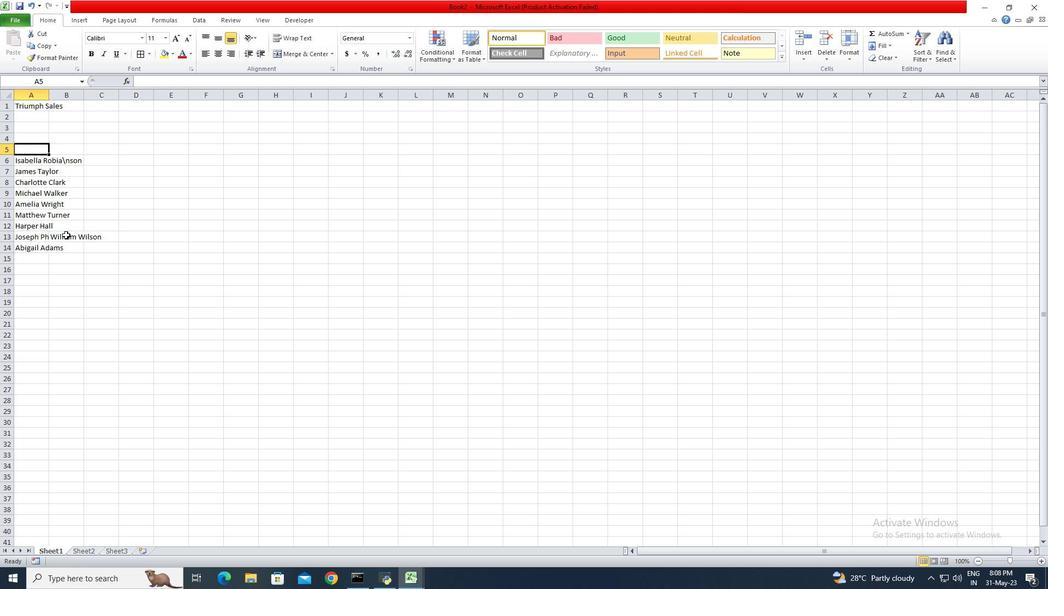 
Action: Mouse pressed left at (65, 235)
Screenshot: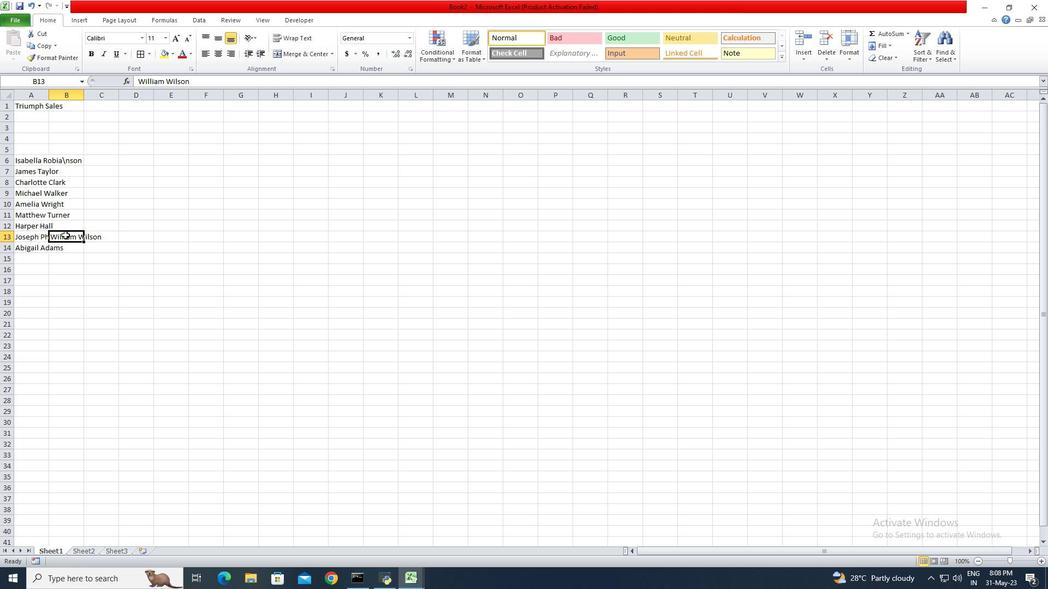 
Action: Mouse moved to (73, 241)
Screenshot: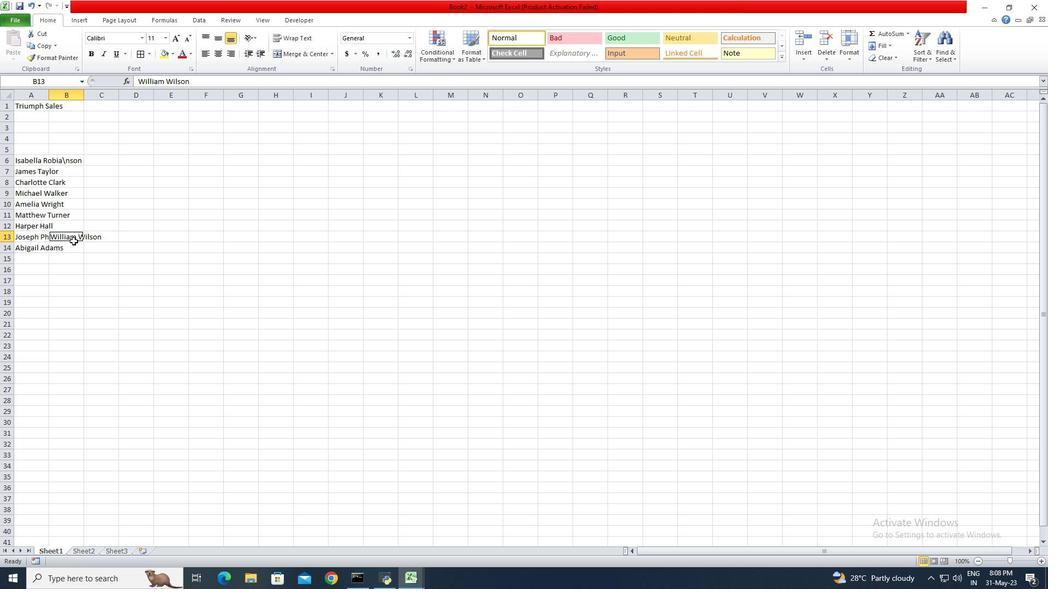
Action: Mouse pressed left at (73, 241)
Screenshot: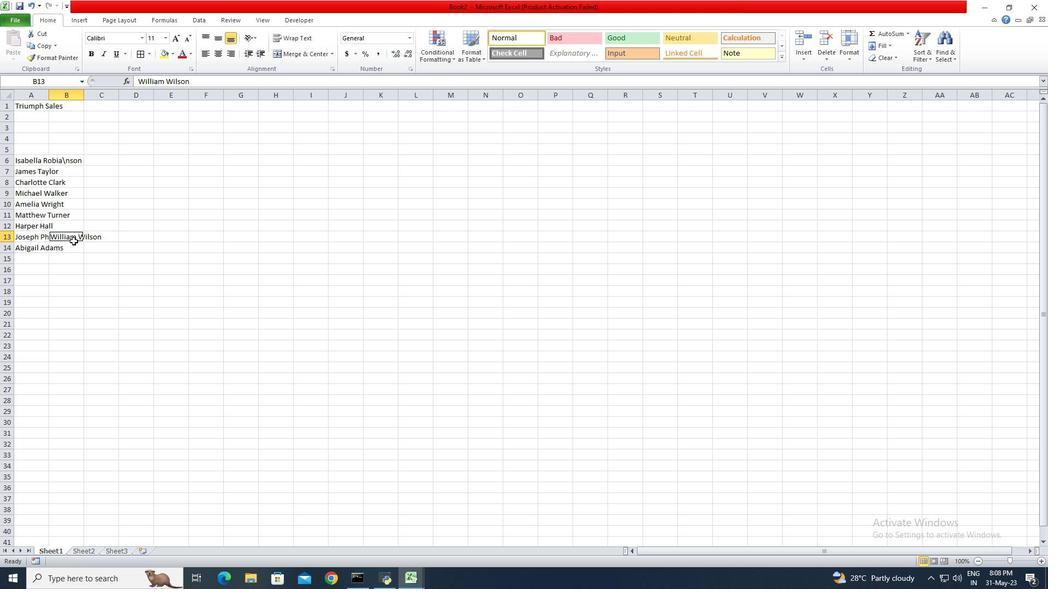 
Action: Mouse moved to (99, 238)
Screenshot: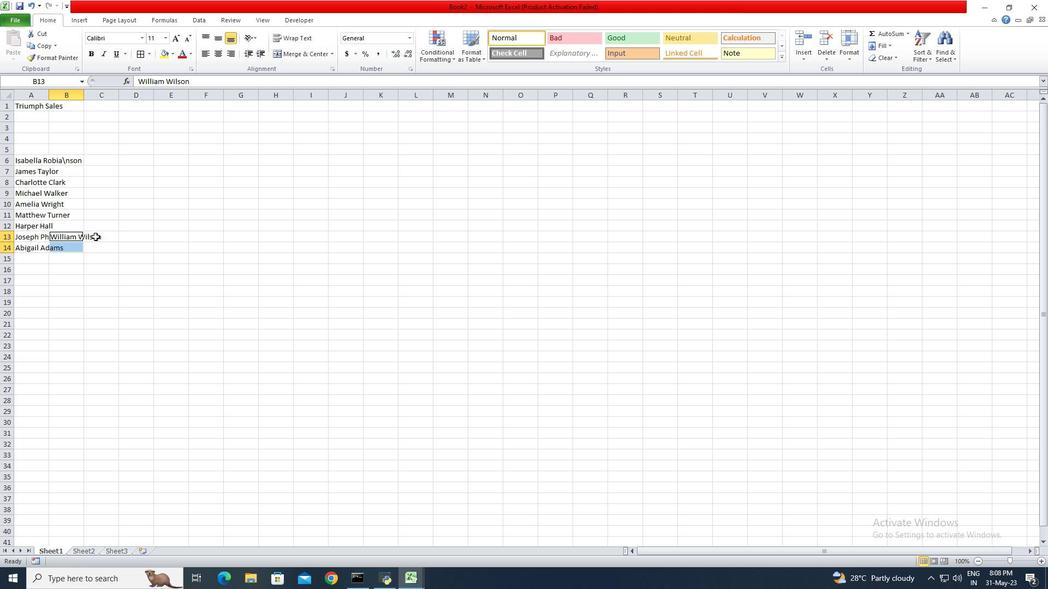 
Action: Mouse pressed left at (99, 238)
Screenshot: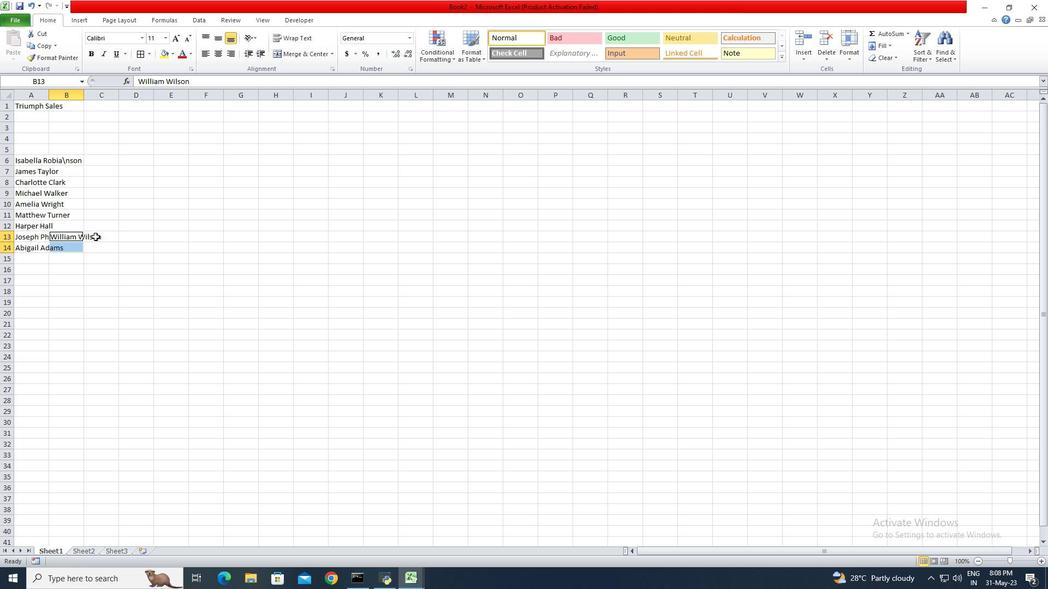 
Action: Mouse moved to (41, 195)
Screenshot: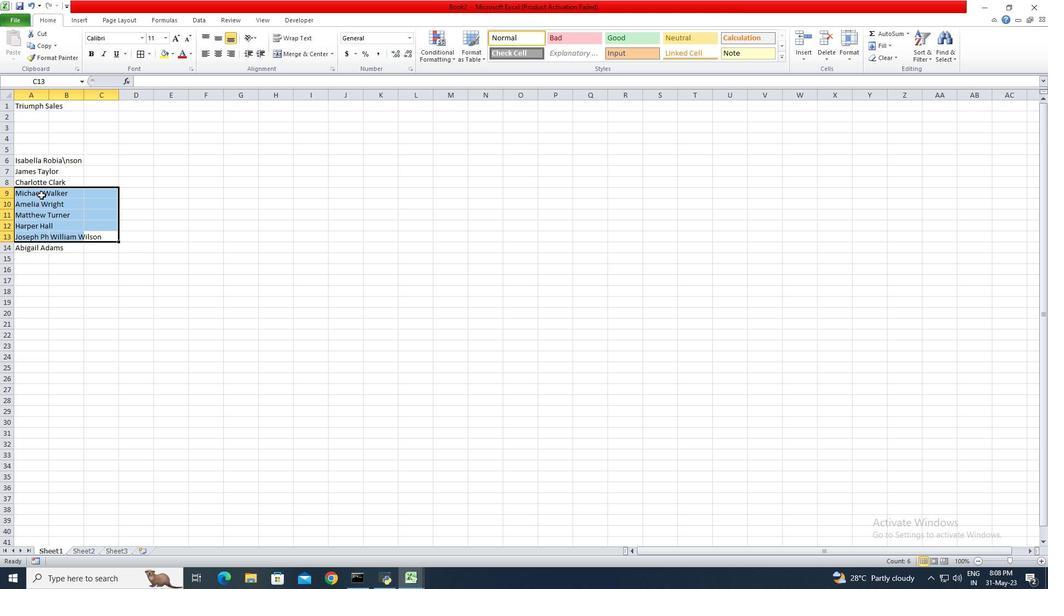 
Action: Key pressed ctrl+Z<'\x1a'><'\x1a'><'\x1a'>
Screenshot: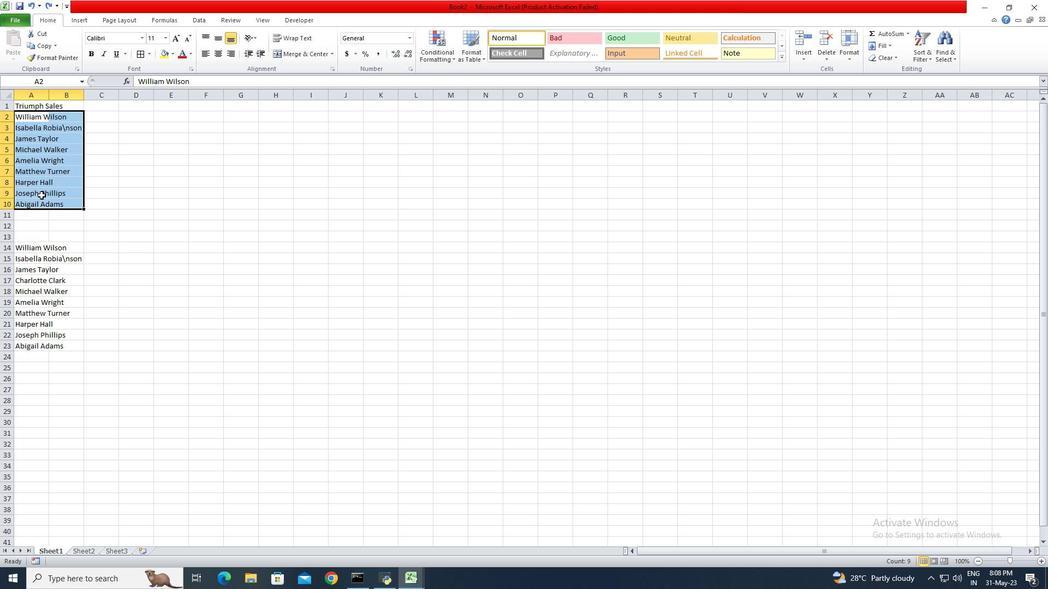 
Action: Mouse moved to (125, 165)
Screenshot: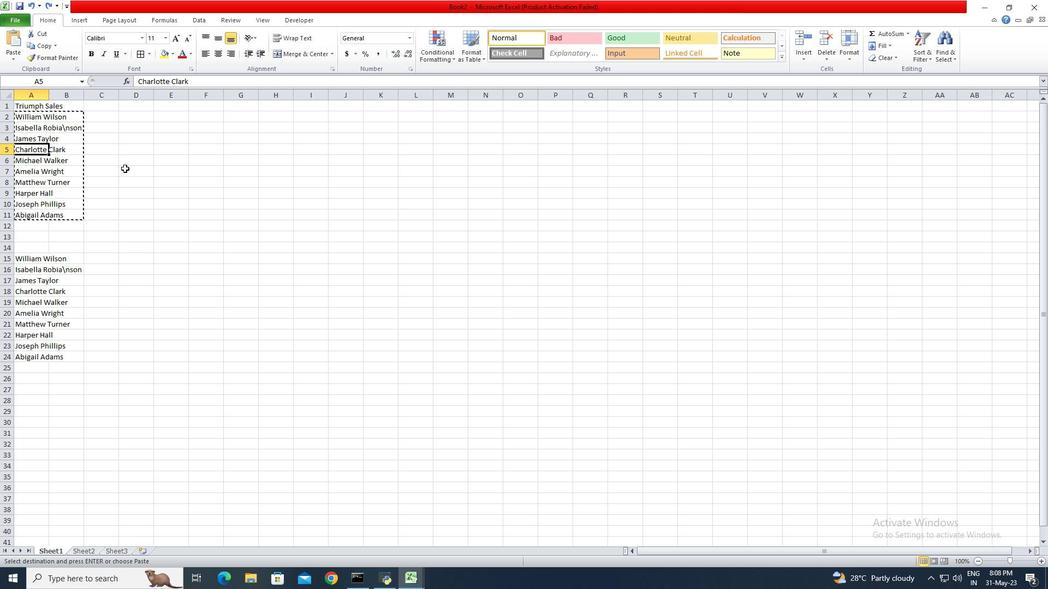 
Action: Mouse pressed left at (125, 165)
Screenshot: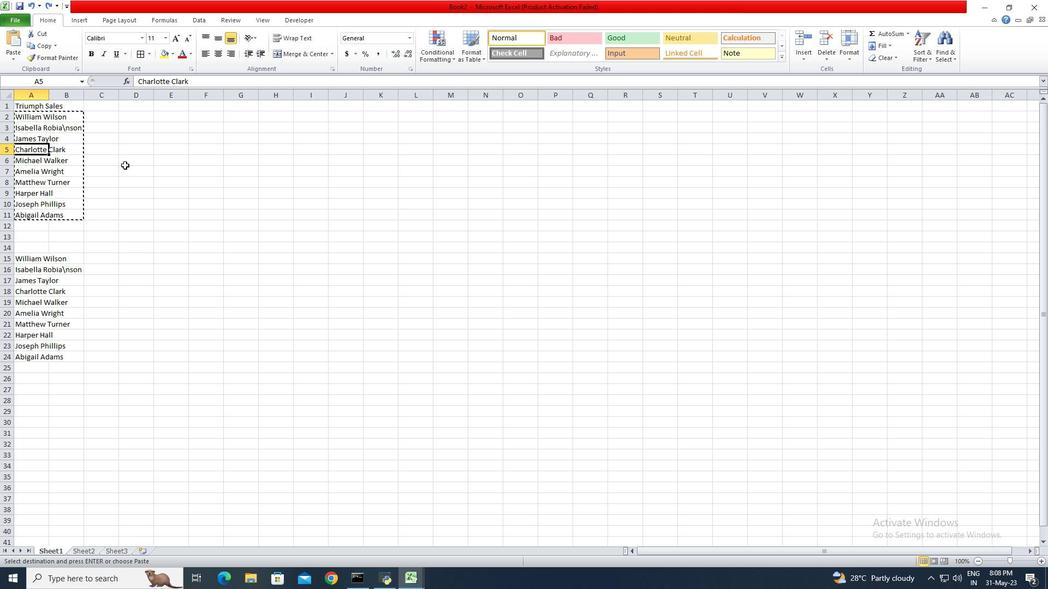 
Action: Mouse moved to (36, 119)
Screenshot: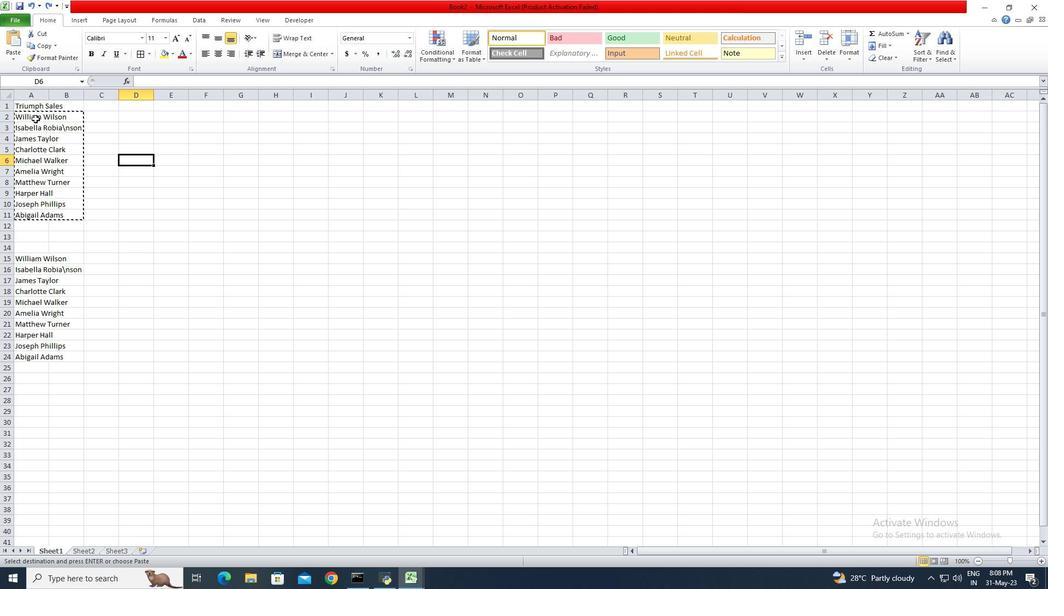 
Action: Mouse pressed left at (36, 119)
Screenshot: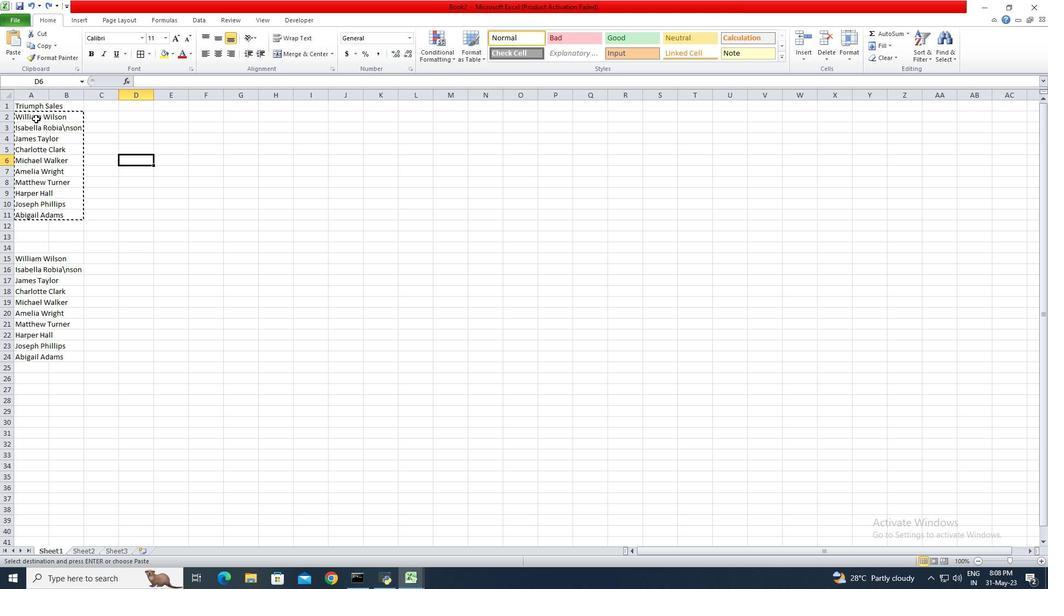 
Action: Mouse moved to (47, 156)
Screenshot: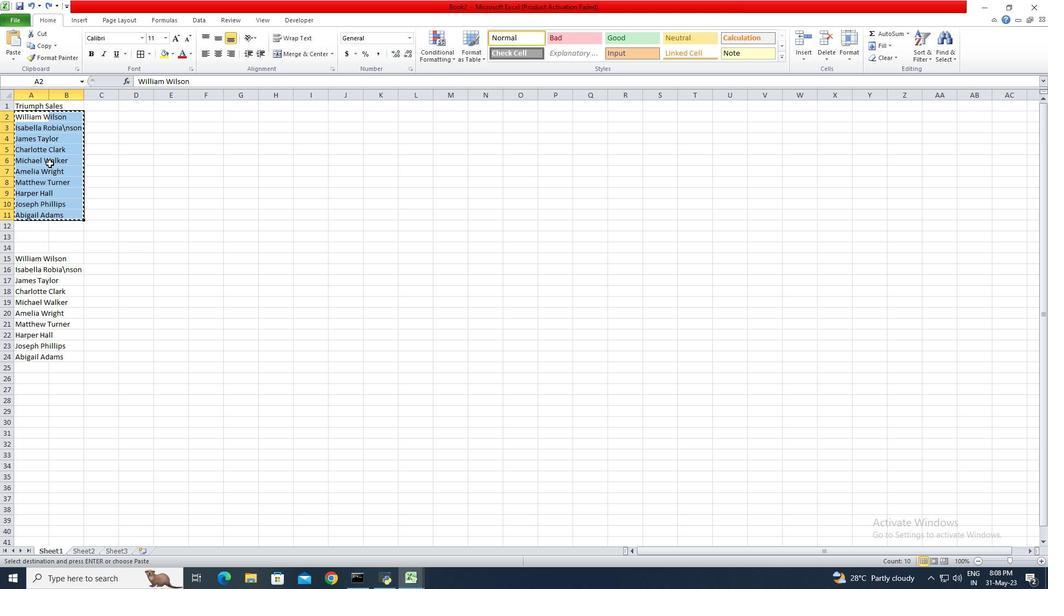 
Action: Mouse pressed right at (47, 156)
Screenshot: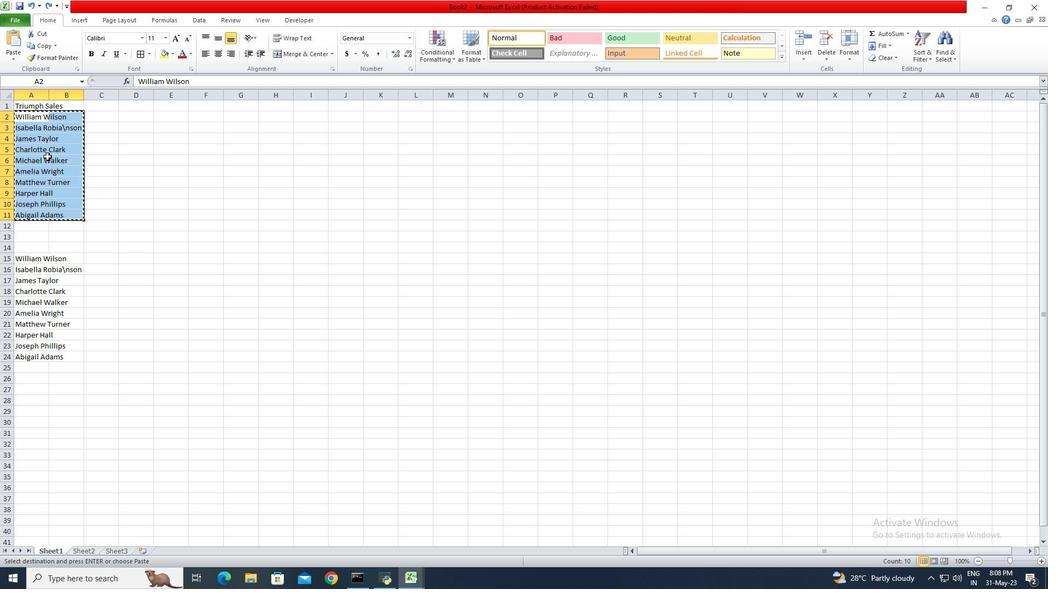 
Action: Mouse moved to (82, 239)
Screenshot: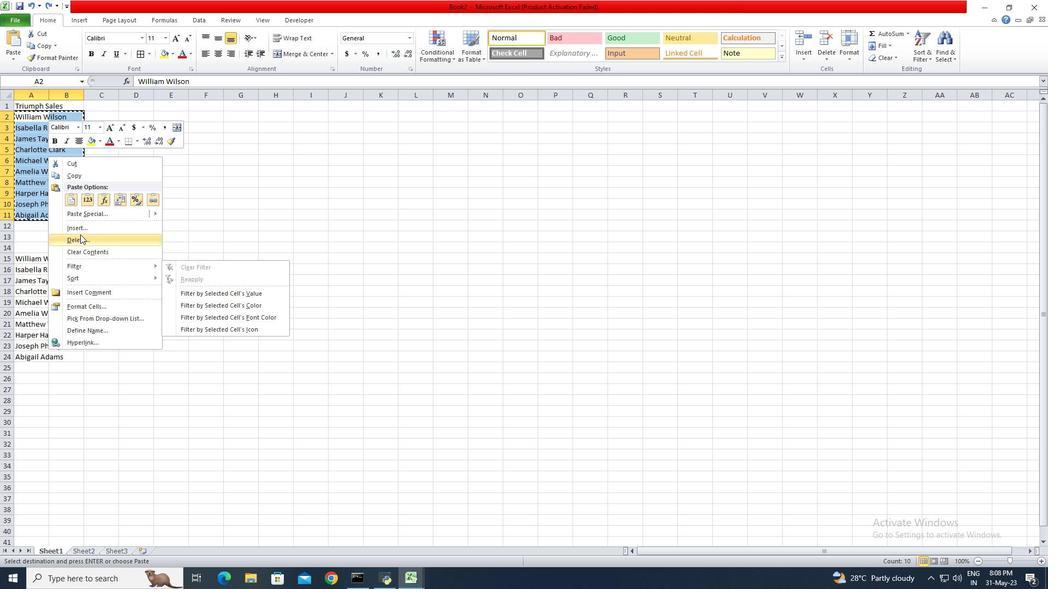 
Action: Mouse pressed left at (82, 239)
Screenshot: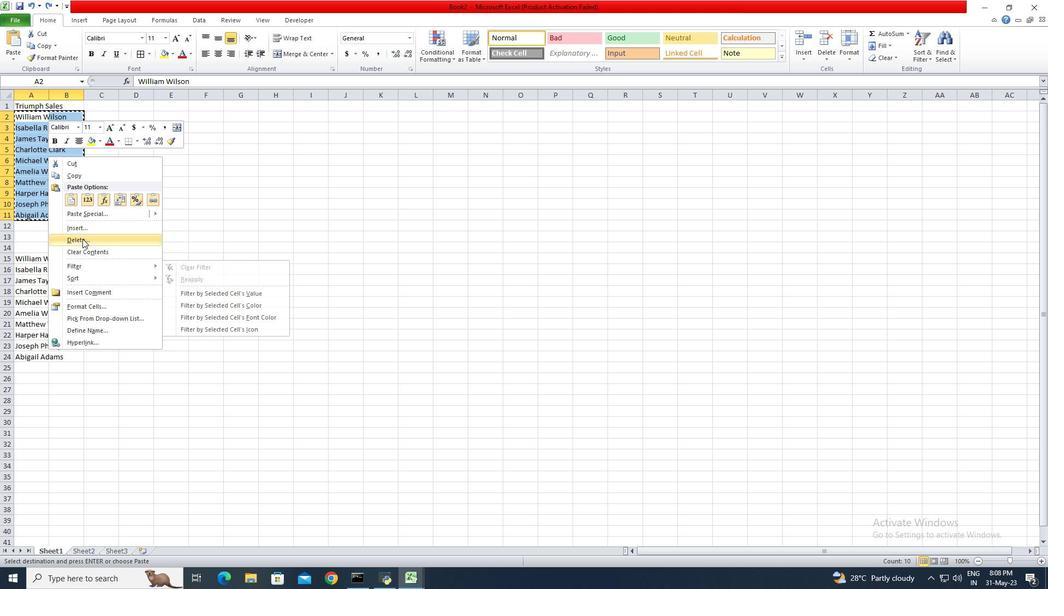 
Action: Mouse moved to (63, 268)
Screenshot: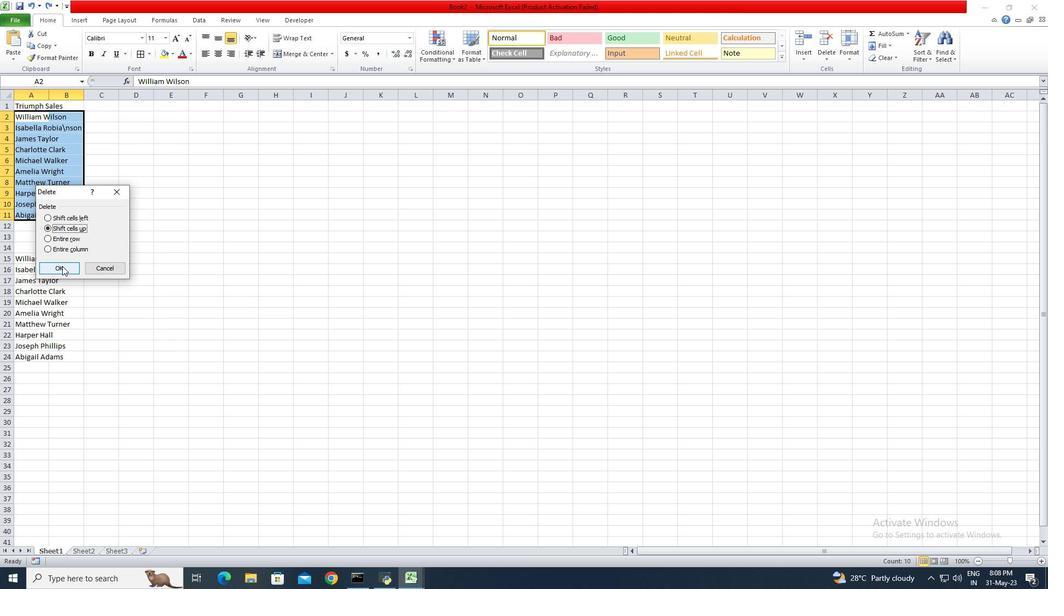 
Action: Mouse pressed left at (63, 268)
Screenshot: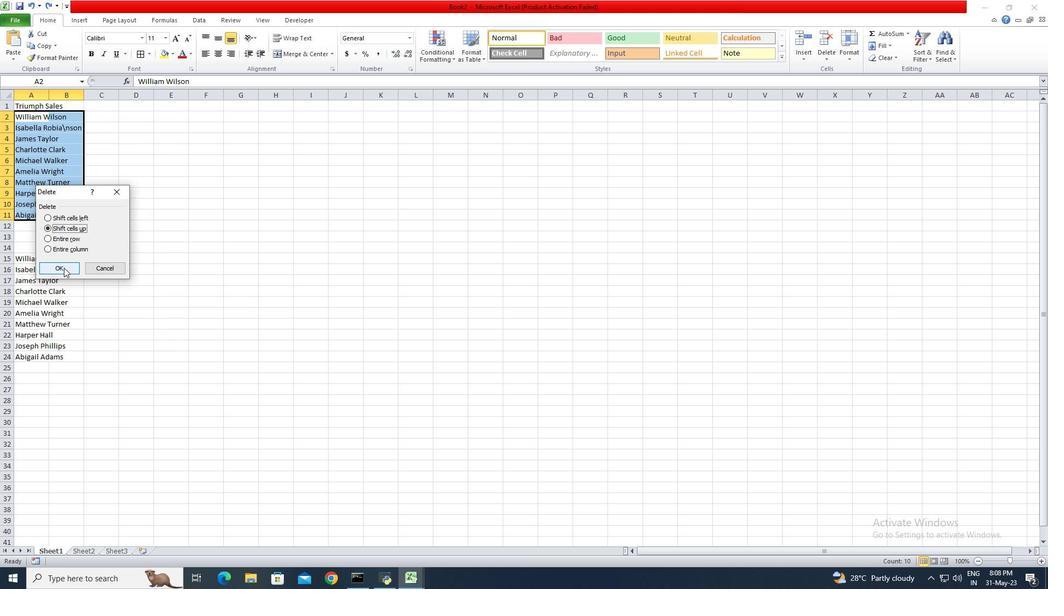 
Action: Mouse moved to (49, 149)
Screenshot: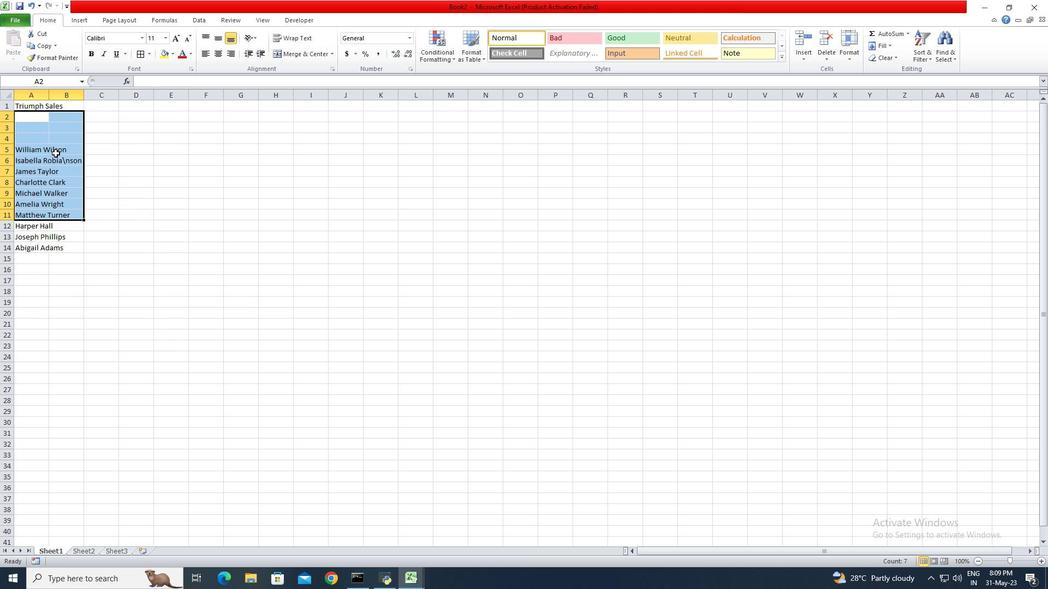 
Action: Mouse pressed left at (49, 149)
Screenshot: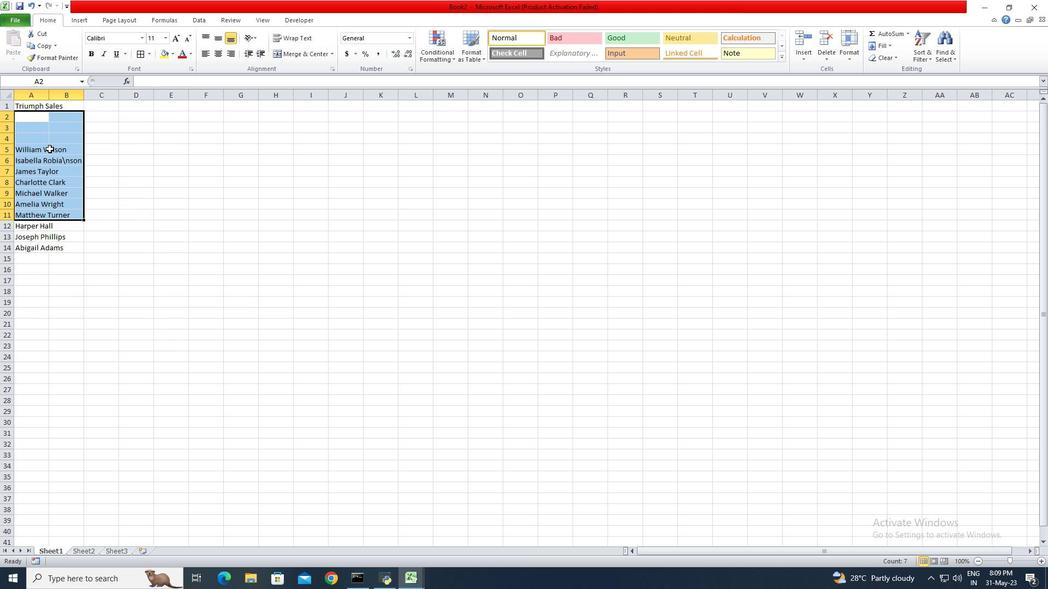 
Action: Mouse moved to (23, 150)
Screenshot: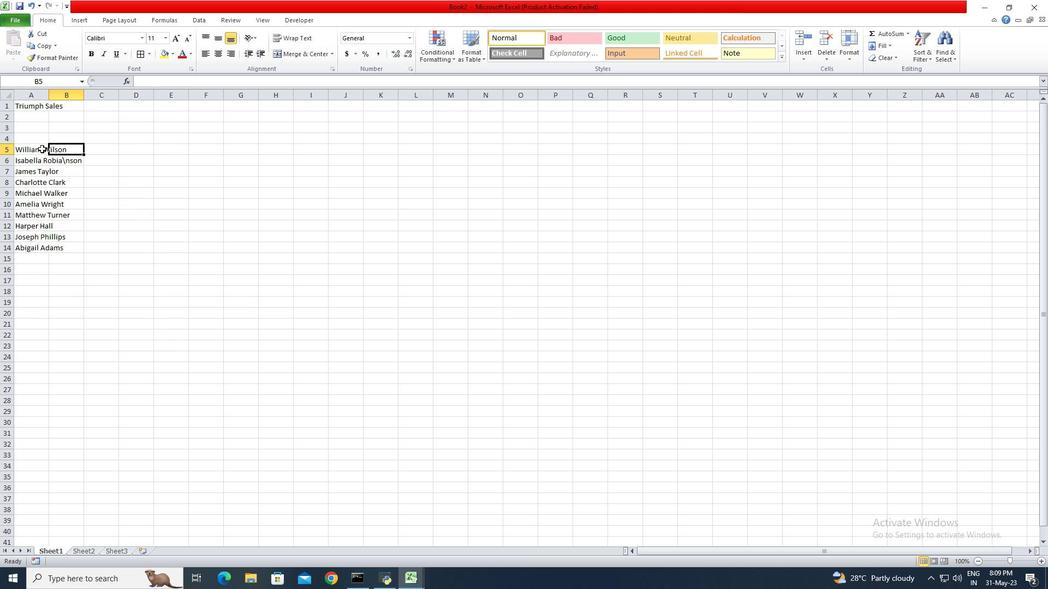 
Action: Mouse pressed left at (23, 150)
Screenshot: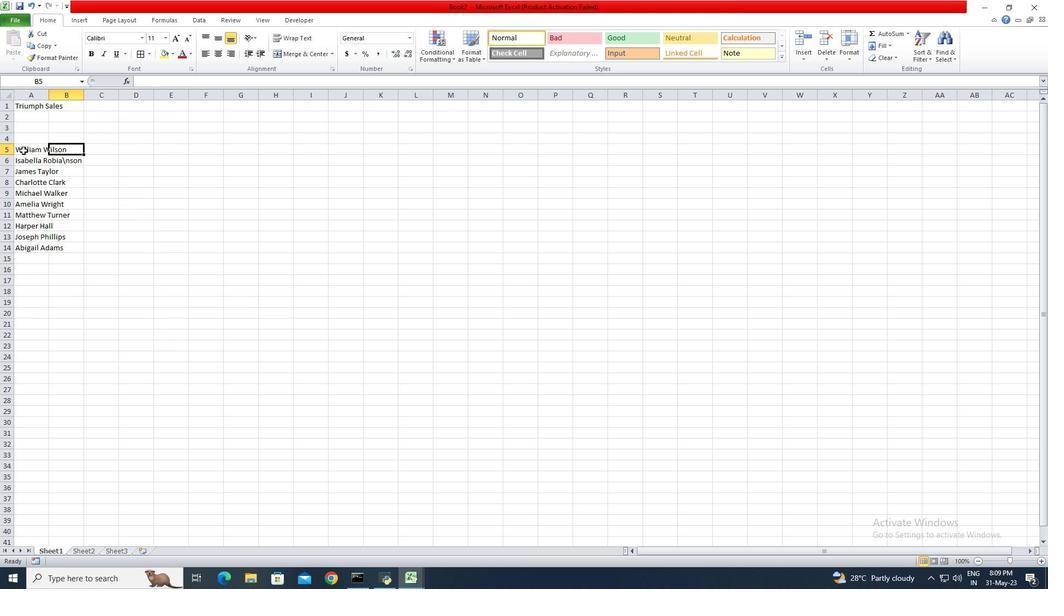
Action: Mouse moved to (49, 156)
Screenshot: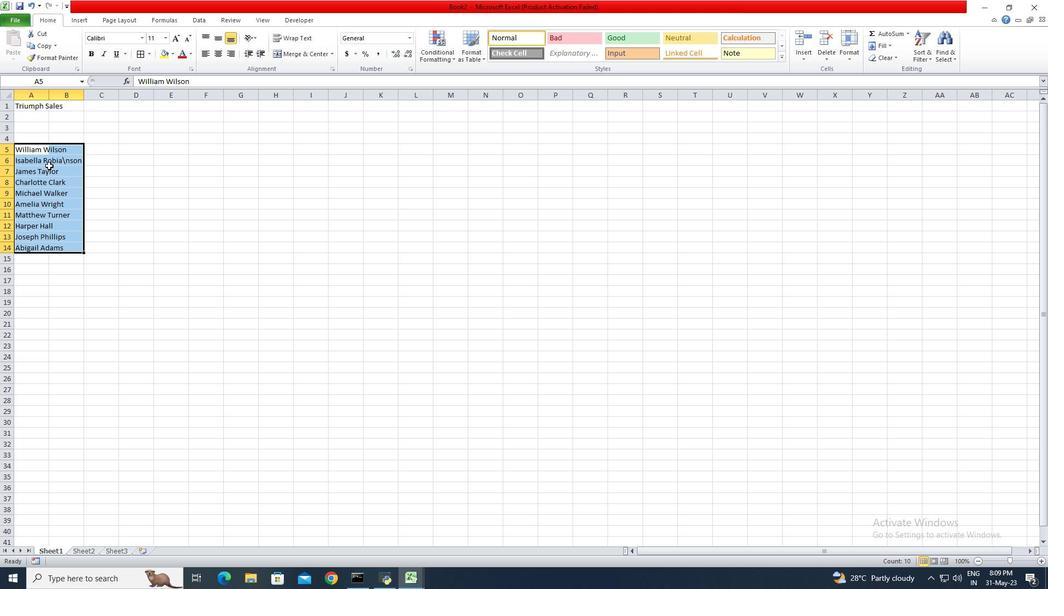 
Action: Mouse pressed right at (49, 156)
Screenshot: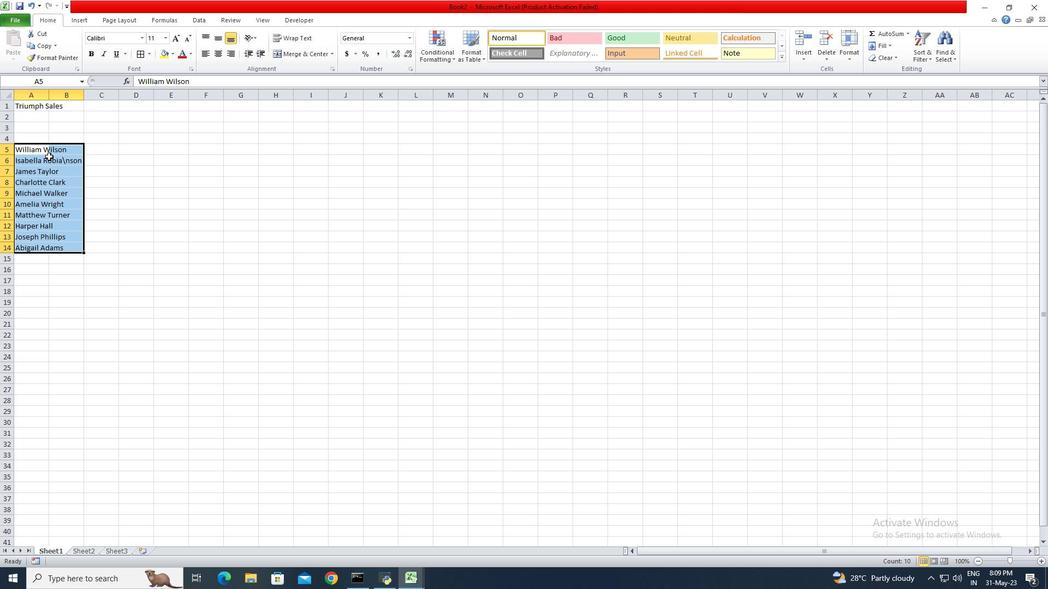 
Action: Mouse moved to (89, 166)
Screenshot: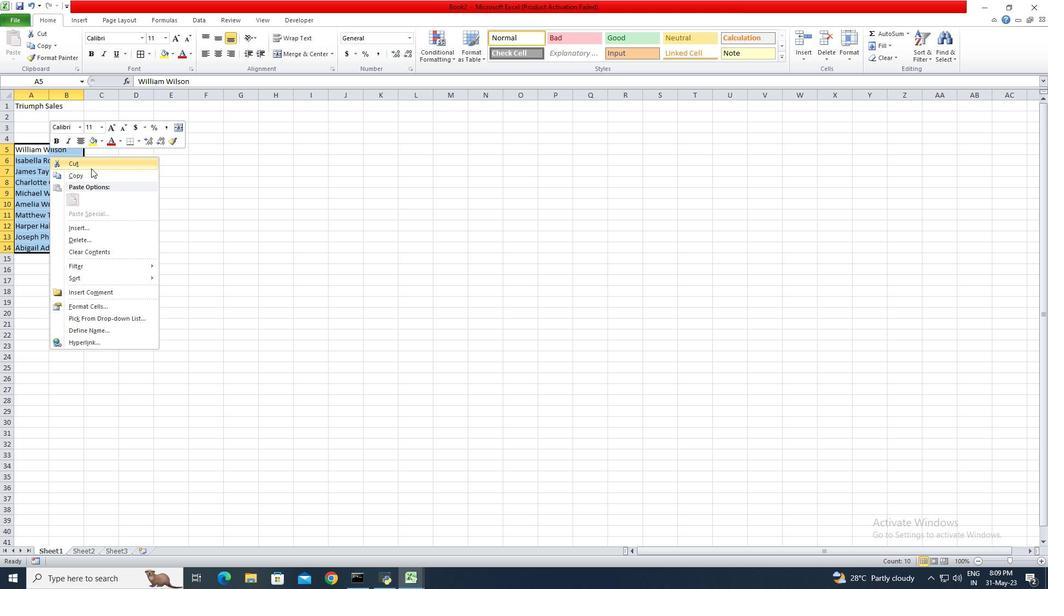 
Action: Mouse pressed left at (89, 166)
Screenshot: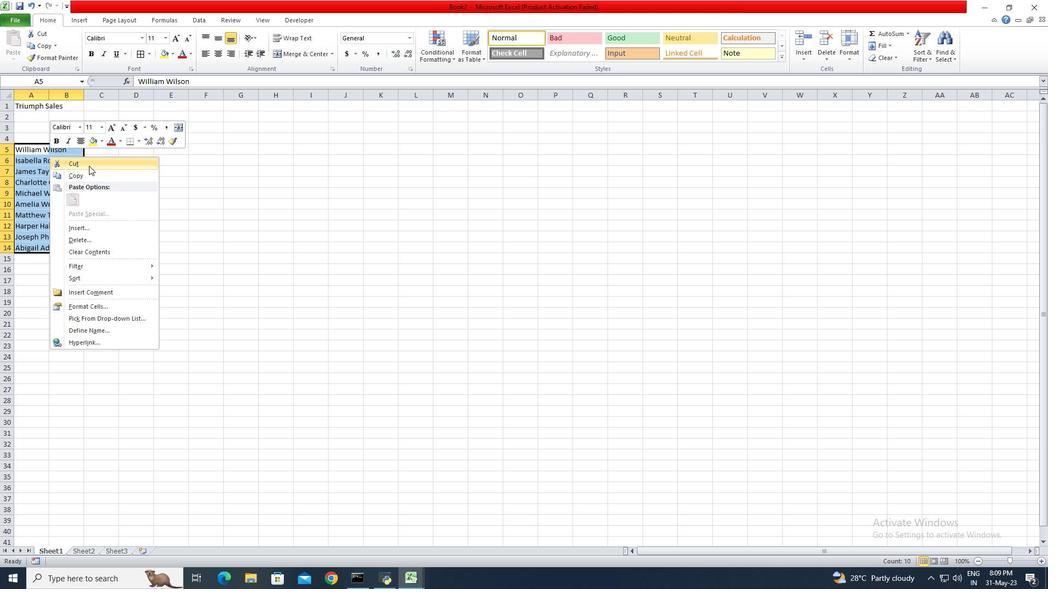 
Action: Mouse moved to (25, 127)
Screenshot: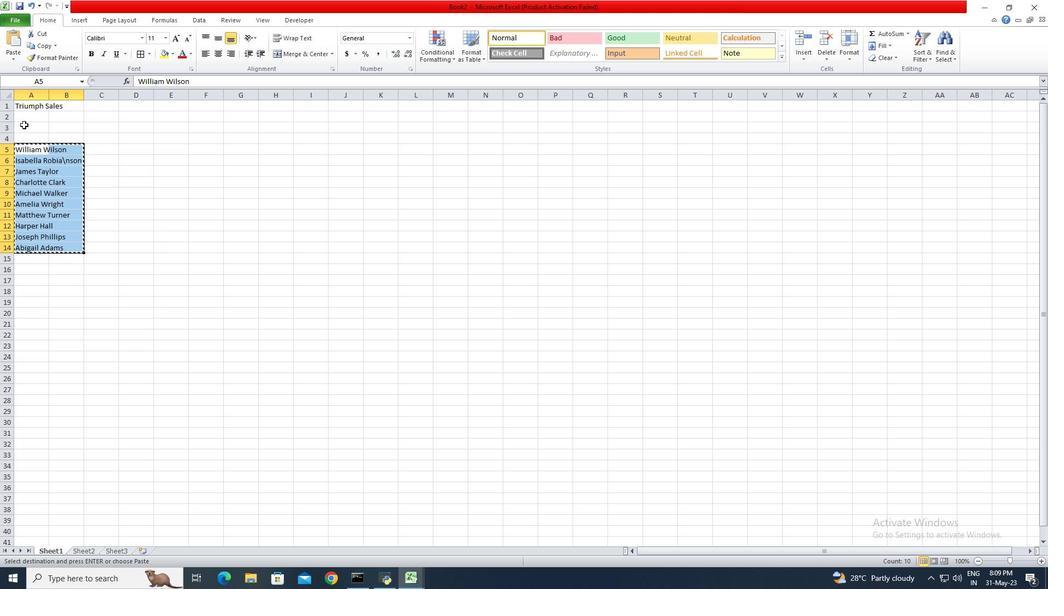 
Action: Mouse pressed left at (25, 127)
Screenshot: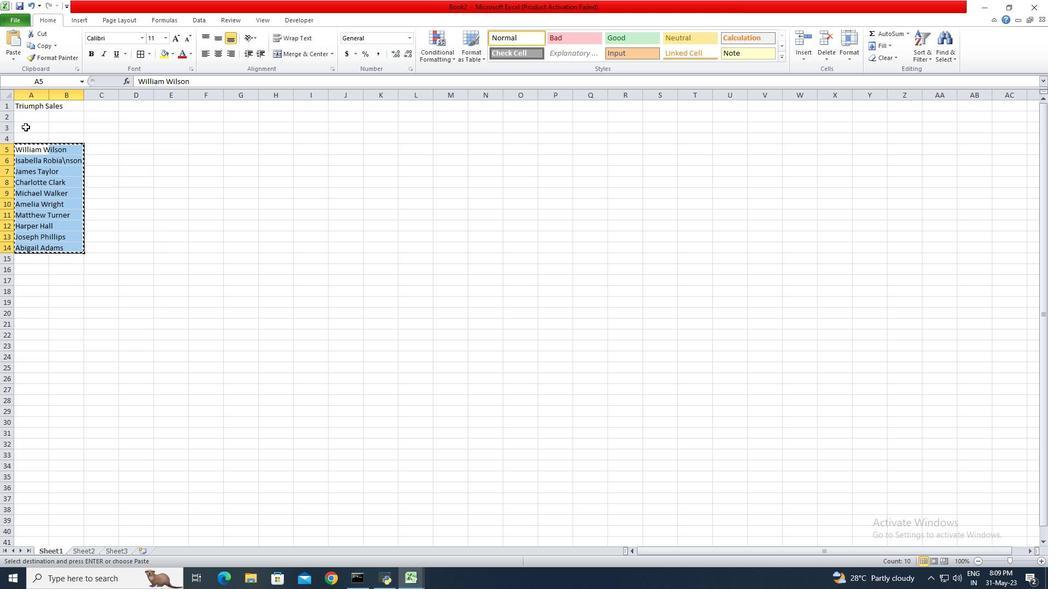 
Action: Mouse pressed right at (25, 127)
Screenshot: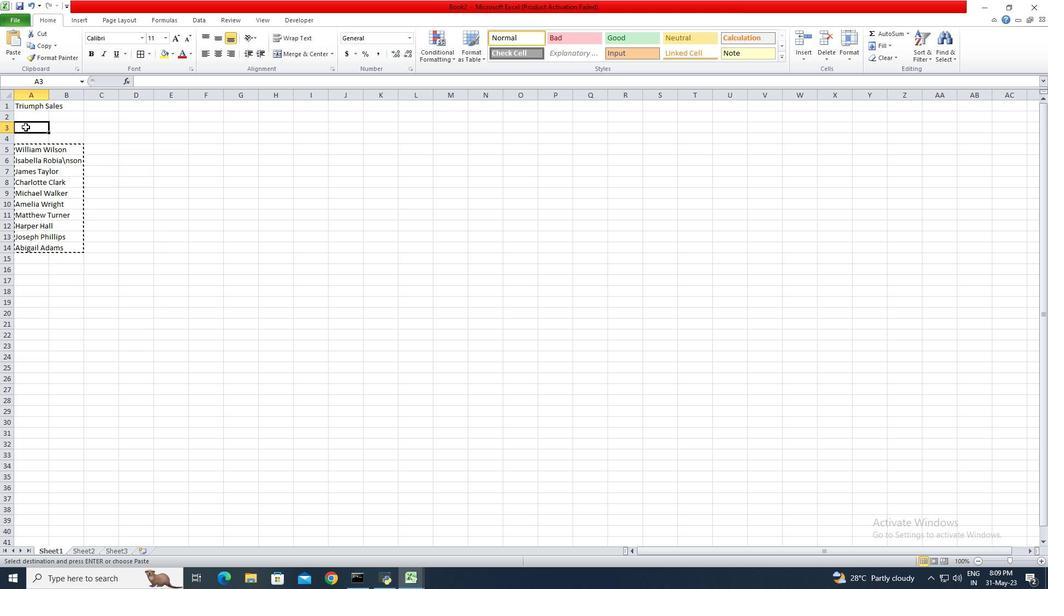 
Action: Mouse moved to (54, 149)
Screenshot: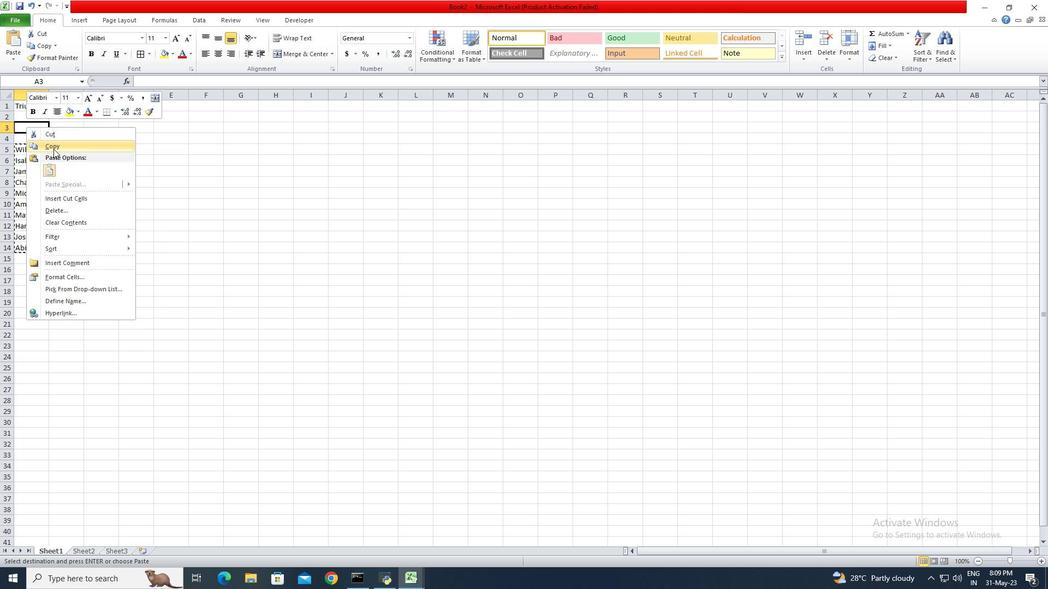 
Action: Key pressed ctrl+V
Screenshot: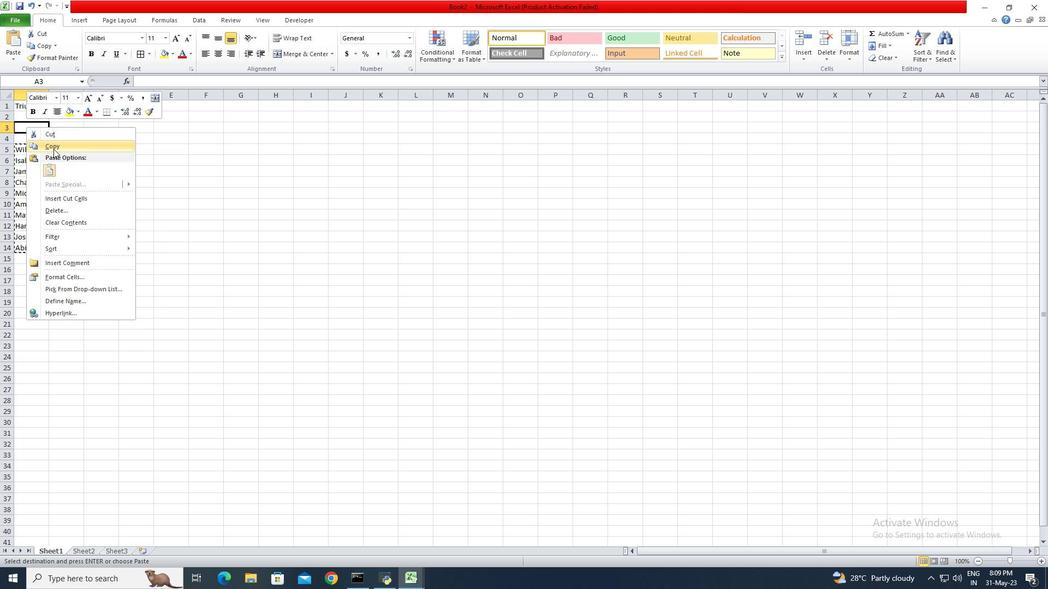 
Action: Mouse moved to (131, 171)
Screenshot: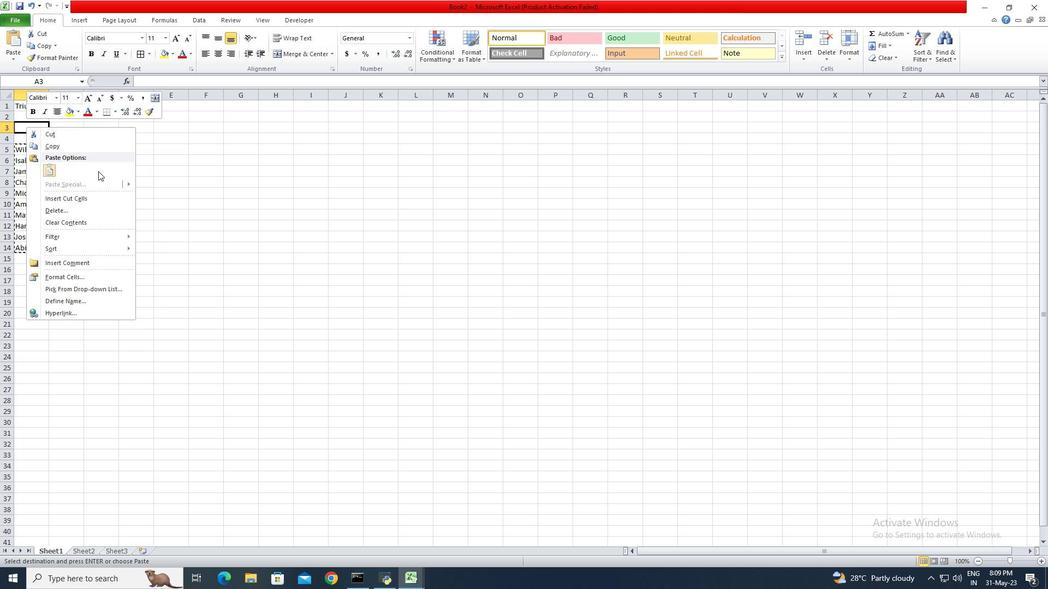 
Action: Mouse pressed left at (131, 171)
Screenshot: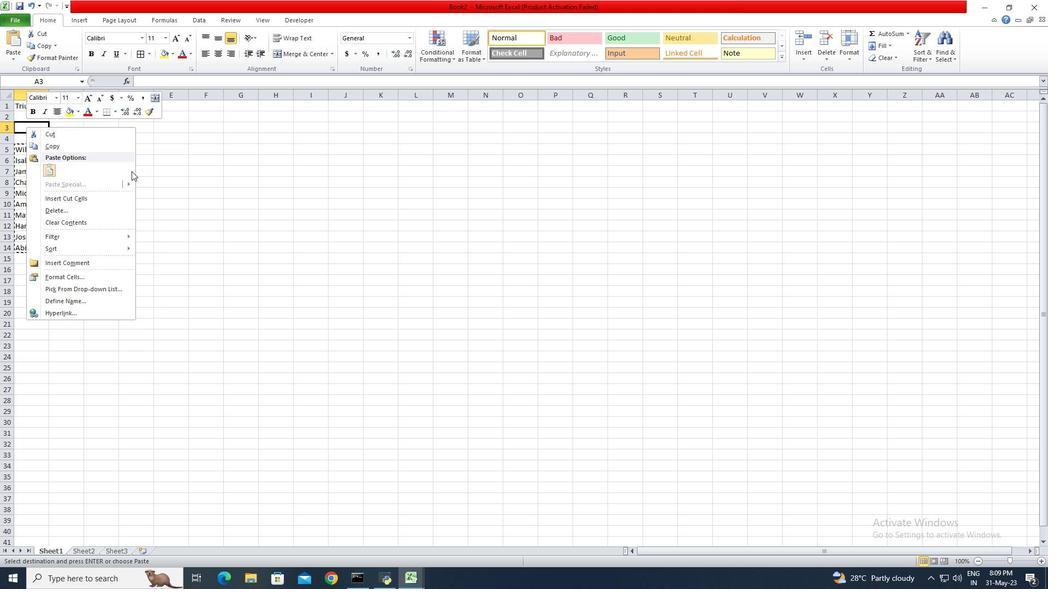 
Action: Mouse moved to (161, 169)
Screenshot: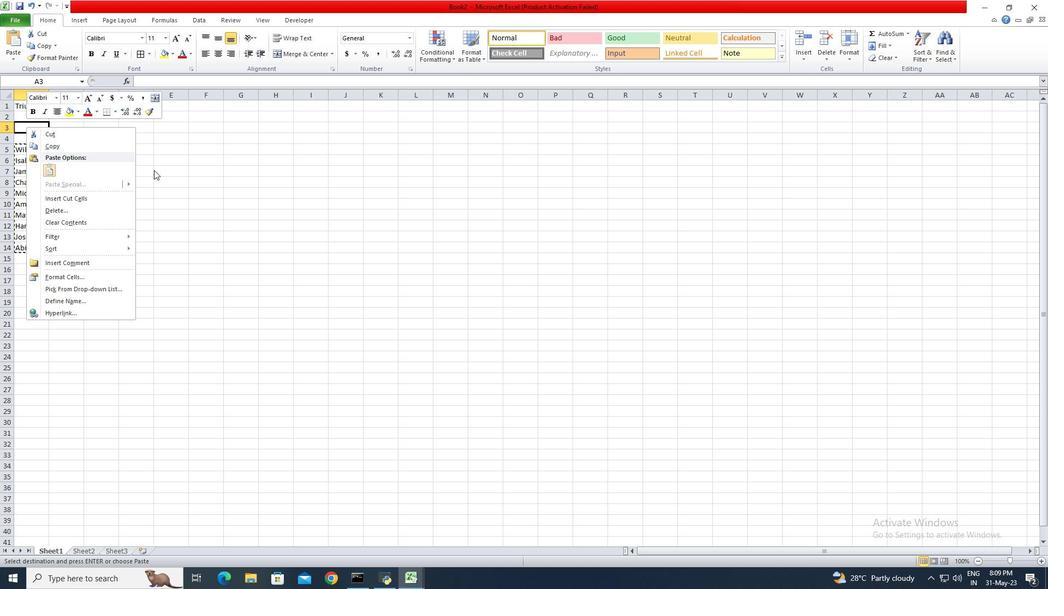 
Action: Mouse pressed left at (161, 169)
Screenshot: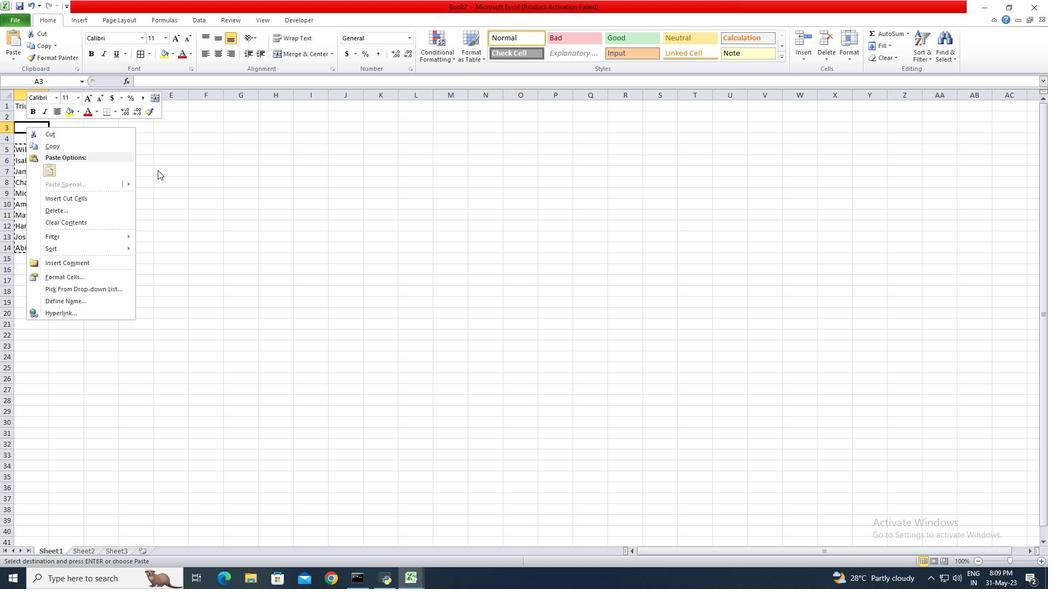 
Action: Mouse moved to (160, 169)
Screenshot: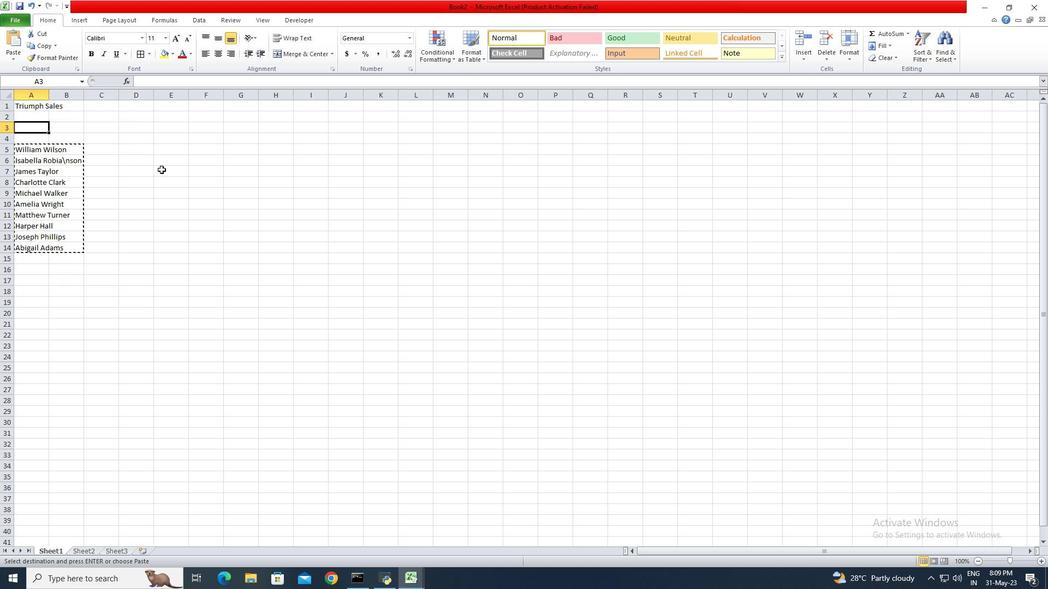 
Action: Key pressed ctrl+V
Screenshot: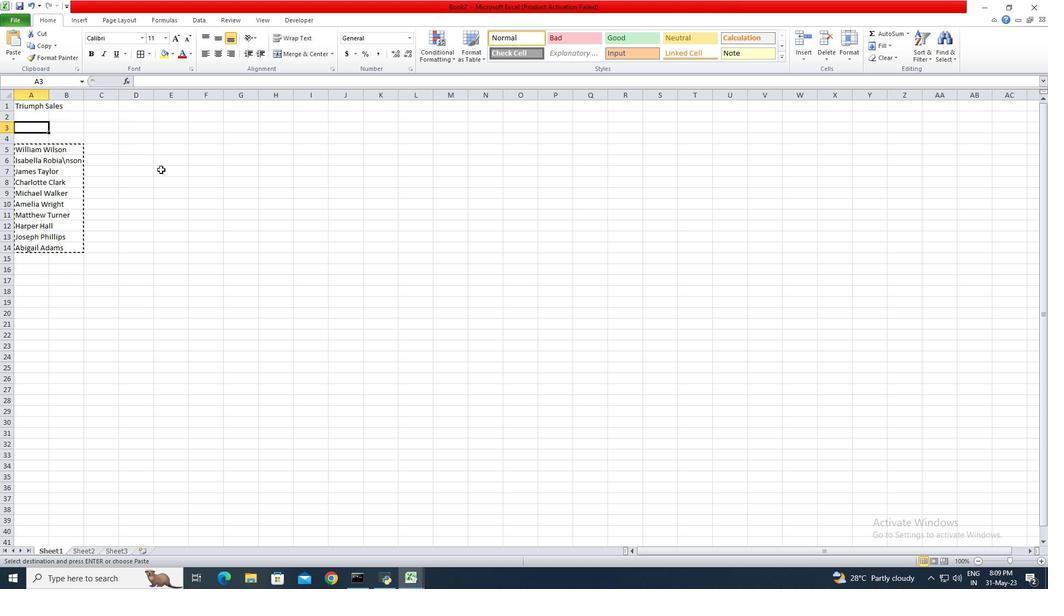 
Action: Mouse moved to (26, 115)
Screenshot: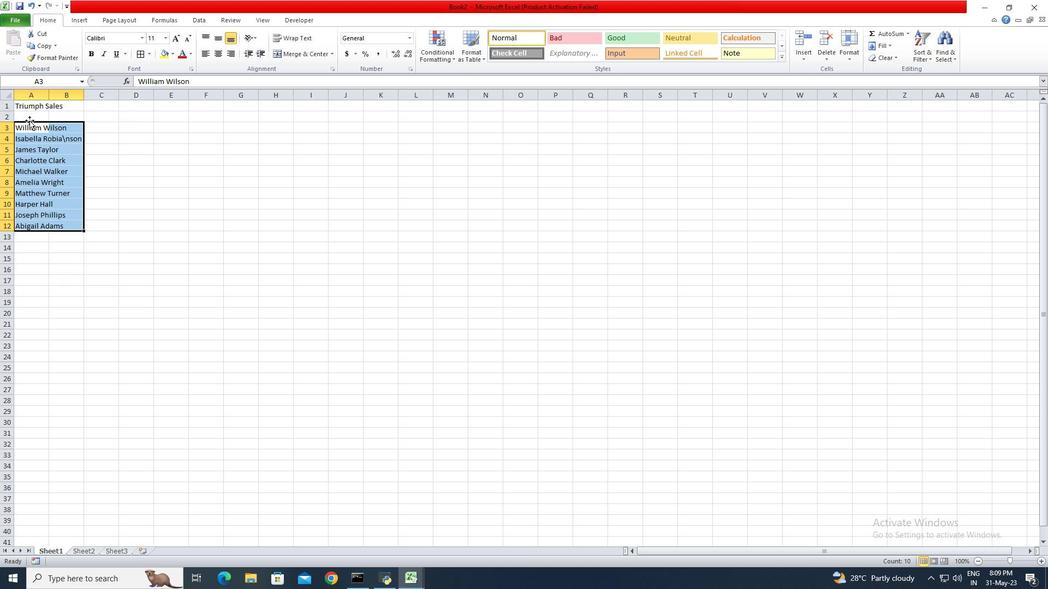 
Action: Mouse pressed left at (26, 115)
Screenshot: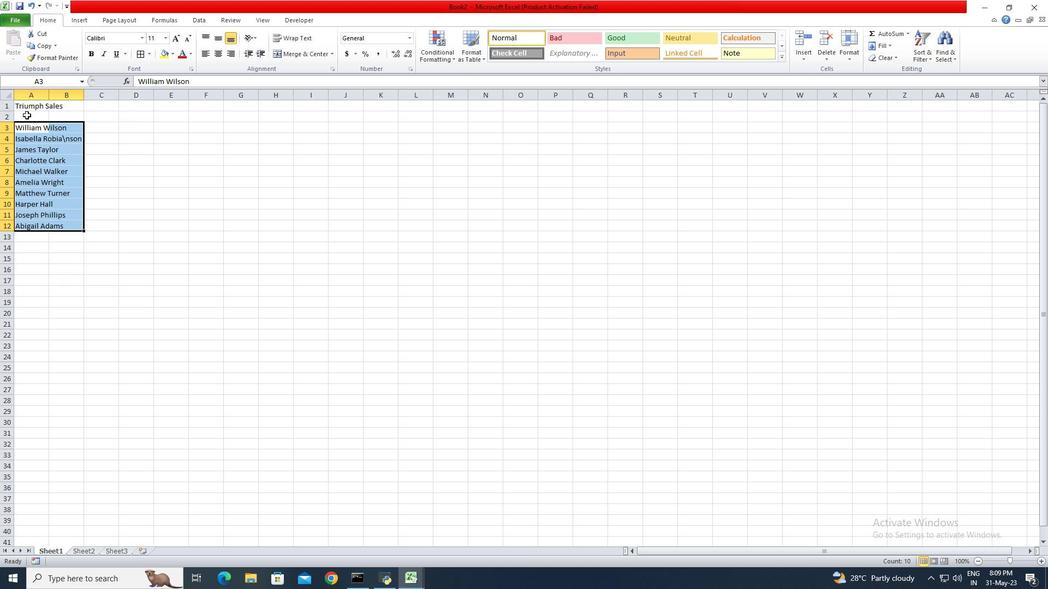 
Action: Key pressed <Key.shift><Key.shift><Key.shift><Key.shift><Key.shift><Key.shift><Key.shift><Key.shift><Key.shift><Key.shift><Key.shift><Key.shift><Key.shift><Key.shift><Key.shift><Key.shift><Key.shift><Key.shift><Key.shift><Key.shift><Key.shift><Key.shift><Key.shift><Key.shift><Key.shift><Key.shift><Key.shift><Key.shift><Key.shift><Key.shift><Key.shift>People<Key.space><Key.shift>Name<Key.enter><Key.enter><Key.enter><Key.enter><Key.enter><Key.up><Key.up><Key.up><Key.up><Key.up><Key.right><Key.right><Key.shift>Item<Key.space><Key.shift><Key.shift>Code<Key.enter>2<Key.backspace>5010<Key.enter>5015<Key.enter>5020<Key.enter>5025<Key.enter>5030<Key.enter>5035<Key.enter>5040<Key.enter>5045<Key.enter>5050<Key.enter>5055<Key.enter>
Screenshot: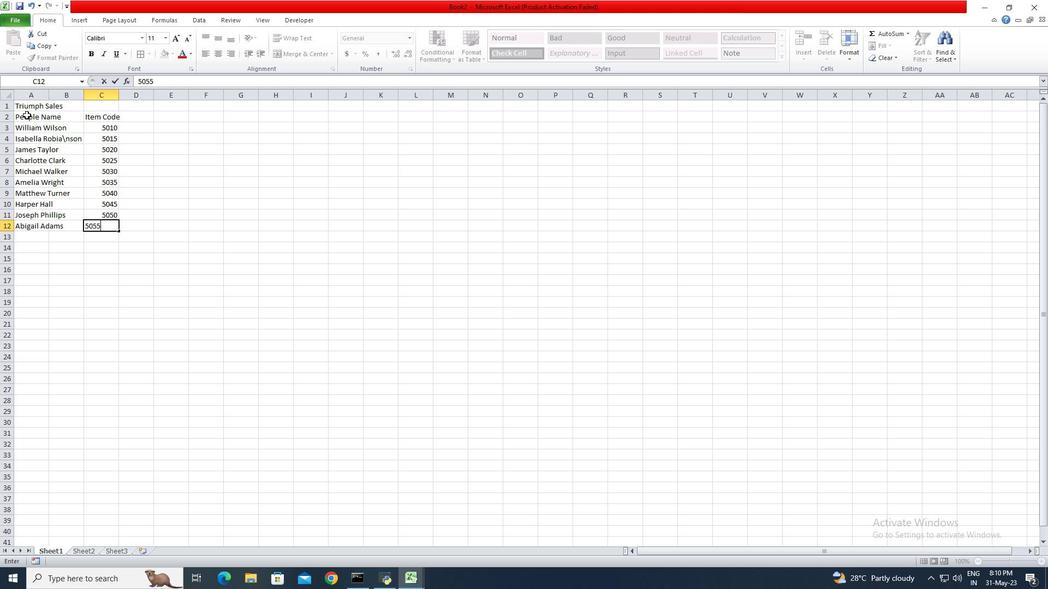 
Action: Mouse moved to (134, 116)
Screenshot: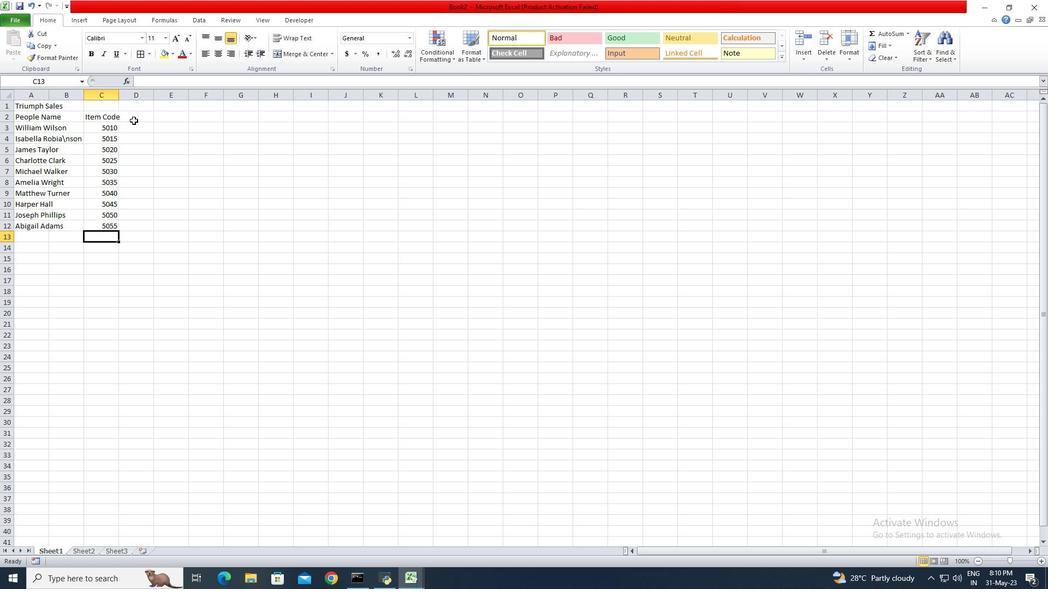
Action: Mouse pressed left at (134, 116)
Screenshot: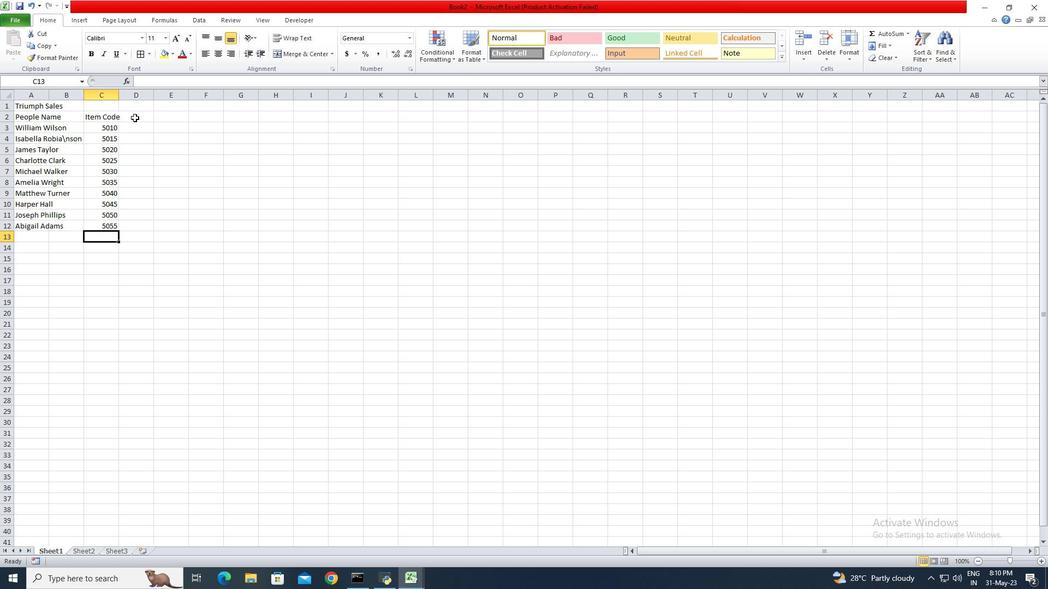 
Action: Key pressed <Key.shift><Key.shift><Key.shift><Key.shift>Product<Key.space><Key.shift><Key.shift><Key.shift><Key.shift><Key.shift><Key.shift><Key.shift>Range<Key.enter>
Screenshot: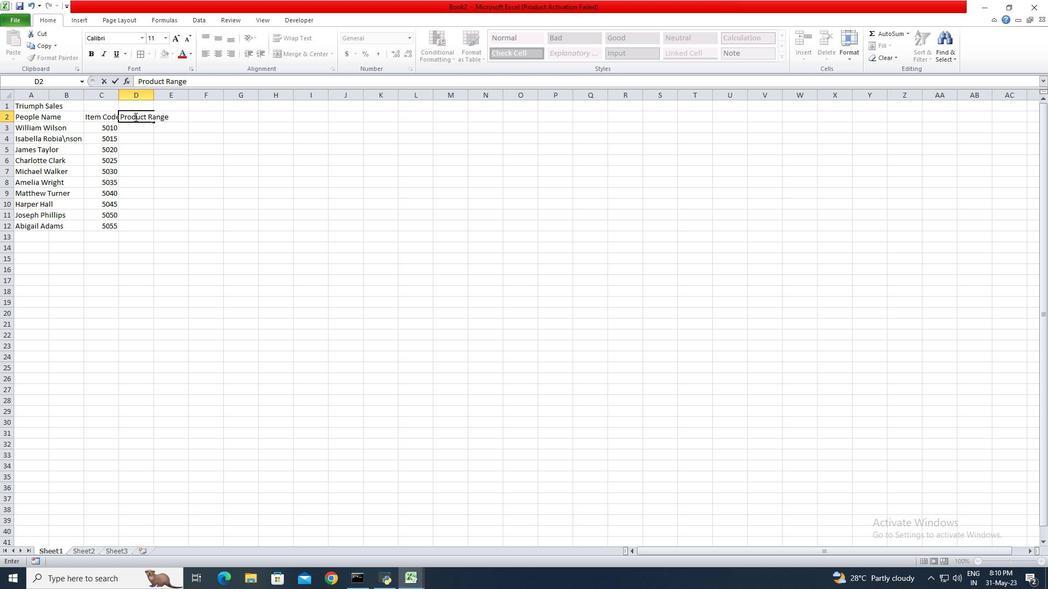 
Action: Mouse moved to (133, 129)
Screenshot: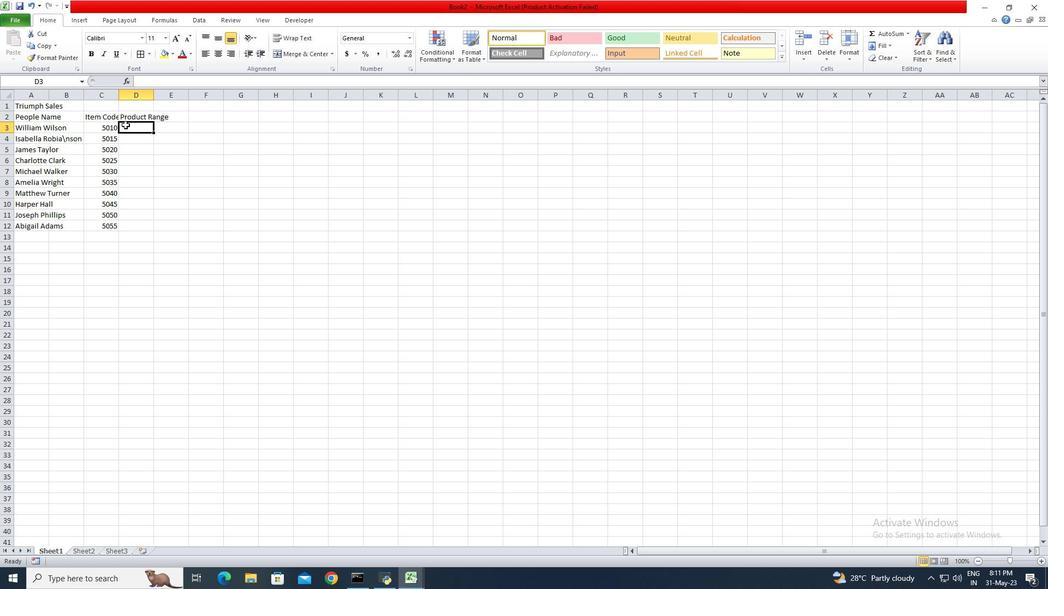 
Action: Mouse pressed left at (133, 129)
Screenshot: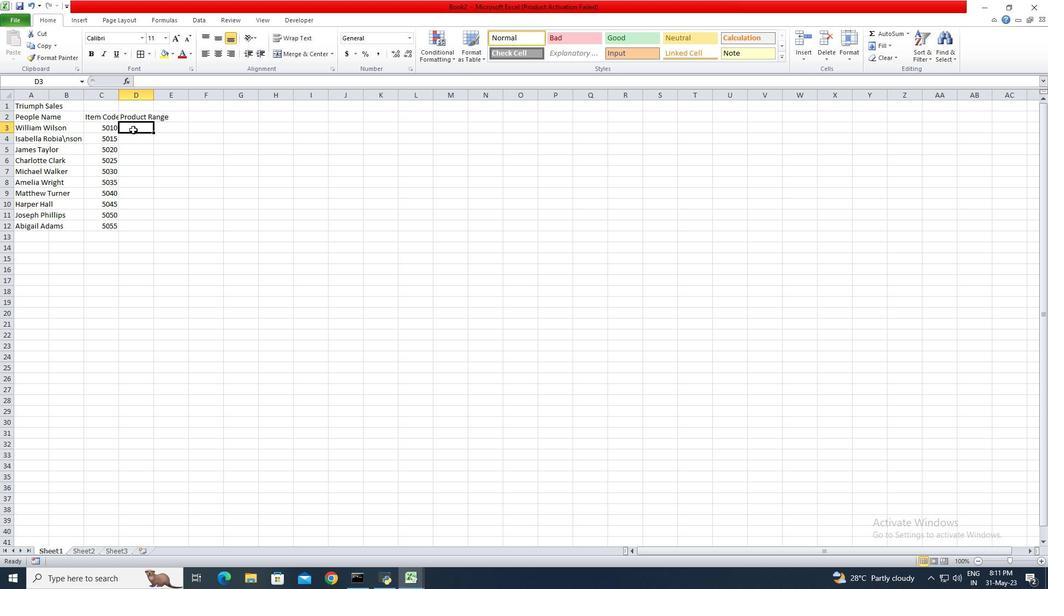 
Action: Key pressed 2500<Key.enter>3000<Key.enter>3500<Key.enter>4000<Key.enter>4500<Key.enter>5000<Key.enter>5500<Key.enter>6000<Key.enter>6500<Key.enter>7000<Key.enter>
Screenshot: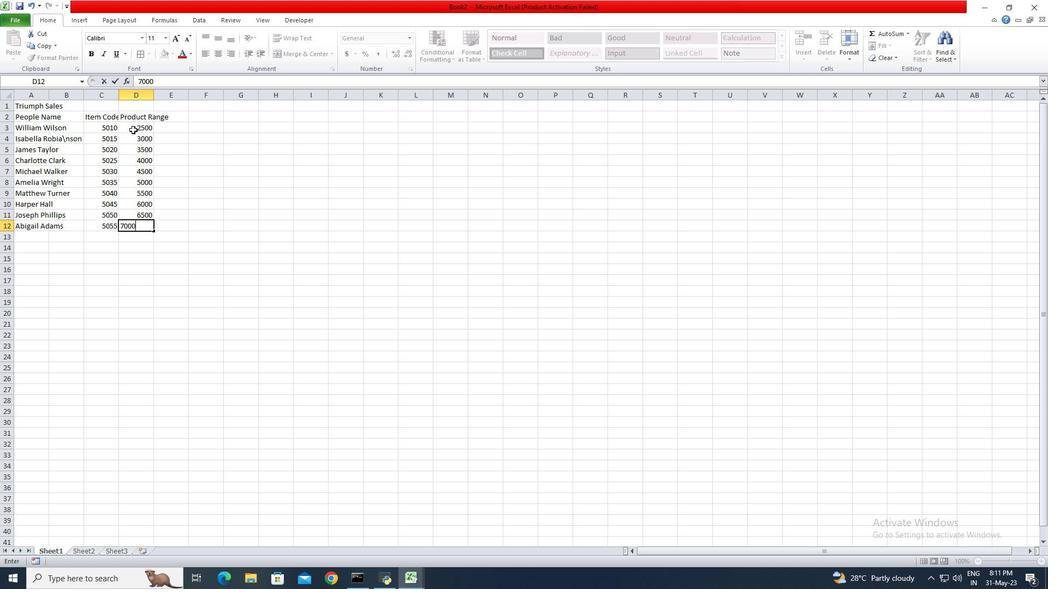 
Action: Mouse moved to (156, 92)
Screenshot: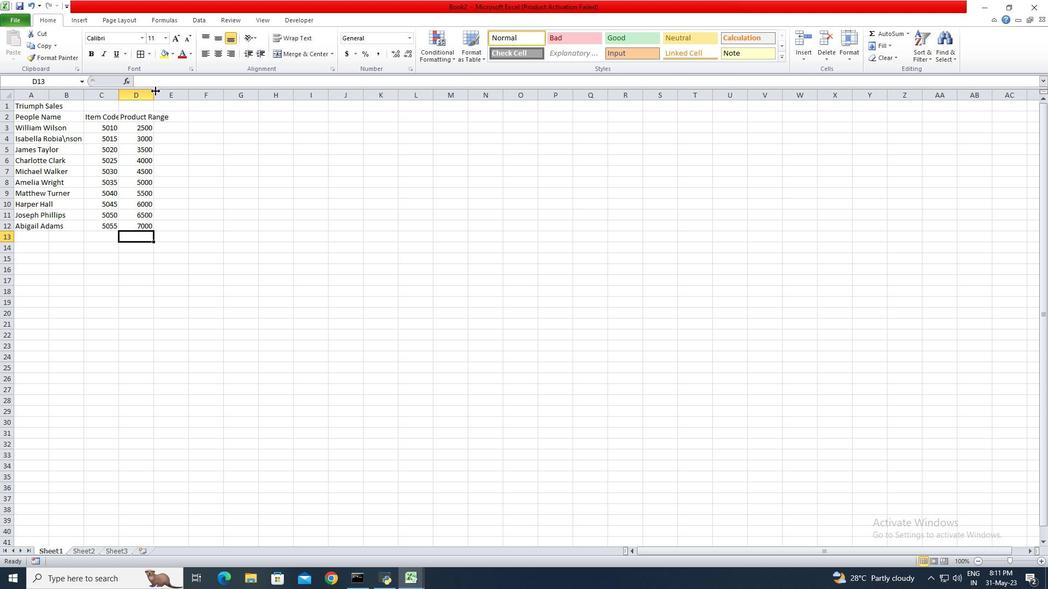 
Action: Mouse pressed left at (156, 92)
